 Task: Show me hiking trails near Riverside that lead to swimming holes.
Action: Mouse moved to (99, 69)
Screenshot: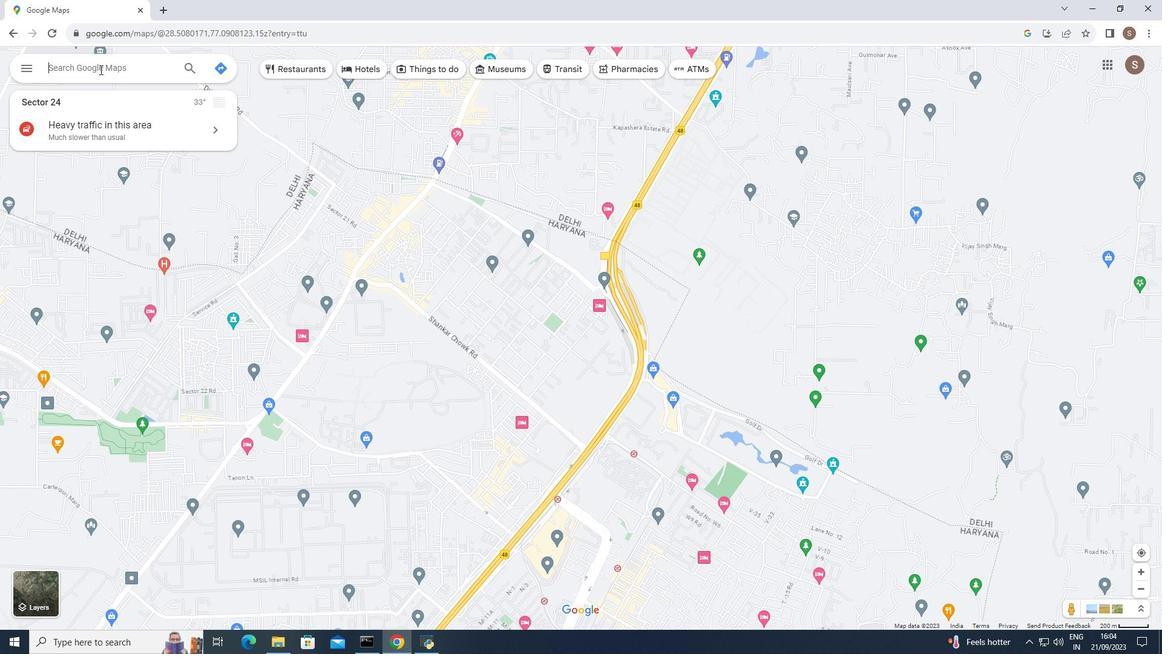 
Action: Mouse pressed left at (99, 69)
Screenshot: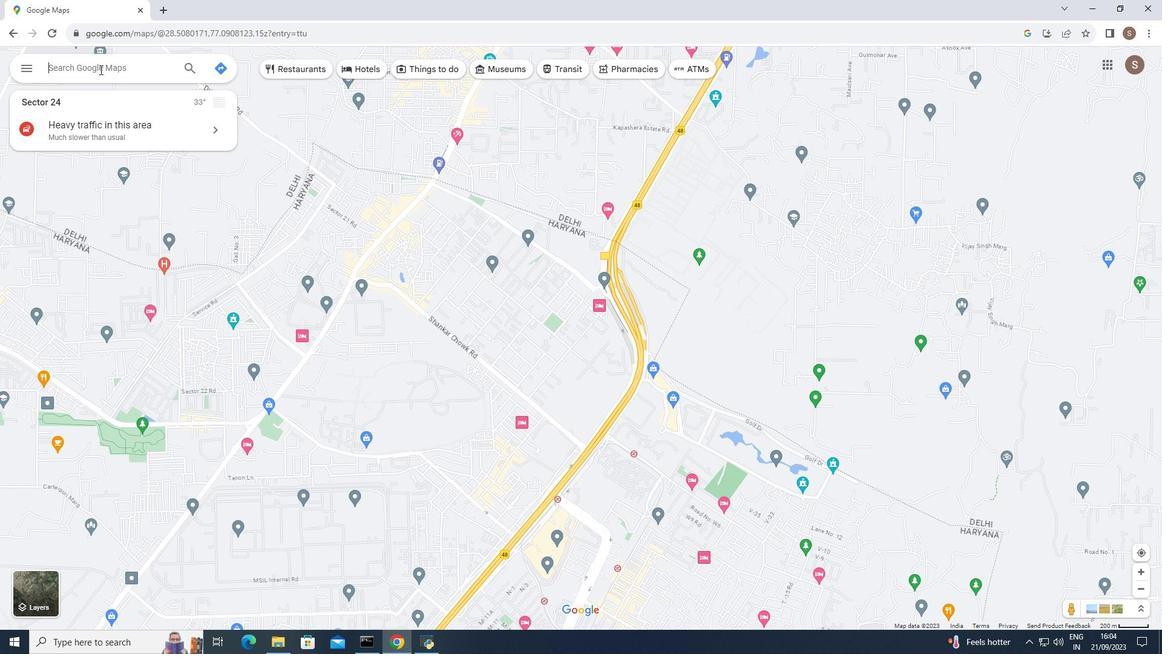 
Action: Key pressed riverside
Screenshot: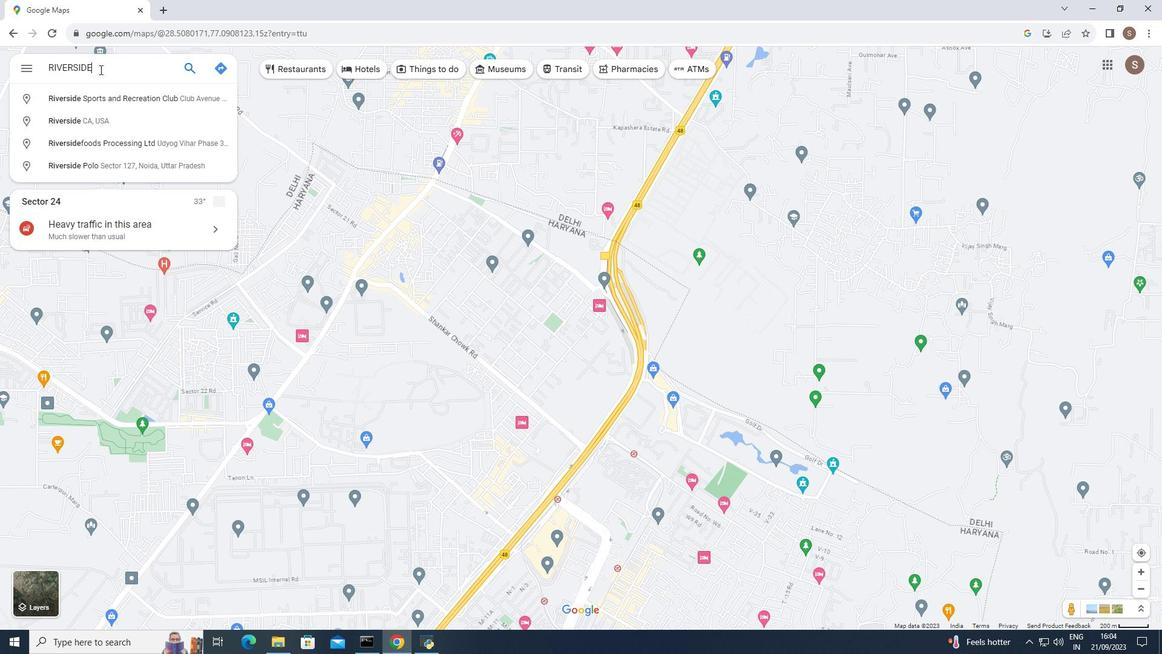 
Action: Mouse moved to (95, 115)
Screenshot: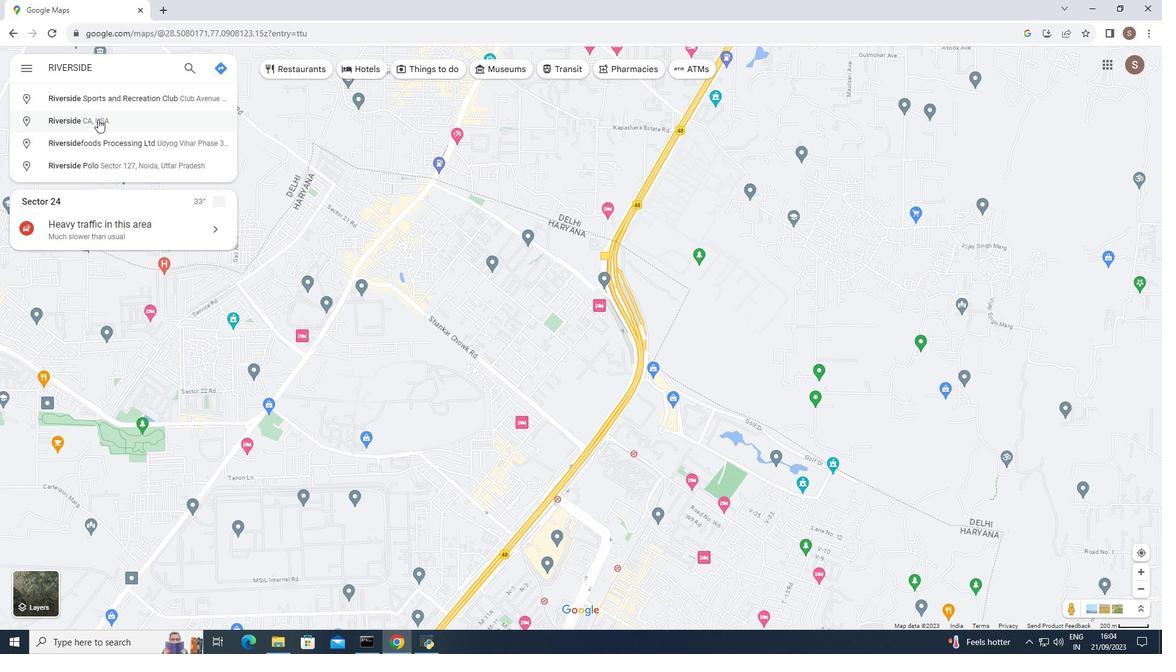 
Action: Mouse pressed left at (95, 115)
Screenshot: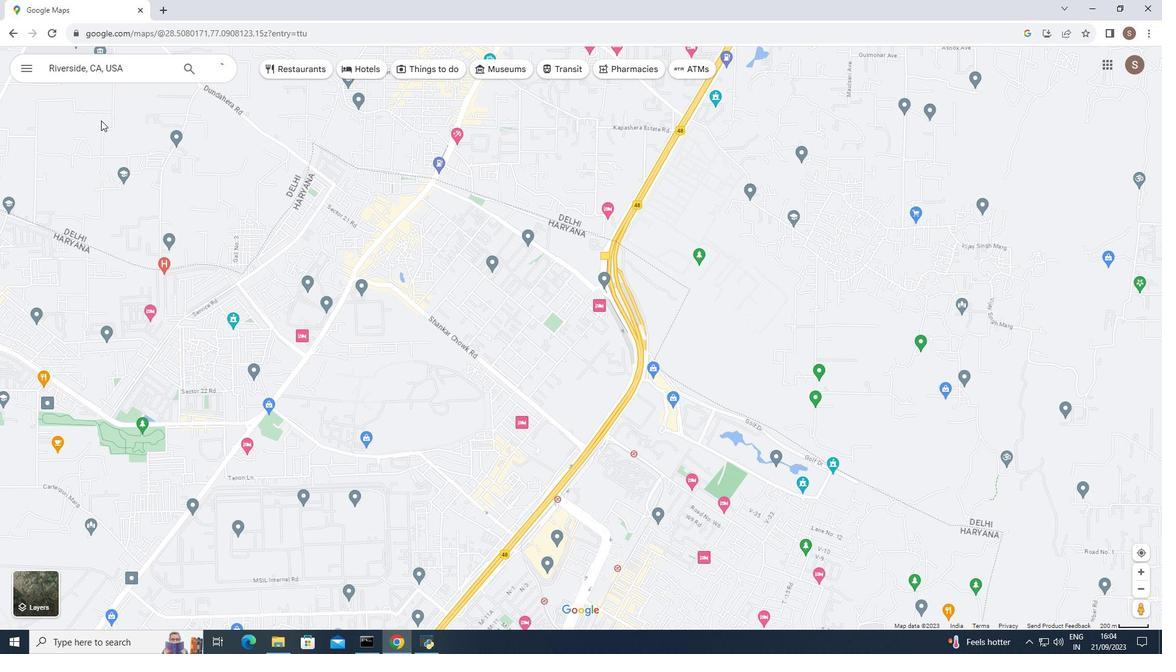 
Action: Mouse moved to (123, 280)
Screenshot: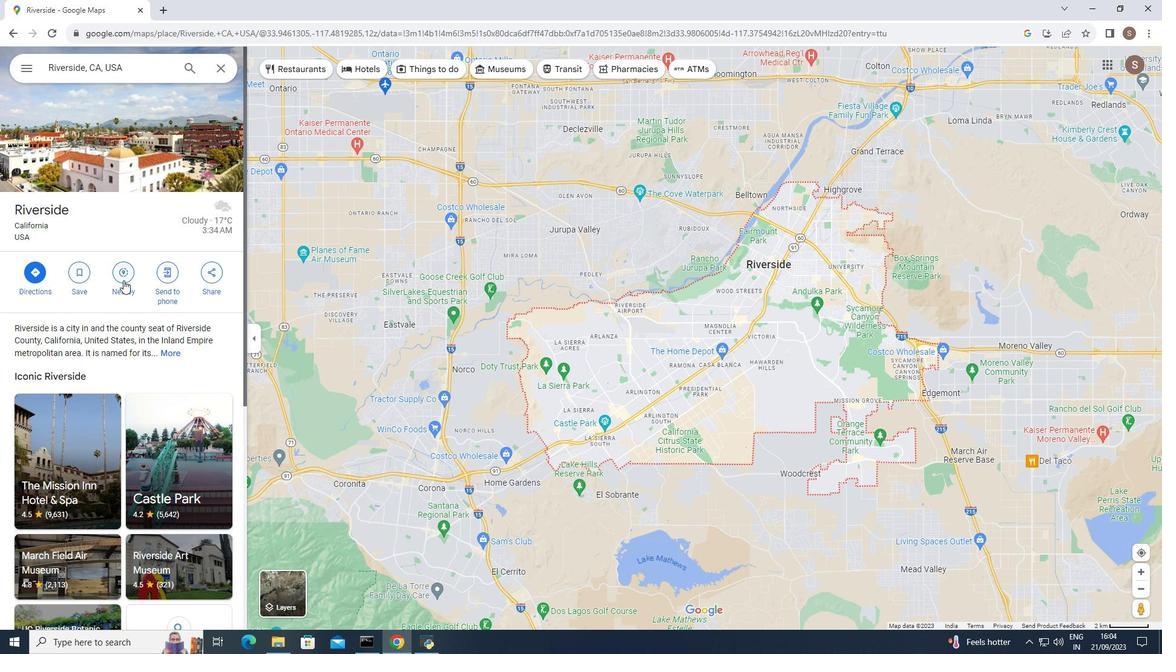 
Action: Mouse pressed left at (123, 280)
Screenshot: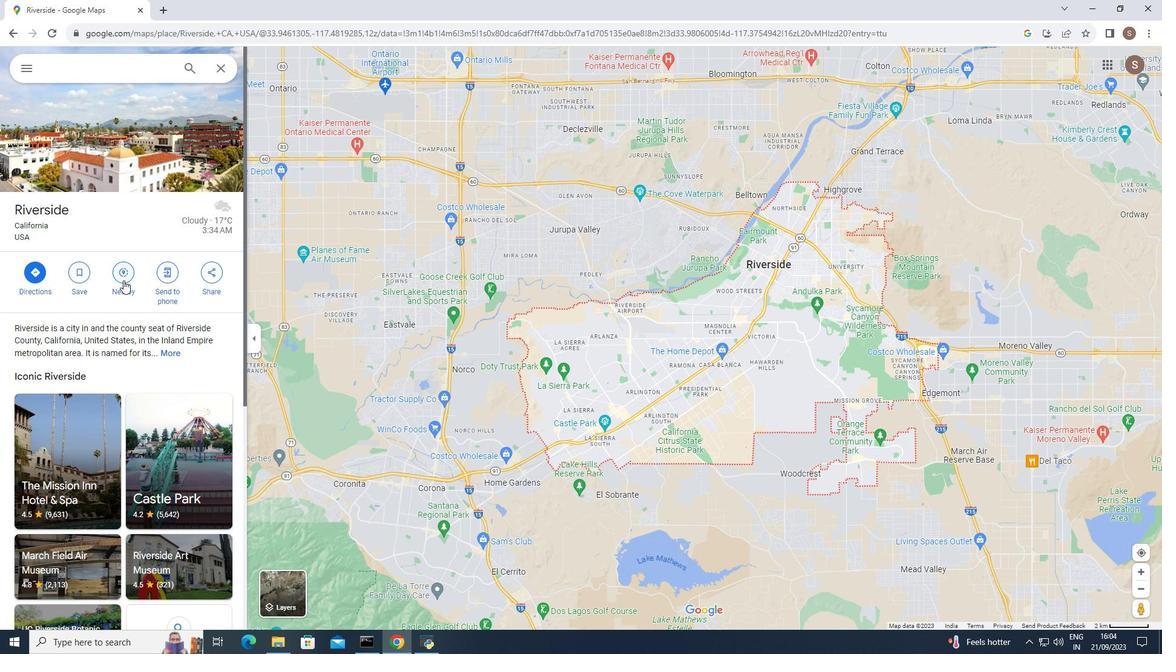 
Action: Mouse moved to (92, 63)
Screenshot: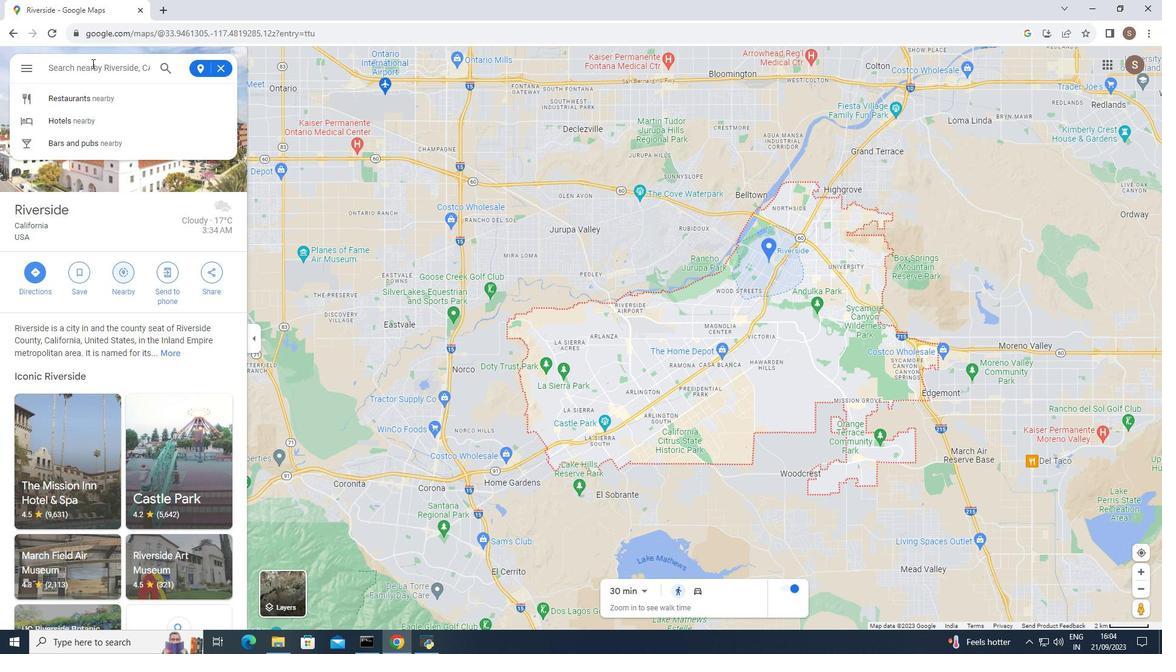 
Action: Mouse pressed left at (92, 63)
Screenshot: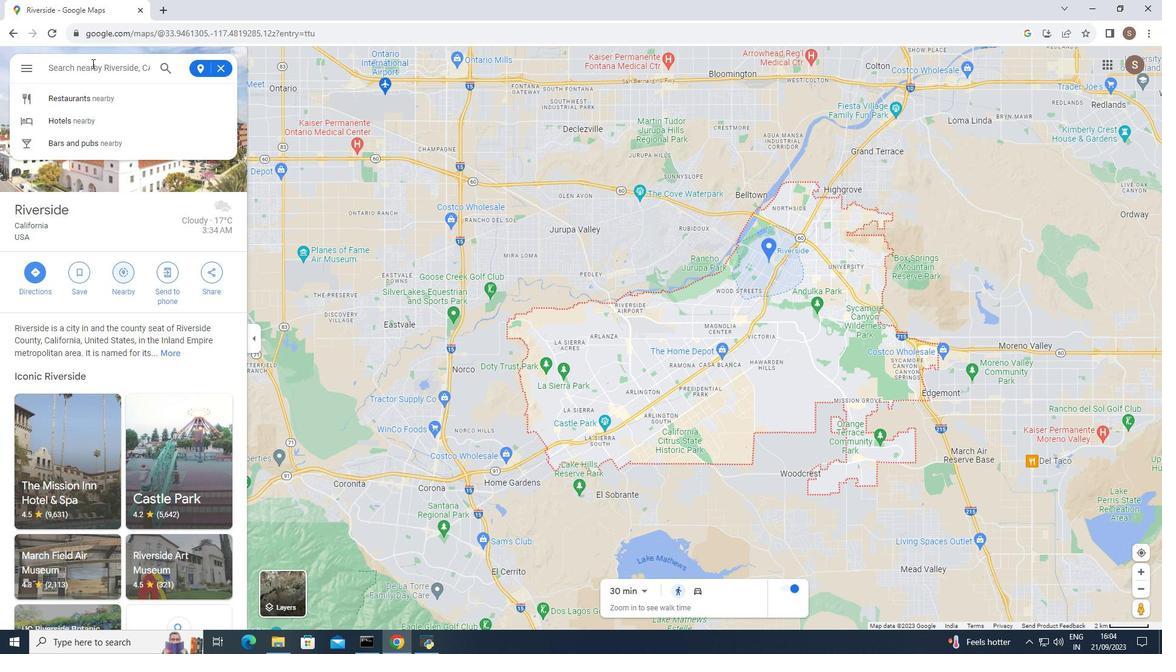 
Action: Key pressed hiking<Key.space>trails
Screenshot: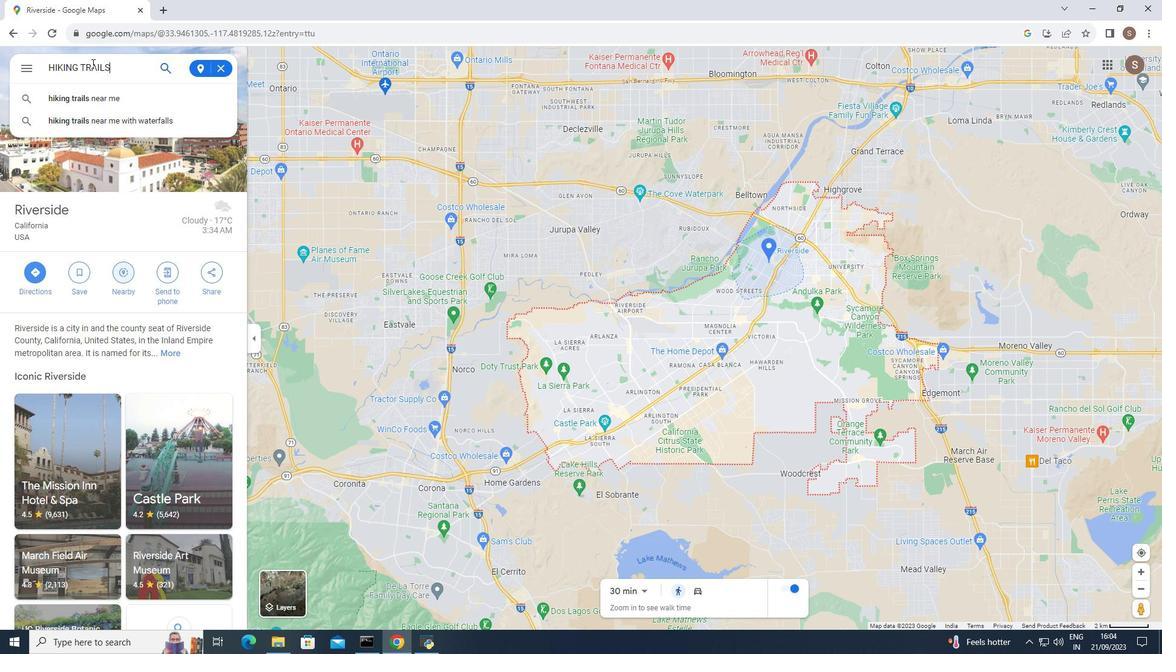 
Action: Mouse moved to (162, 67)
Screenshot: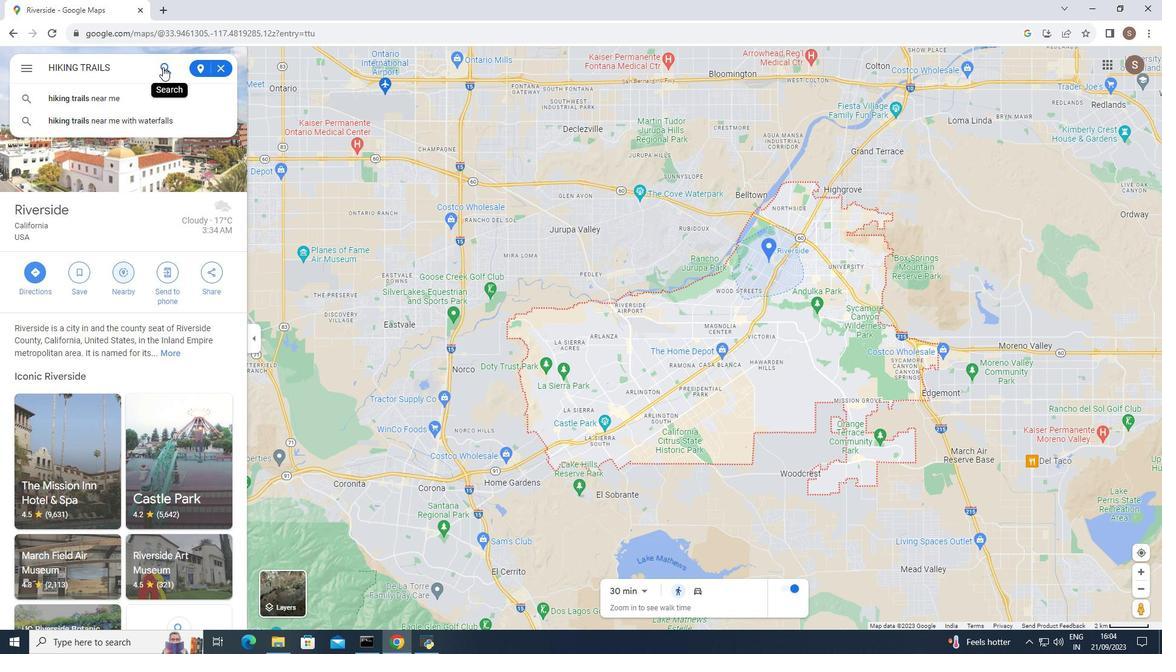 
Action: Mouse pressed left at (162, 67)
Screenshot: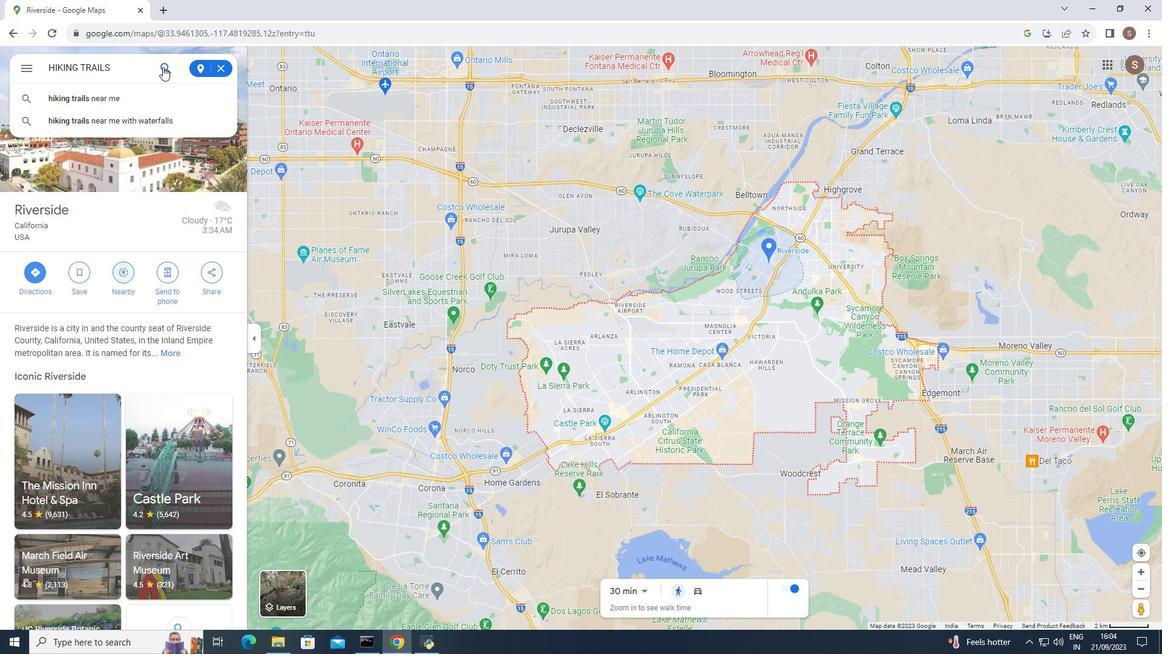 
Action: Mouse moved to (111, 130)
Screenshot: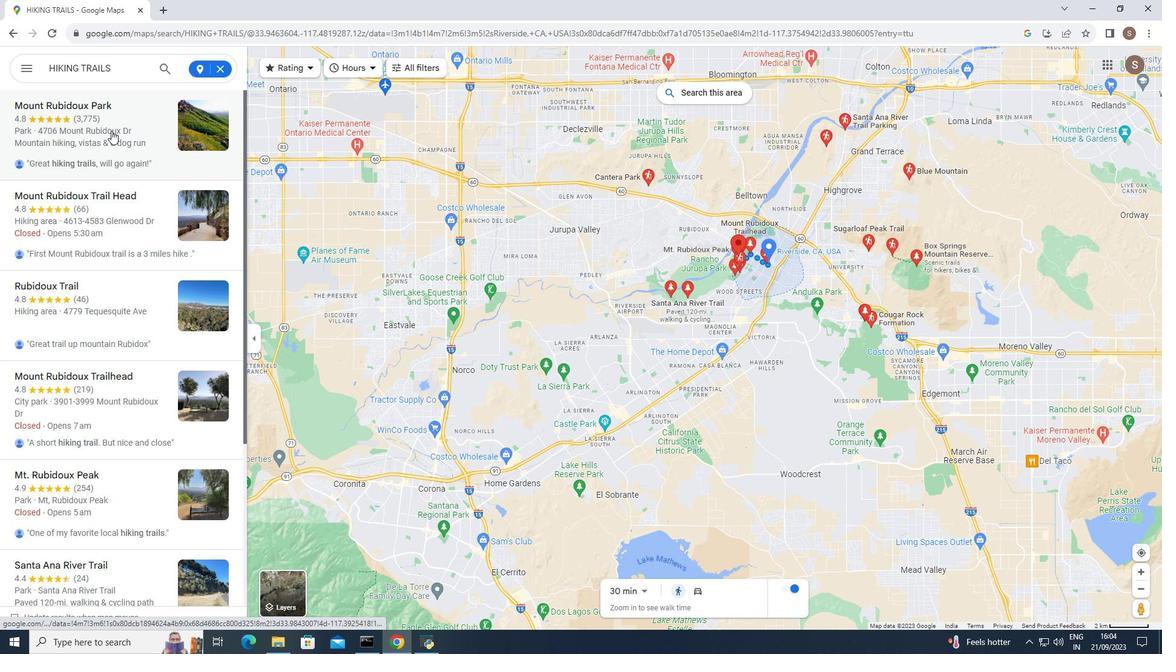 
Action: Mouse pressed left at (111, 130)
Screenshot: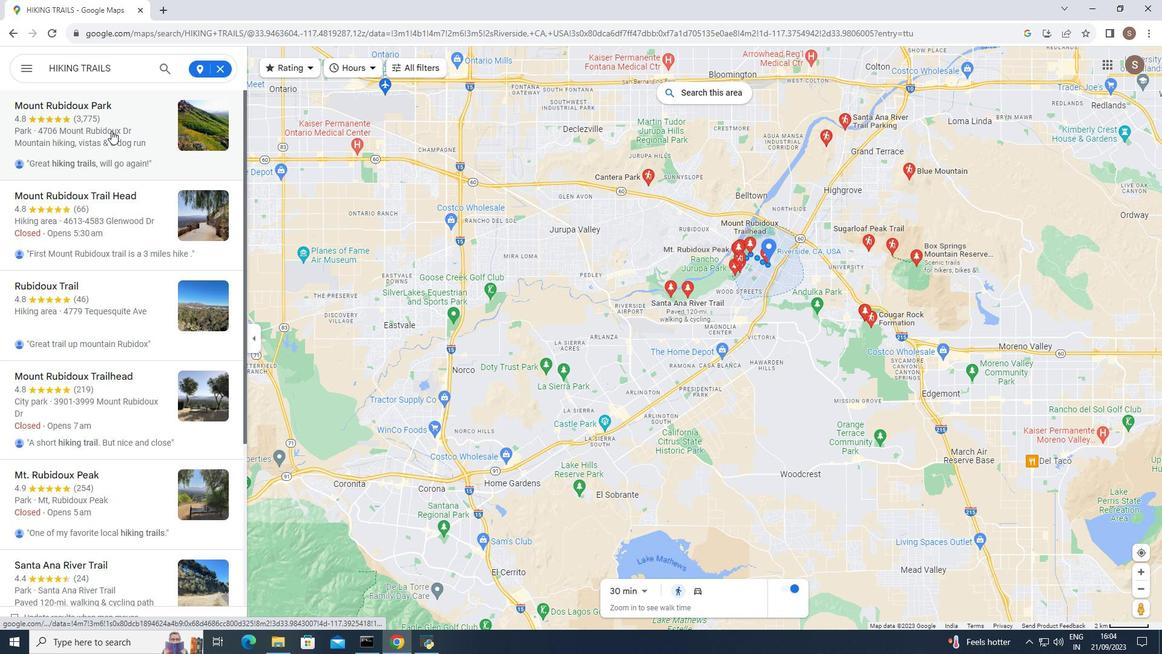 
Action: Mouse moved to (403, 470)
Screenshot: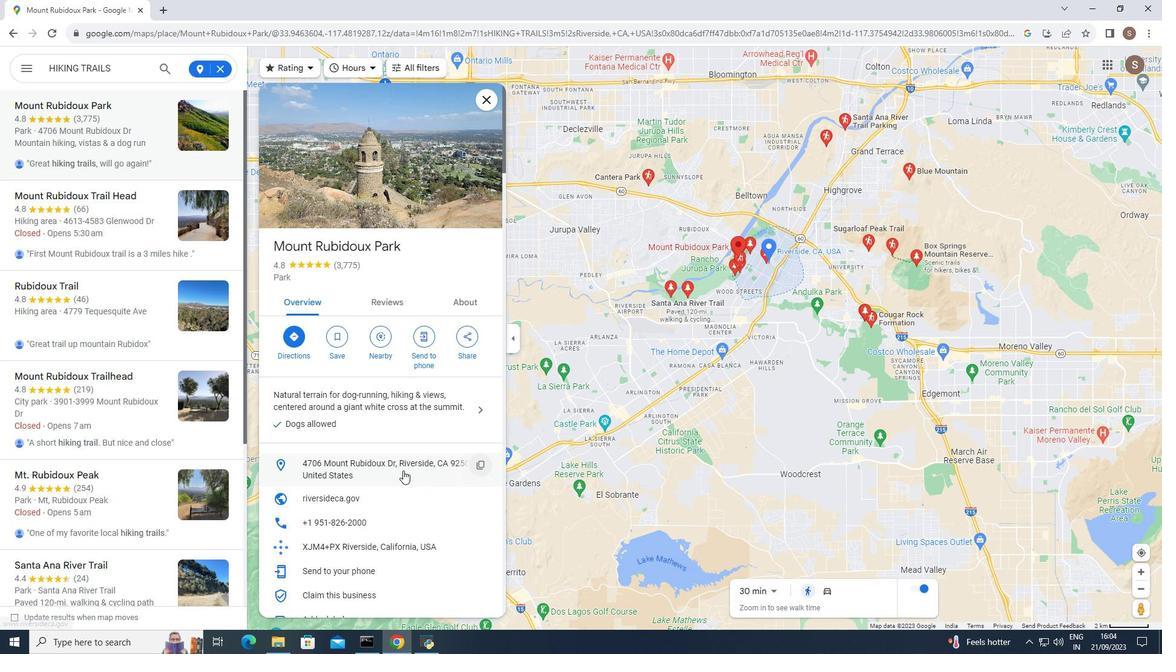 
Action: Mouse scrolled (403, 469) with delta (0, 0)
Screenshot: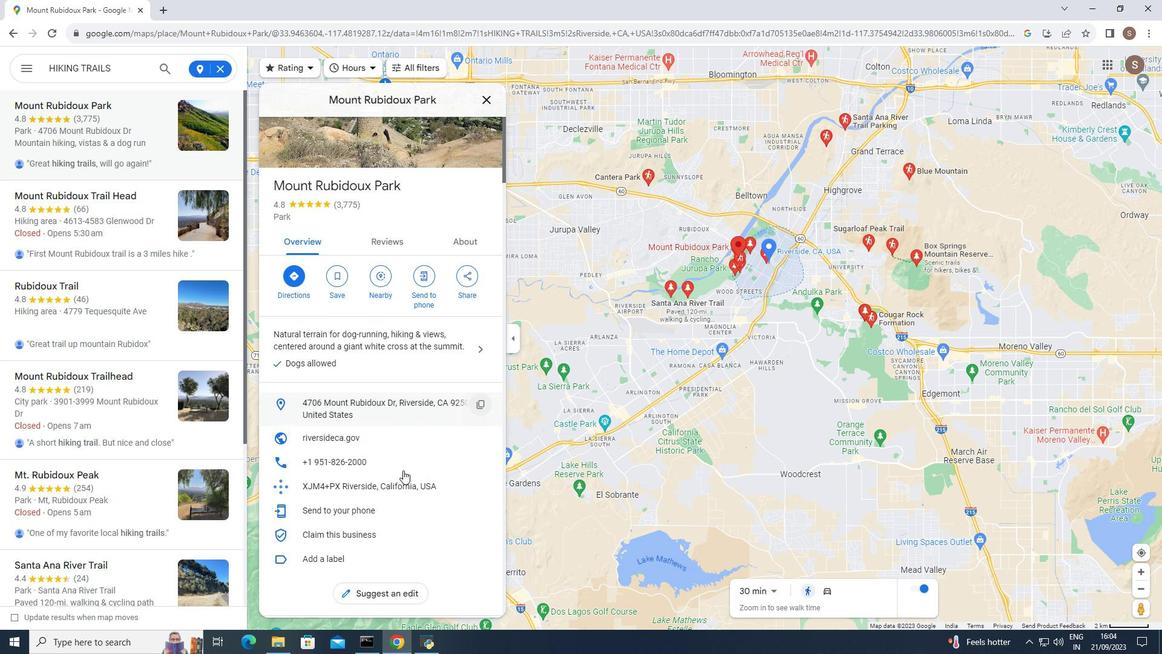 
Action: Mouse moved to (403, 468)
Screenshot: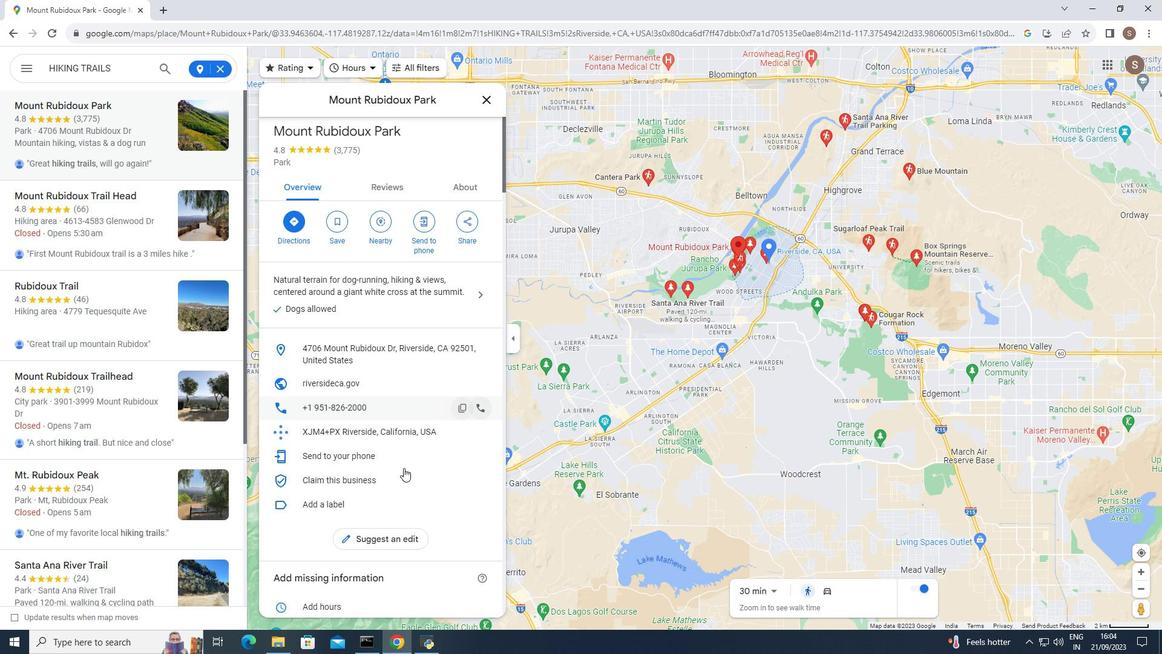 
Action: Mouse scrolled (403, 467) with delta (0, 0)
Screenshot: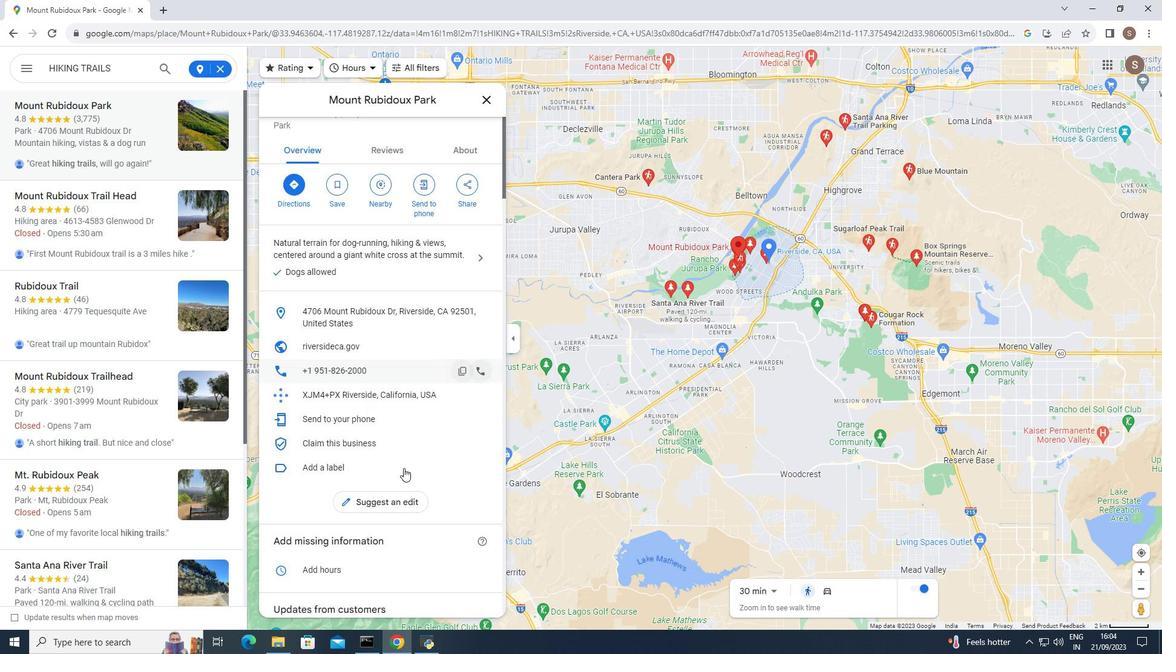 
Action: Mouse scrolled (403, 467) with delta (0, 0)
Screenshot: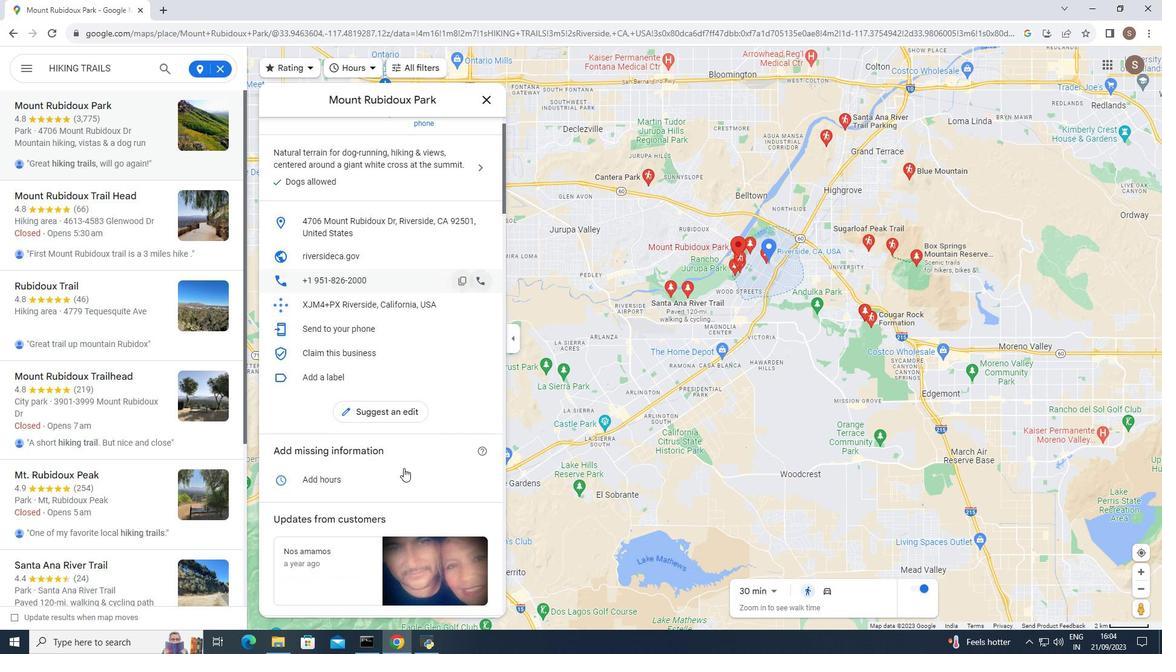 
Action: Mouse scrolled (403, 467) with delta (0, 0)
Screenshot: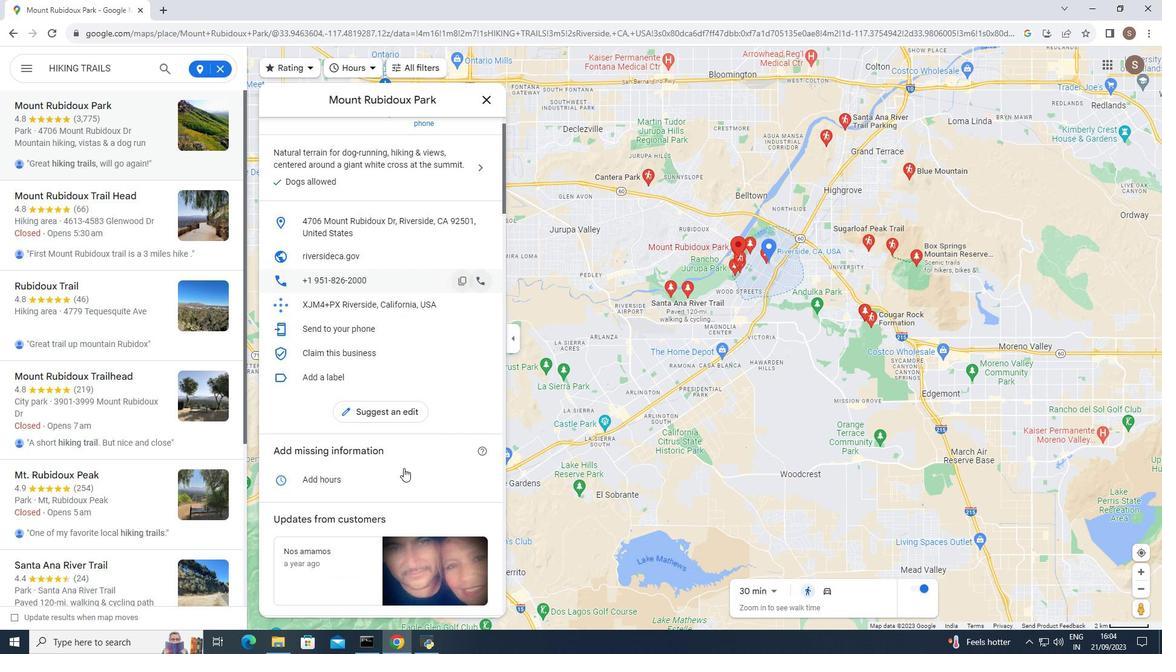 
Action: Mouse moved to (403, 468)
Screenshot: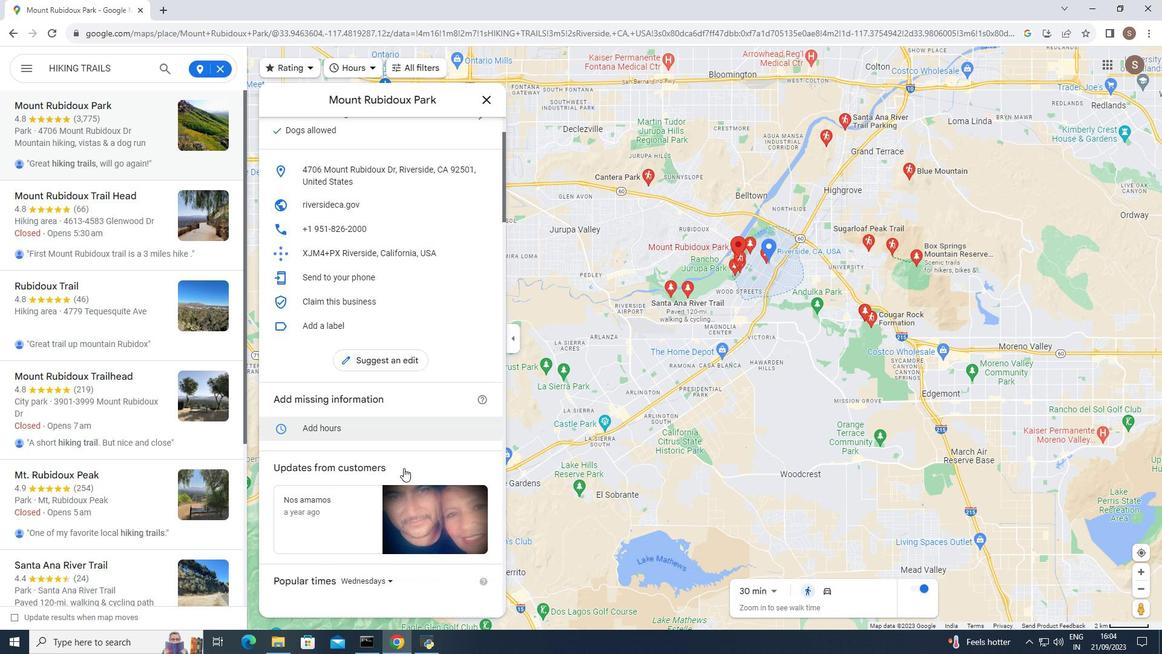 
Action: Mouse scrolled (403, 467) with delta (0, 0)
Screenshot: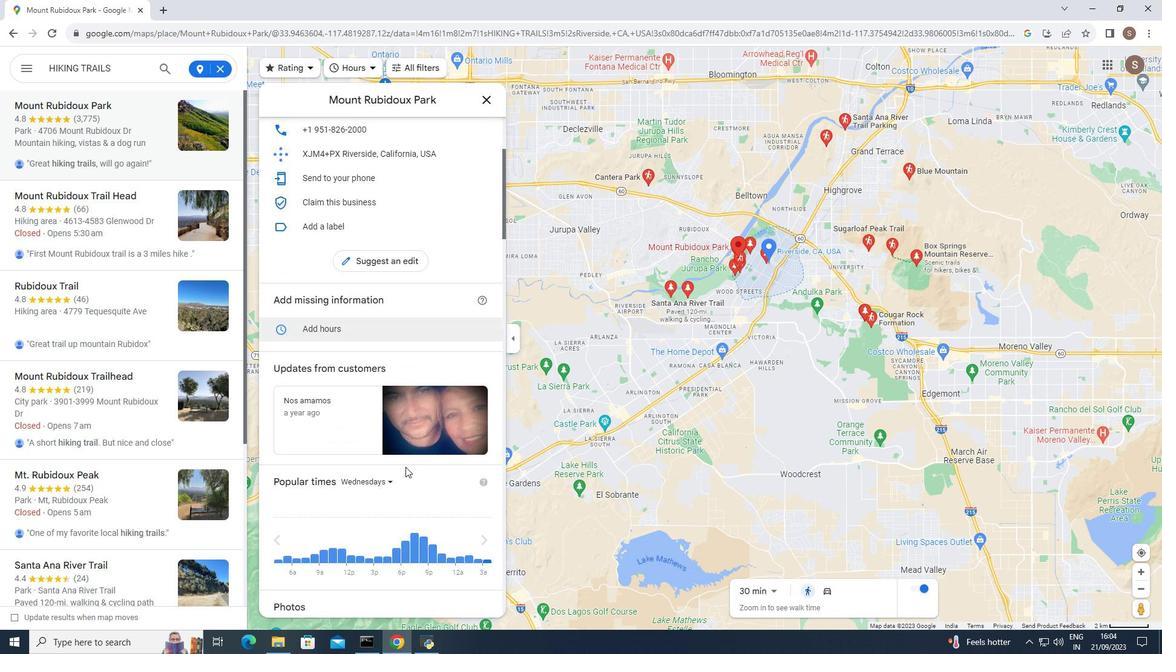 
Action: Mouse scrolled (403, 467) with delta (0, 0)
Screenshot: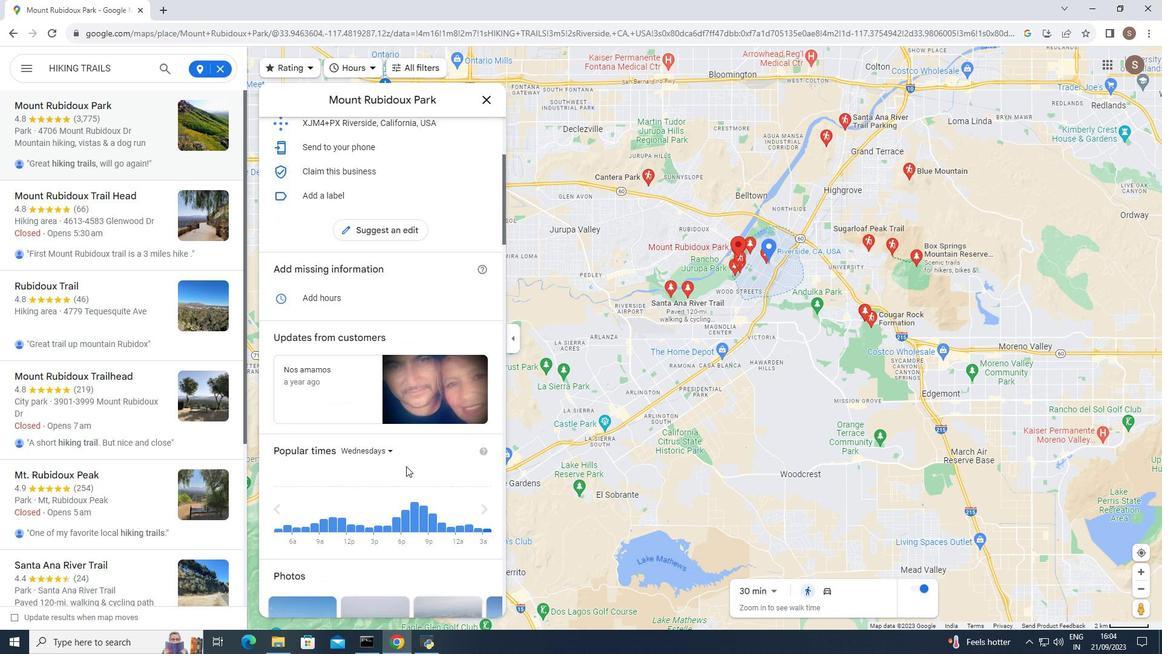 
Action: Mouse scrolled (403, 467) with delta (0, 0)
Screenshot: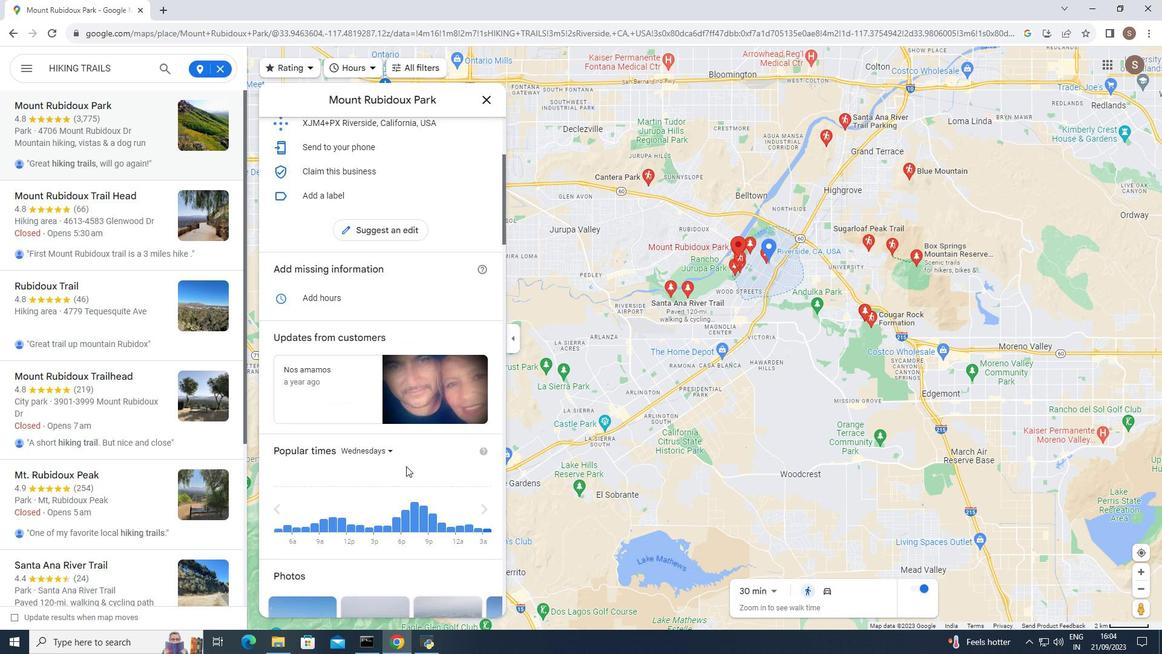
Action: Mouse moved to (408, 465)
Screenshot: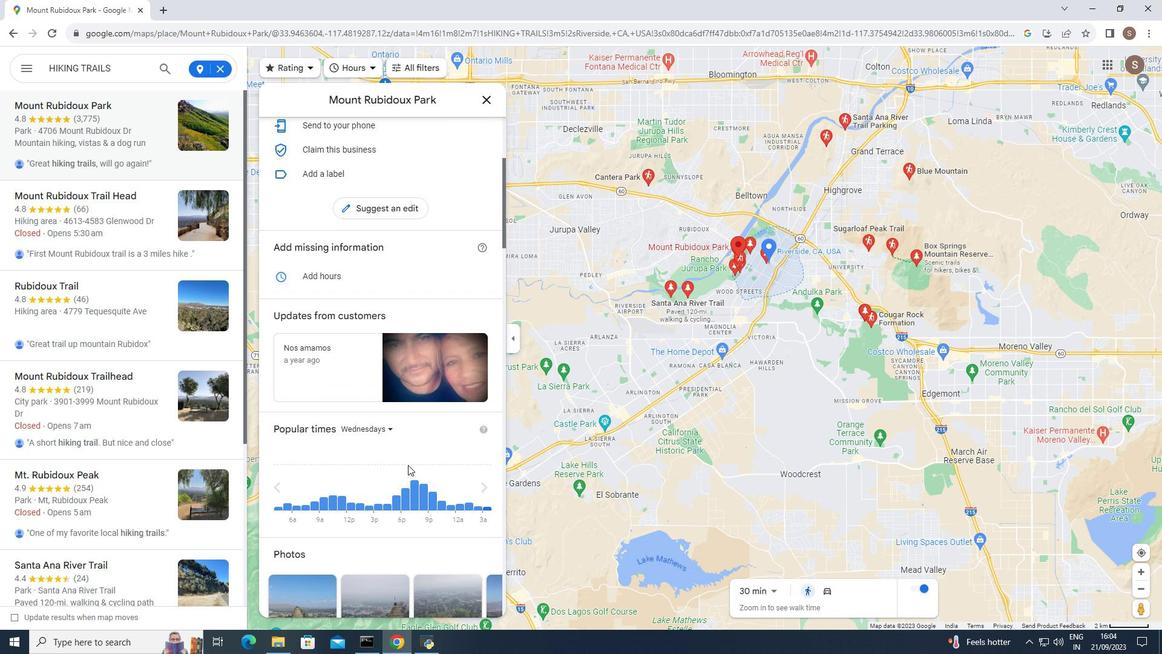 
Action: Mouse scrolled (408, 464) with delta (0, 0)
Screenshot: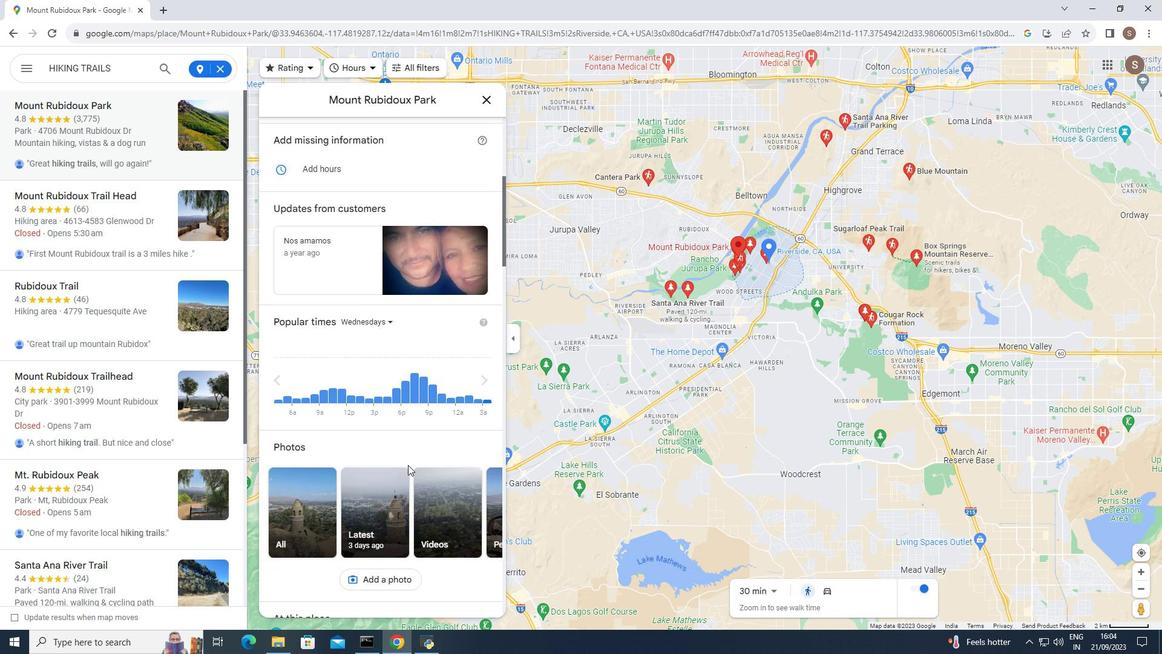 
Action: Mouse scrolled (408, 464) with delta (0, 0)
Screenshot: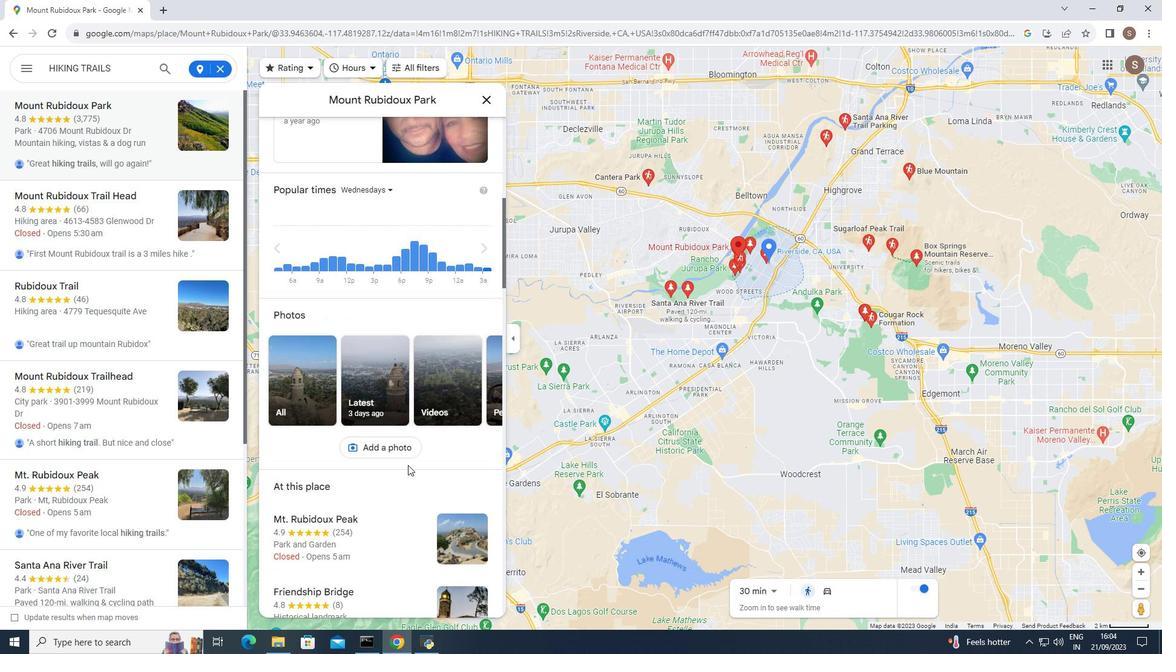 
Action: Mouse scrolled (408, 464) with delta (0, 0)
Screenshot: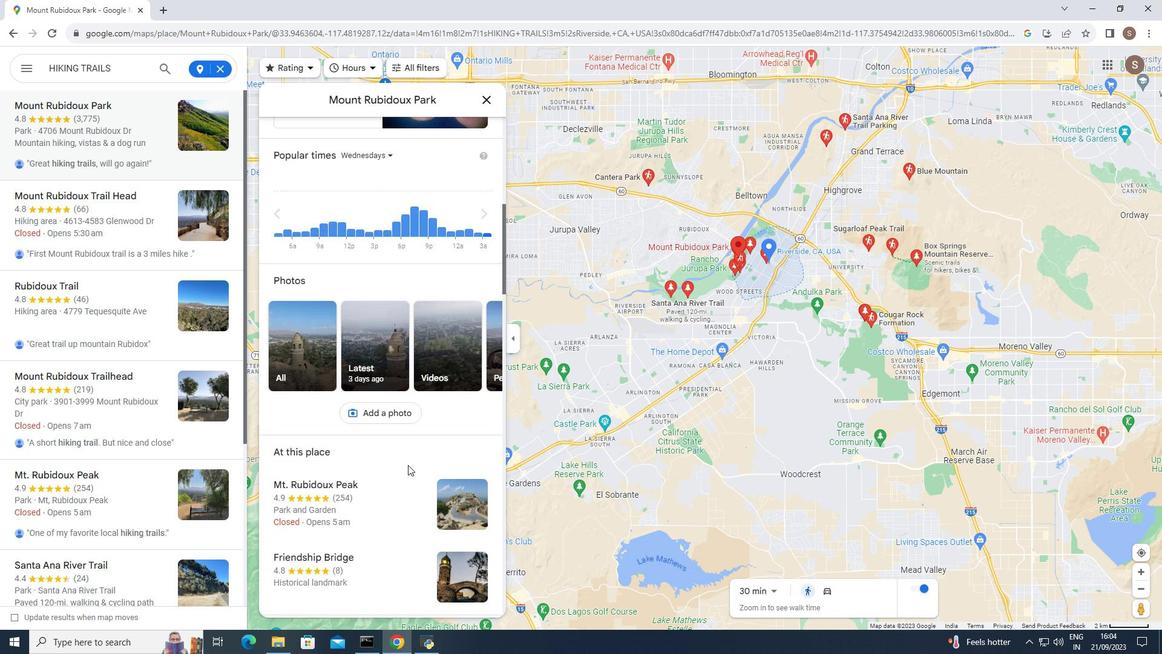 
Action: Mouse scrolled (408, 464) with delta (0, 0)
Screenshot: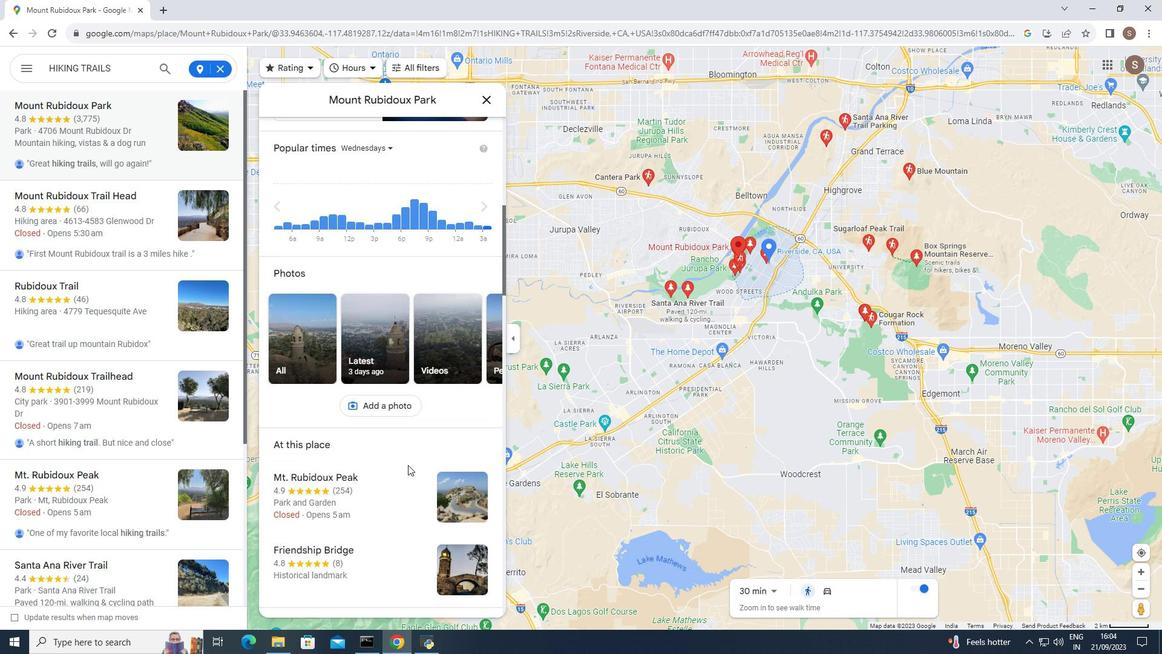
Action: Mouse scrolled (408, 464) with delta (0, 0)
Screenshot: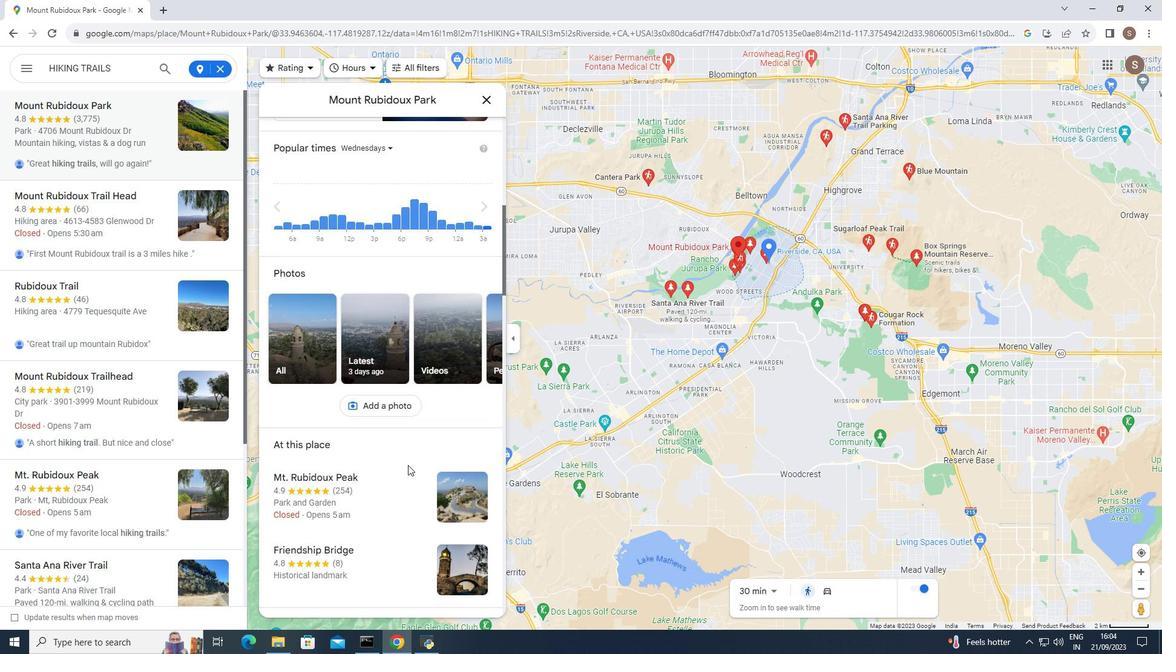 
Action: Mouse scrolled (408, 464) with delta (0, 0)
Screenshot: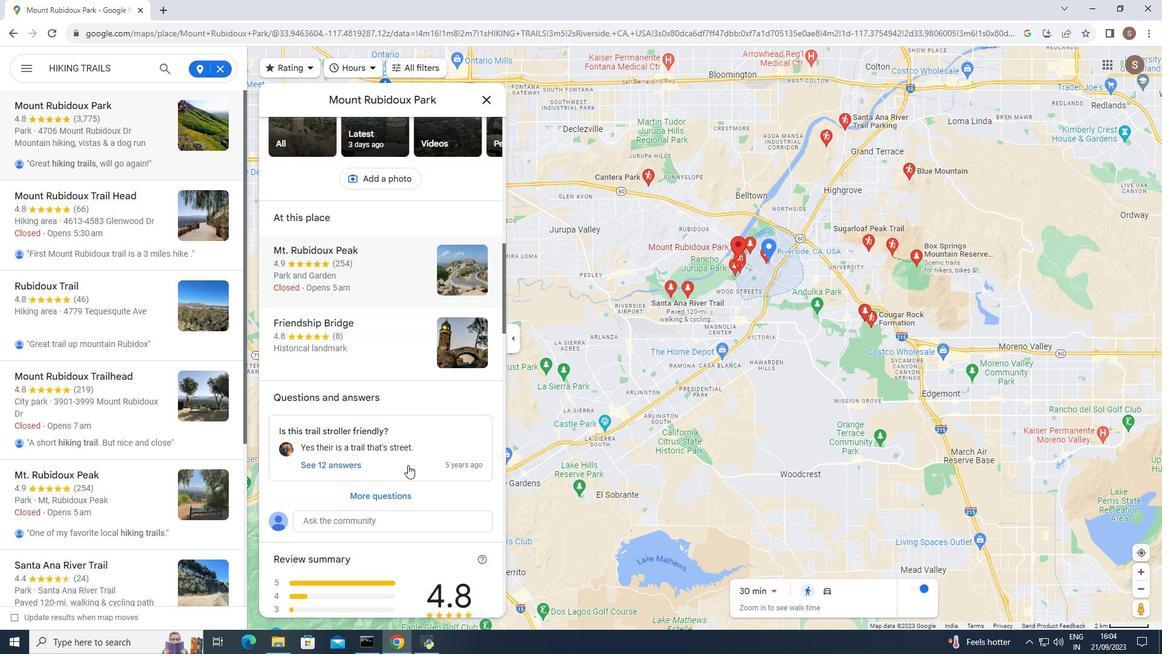 
Action: Mouse scrolled (408, 464) with delta (0, 0)
Screenshot: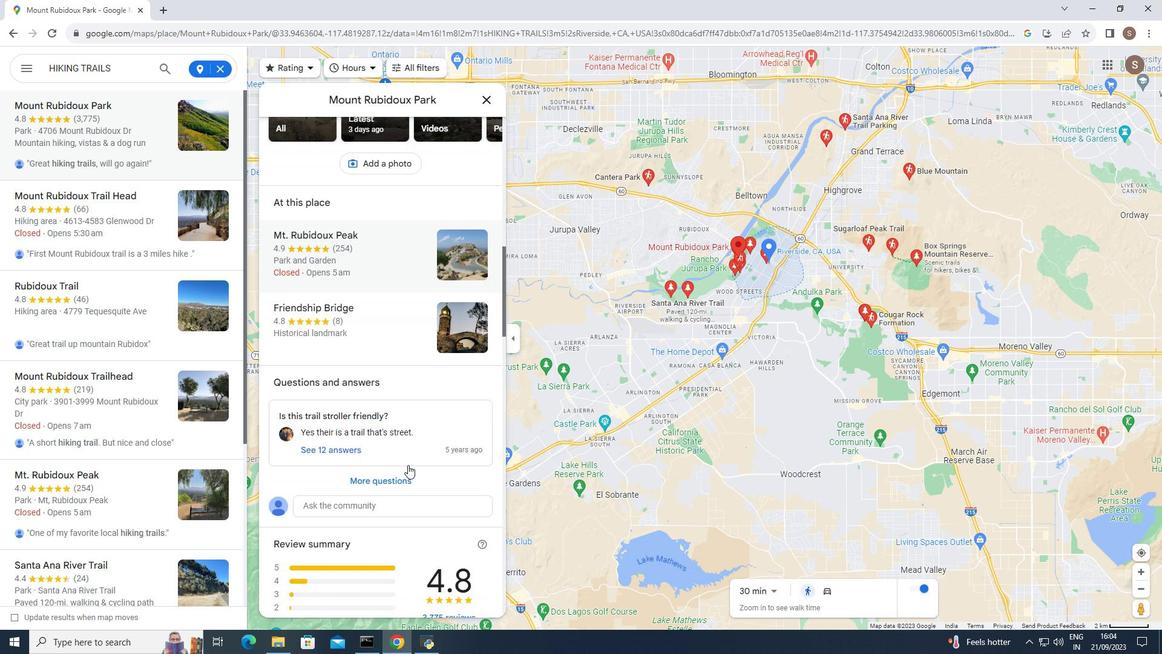 
Action: Mouse scrolled (408, 464) with delta (0, 0)
Screenshot: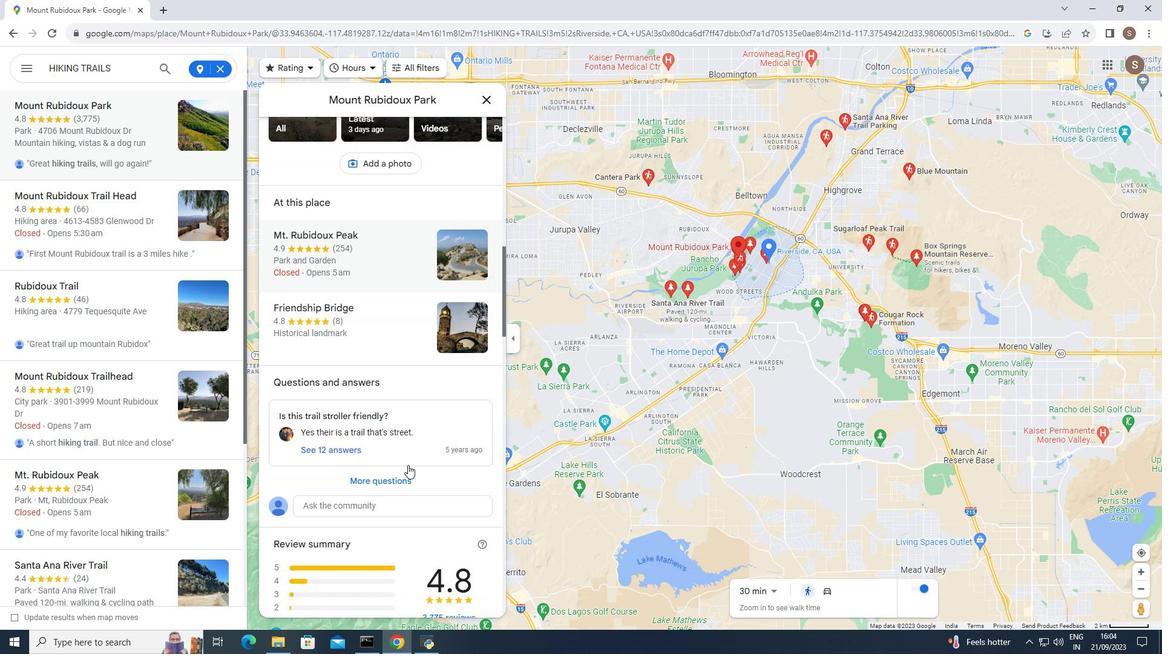 
Action: Mouse scrolled (408, 464) with delta (0, 0)
Screenshot: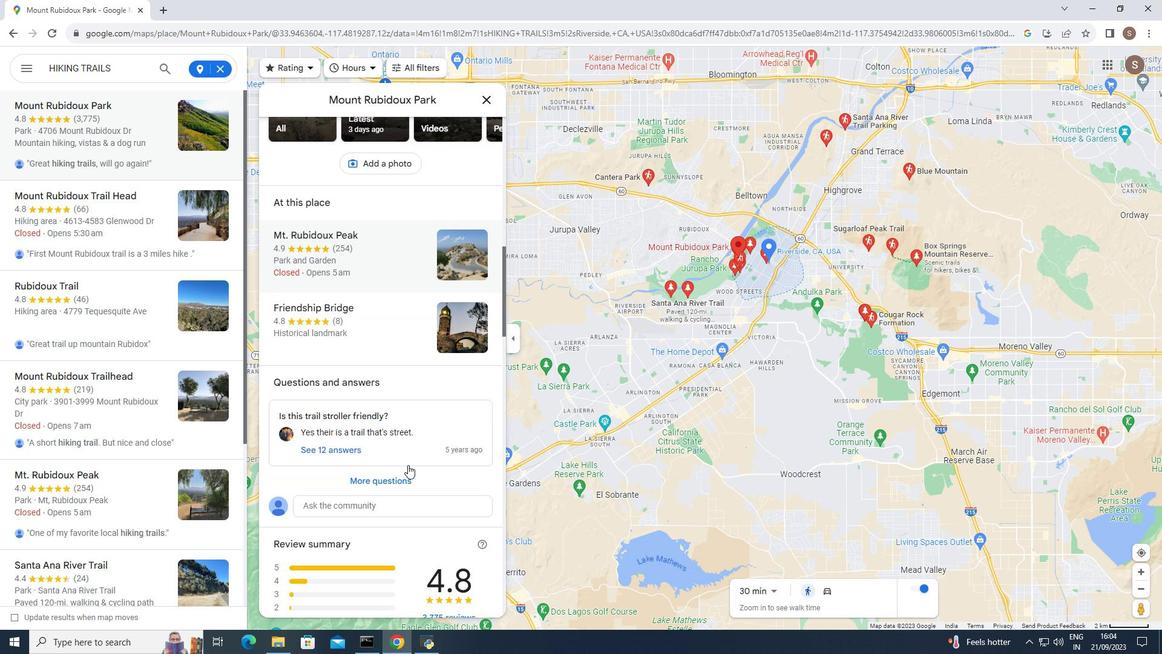 
Action: Mouse scrolled (408, 464) with delta (0, 0)
Screenshot: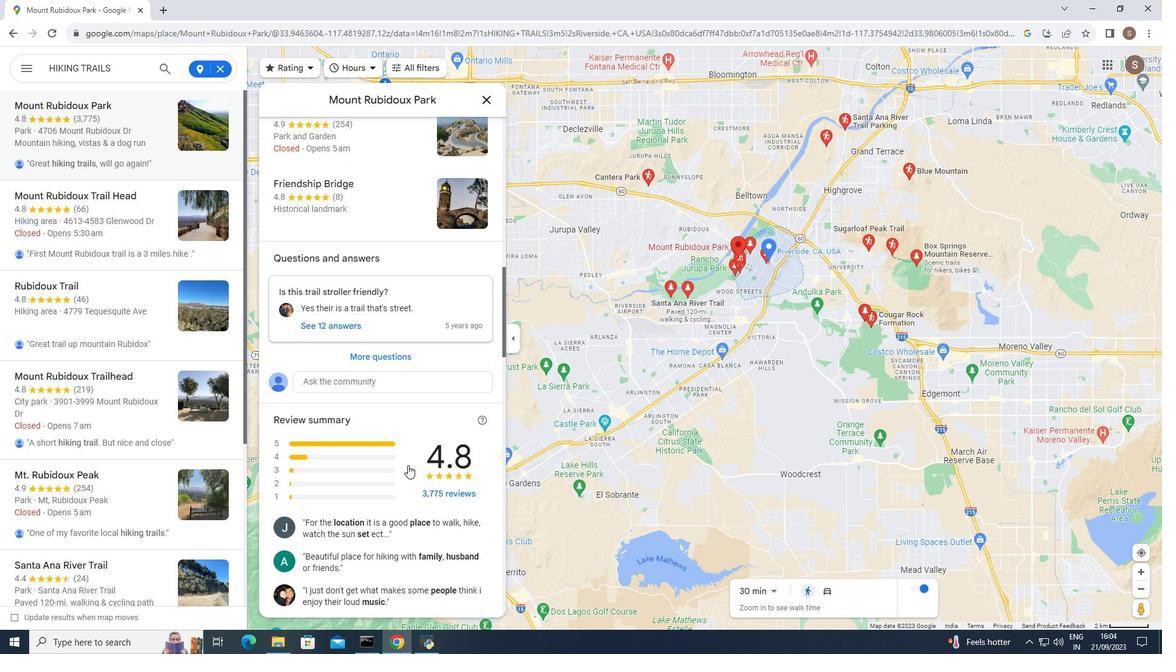 
Action: Mouse scrolled (408, 464) with delta (0, 0)
Screenshot: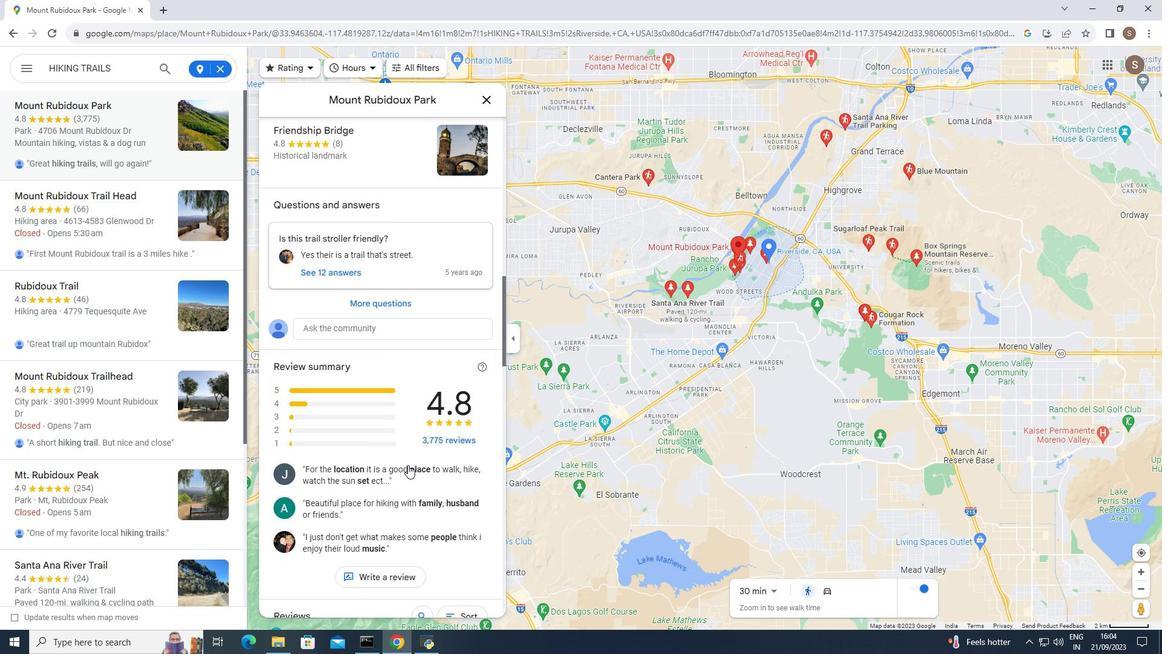 
Action: Mouse scrolled (408, 464) with delta (0, 0)
Screenshot: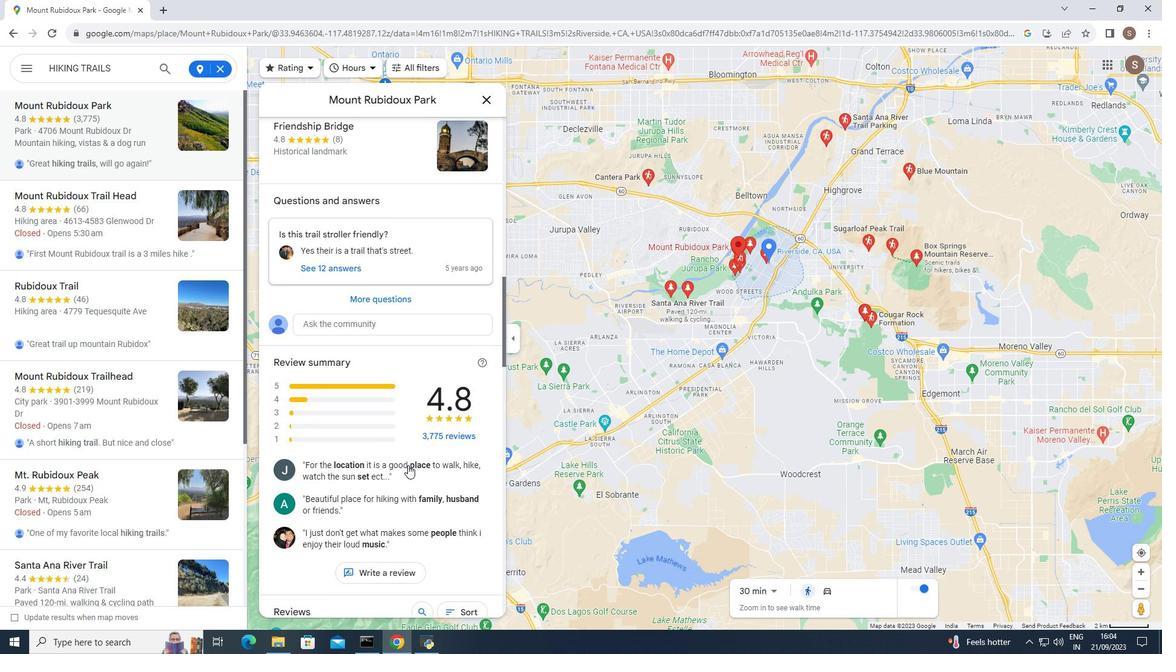 
Action: Mouse scrolled (408, 464) with delta (0, 0)
Screenshot: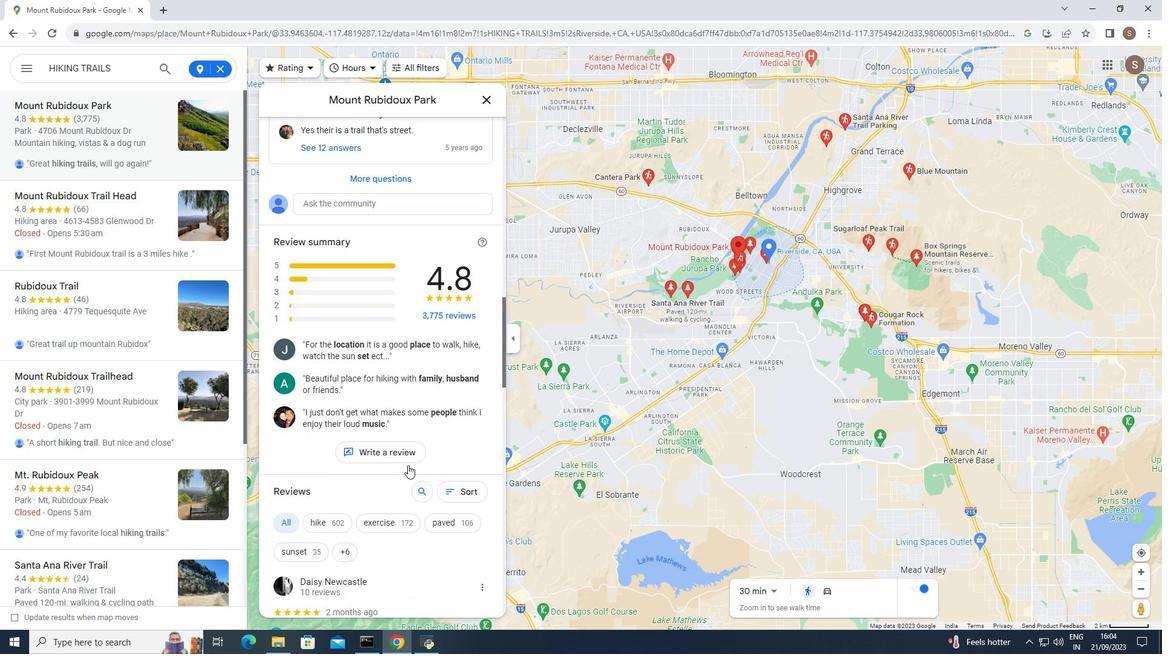 
Action: Mouse scrolled (408, 464) with delta (0, 0)
Screenshot: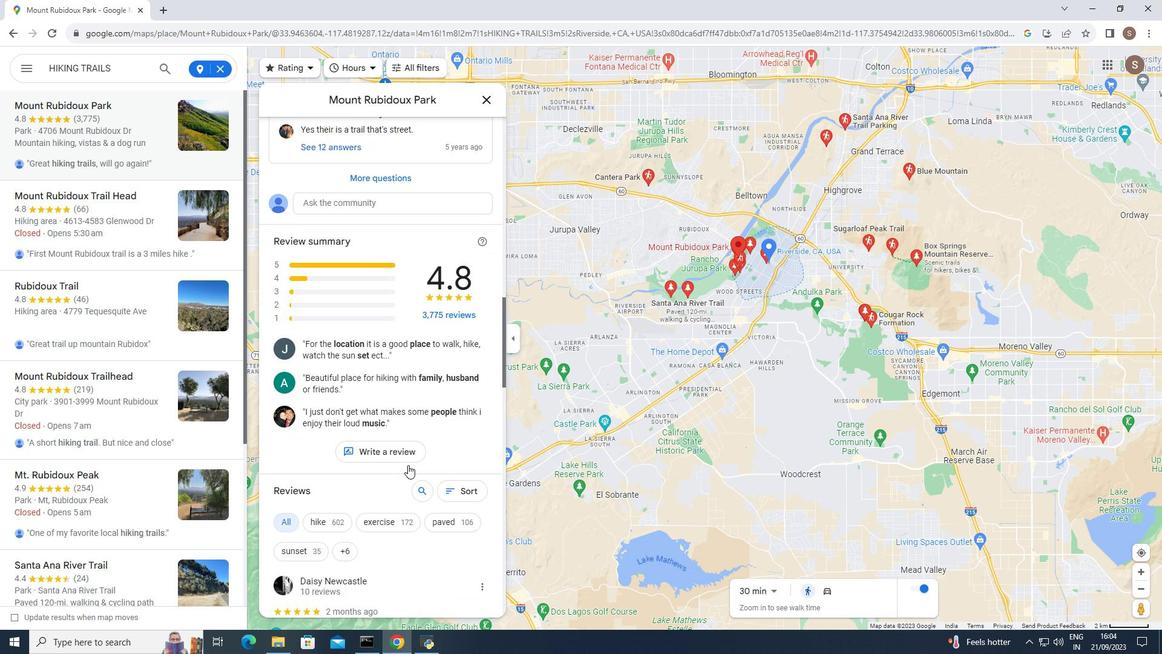 
Action: Mouse scrolled (408, 464) with delta (0, 0)
Screenshot: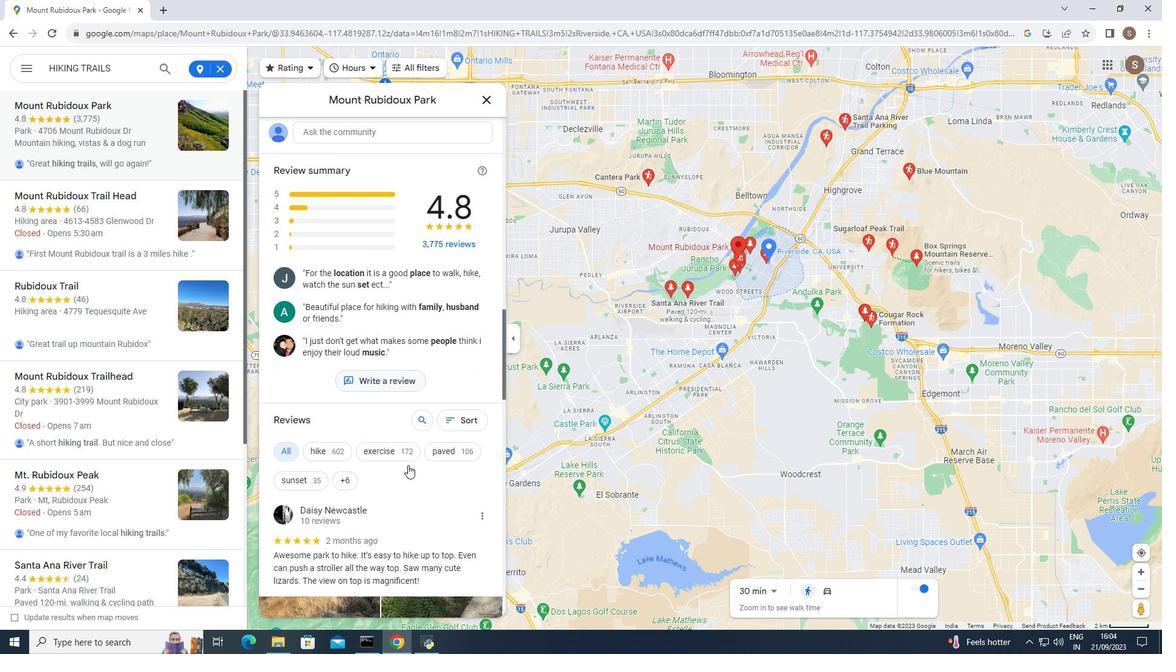 
Action: Mouse scrolled (408, 464) with delta (0, 0)
Screenshot: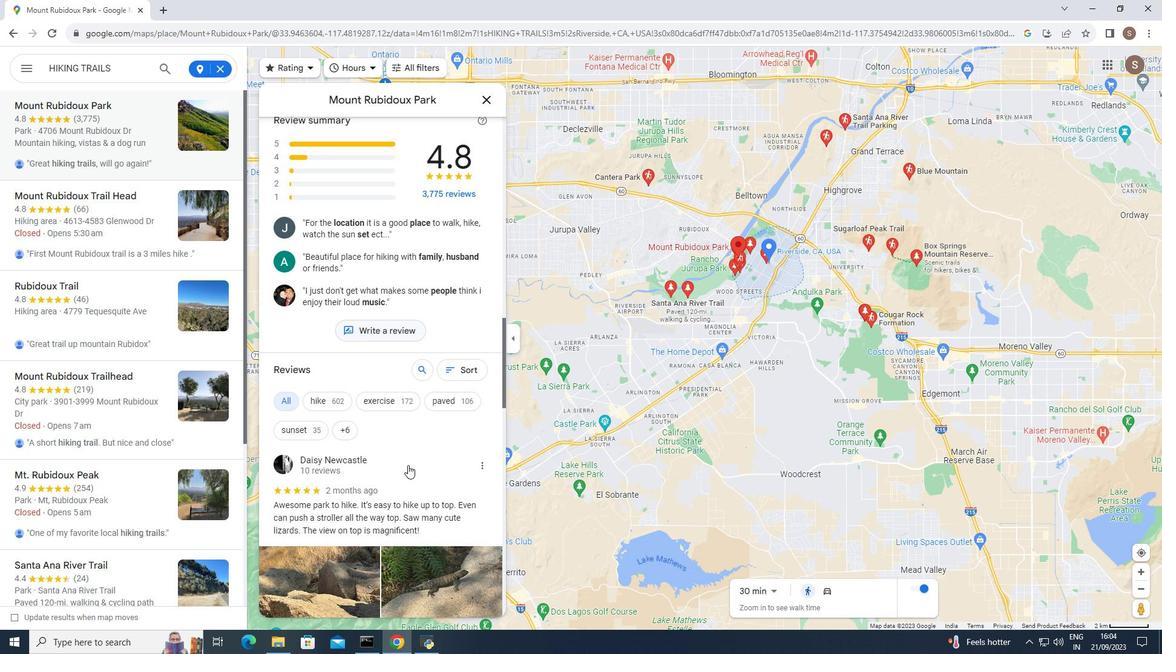 
Action: Mouse scrolled (408, 464) with delta (0, 0)
Screenshot: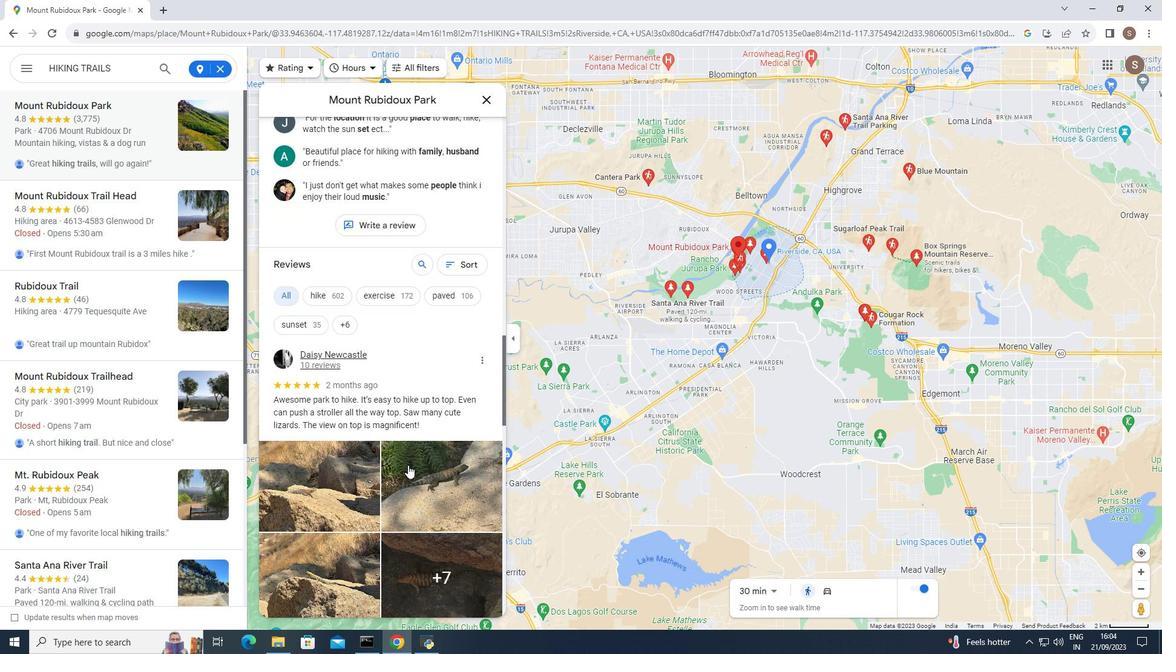 
Action: Mouse scrolled (408, 464) with delta (0, 0)
Screenshot: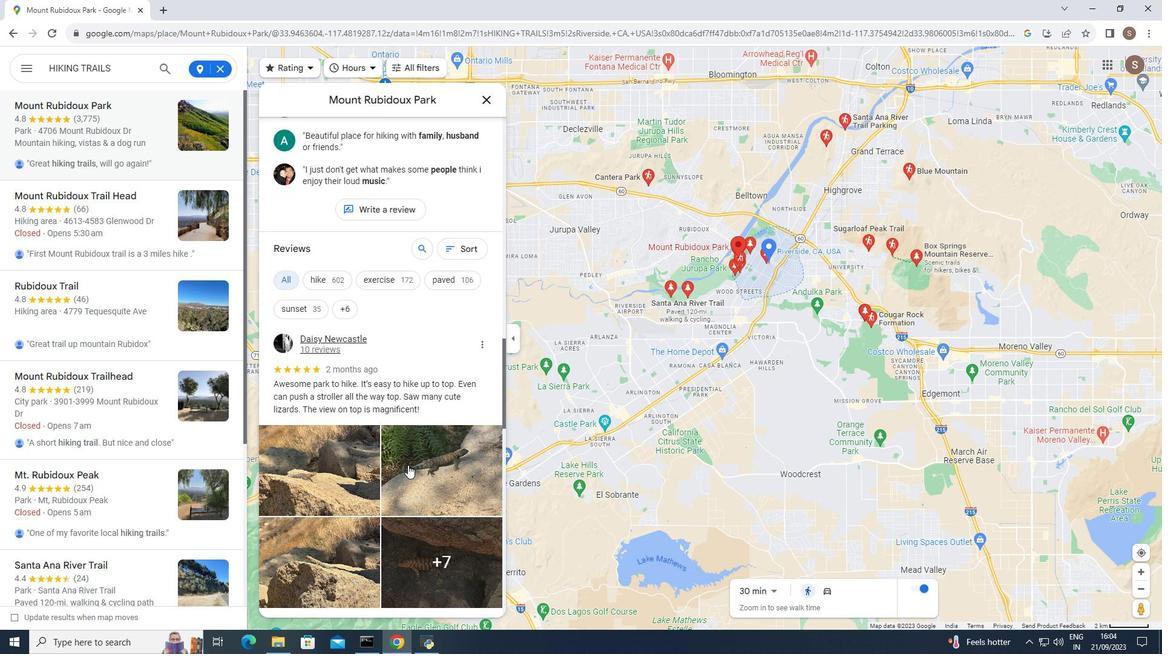 
Action: Mouse scrolled (408, 464) with delta (0, 0)
Screenshot: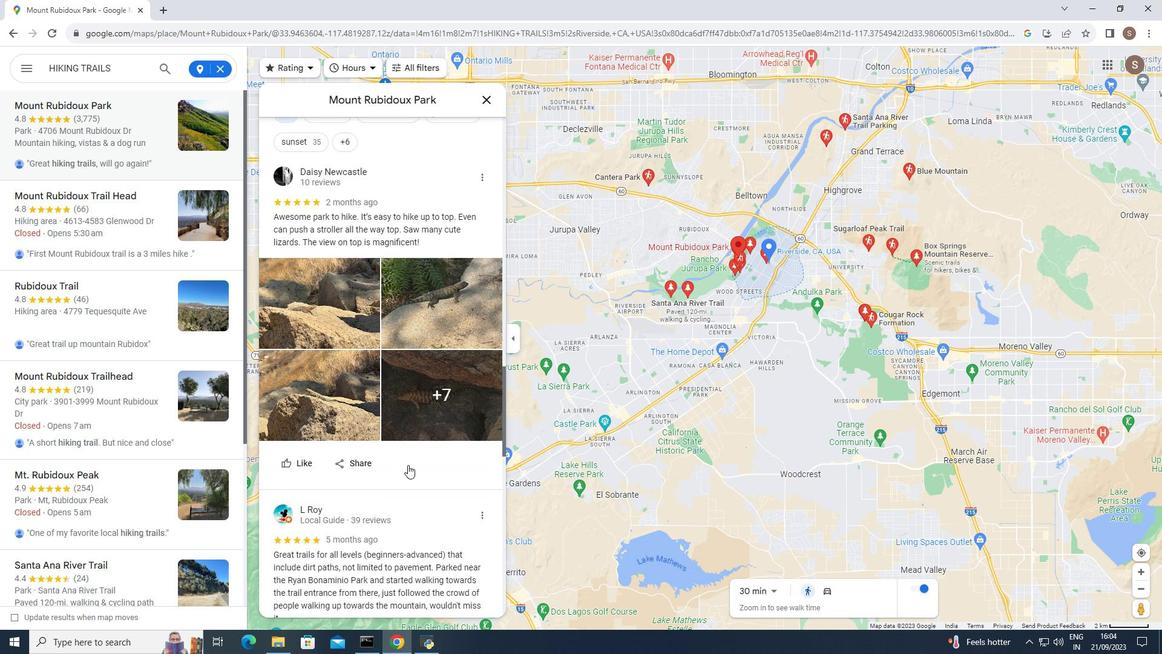 
Action: Mouse scrolled (408, 464) with delta (0, 0)
Screenshot: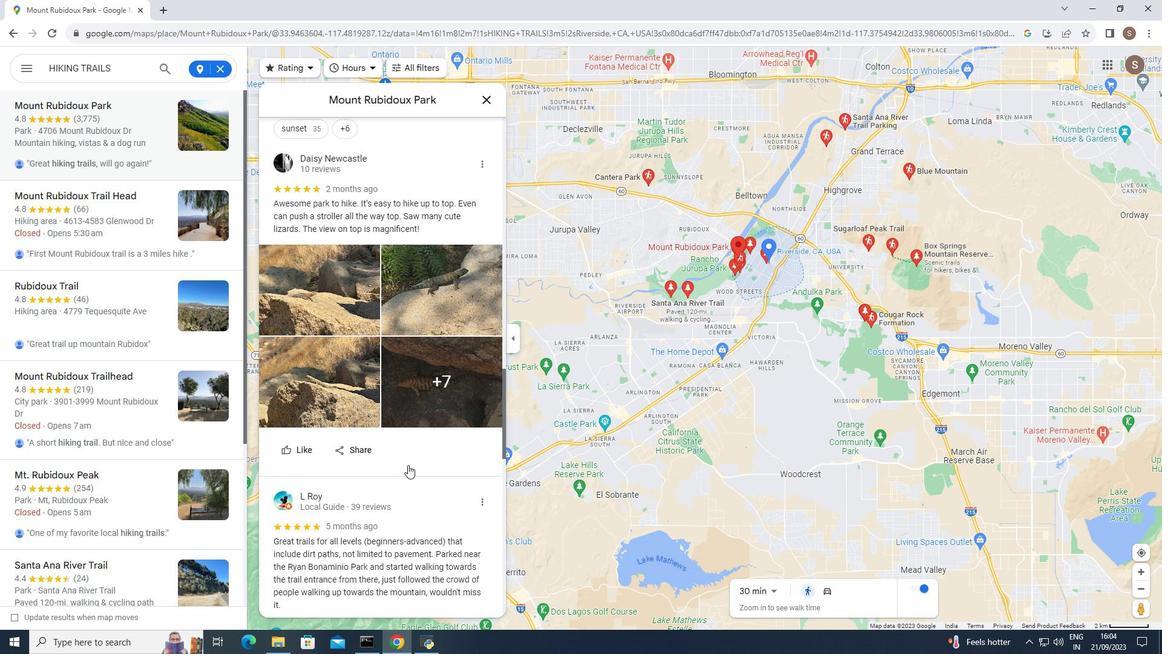 
Action: Mouse scrolled (408, 464) with delta (0, 0)
Screenshot: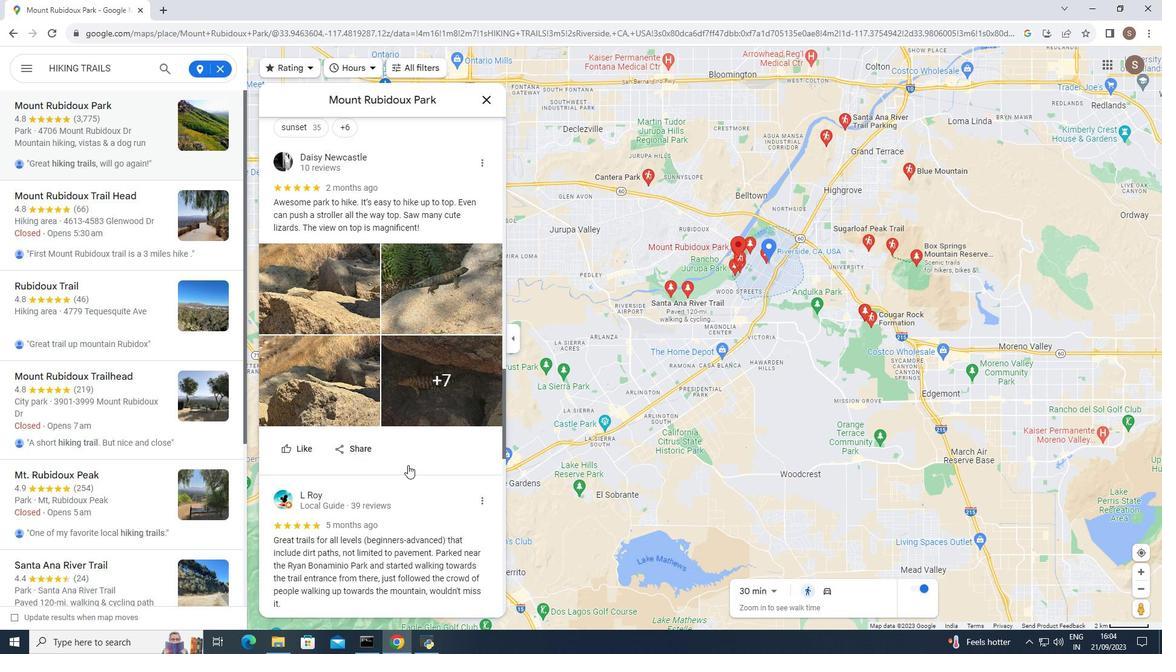 
Action: Mouse scrolled (408, 464) with delta (0, 0)
Screenshot: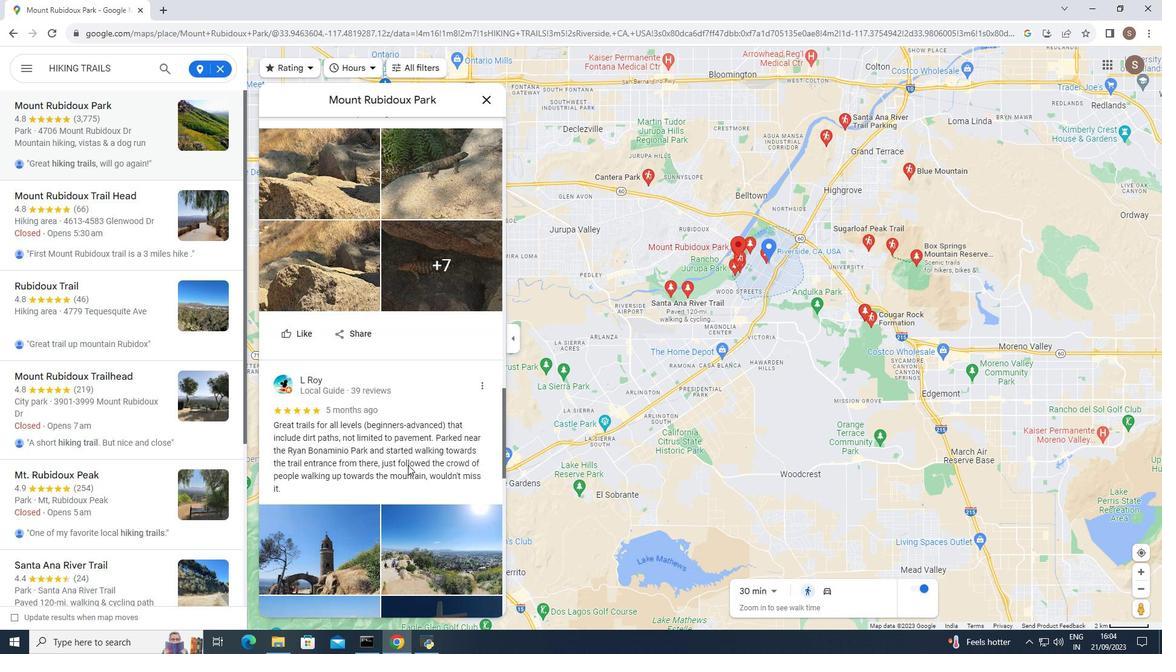 
Action: Mouse scrolled (408, 464) with delta (0, 0)
Screenshot: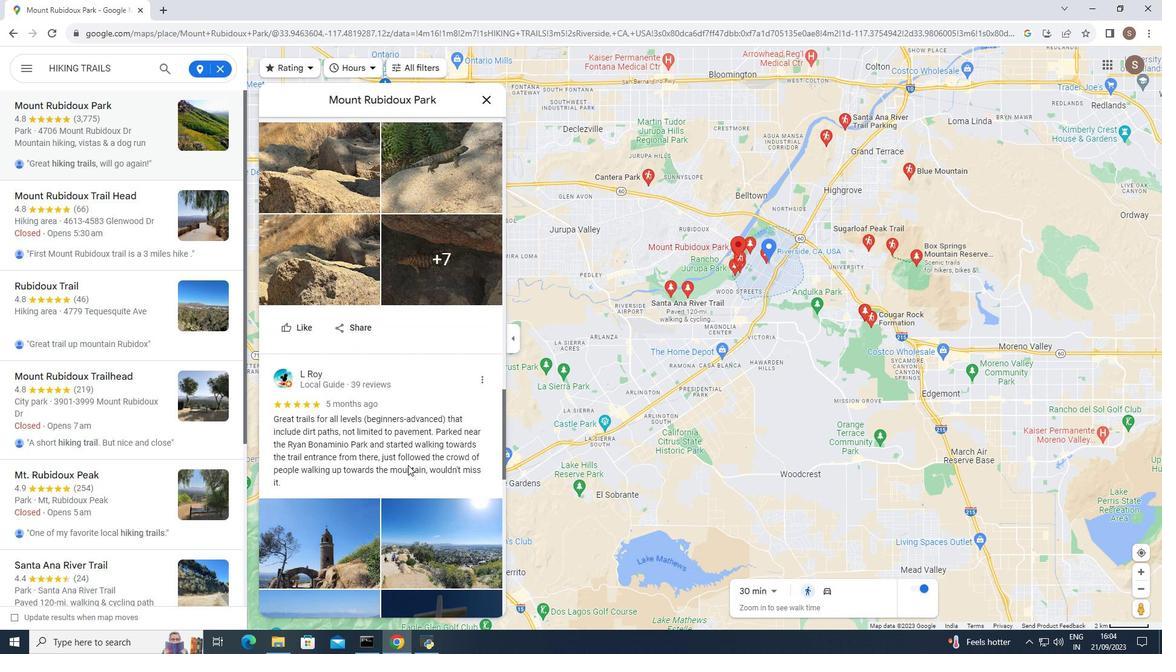
Action: Mouse scrolled (408, 464) with delta (0, 0)
Screenshot: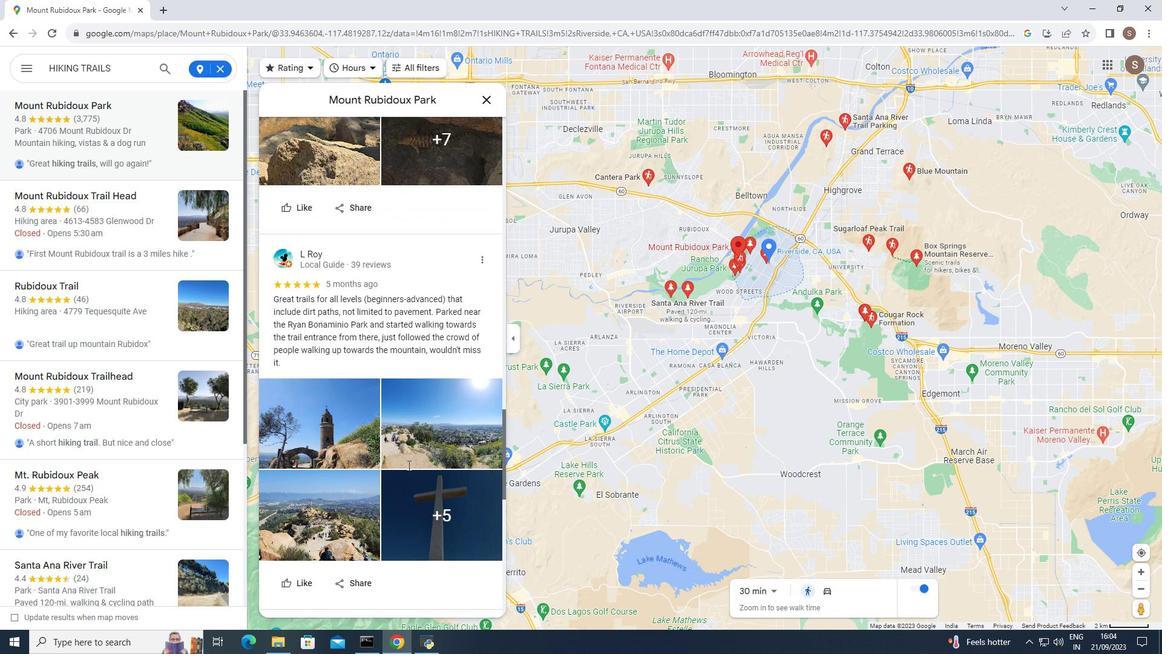 
Action: Mouse scrolled (408, 464) with delta (0, 0)
Screenshot: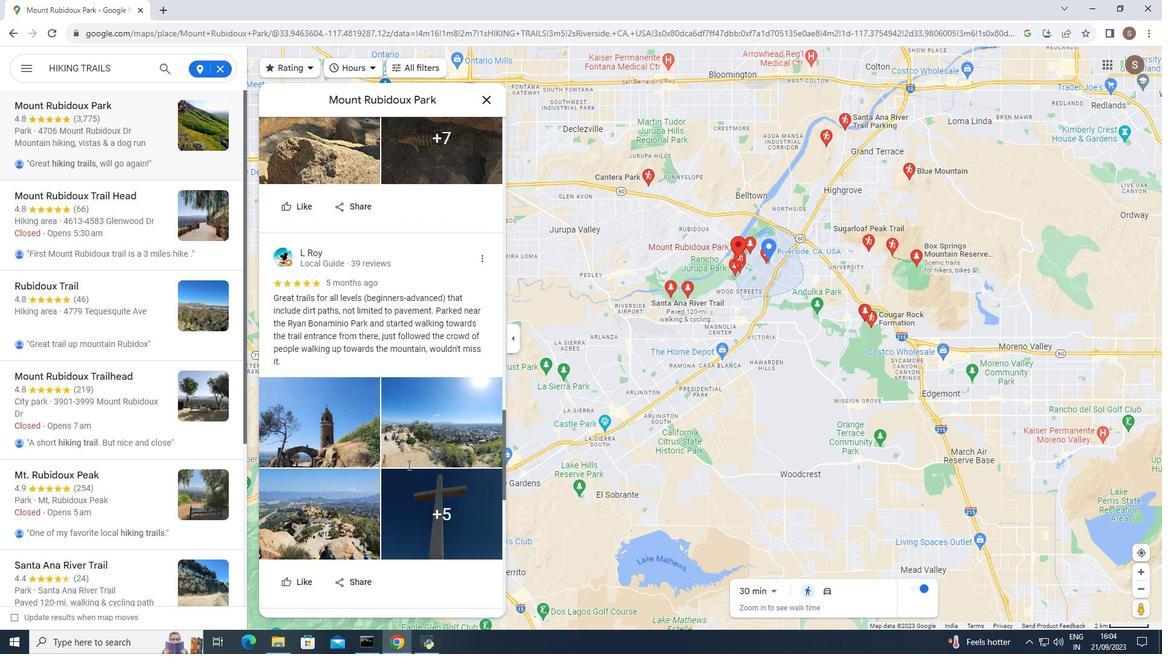 
Action: Mouse scrolled (408, 464) with delta (0, 0)
Screenshot: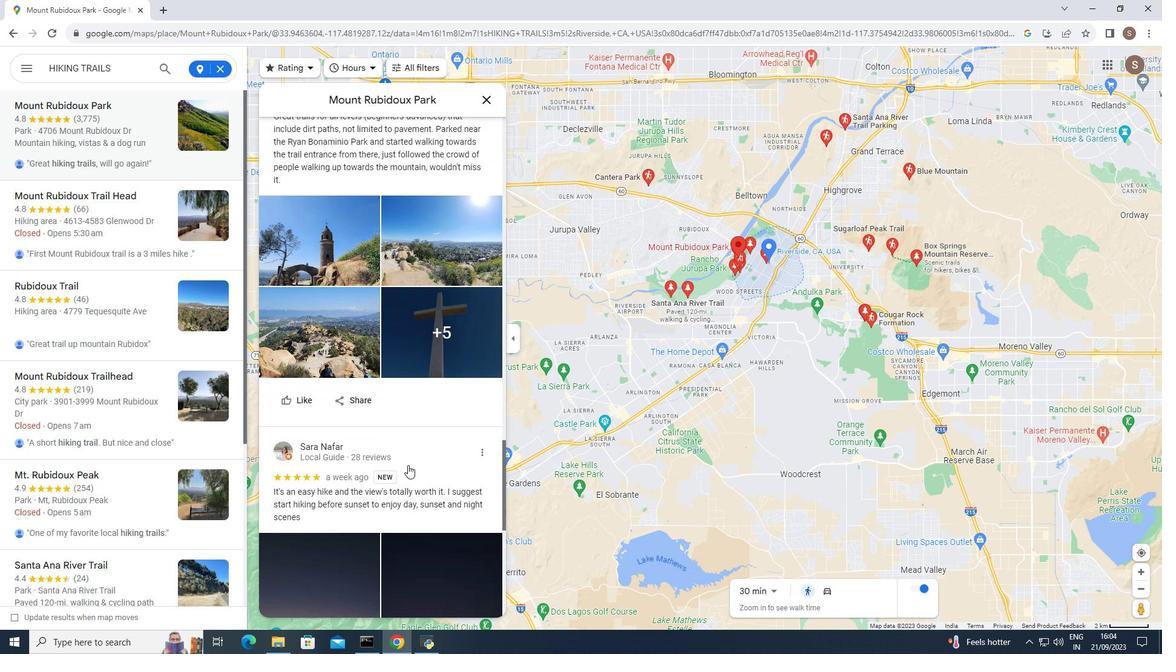 
Action: Mouse scrolled (408, 464) with delta (0, 0)
Screenshot: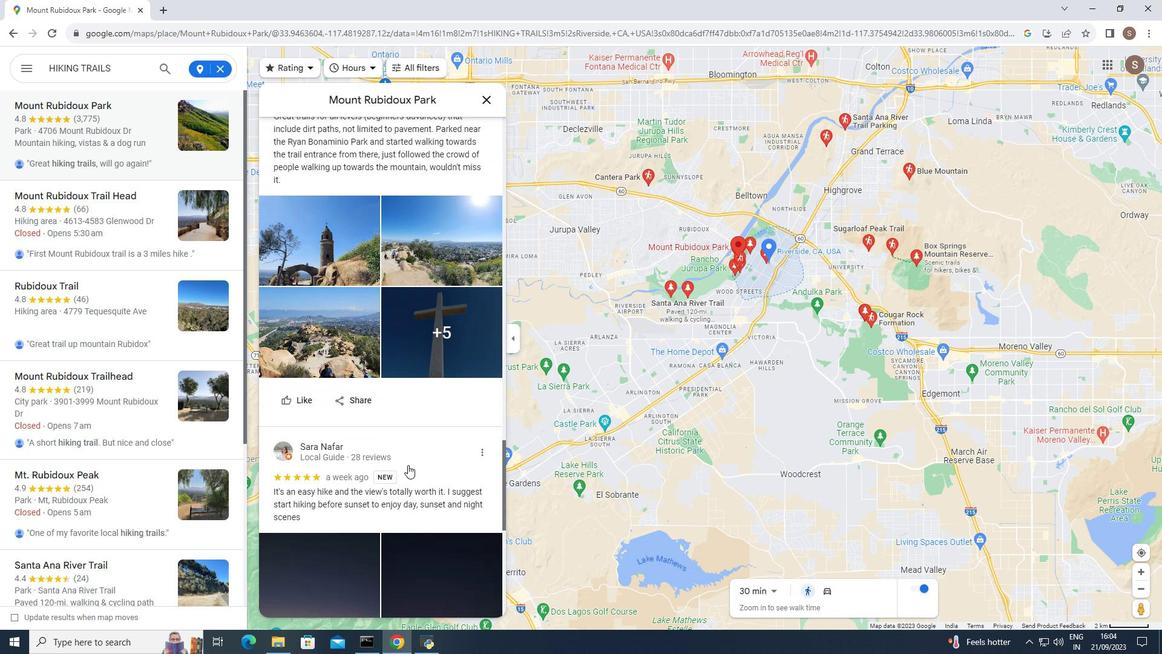 
Action: Mouse scrolled (408, 464) with delta (0, 0)
Screenshot: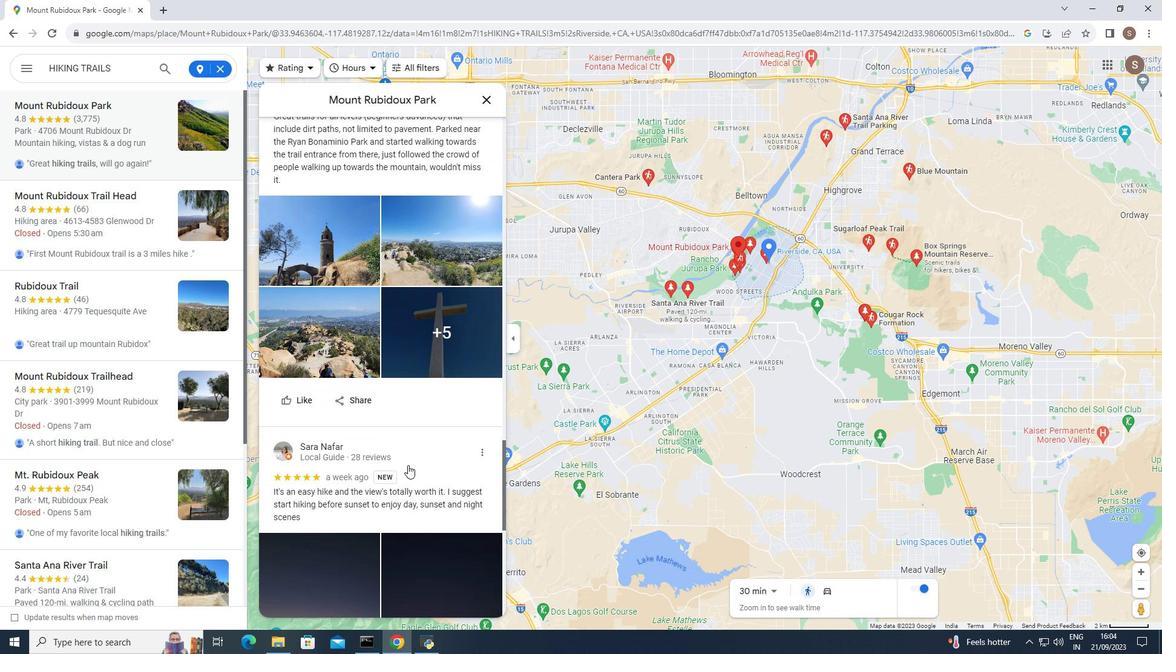 
Action: Mouse scrolled (408, 464) with delta (0, 0)
Screenshot: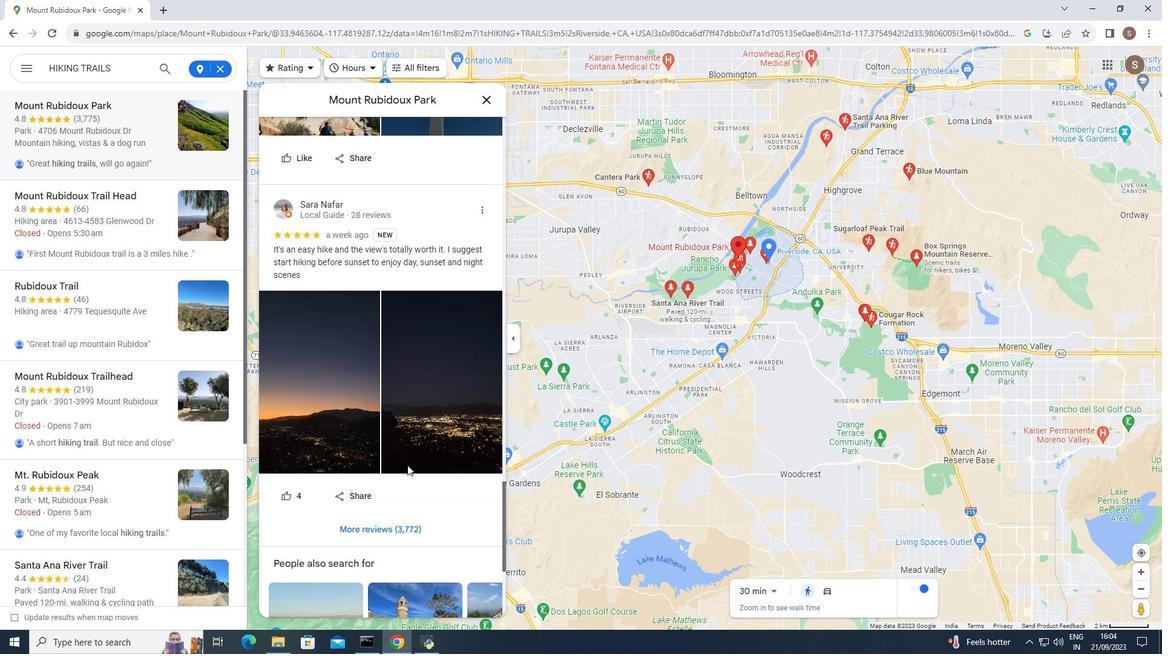 
Action: Mouse moved to (408, 465)
Screenshot: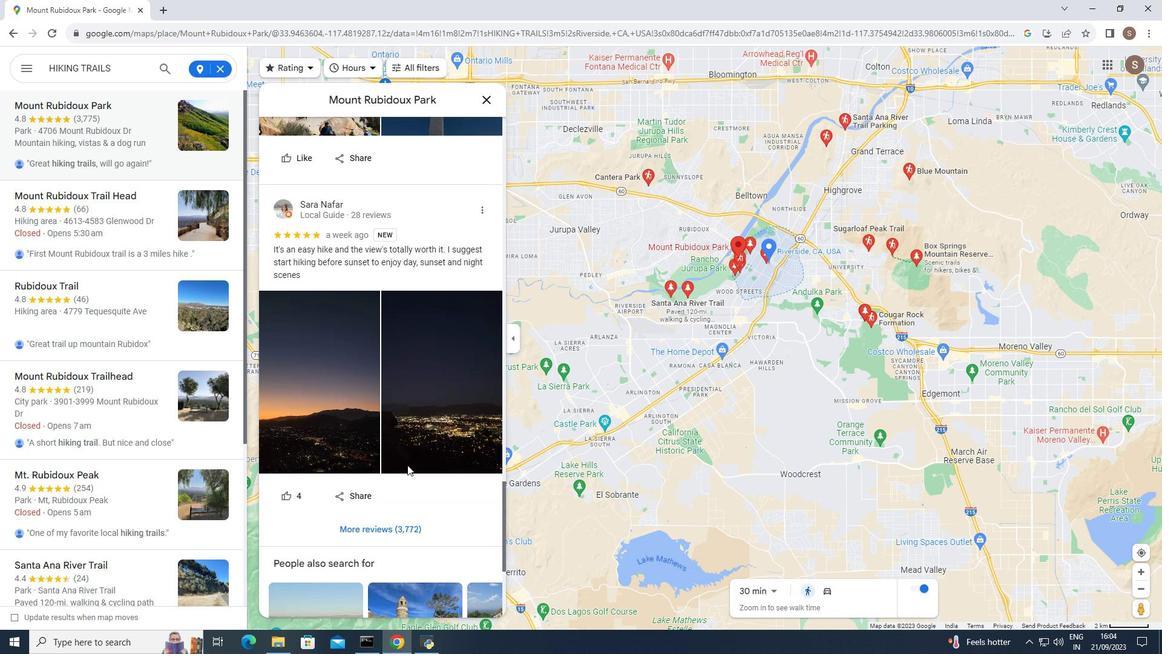 
Action: Mouse scrolled (408, 464) with delta (0, 0)
Screenshot: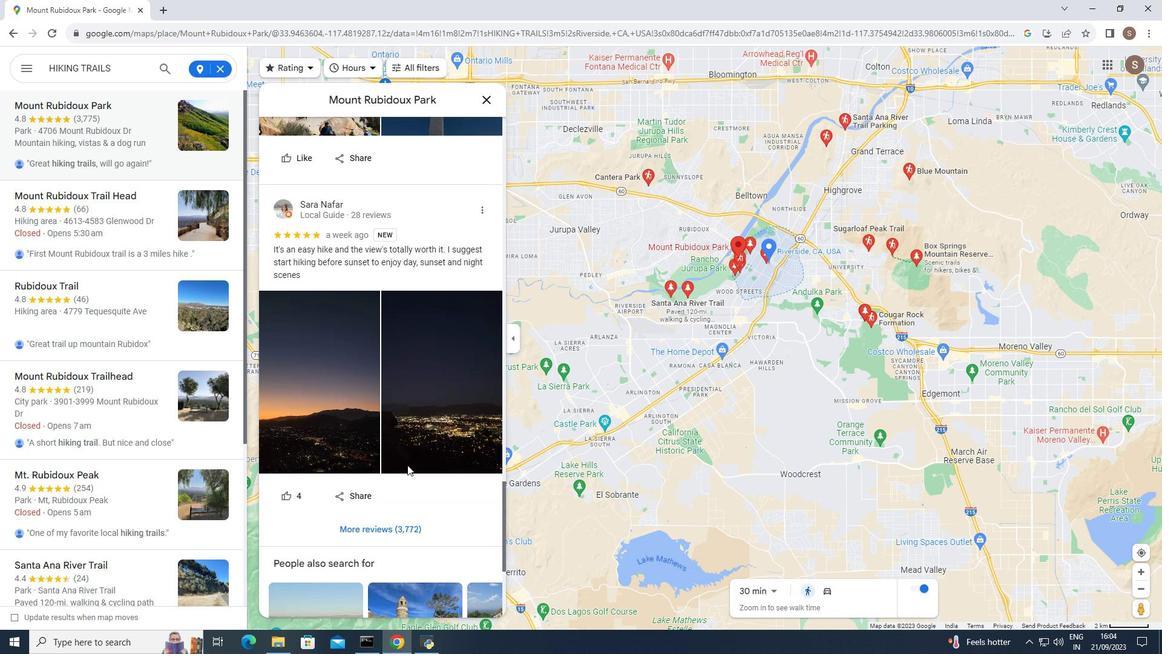 
Action: Mouse moved to (407, 465)
Screenshot: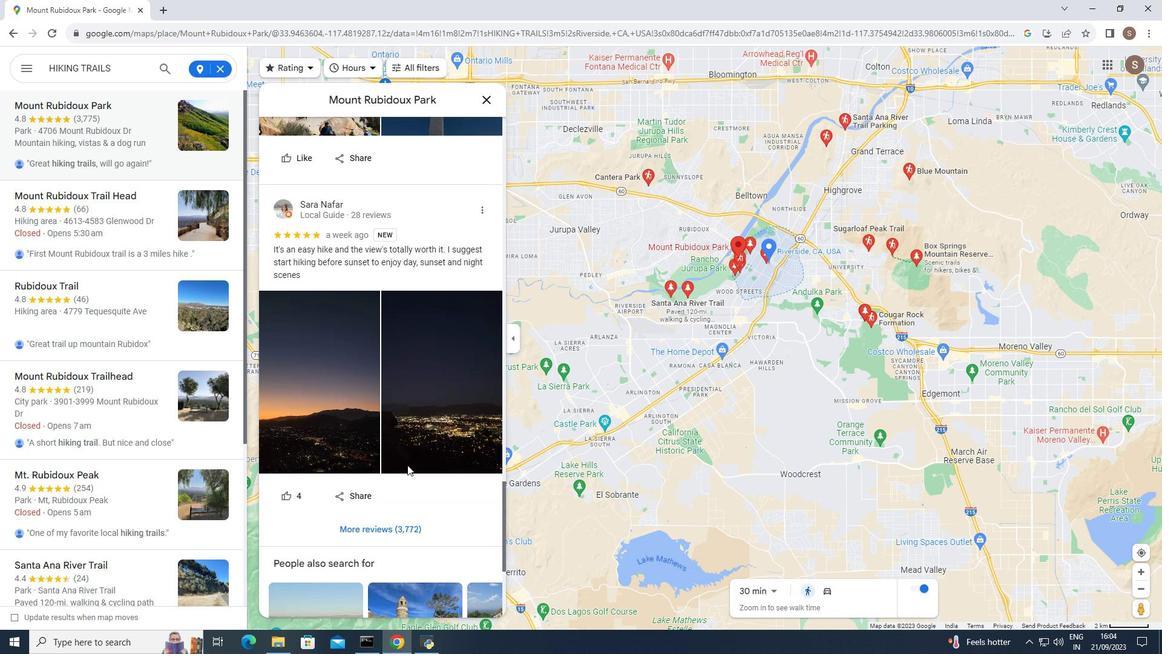 
Action: Mouse scrolled (407, 464) with delta (0, 0)
Screenshot: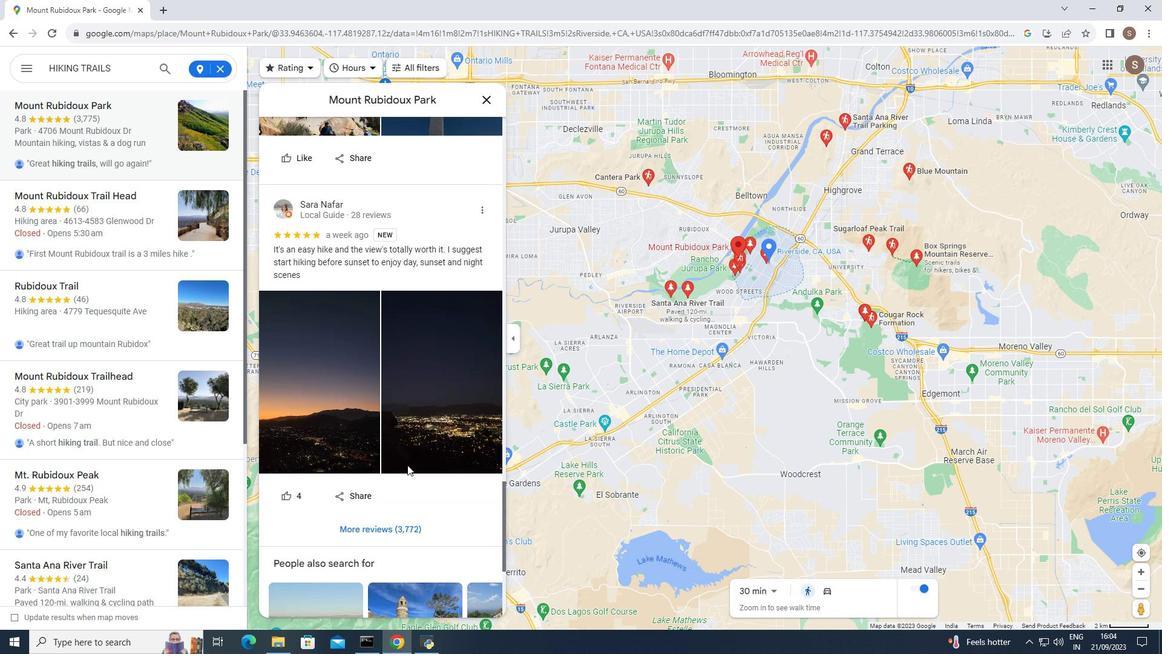
Action: Mouse scrolled (407, 464) with delta (0, 0)
Screenshot: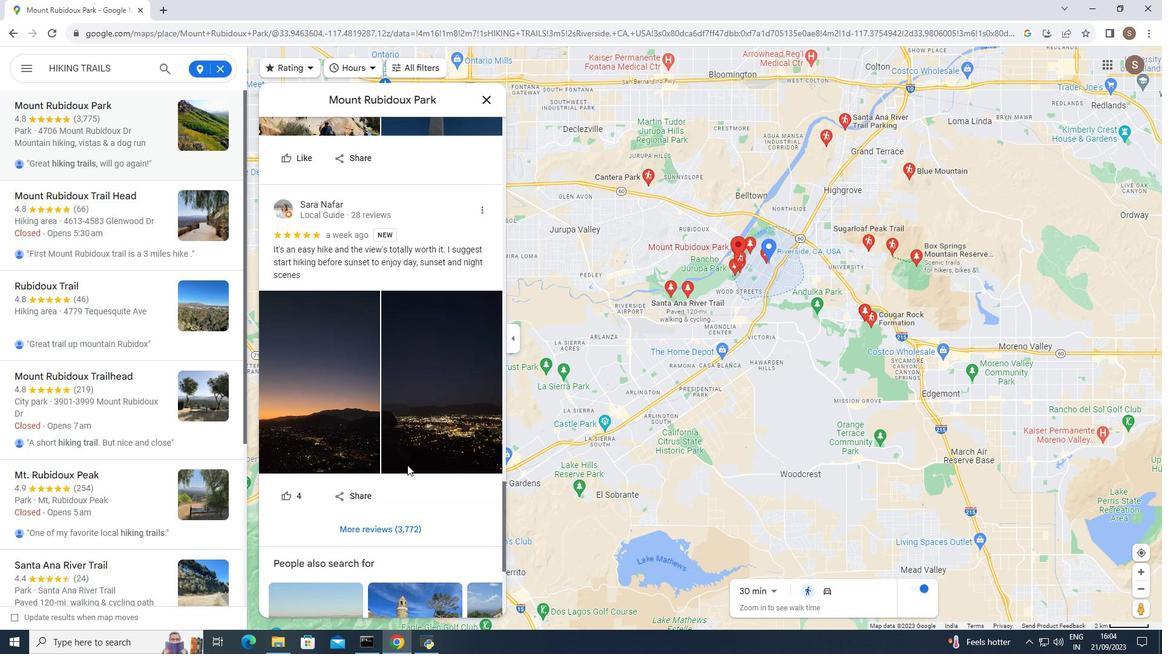
Action: Mouse scrolled (407, 464) with delta (0, 0)
Screenshot: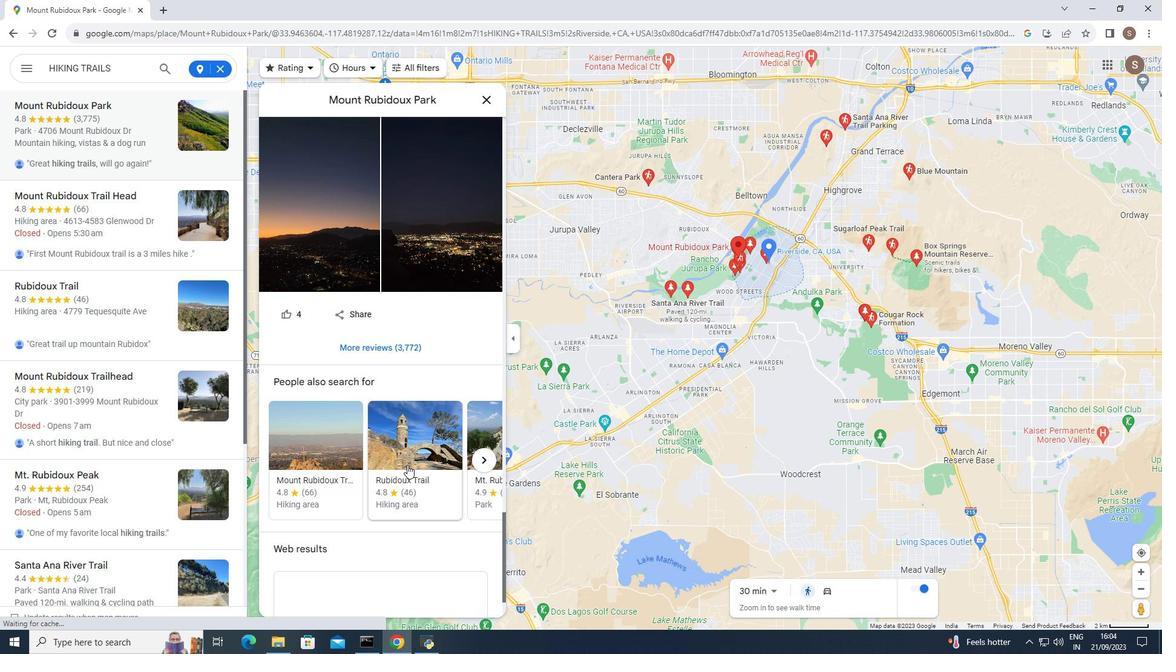 
Action: Mouse scrolled (407, 464) with delta (0, 0)
Screenshot: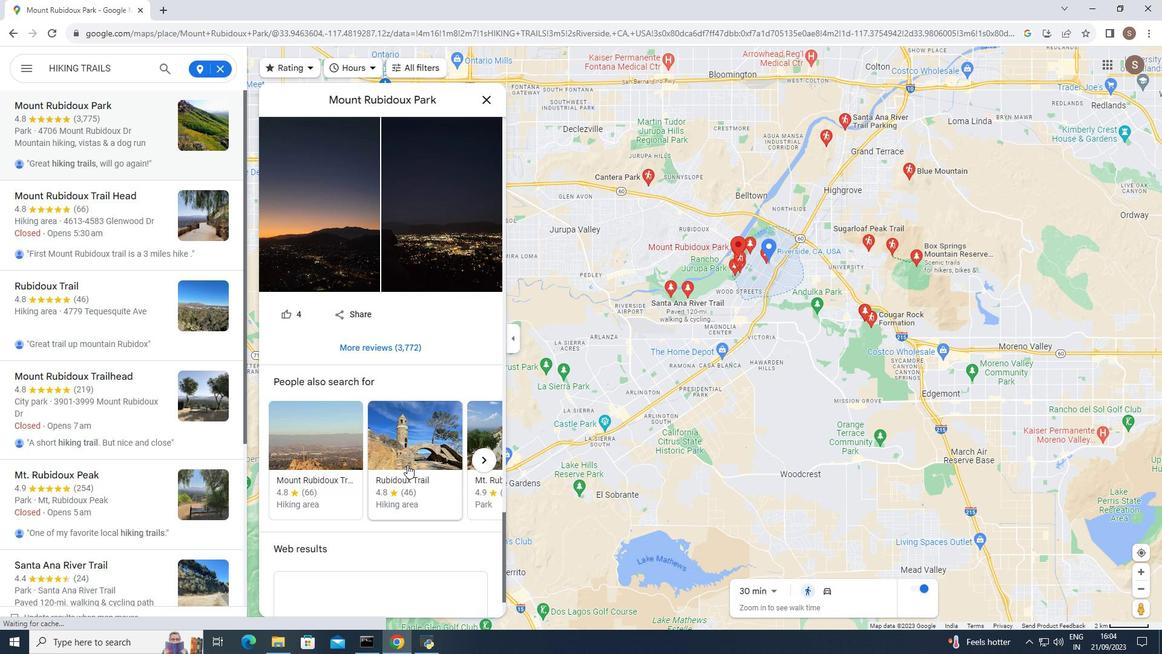 
Action: Mouse scrolled (407, 464) with delta (0, 0)
Screenshot: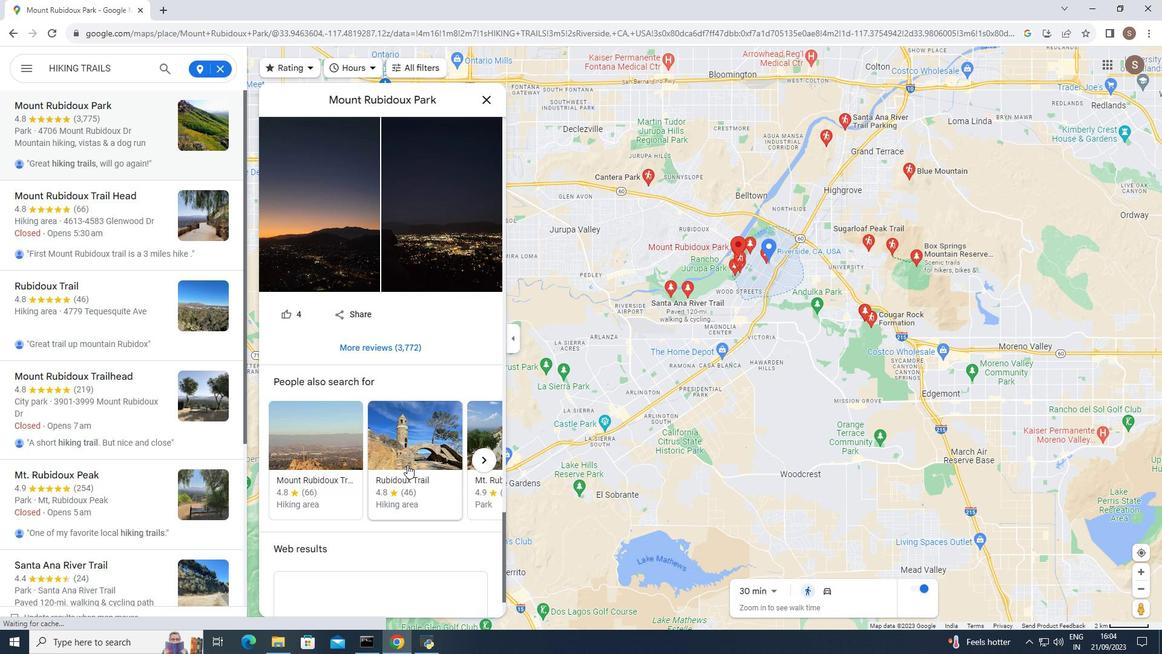 
Action: Mouse scrolled (407, 464) with delta (0, 0)
Screenshot: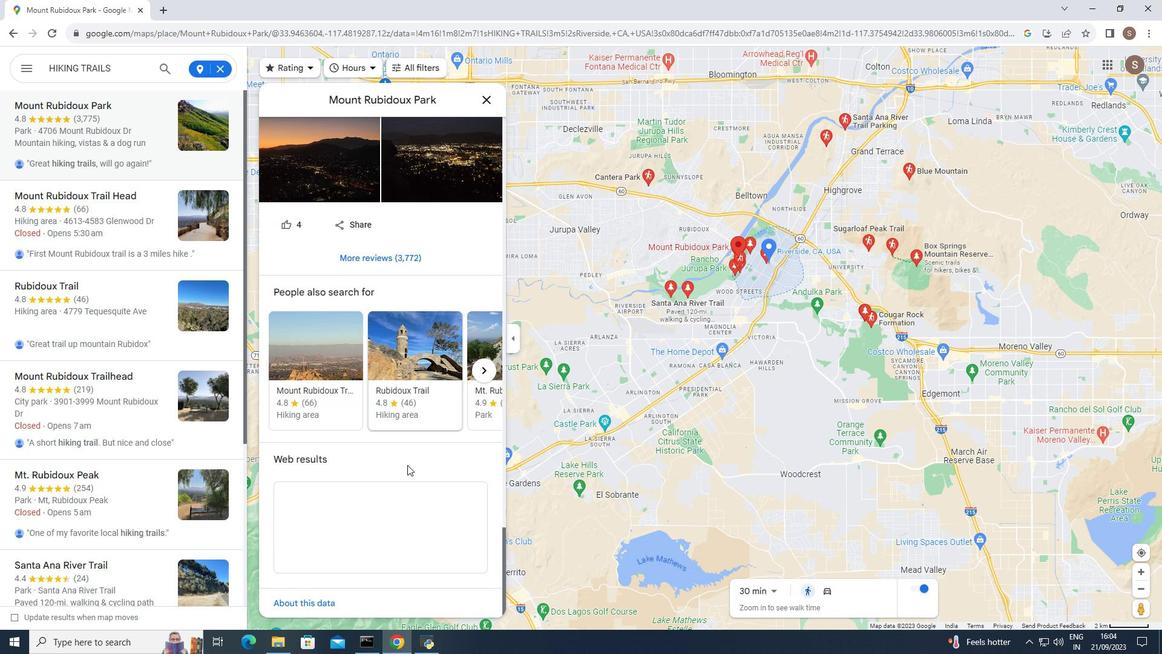
Action: Mouse scrolled (407, 464) with delta (0, 0)
Screenshot: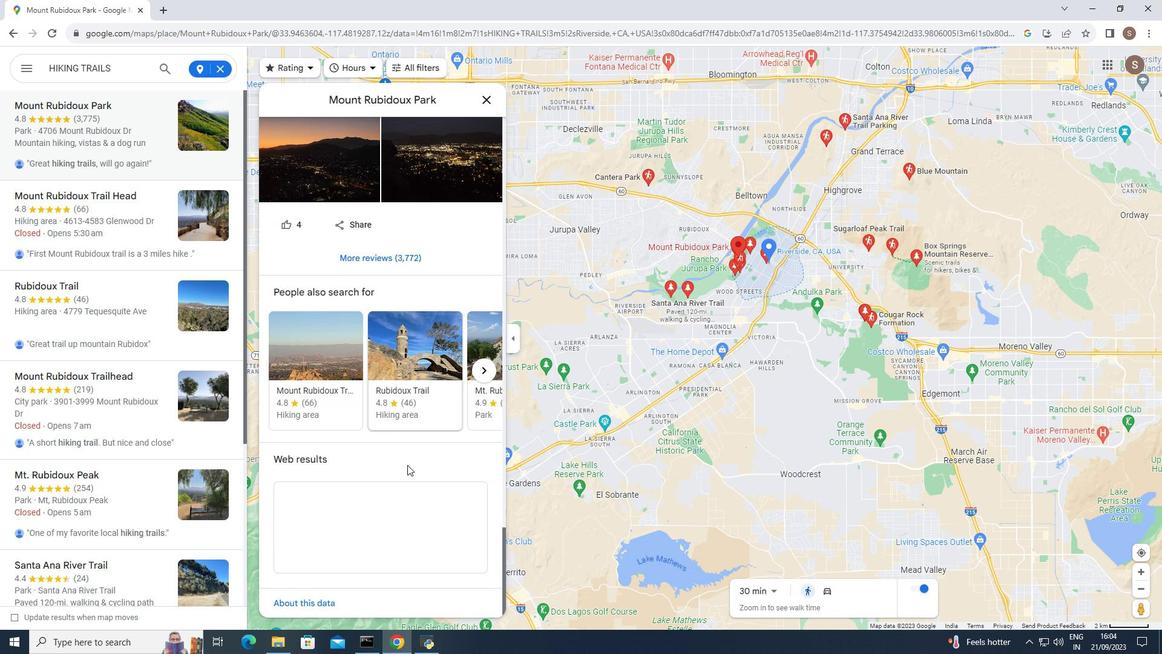 
Action: Mouse scrolled (407, 464) with delta (0, 0)
Screenshot: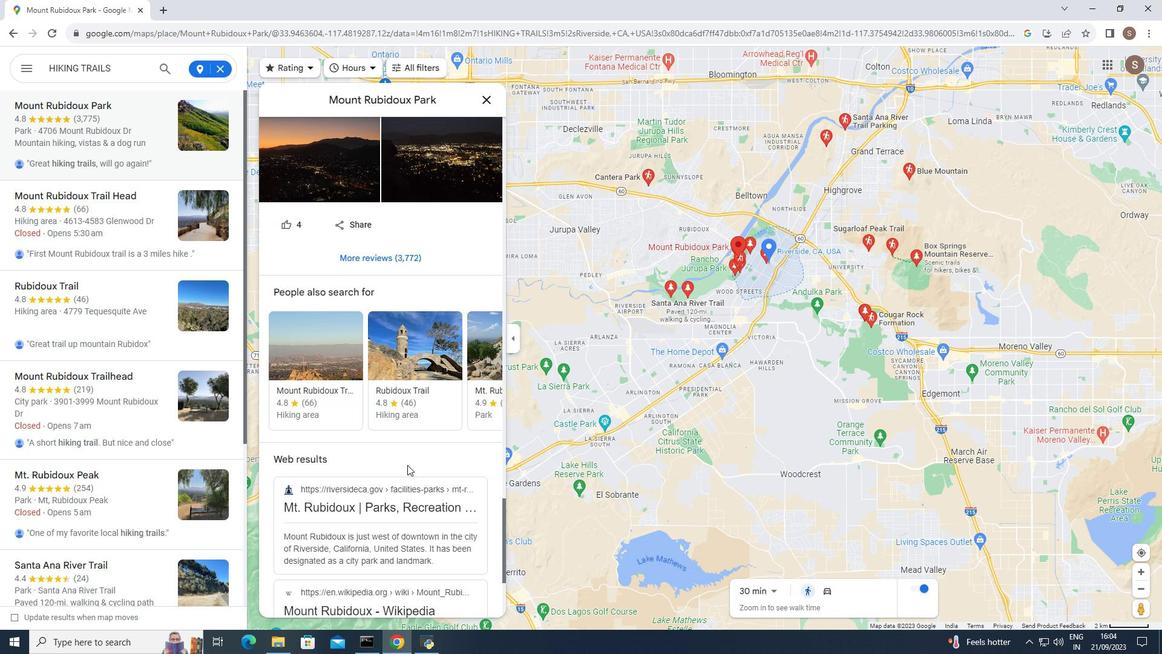 
Action: Mouse scrolled (407, 464) with delta (0, 0)
Screenshot: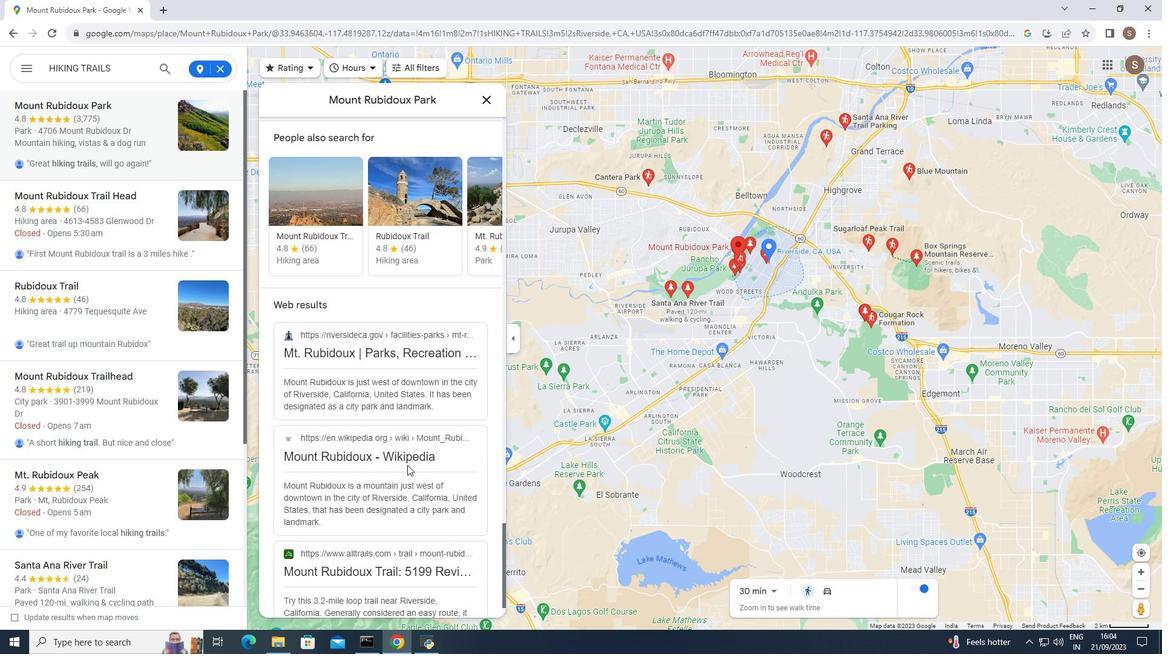 
Action: Mouse scrolled (407, 464) with delta (0, 0)
Screenshot: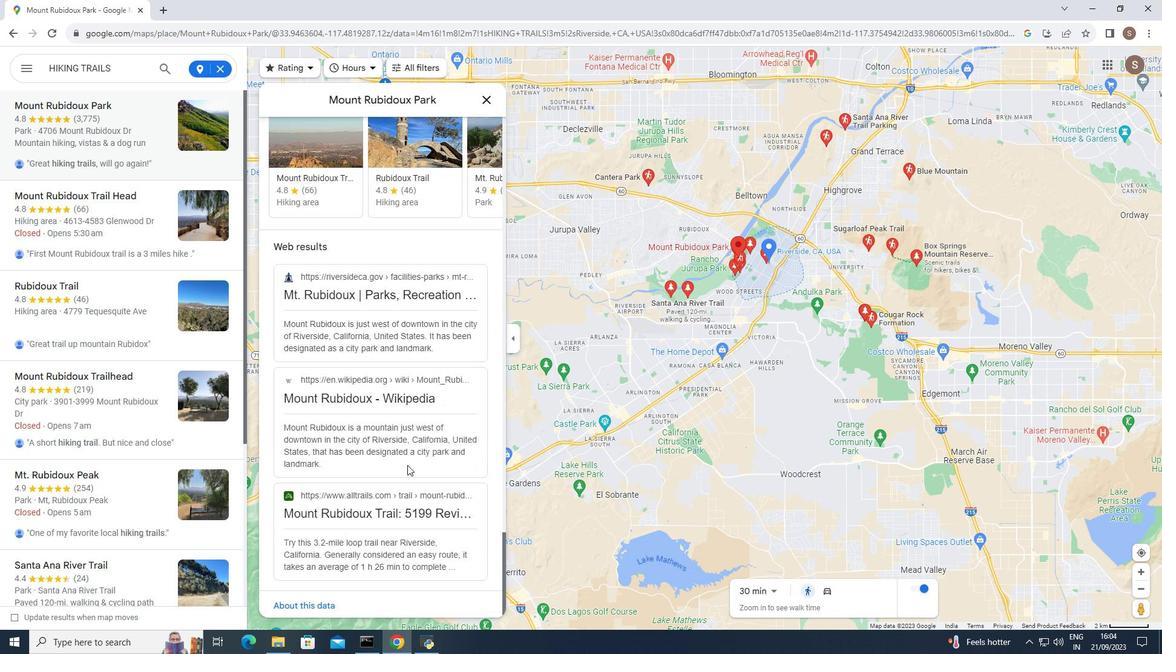 
Action: Mouse scrolled (407, 464) with delta (0, 0)
Screenshot: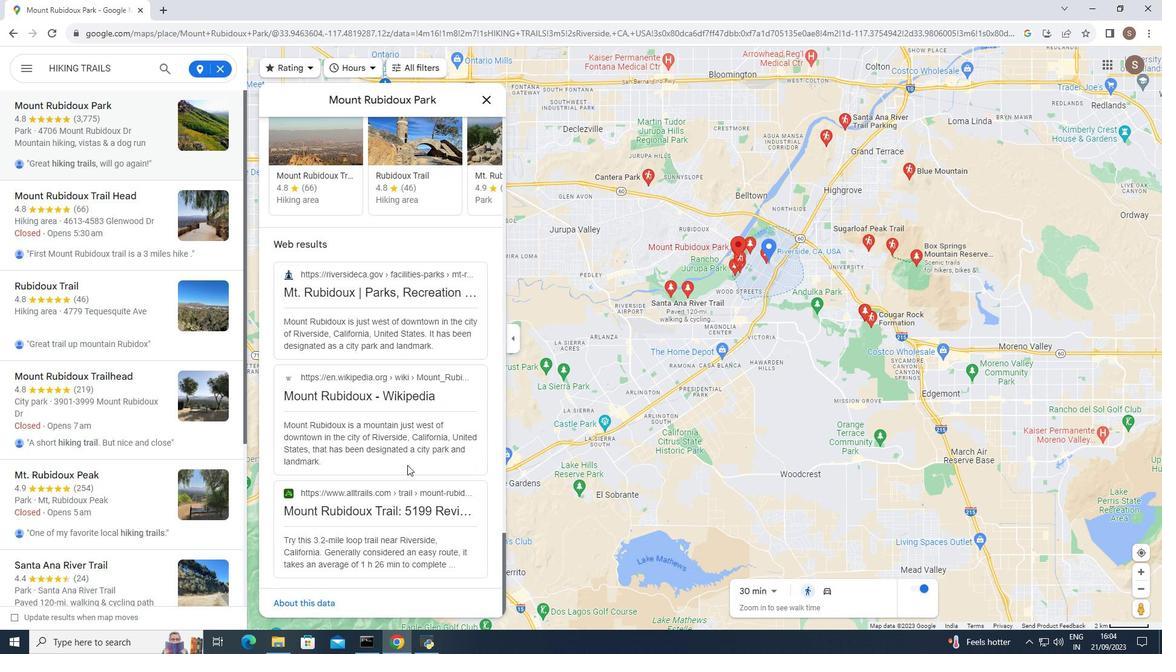 
Action: Mouse scrolled (407, 464) with delta (0, 0)
Screenshot: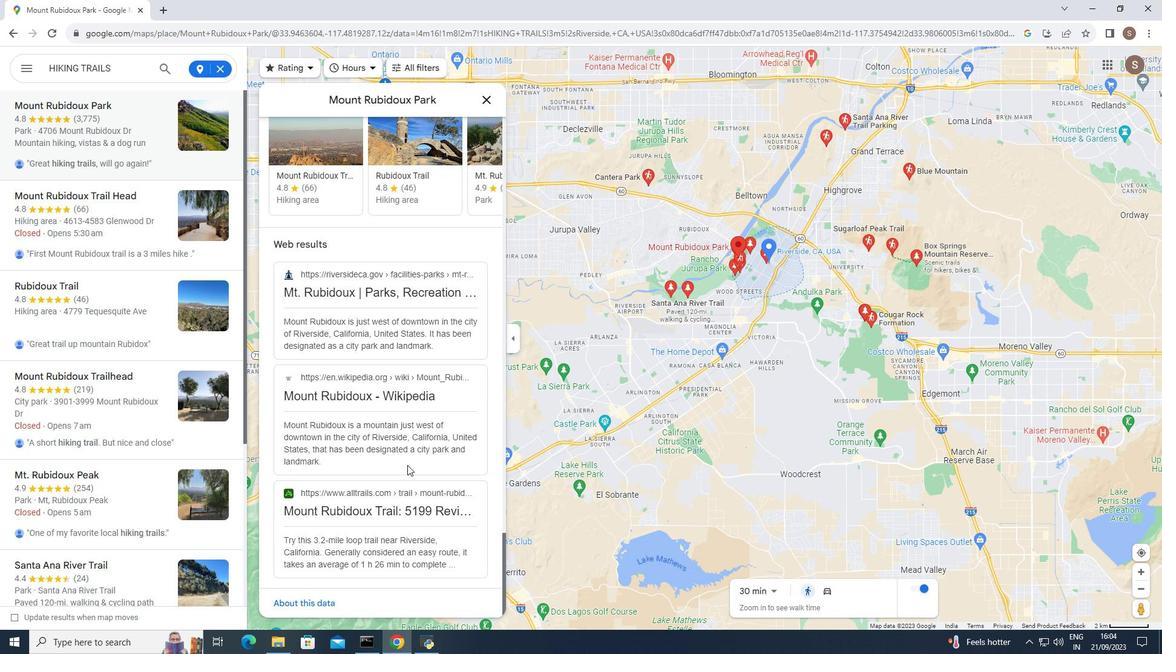 
Action: Mouse scrolled (407, 464) with delta (0, 0)
Screenshot: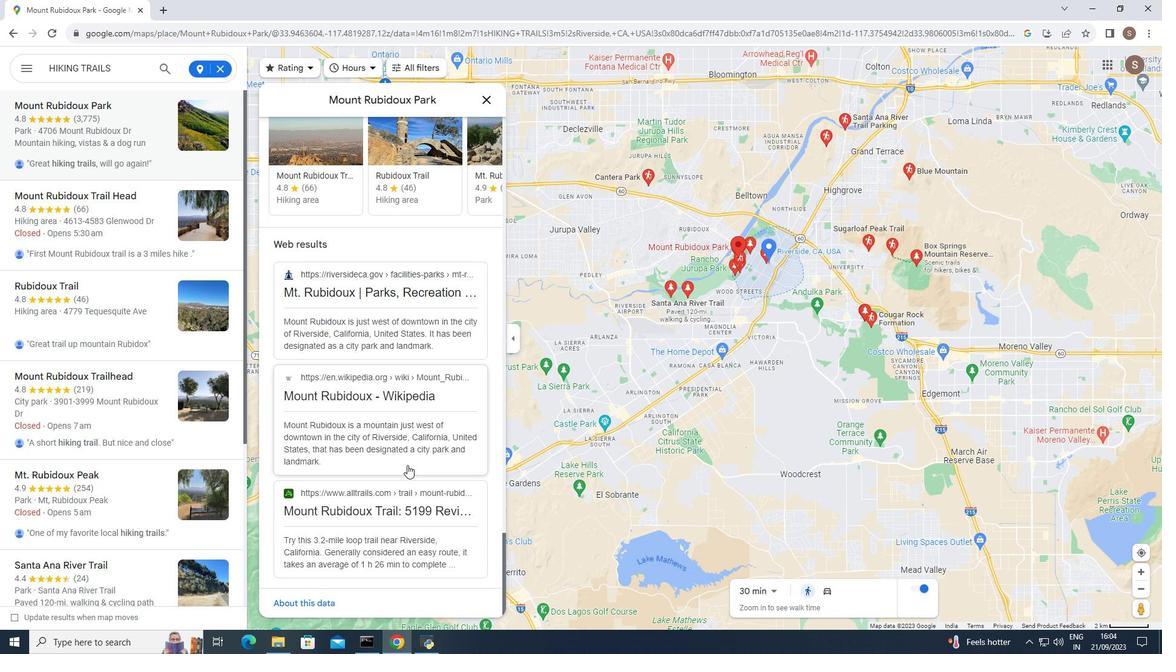 
Action: Mouse scrolled (407, 464) with delta (0, 0)
Screenshot: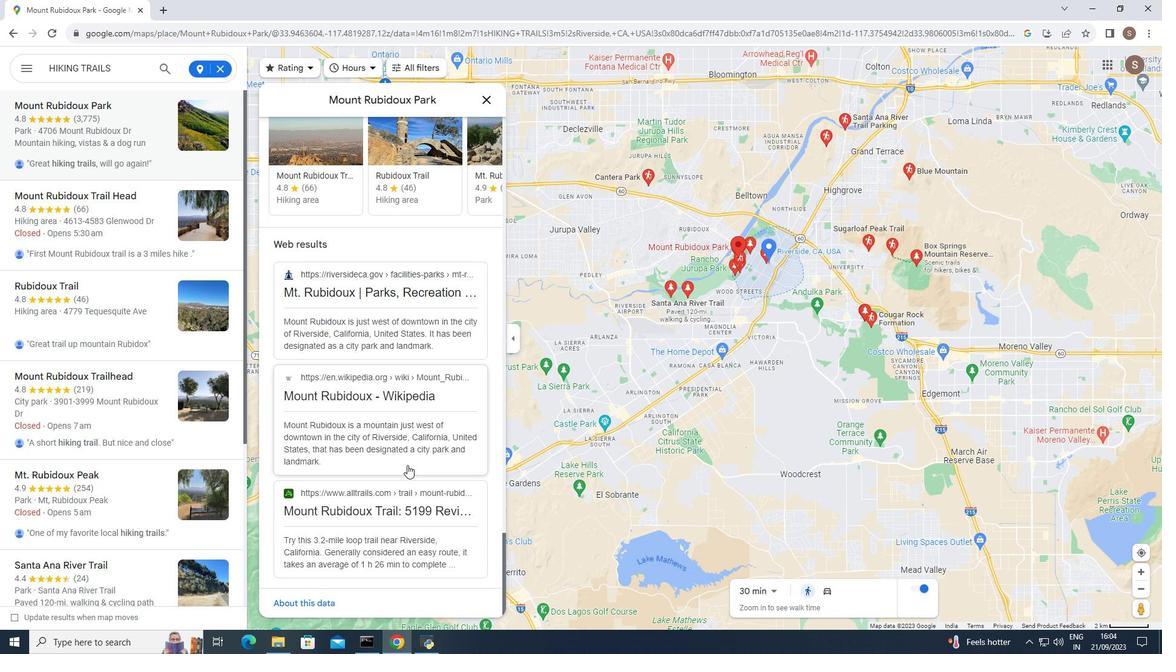 
Action: Mouse scrolled (407, 464) with delta (0, 0)
Screenshot: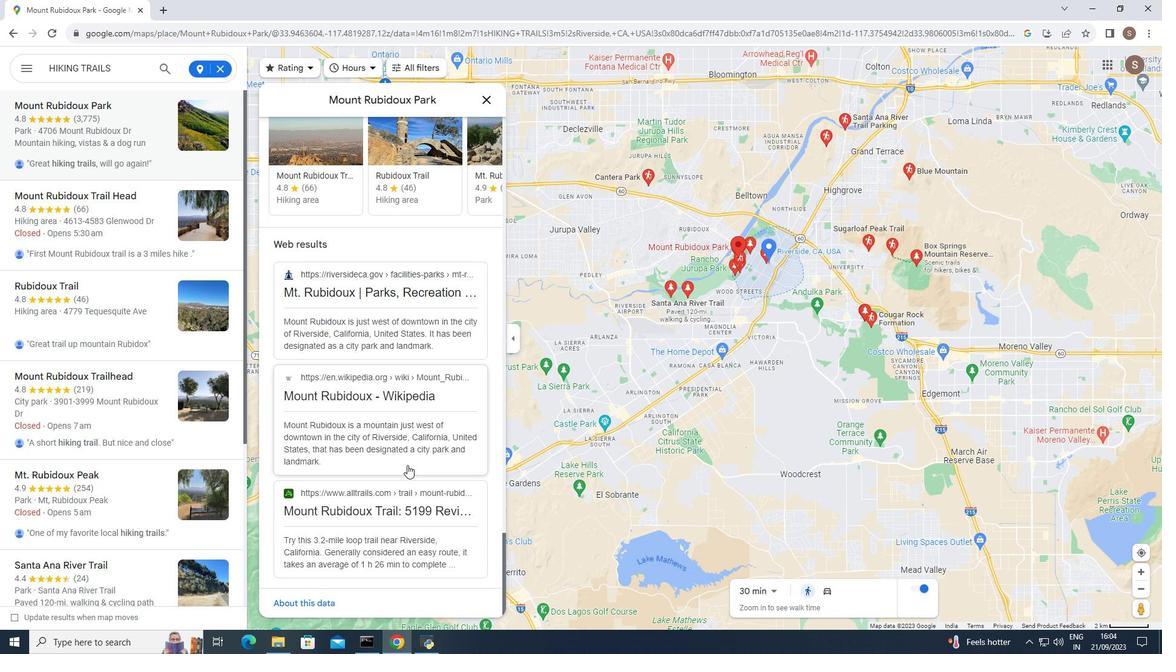 
Action: Mouse scrolled (407, 464) with delta (0, 0)
Screenshot: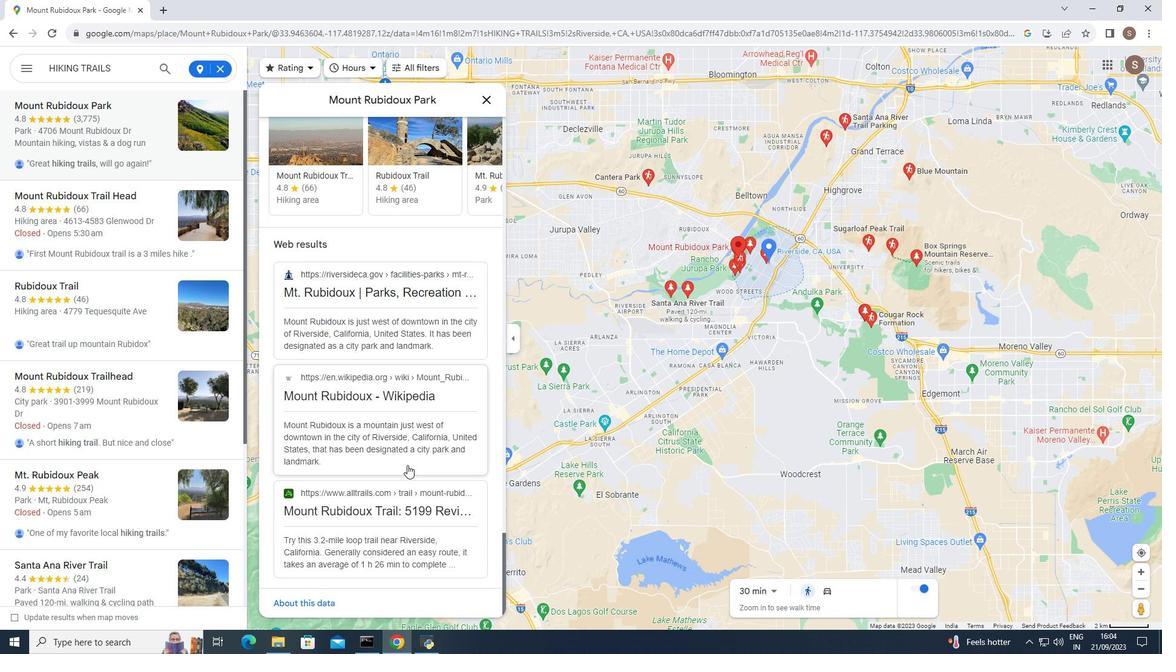 
Action: Mouse scrolled (407, 464) with delta (0, 0)
Screenshot: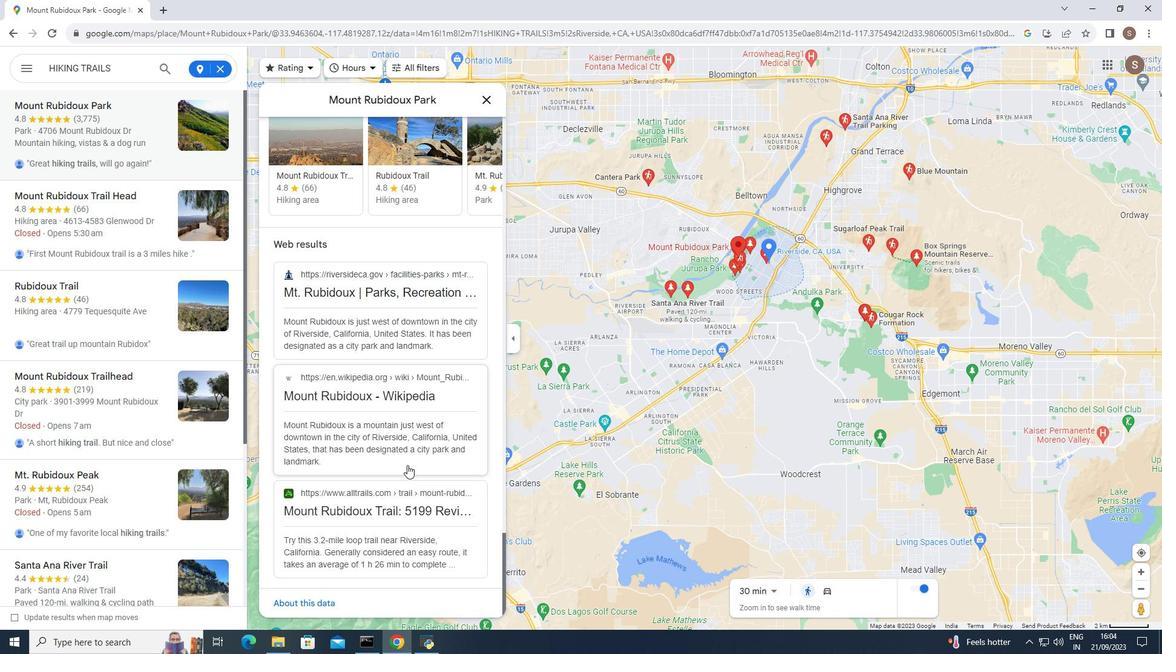
Action: Mouse scrolled (407, 464) with delta (0, 0)
Screenshot: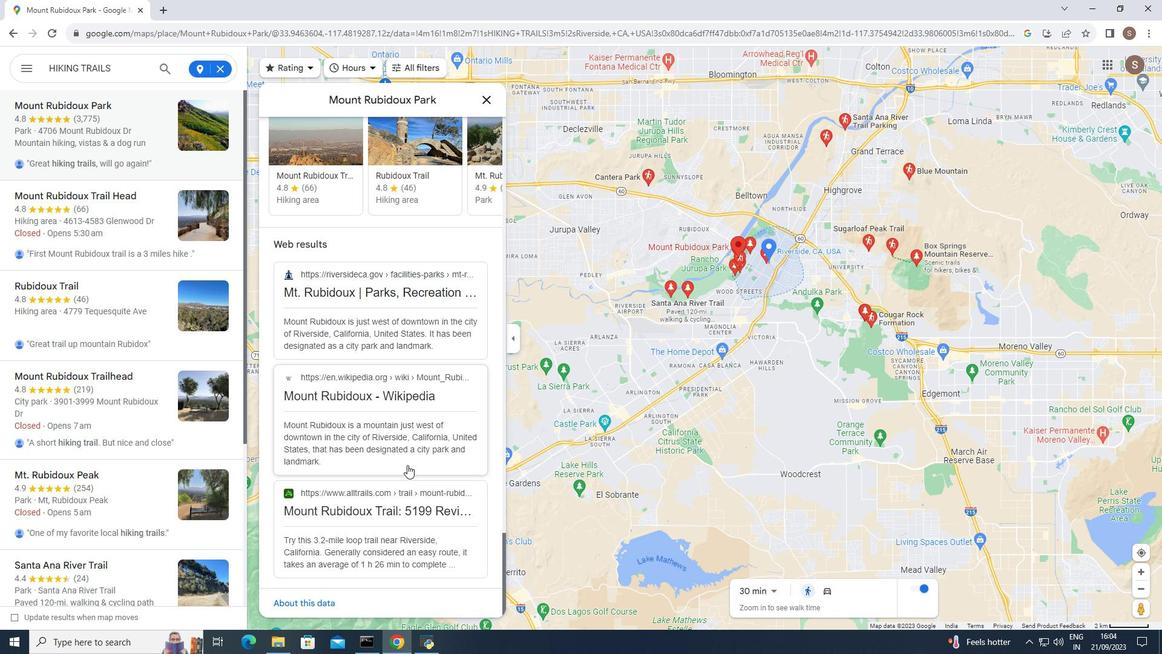 
Action: Mouse scrolled (407, 464) with delta (0, 0)
Screenshot: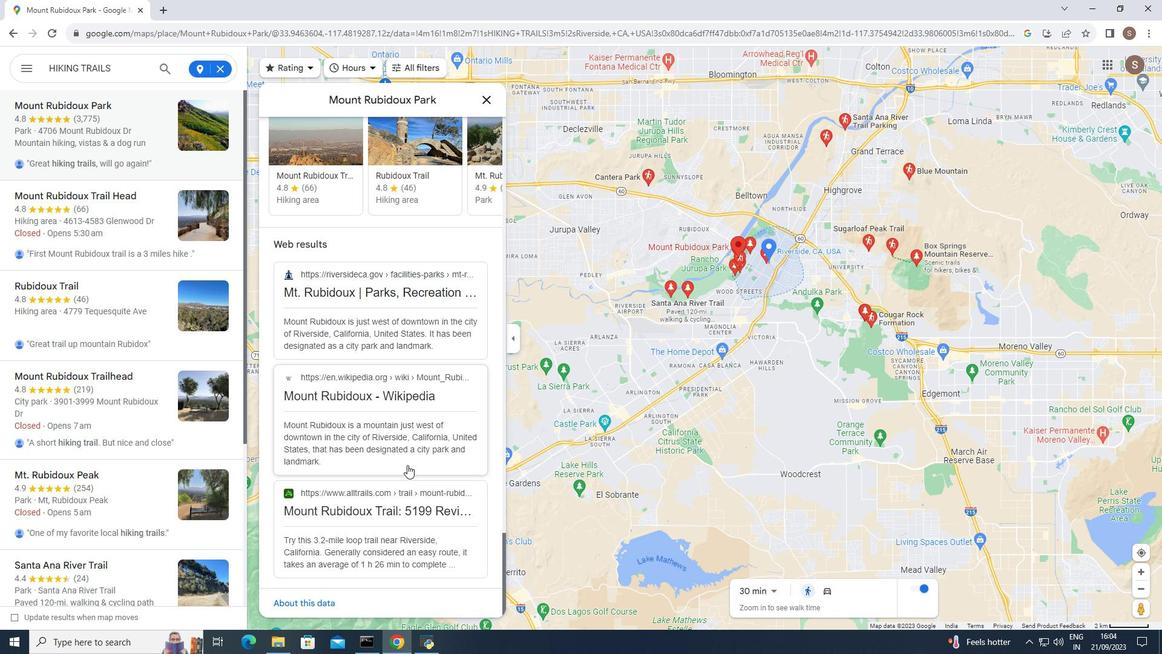 
Action: Mouse scrolled (407, 465) with delta (0, 0)
Screenshot: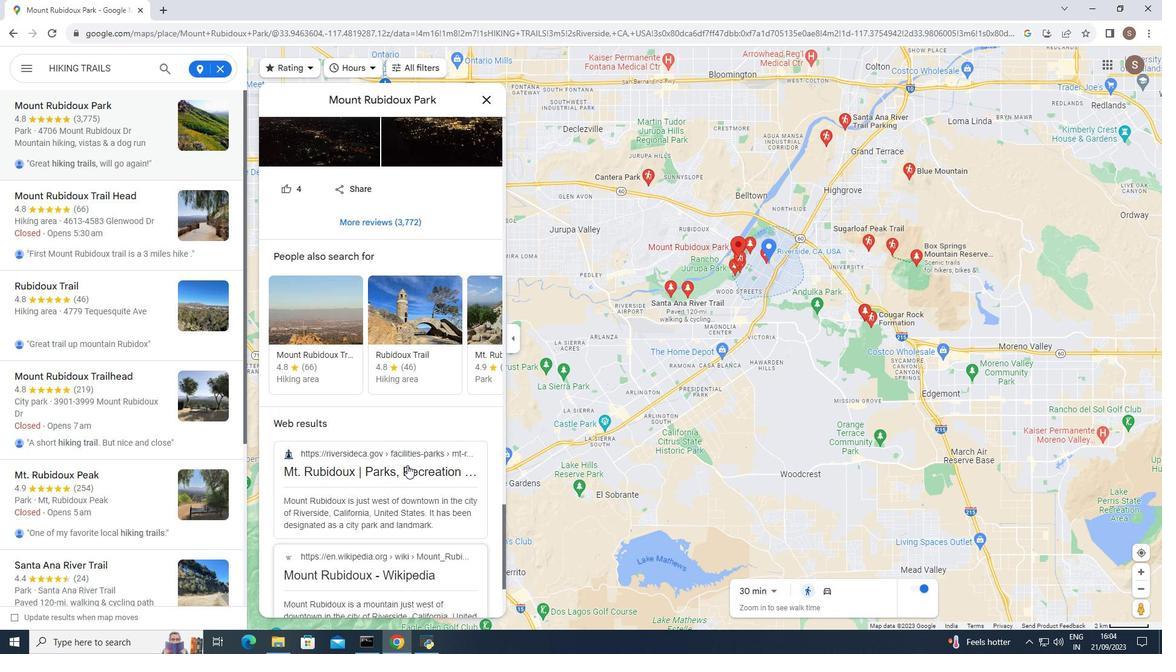 
Action: Mouse scrolled (407, 465) with delta (0, 0)
Screenshot: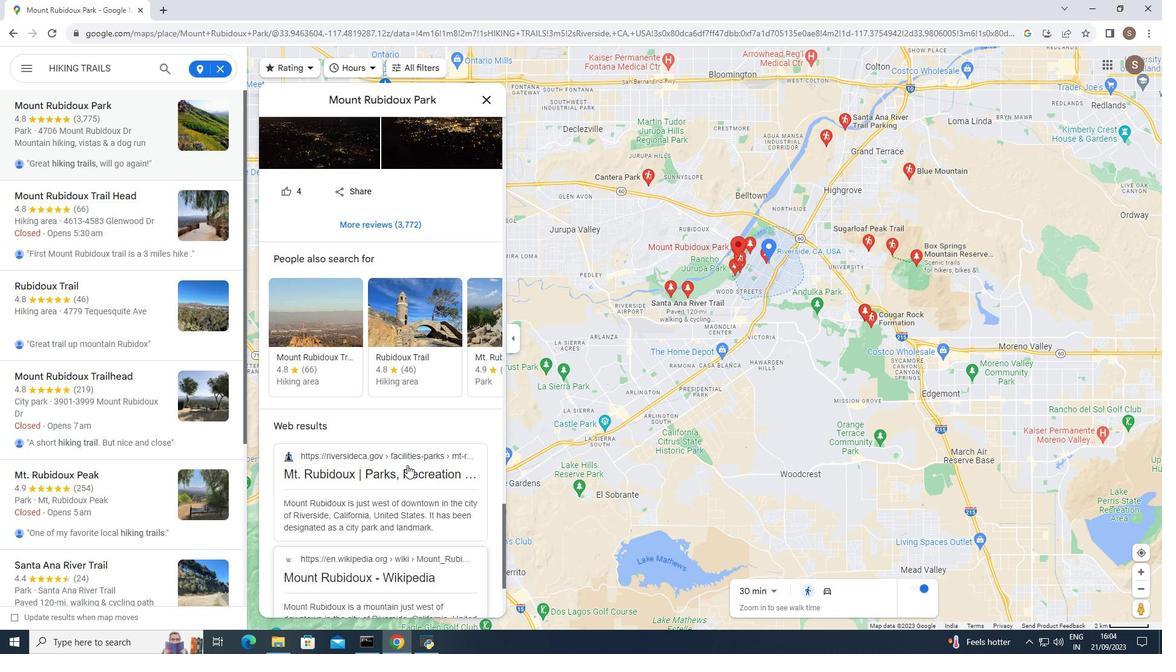 
Action: Mouse scrolled (407, 465) with delta (0, 0)
Screenshot: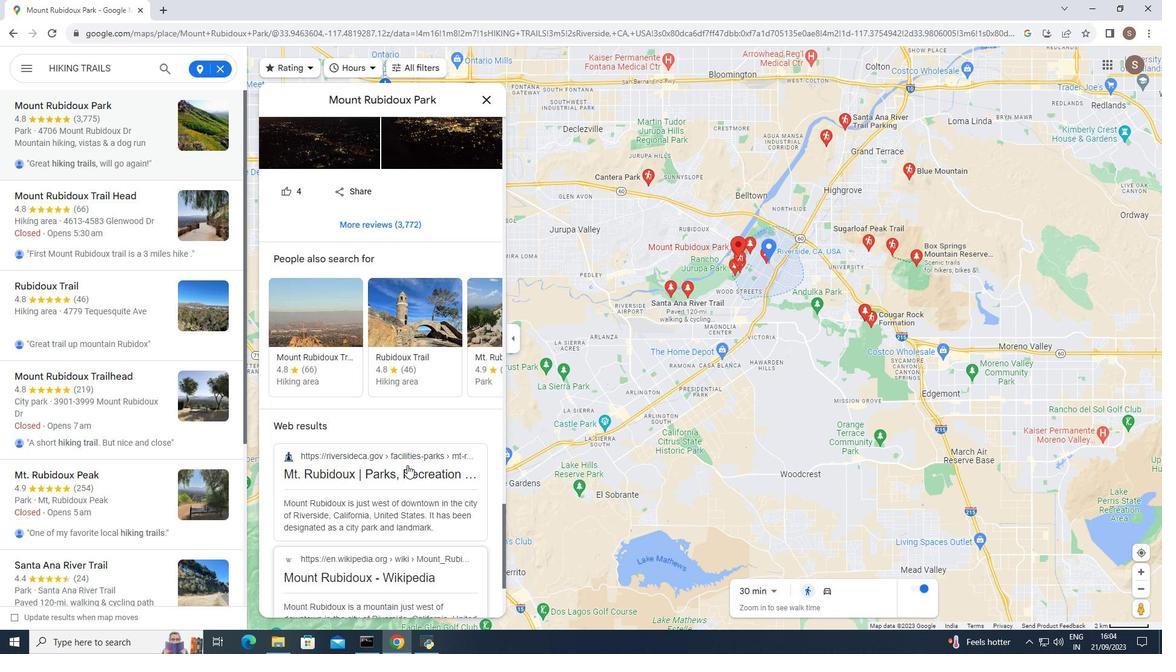 
Action: Mouse scrolled (407, 465) with delta (0, 0)
Screenshot: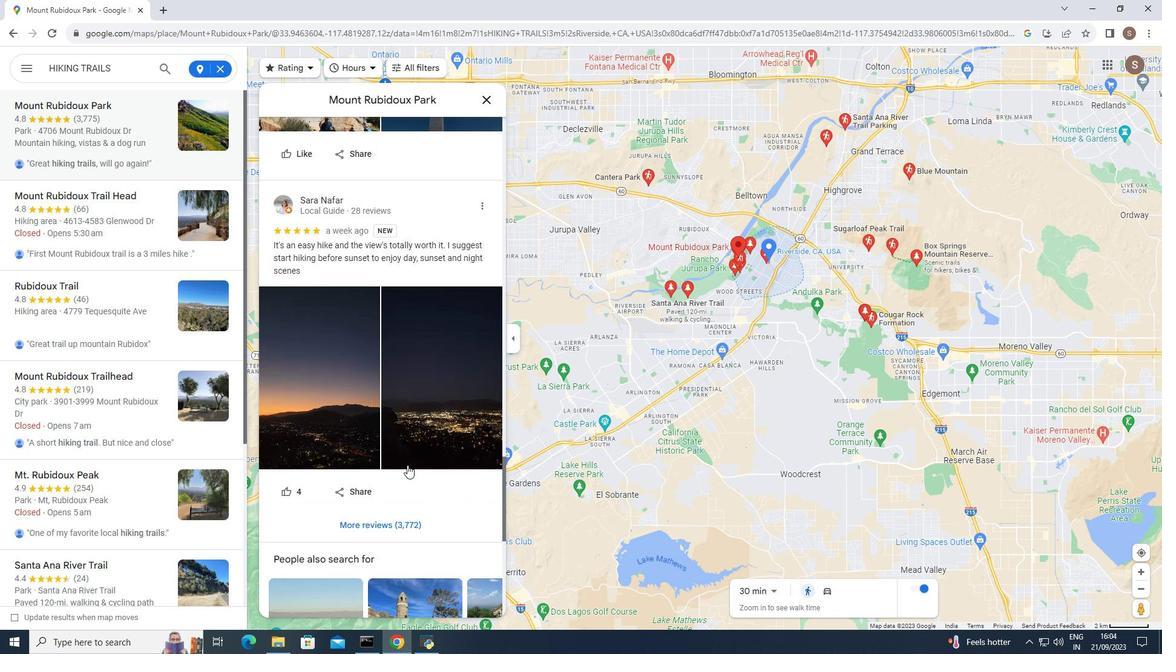 
Action: Mouse scrolled (407, 465) with delta (0, 0)
Screenshot: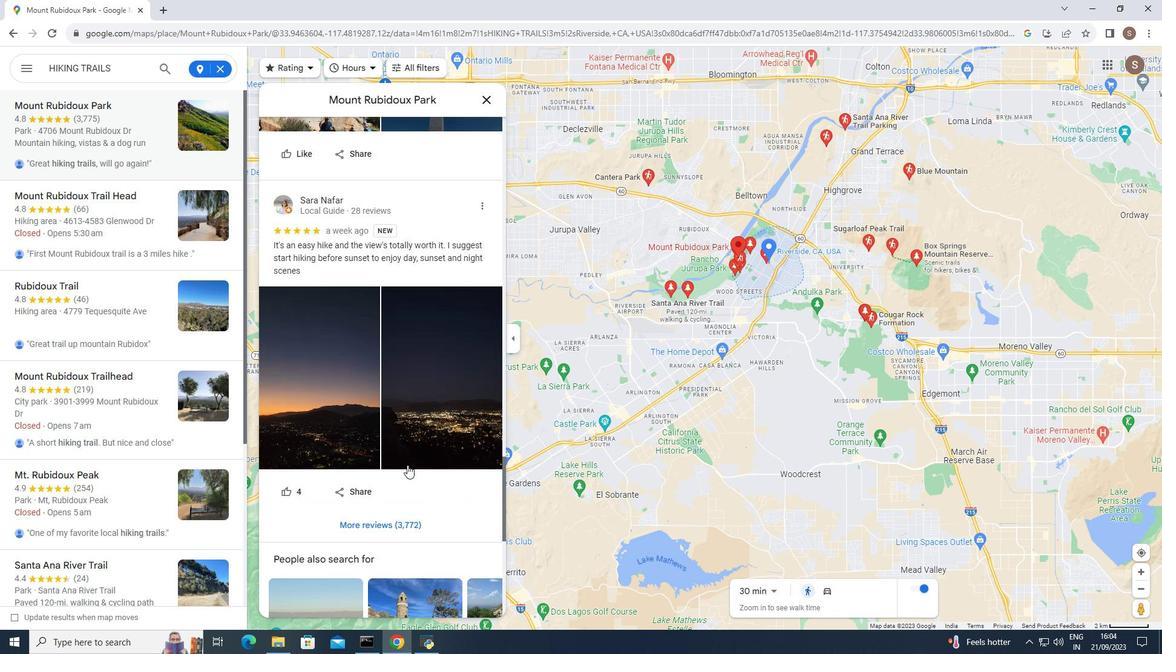 
Action: Mouse scrolled (407, 465) with delta (0, 0)
Screenshot: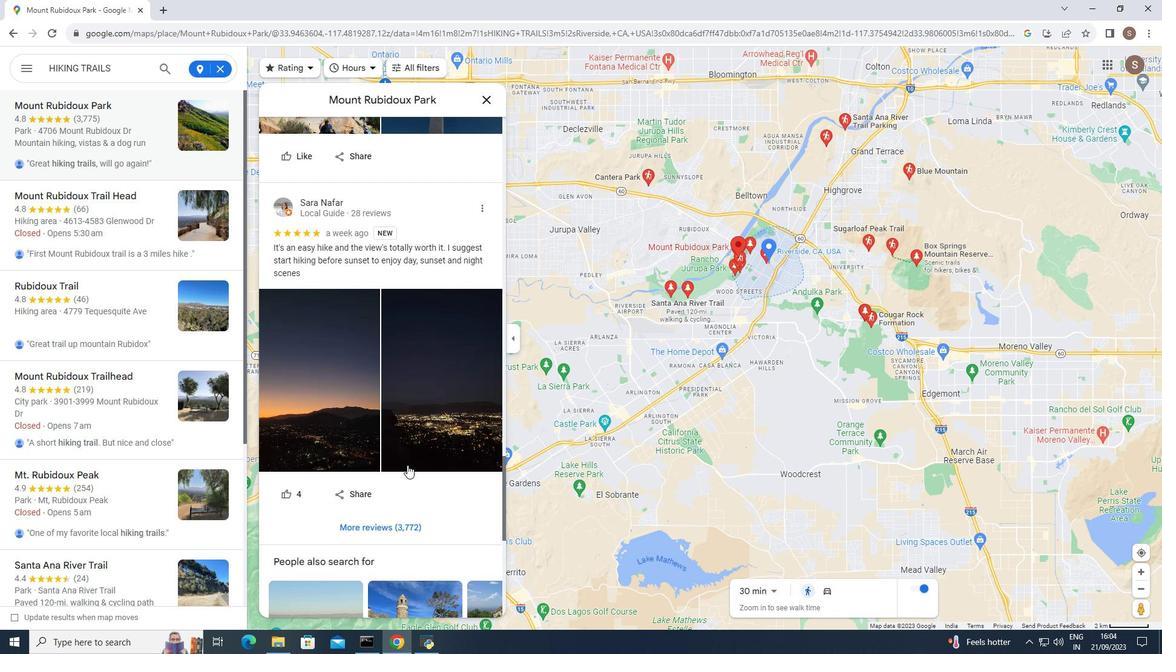 
Action: Mouse scrolled (407, 465) with delta (0, 0)
Screenshot: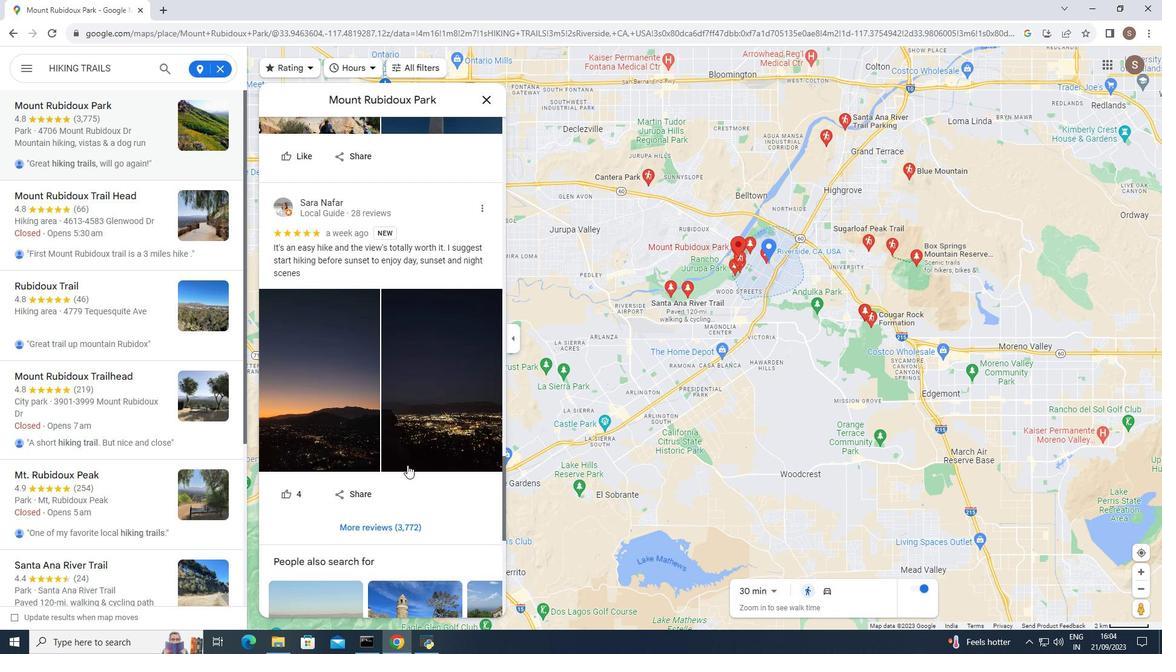 
Action: Mouse scrolled (407, 465) with delta (0, 0)
Screenshot: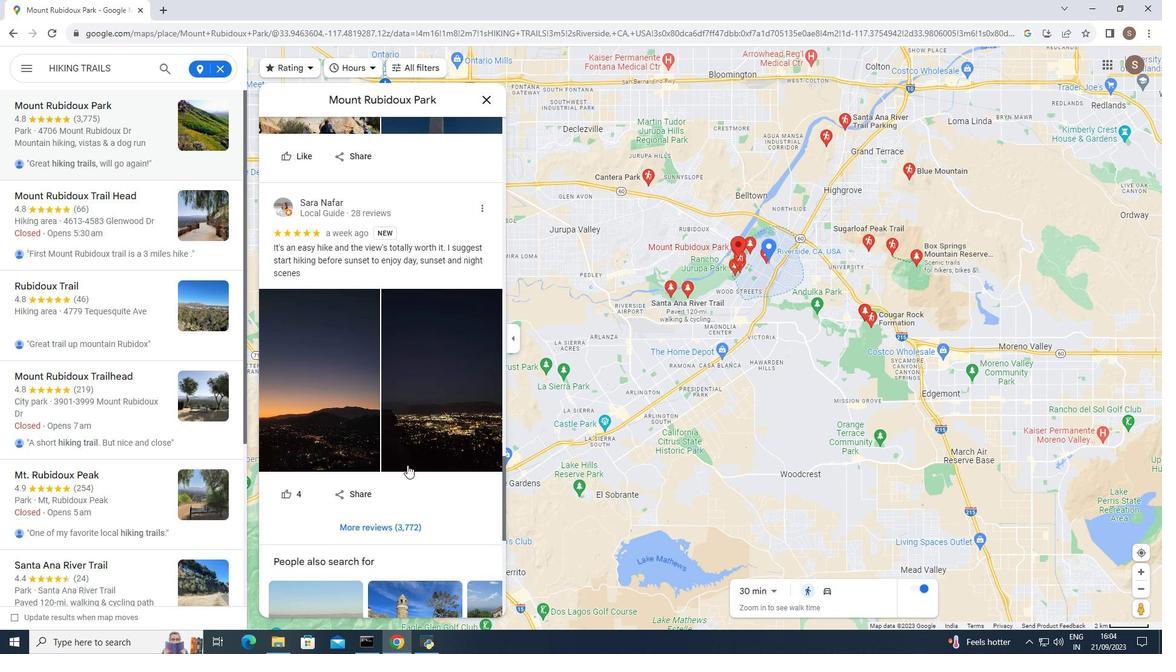 
Action: Mouse moved to (413, 528)
Screenshot: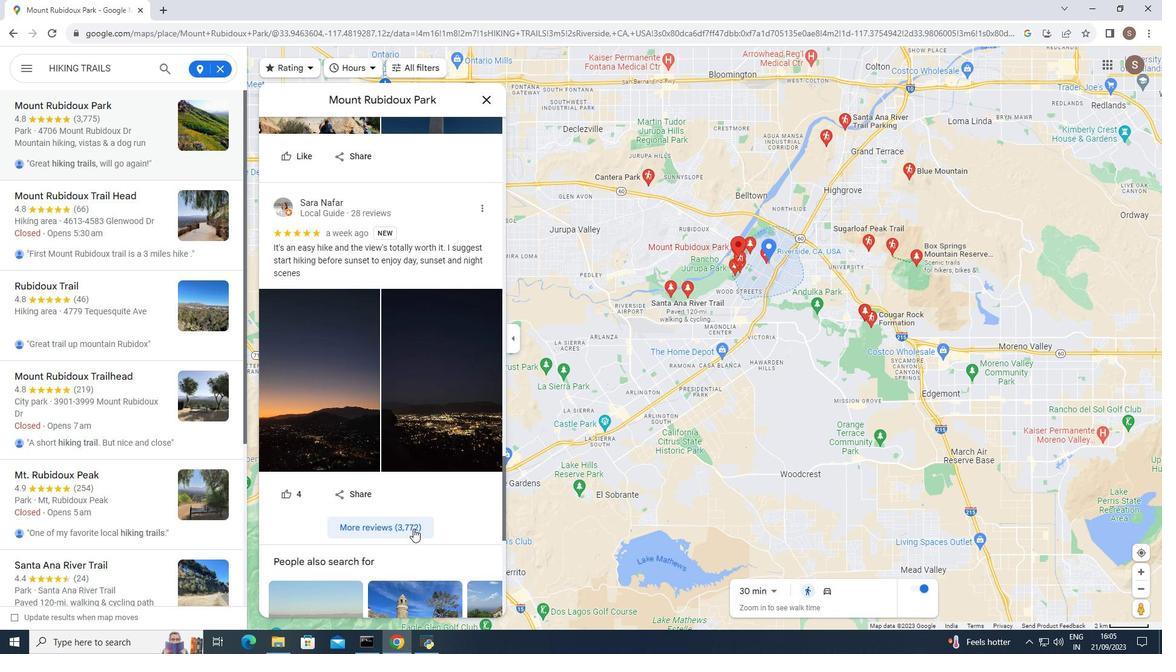 
Action: Mouse pressed left at (413, 528)
Screenshot: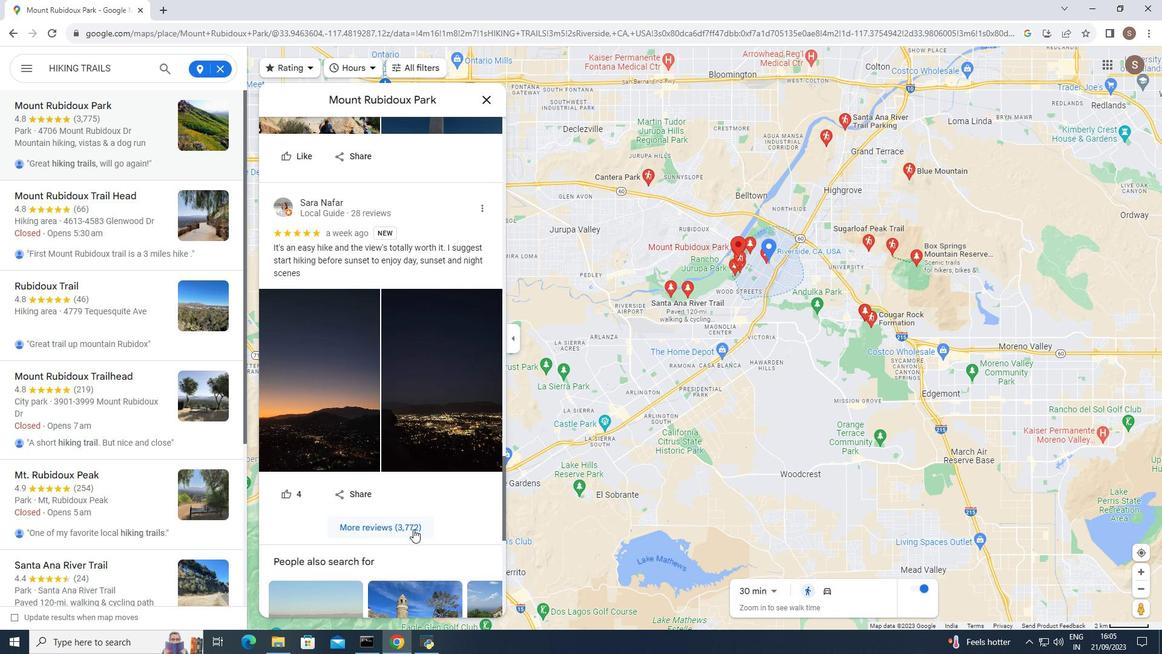 
Action: Mouse moved to (416, 527)
Screenshot: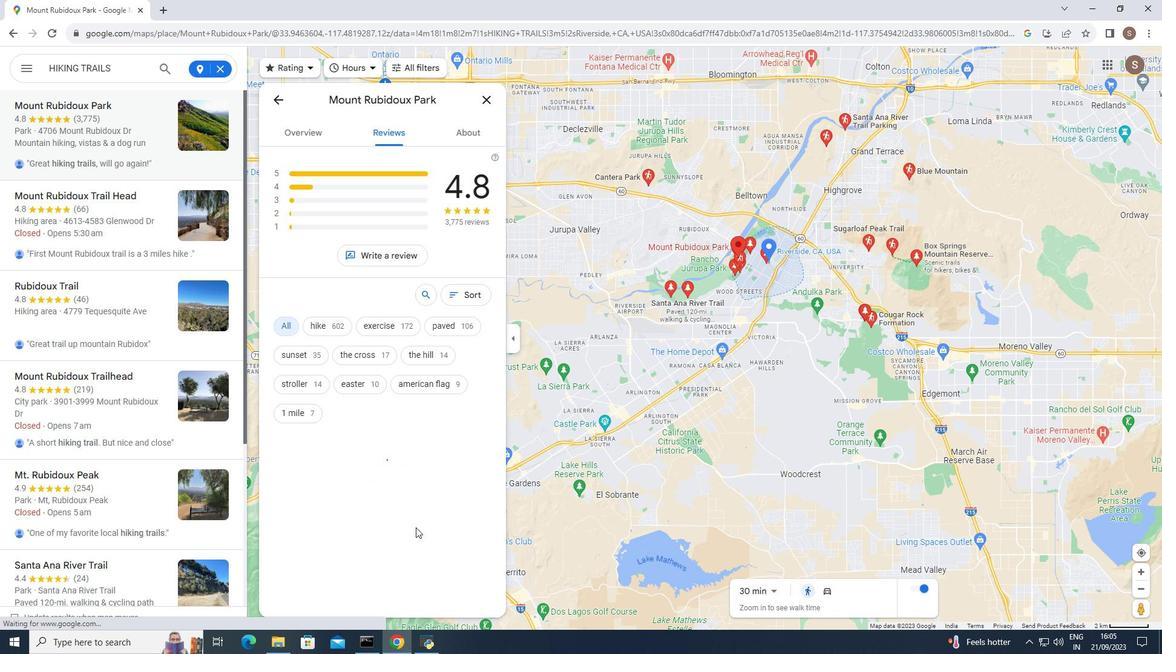 
Action: Mouse scrolled (416, 526) with delta (0, 0)
Screenshot: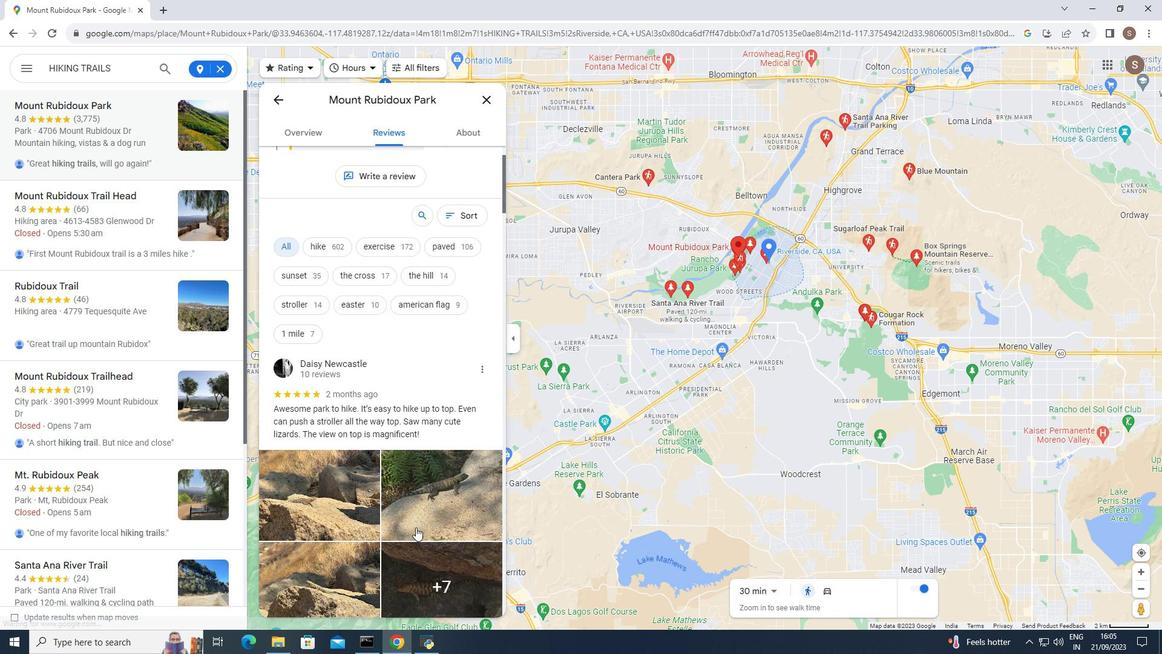 
Action: Mouse scrolled (416, 526) with delta (0, 0)
Screenshot: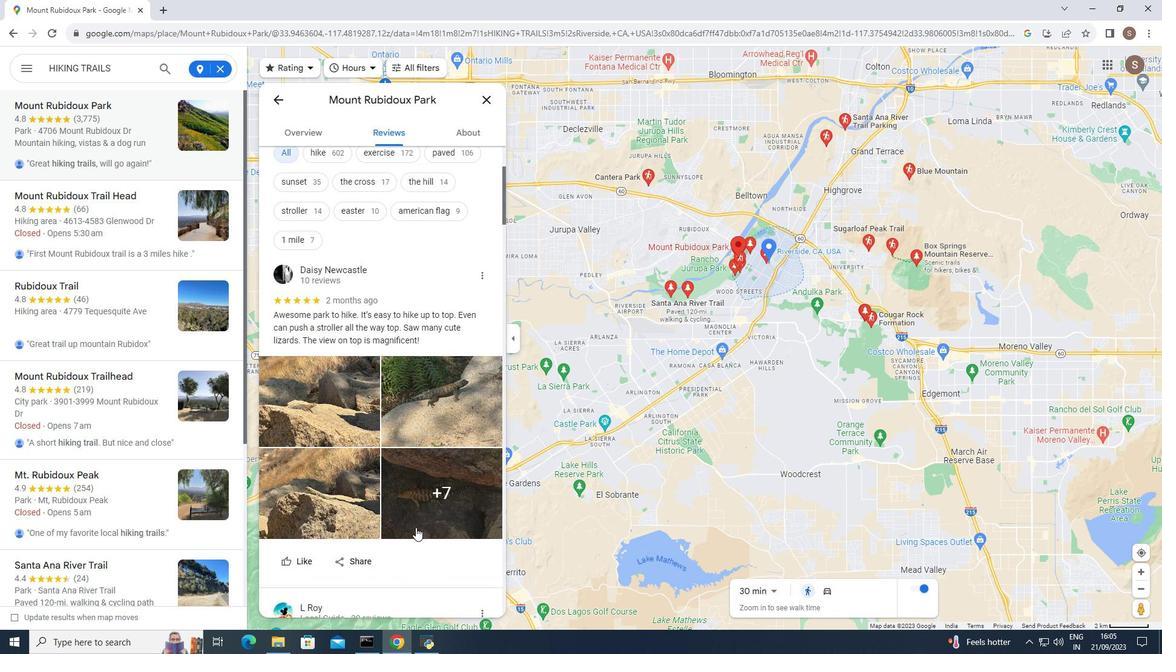
Action: Mouse moved to (416, 527)
Screenshot: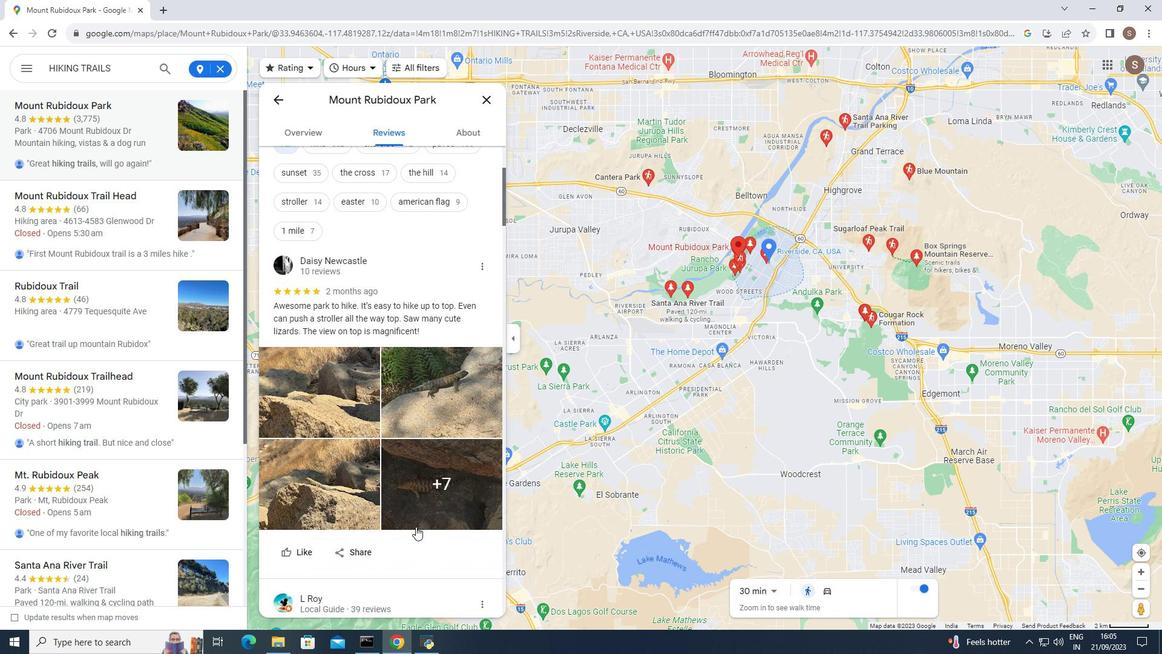 
Action: Mouse scrolled (416, 526) with delta (0, 0)
Screenshot: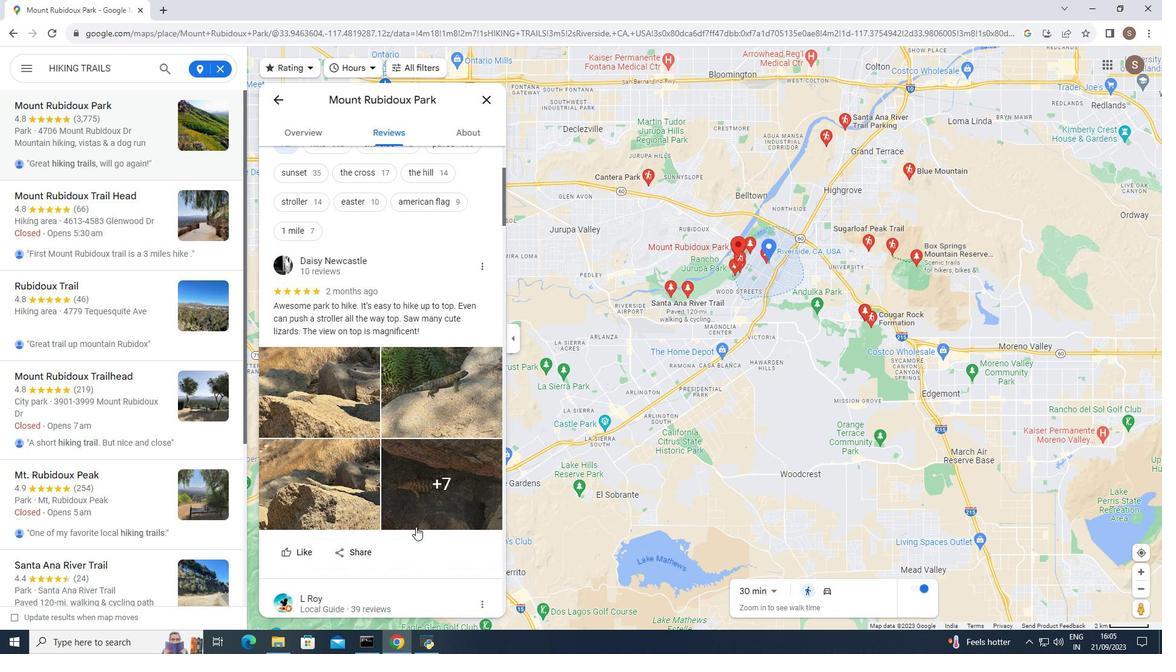 
Action: Mouse moved to (416, 525)
Screenshot: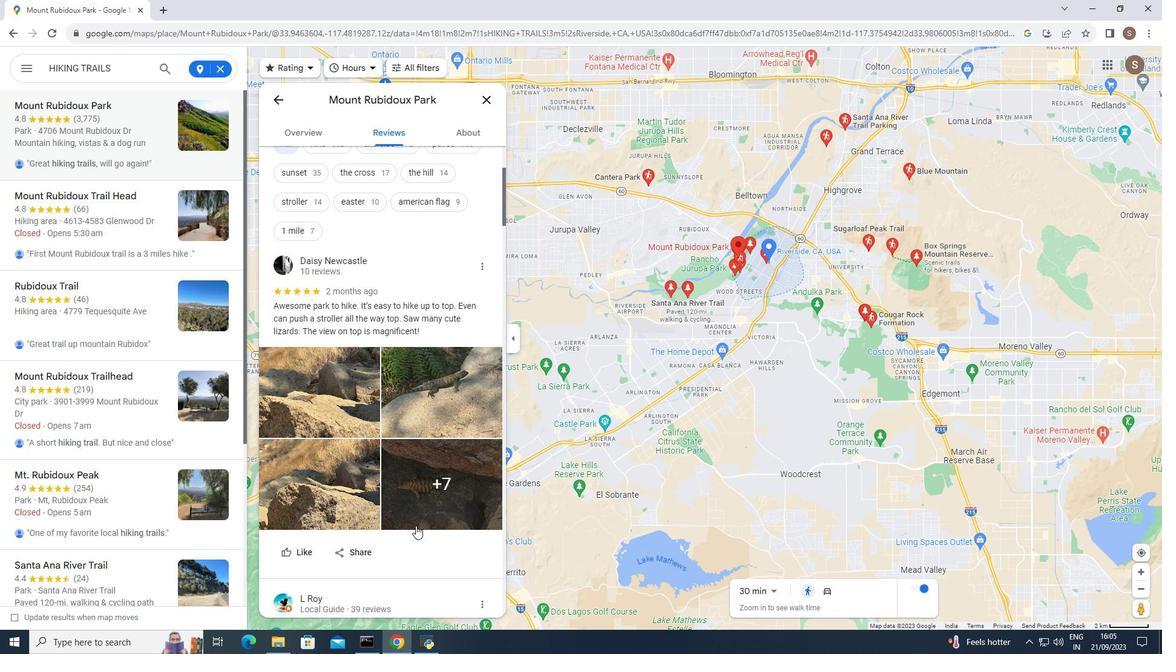 
Action: Mouse scrolled (416, 525) with delta (0, 0)
Screenshot: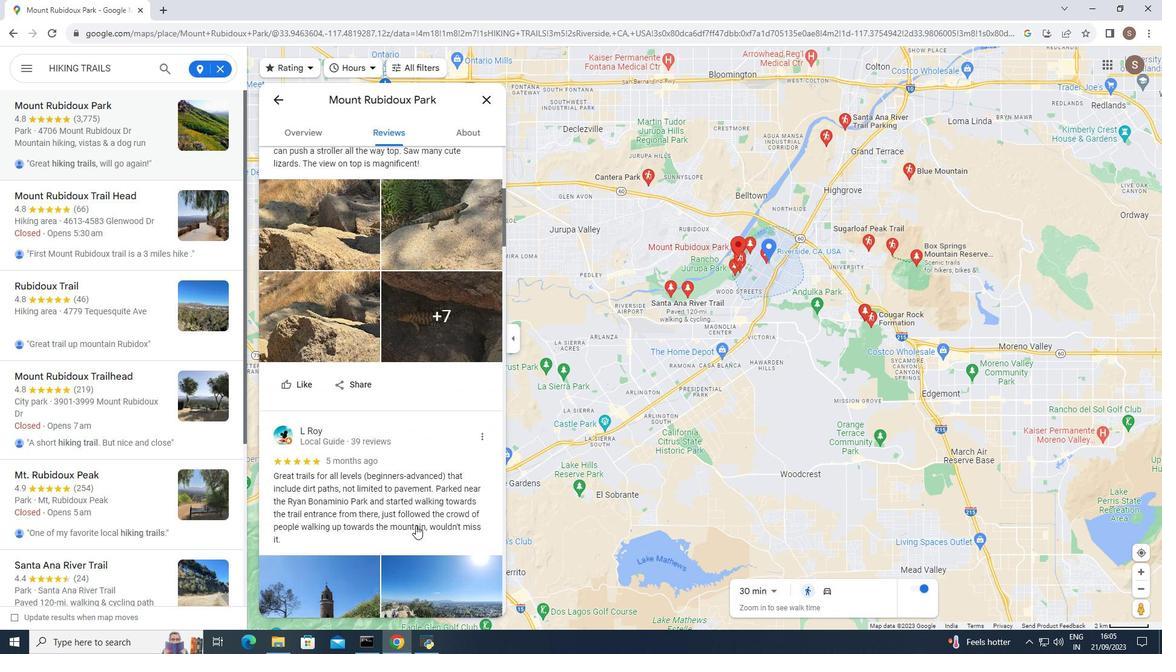 
Action: Mouse scrolled (416, 525) with delta (0, 0)
Screenshot: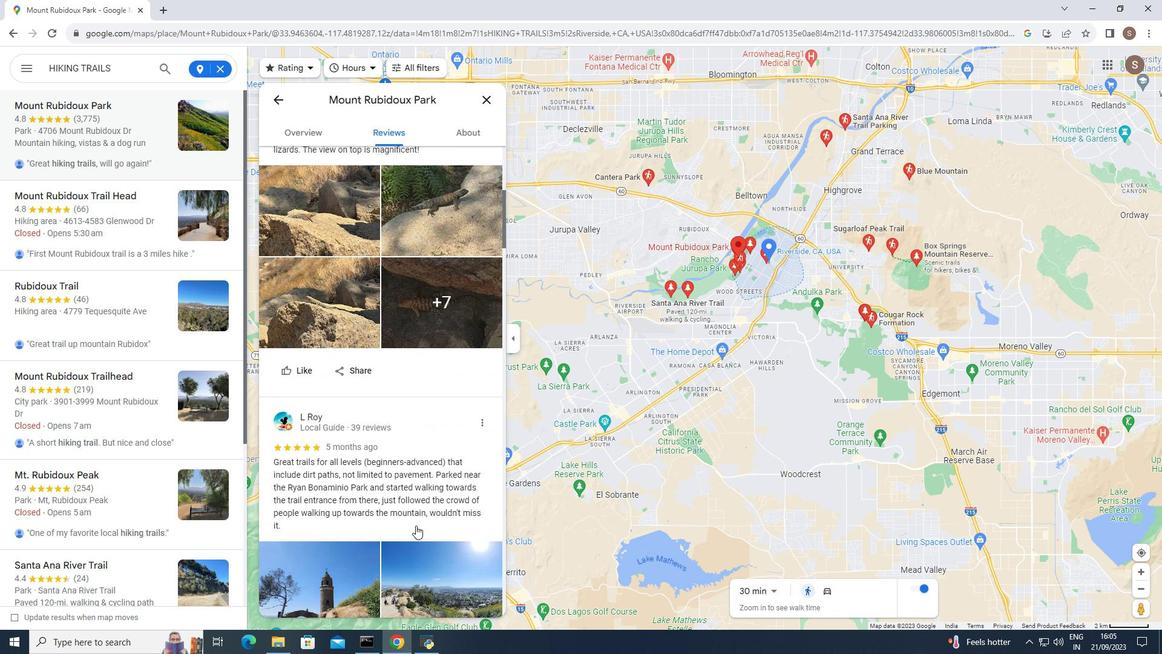 
Action: Mouse scrolled (416, 525) with delta (0, 0)
Screenshot: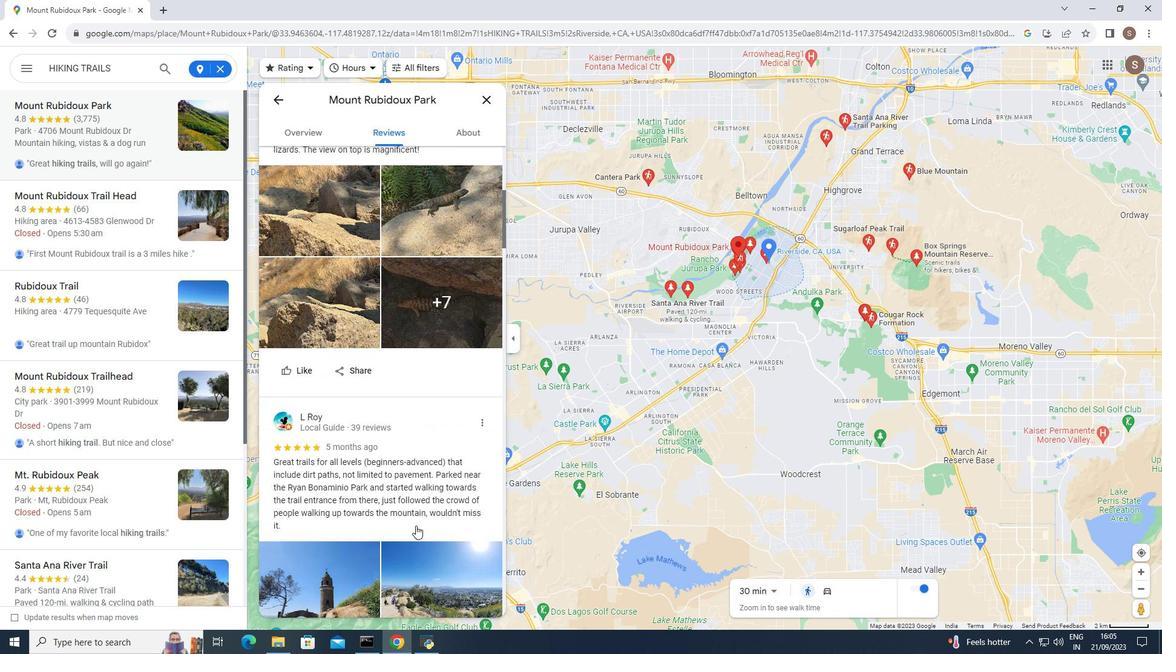 
Action: Mouse moved to (416, 525)
Screenshot: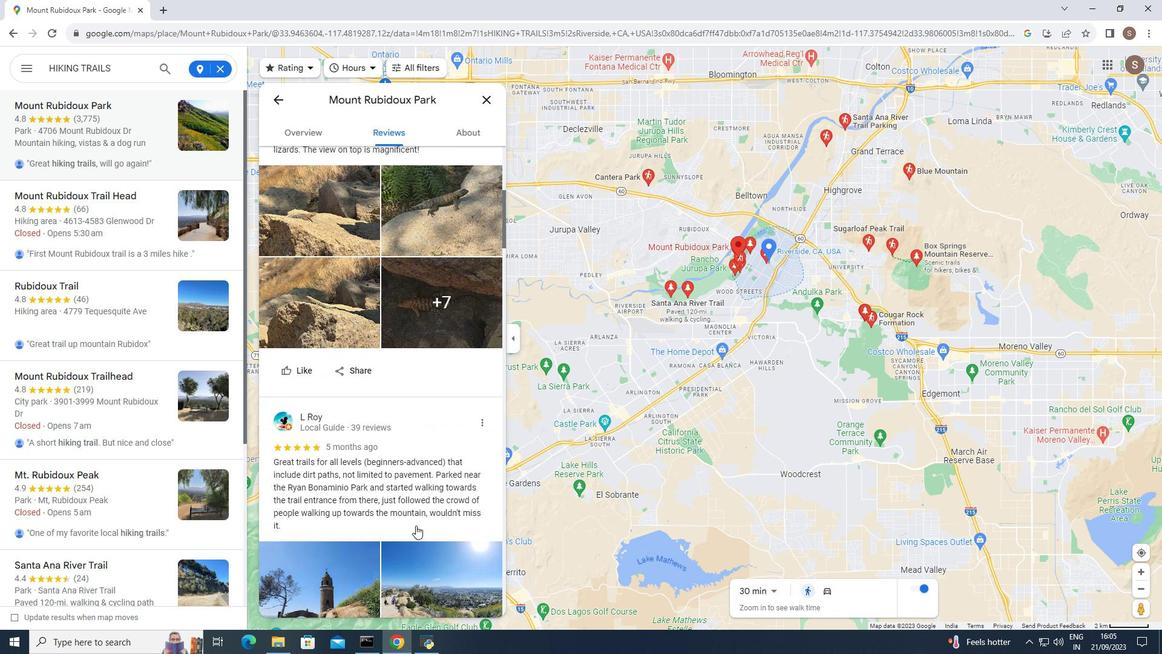 
Action: Mouse scrolled (416, 525) with delta (0, 0)
Screenshot: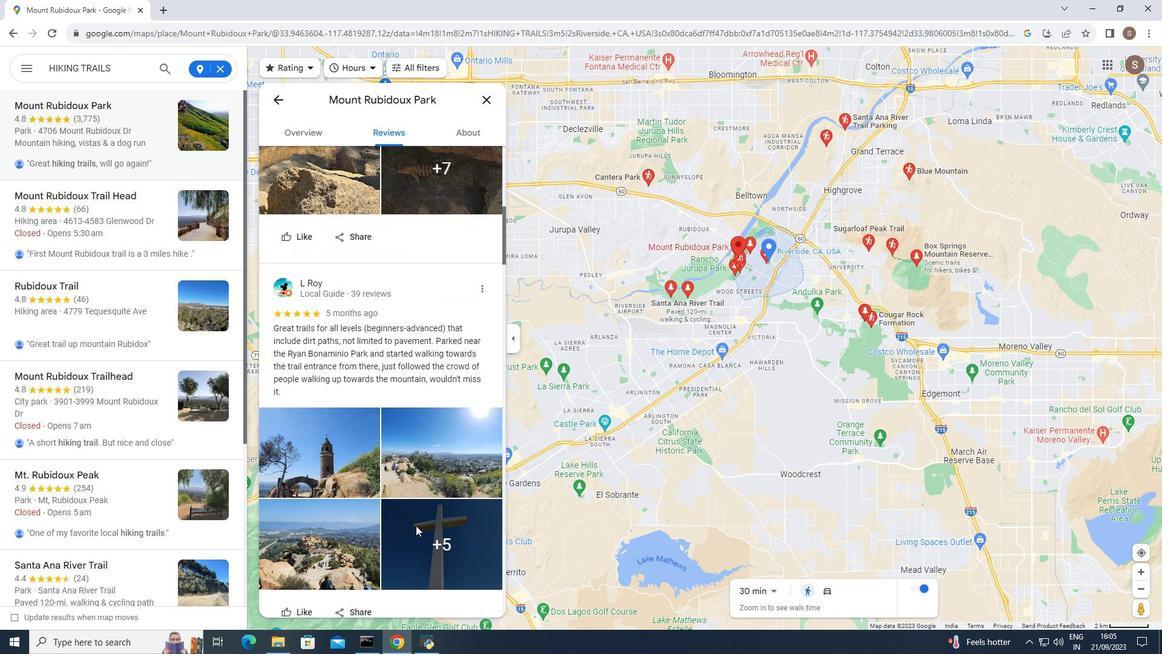
Action: Mouse scrolled (416, 525) with delta (0, 0)
Screenshot: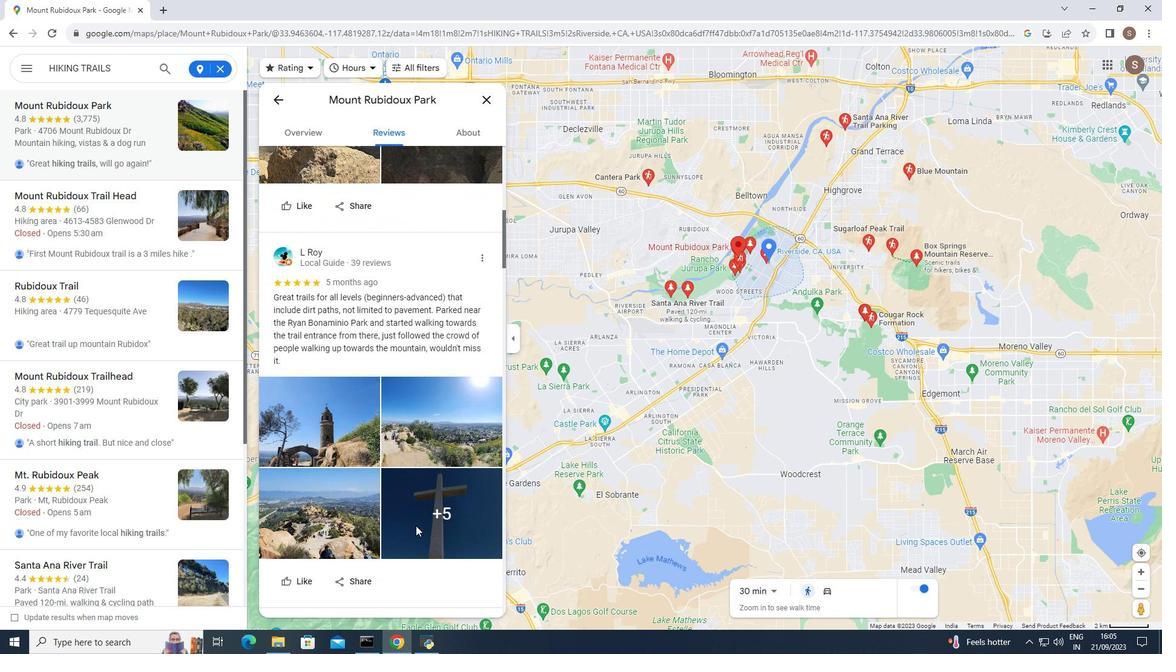 
Action: Mouse scrolled (416, 525) with delta (0, 0)
Screenshot: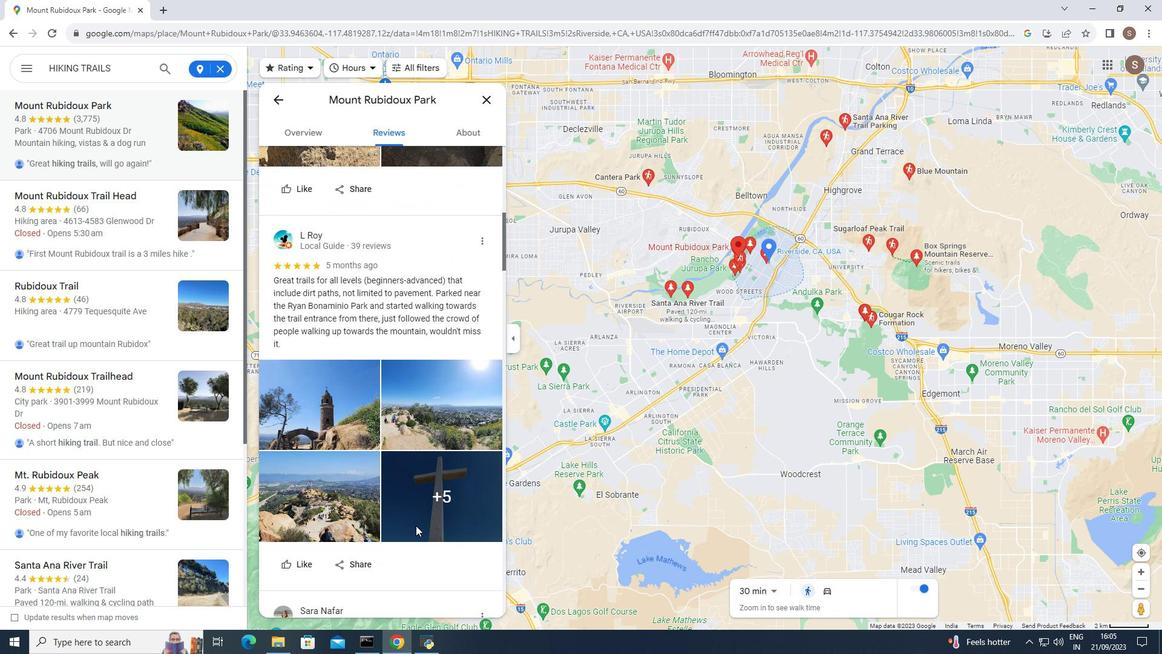 
Action: Mouse scrolled (416, 525) with delta (0, 0)
Screenshot: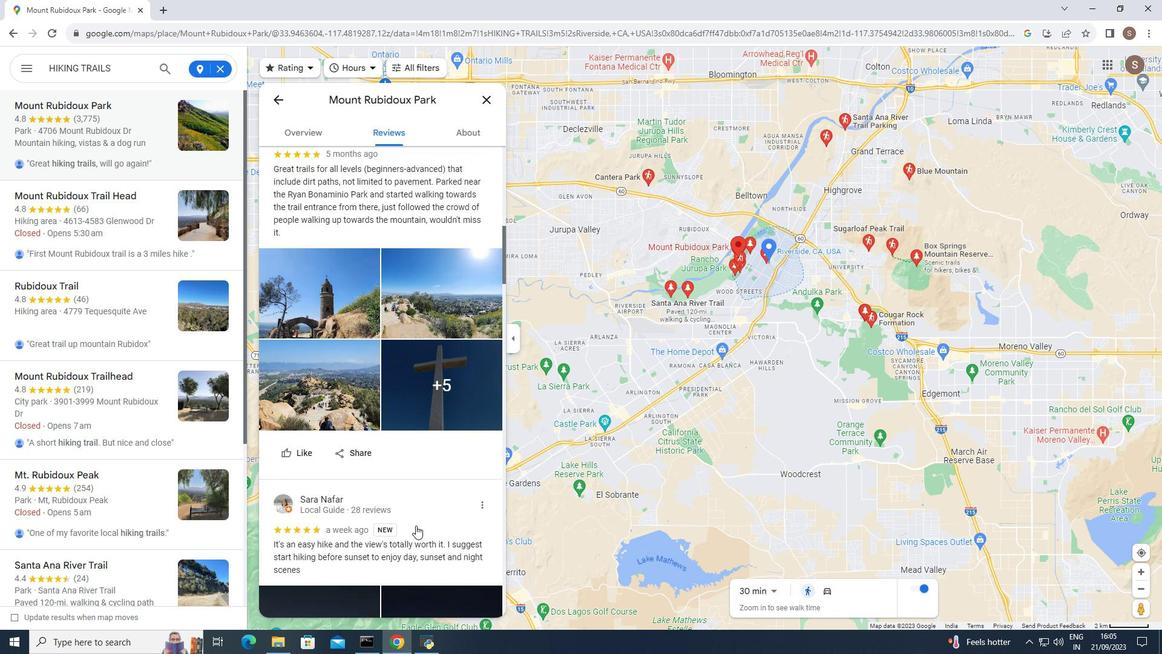 
Action: Mouse scrolled (416, 525) with delta (0, 0)
Screenshot: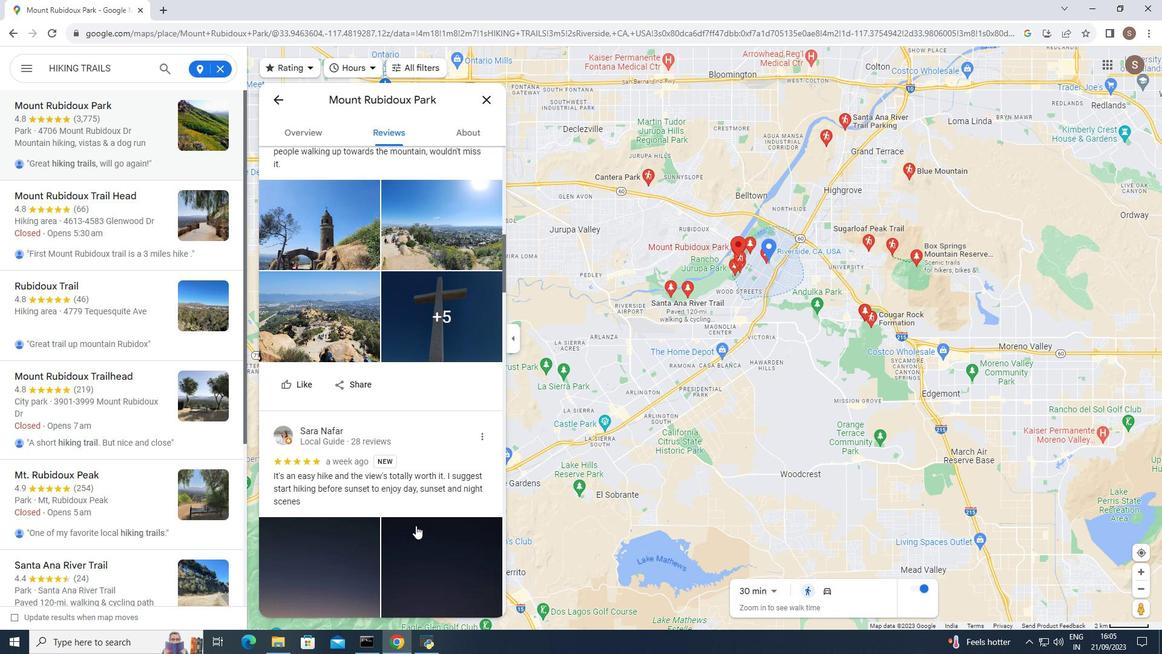 
Action: Mouse scrolled (416, 525) with delta (0, 0)
Screenshot: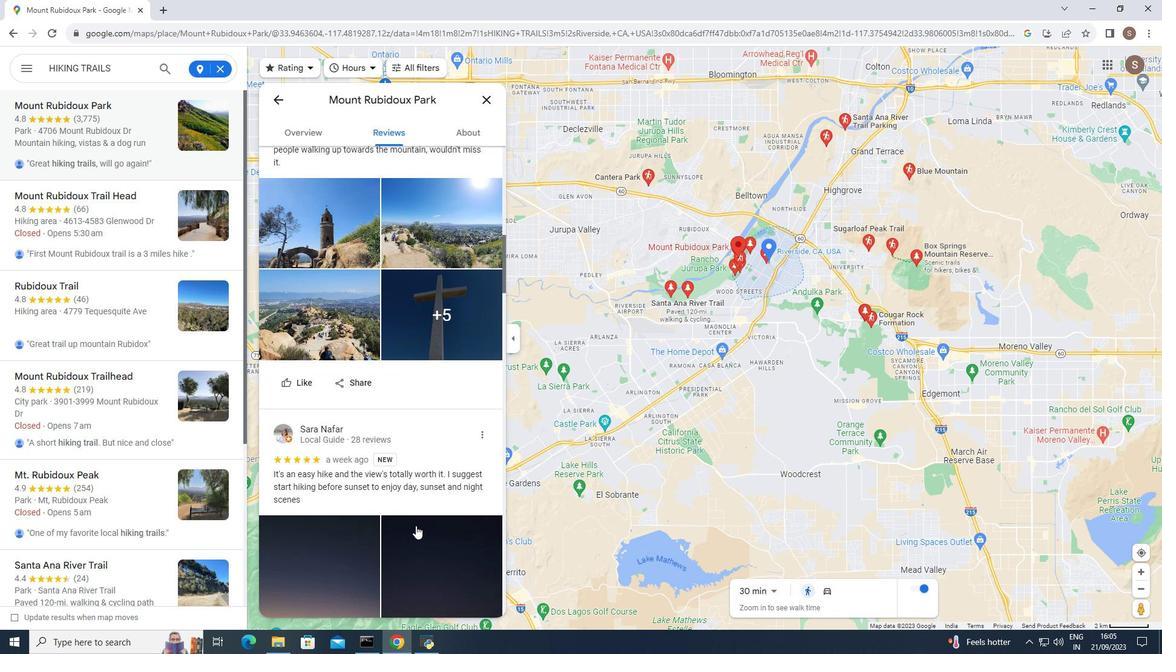 
Action: Mouse scrolled (416, 525) with delta (0, 0)
Screenshot: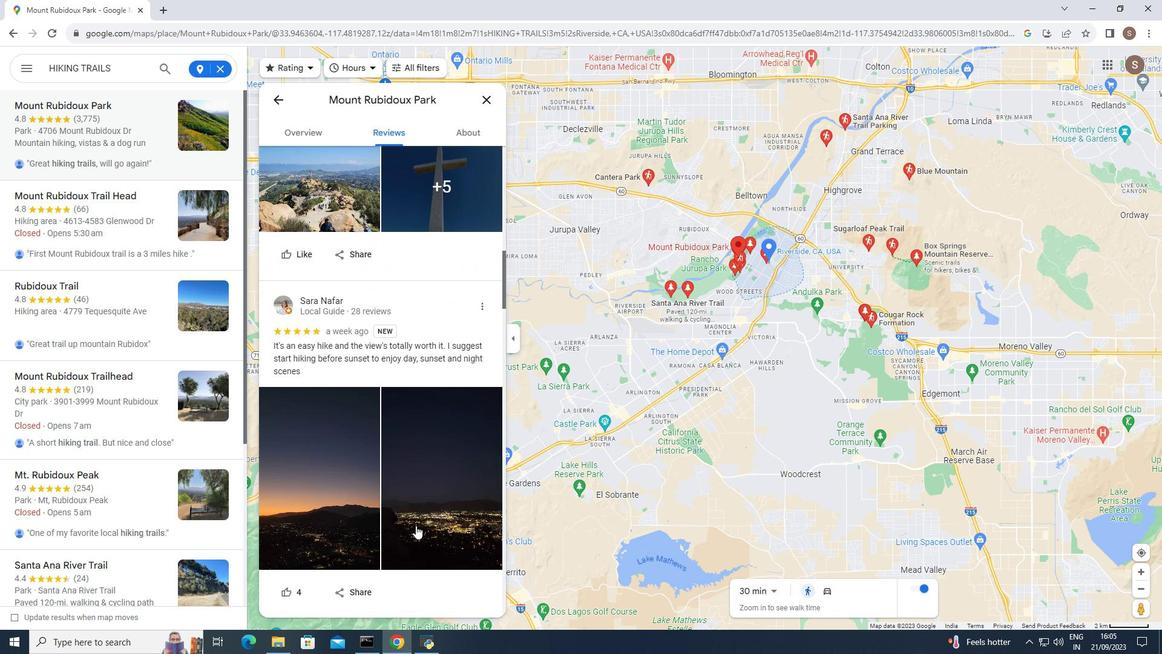 
Action: Mouse scrolled (416, 525) with delta (0, 0)
Screenshot: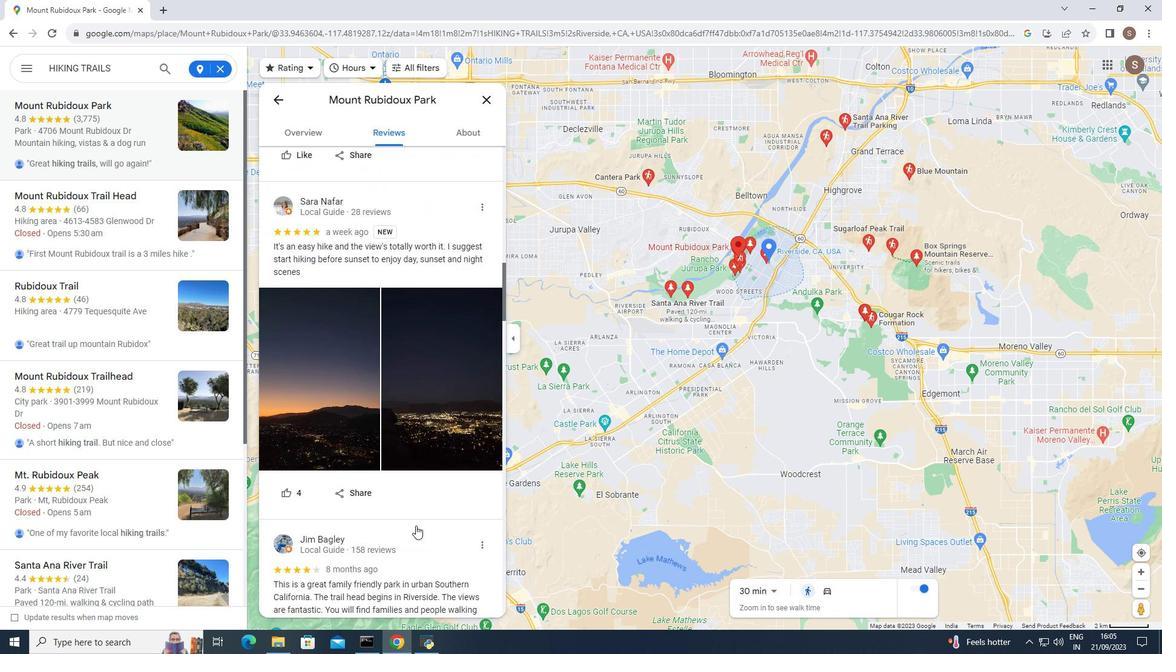 
Action: Mouse scrolled (416, 525) with delta (0, 0)
Screenshot: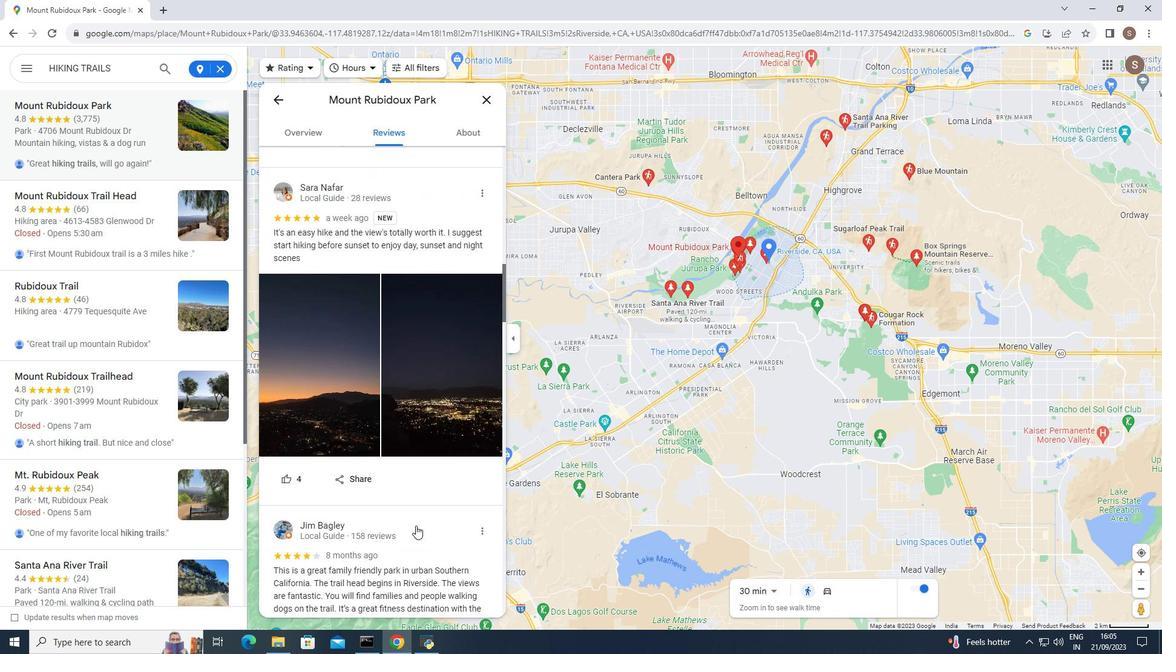
Action: Mouse scrolled (416, 525) with delta (0, 0)
Screenshot: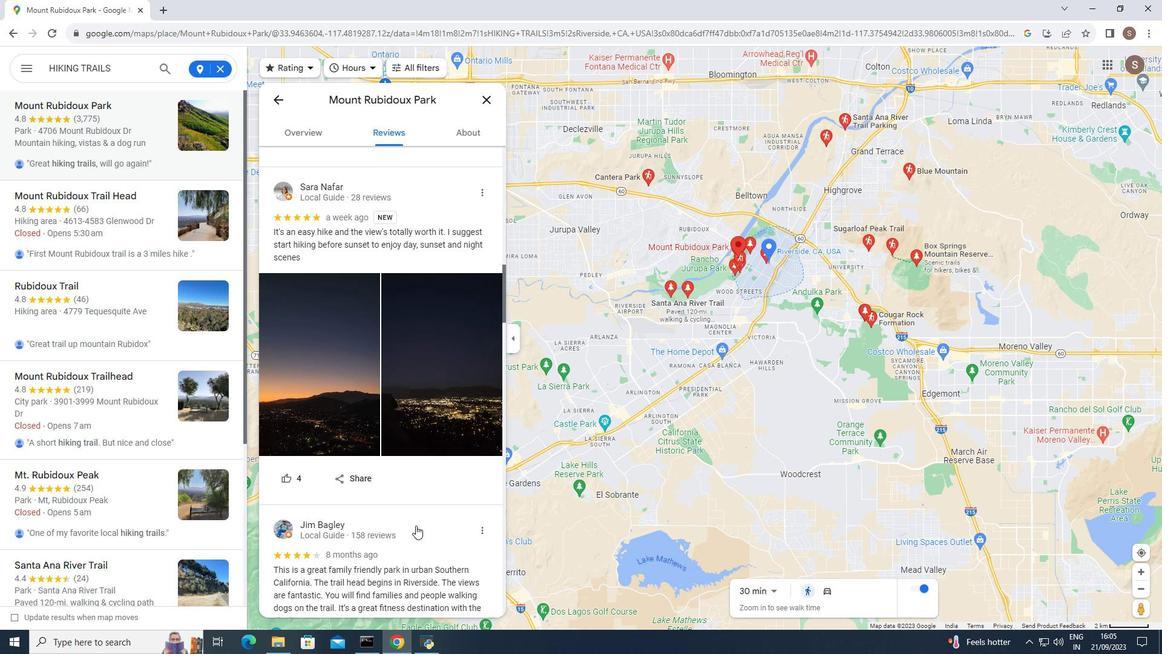 
Action: Mouse scrolled (416, 525) with delta (0, 0)
Screenshot: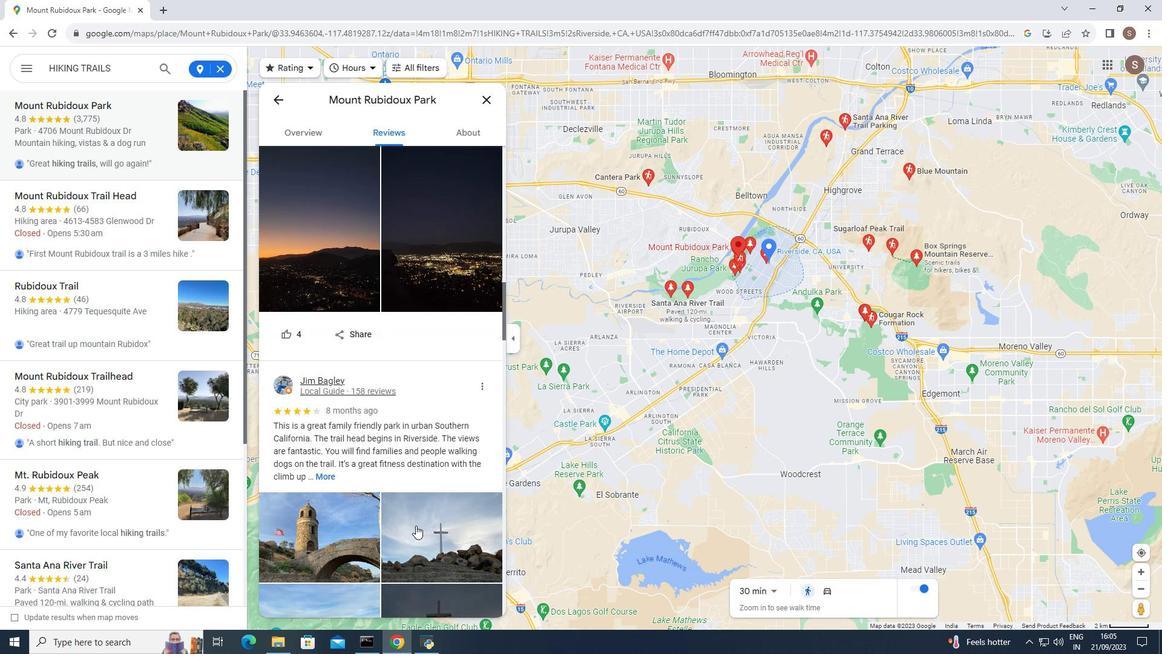 
Action: Mouse scrolled (416, 525) with delta (0, 0)
Screenshot: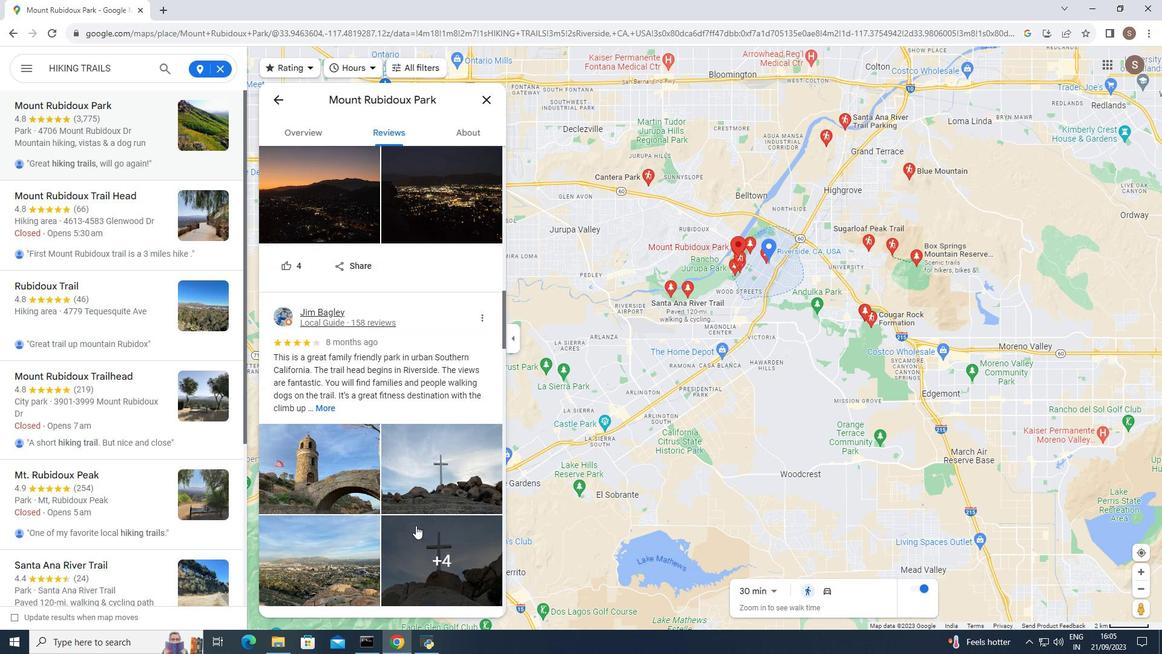 
Action: Mouse scrolled (416, 525) with delta (0, 0)
Screenshot: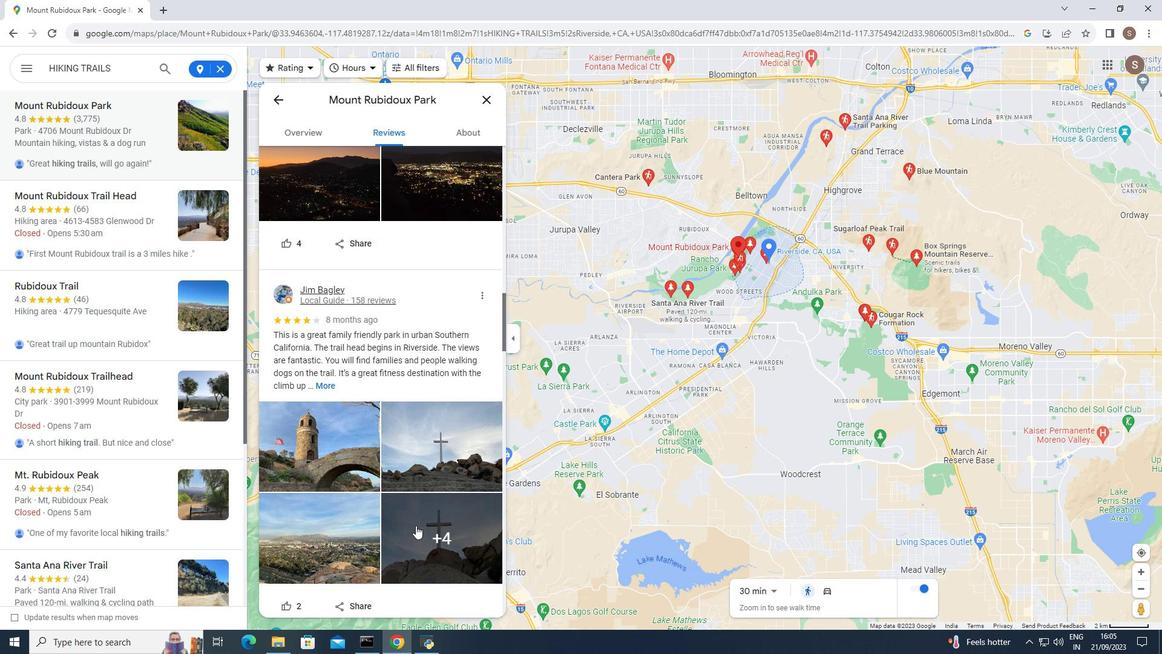 
Action: Mouse scrolled (416, 525) with delta (0, 0)
Screenshot: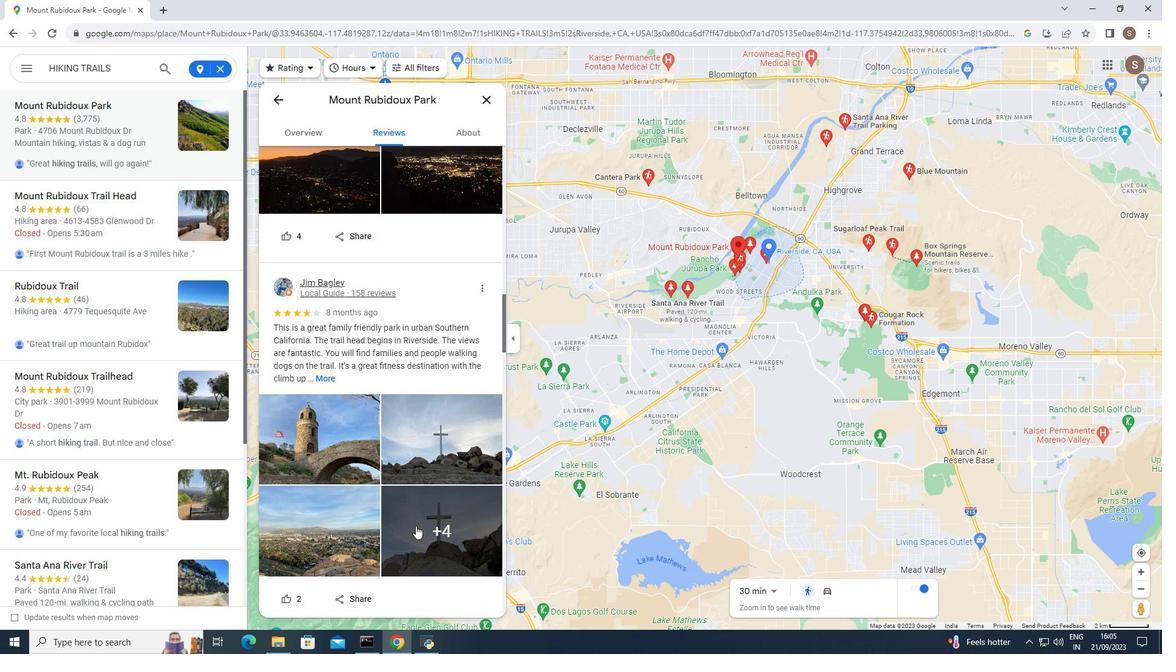 
Action: Mouse scrolled (416, 525) with delta (0, 0)
Screenshot: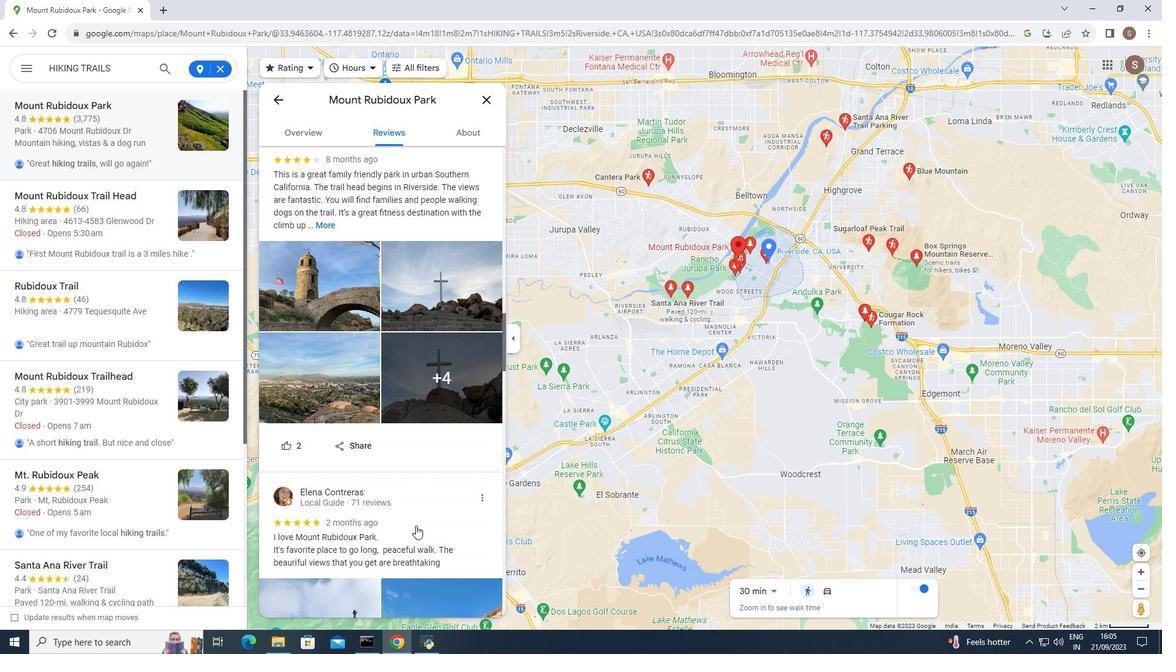 
Action: Mouse scrolled (416, 525) with delta (0, 0)
Screenshot: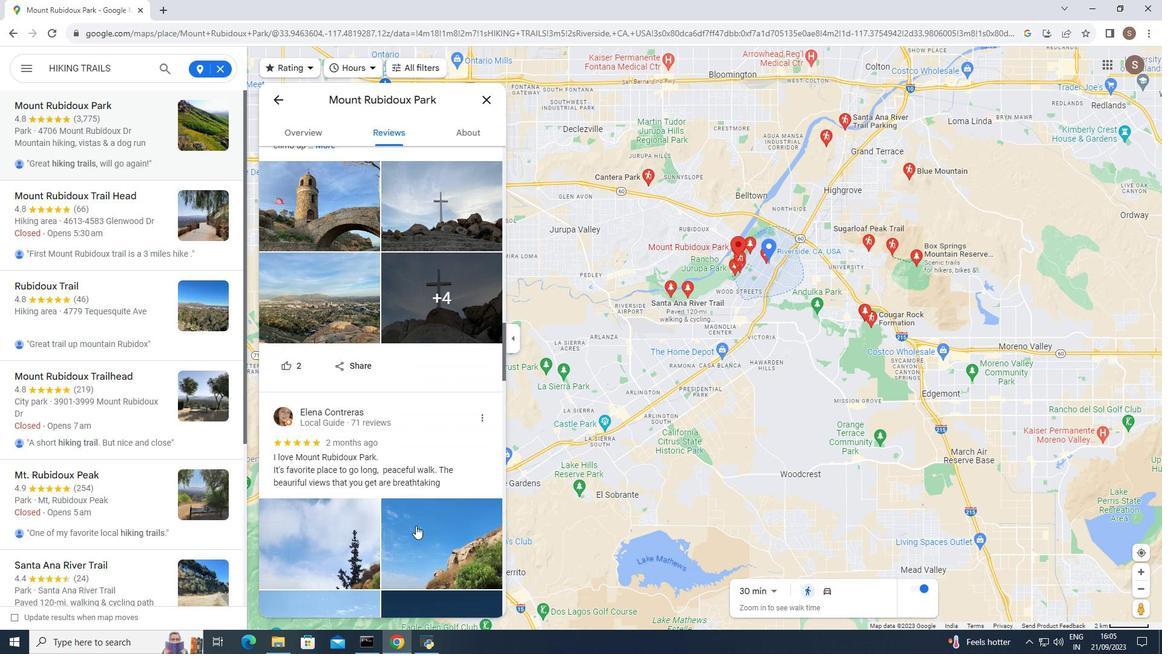 
Action: Mouse scrolled (416, 525) with delta (0, 0)
Screenshot: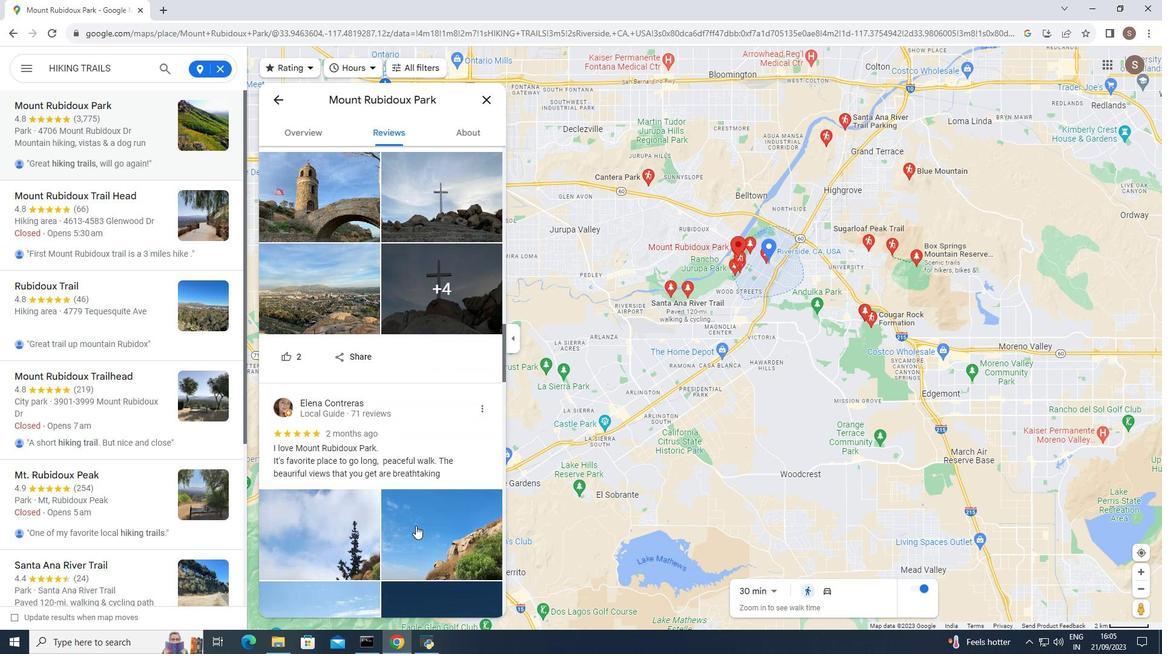 
Action: Mouse scrolled (416, 525) with delta (0, 0)
Screenshot: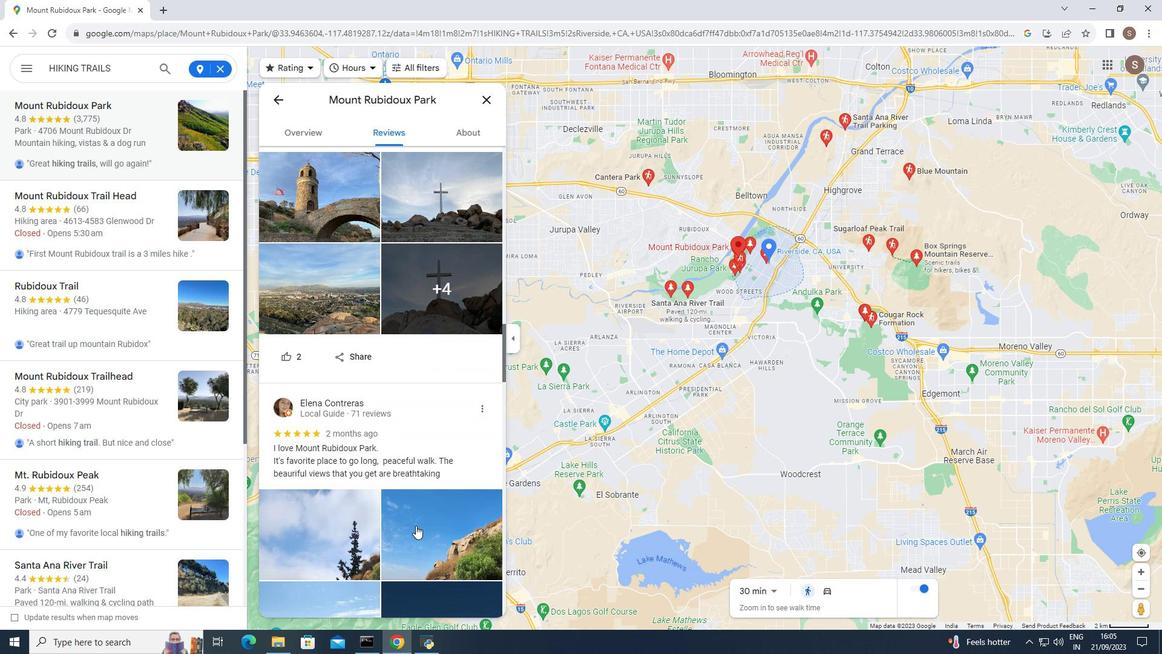 
Action: Mouse scrolled (416, 525) with delta (0, 0)
Screenshot: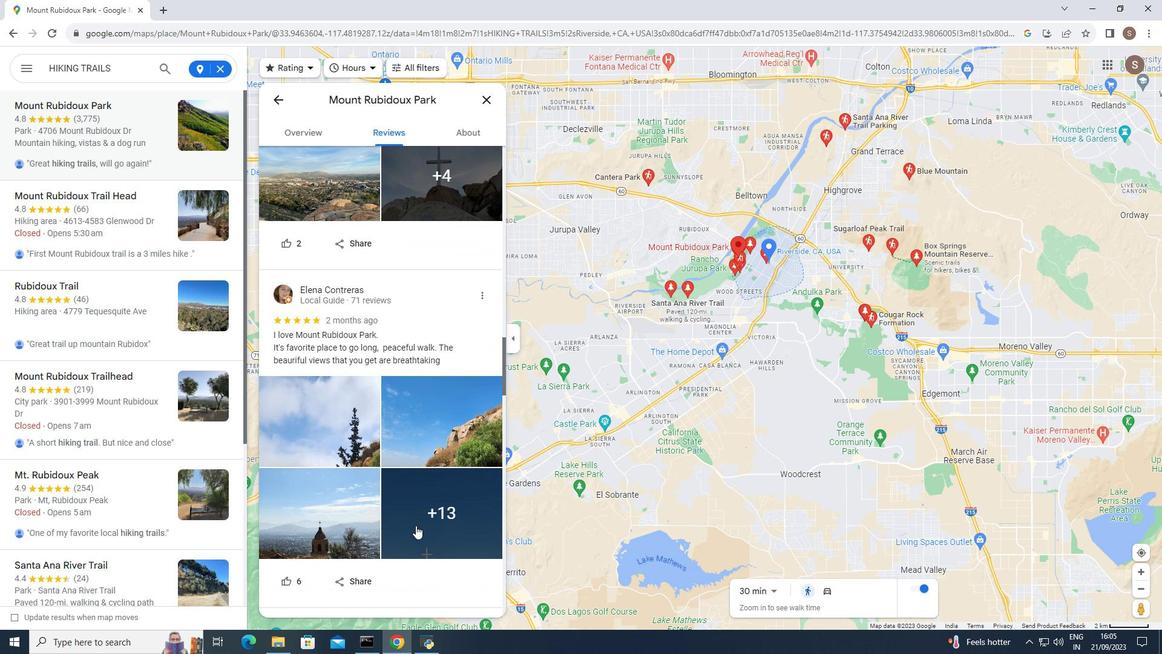 
Action: Mouse scrolled (416, 525) with delta (0, 0)
Screenshot: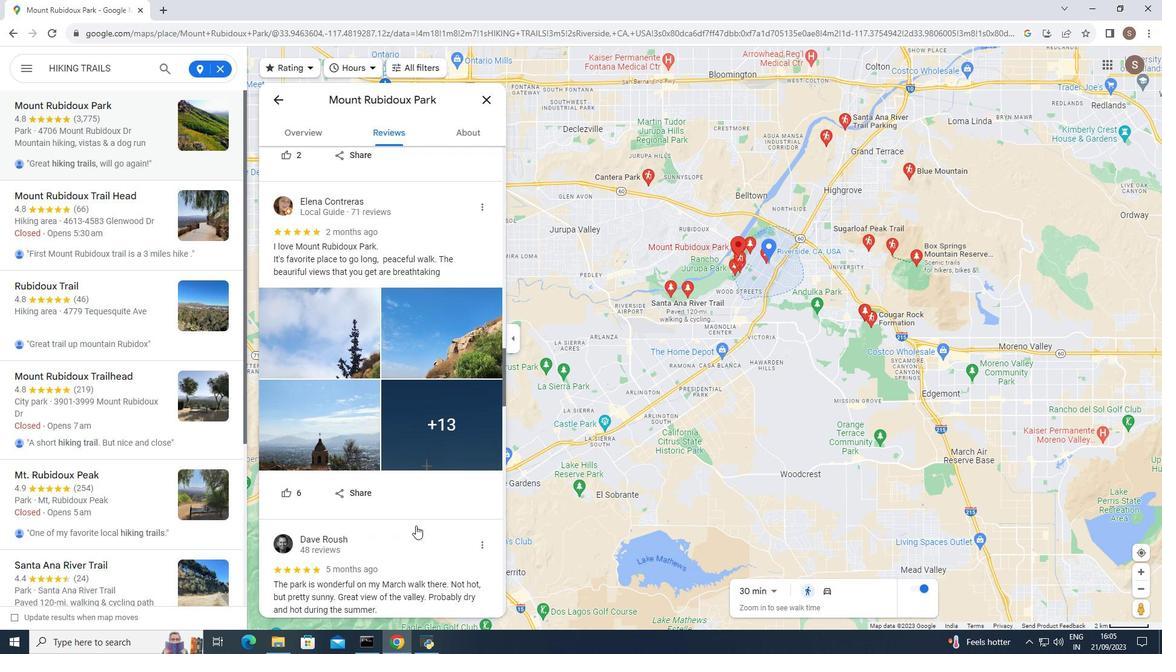 
Action: Mouse scrolled (416, 525) with delta (0, 0)
Screenshot: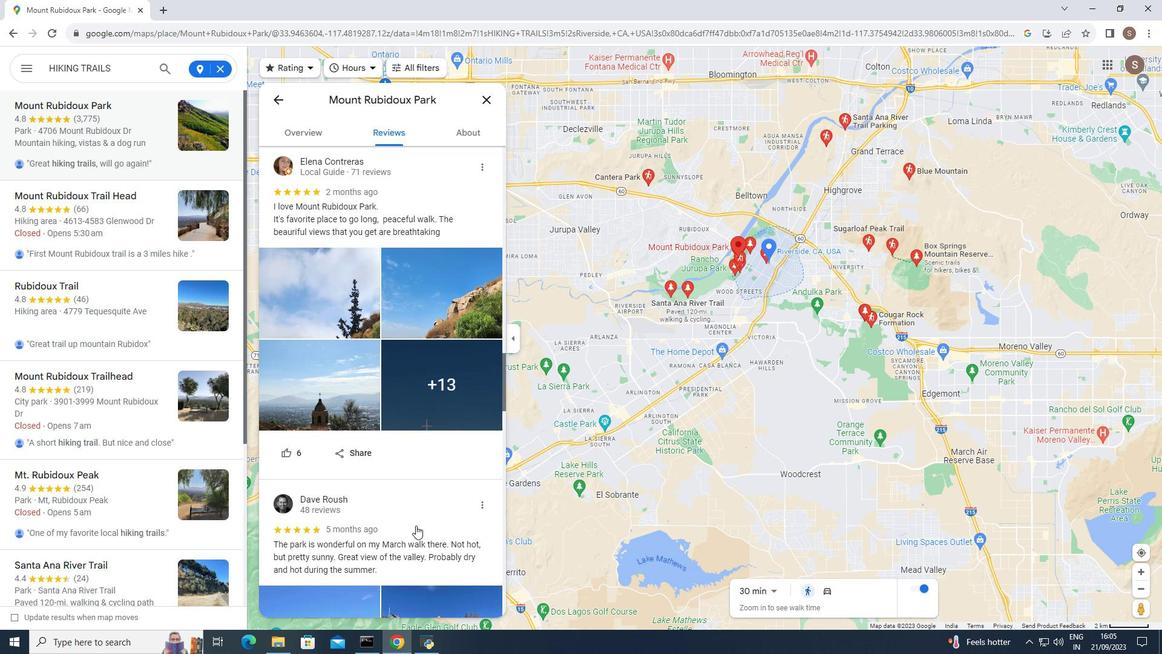 
Action: Mouse scrolled (416, 525) with delta (0, 0)
Screenshot: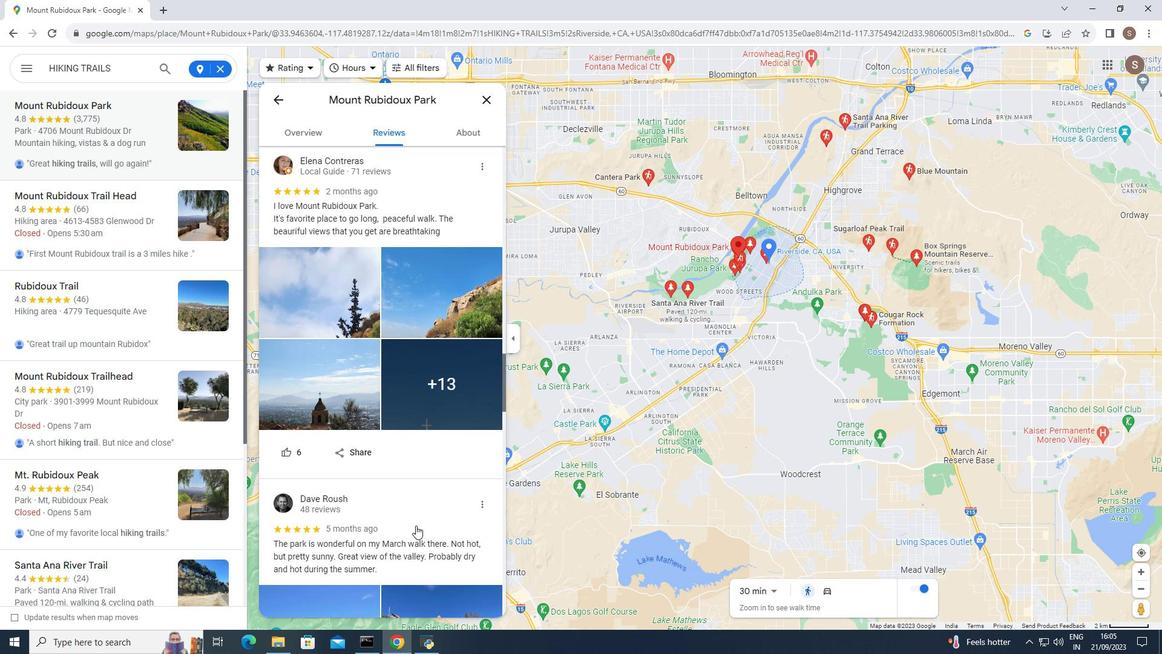 
Action: Mouse scrolled (416, 525) with delta (0, 0)
Screenshot: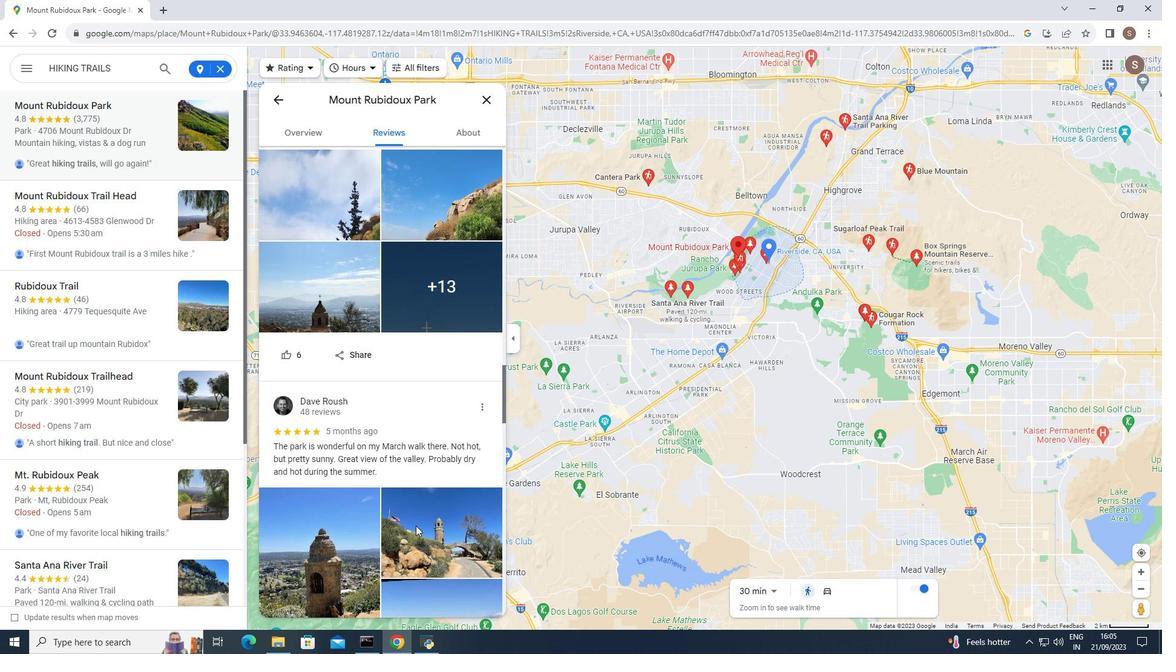 
Action: Mouse scrolled (416, 525) with delta (0, 0)
Screenshot: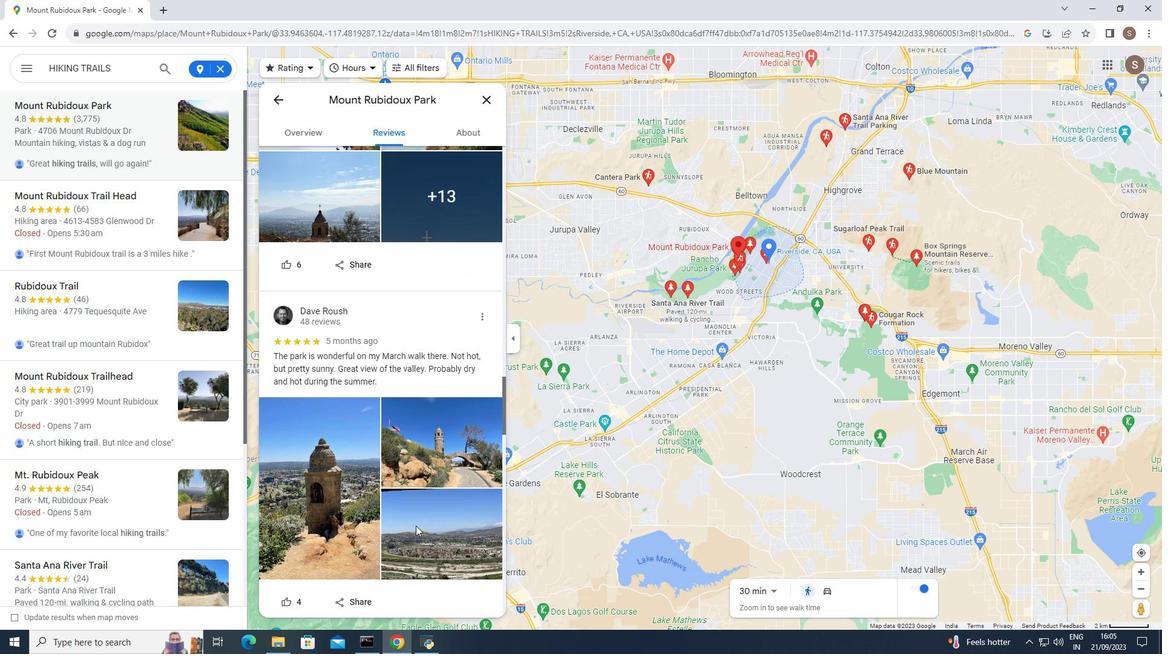 
Action: Mouse scrolled (416, 525) with delta (0, 0)
Screenshot: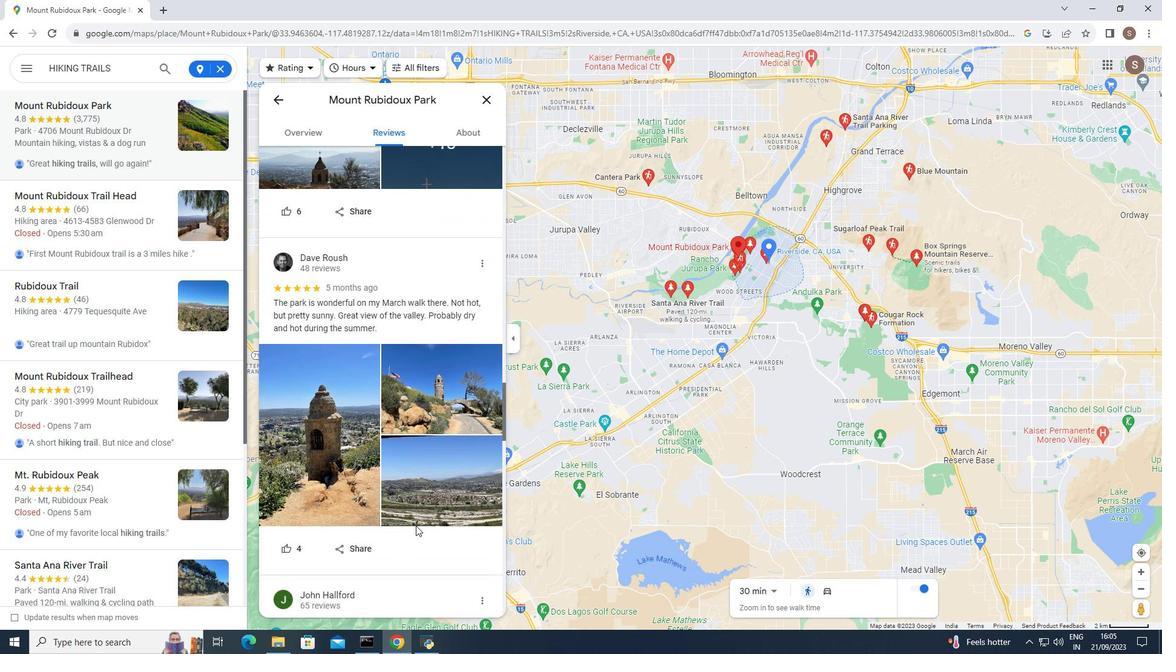
Action: Mouse scrolled (416, 525) with delta (0, 0)
Screenshot: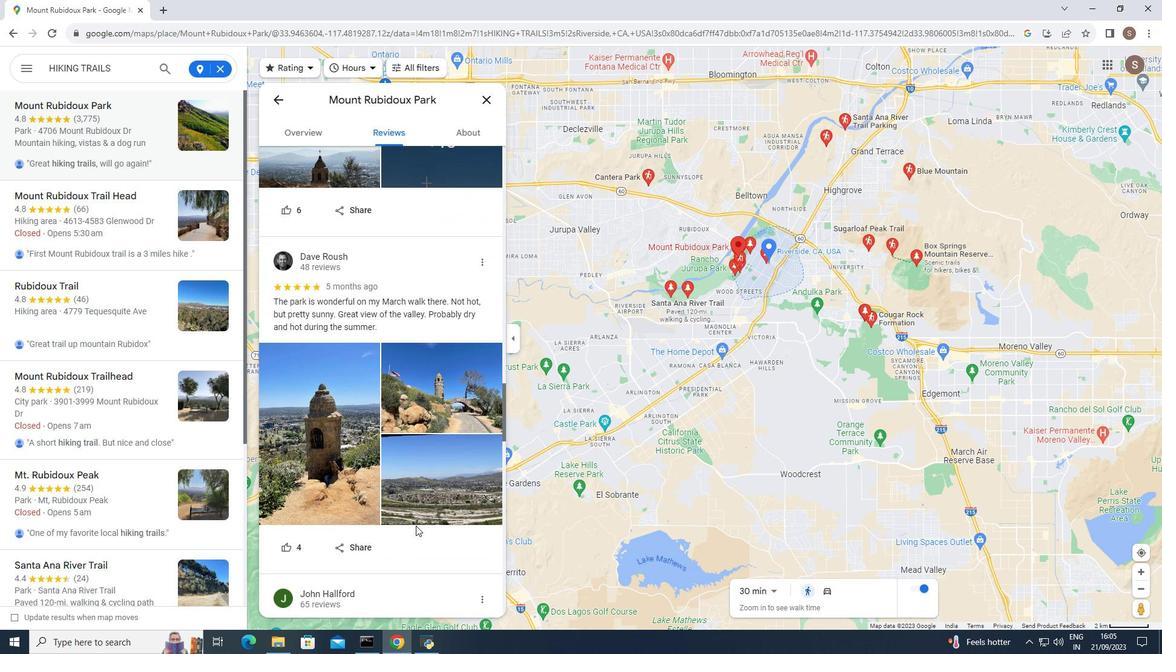 
Action: Mouse scrolled (416, 525) with delta (0, 0)
Screenshot: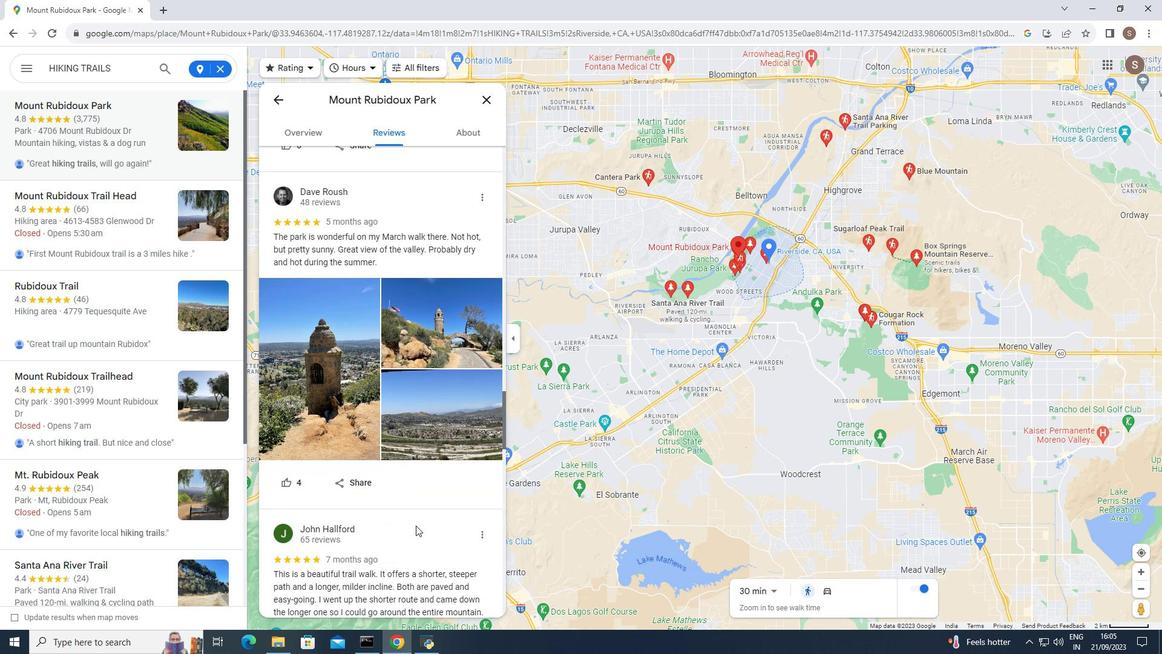
Action: Mouse scrolled (416, 525) with delta (0, 0)
Screenshot: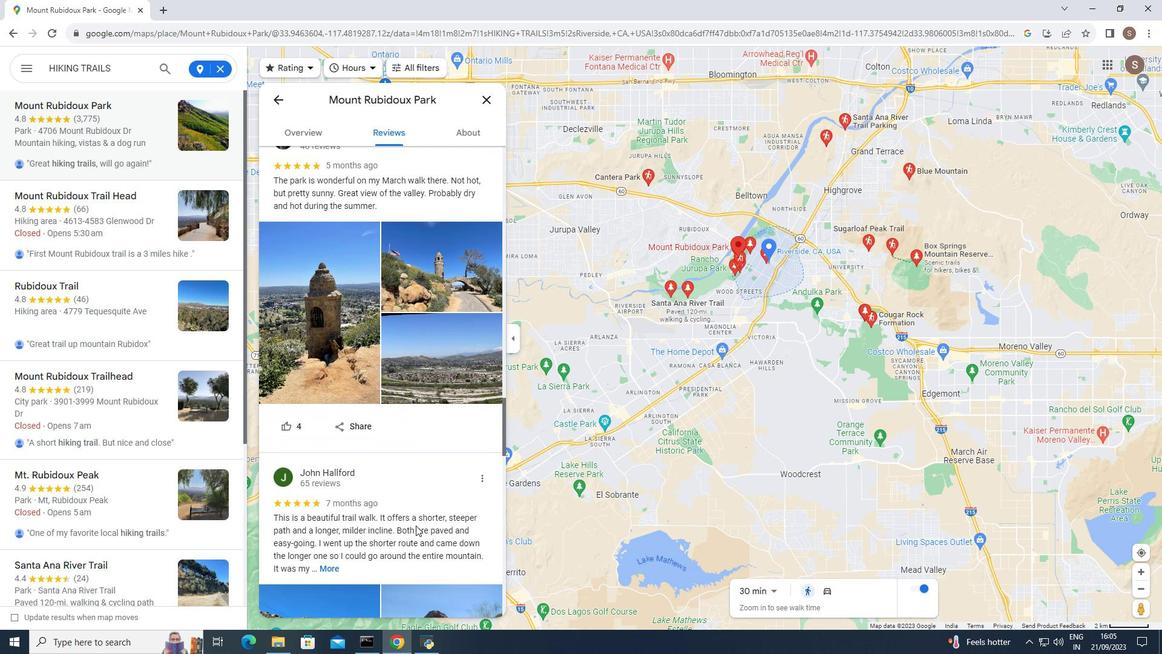 
Action: Mouse scrolled (416, 525) with delta (0, 0)
Screenshot: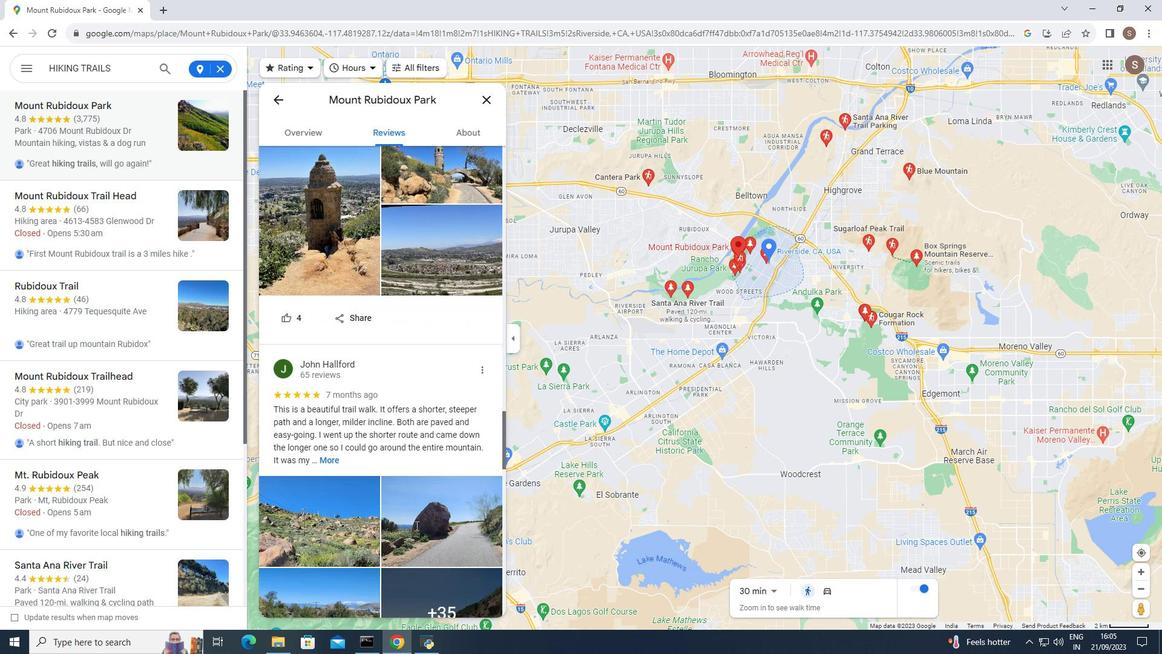 
Action: Mouse scrolled (416, 525) with delta (0, 0)
Screenshot: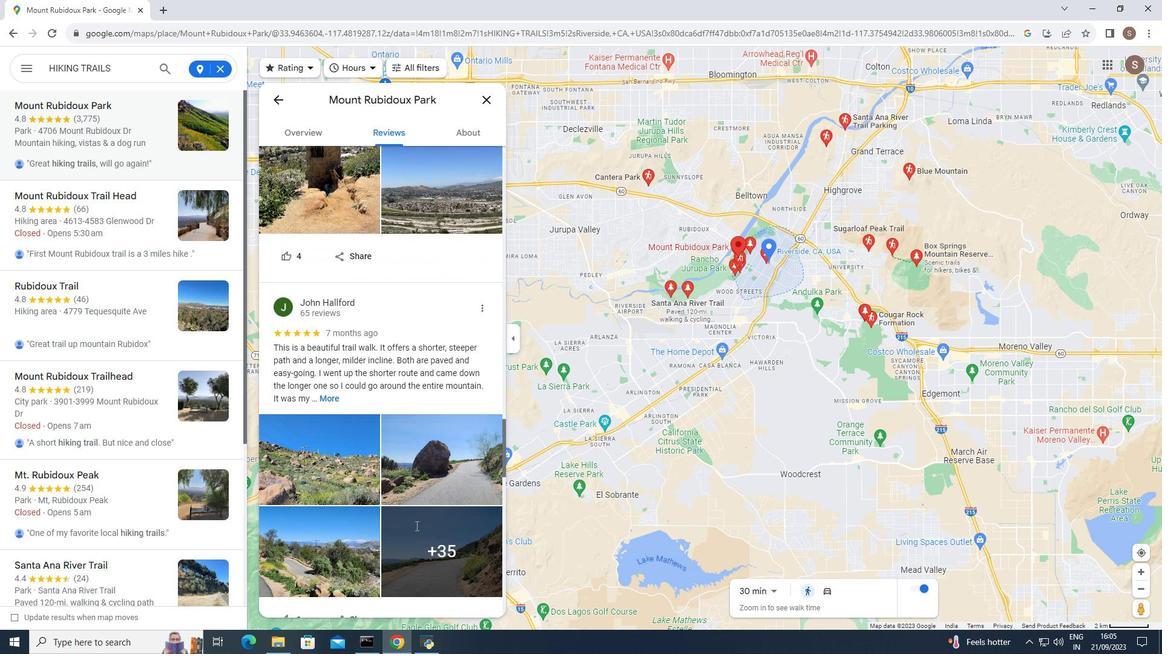 
Action: Mouse scrolled (416, 525) with delta (0, 0)
Screenshot: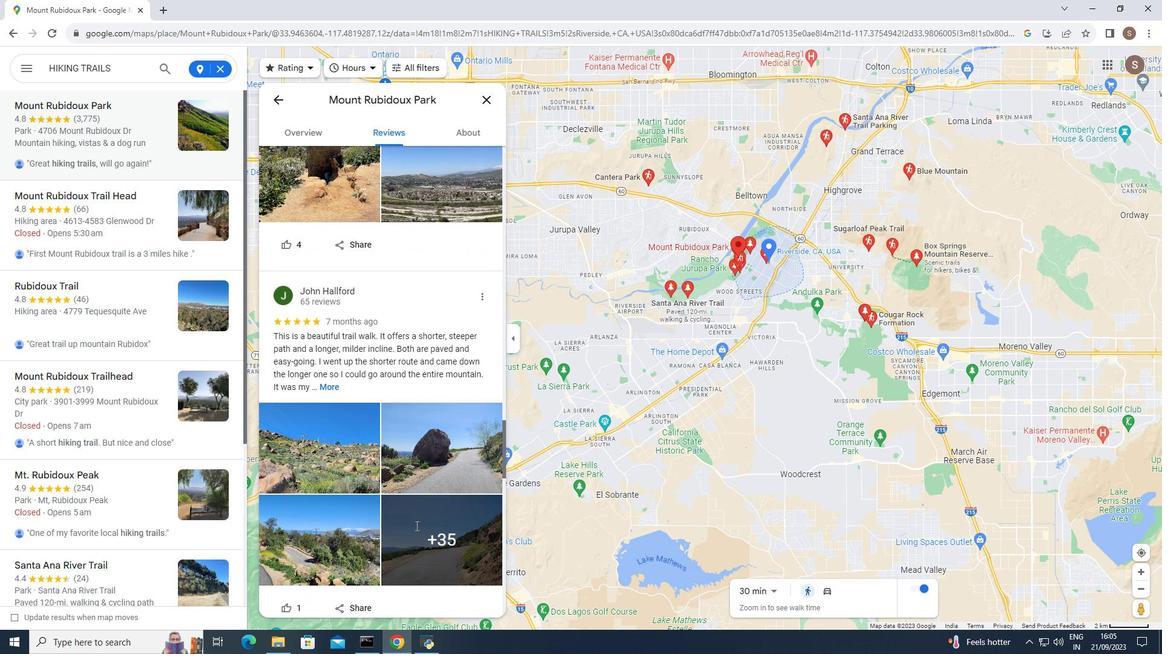 
Action: Mouse scrolled (416, 525) with delta (0, 0)
Screenshot: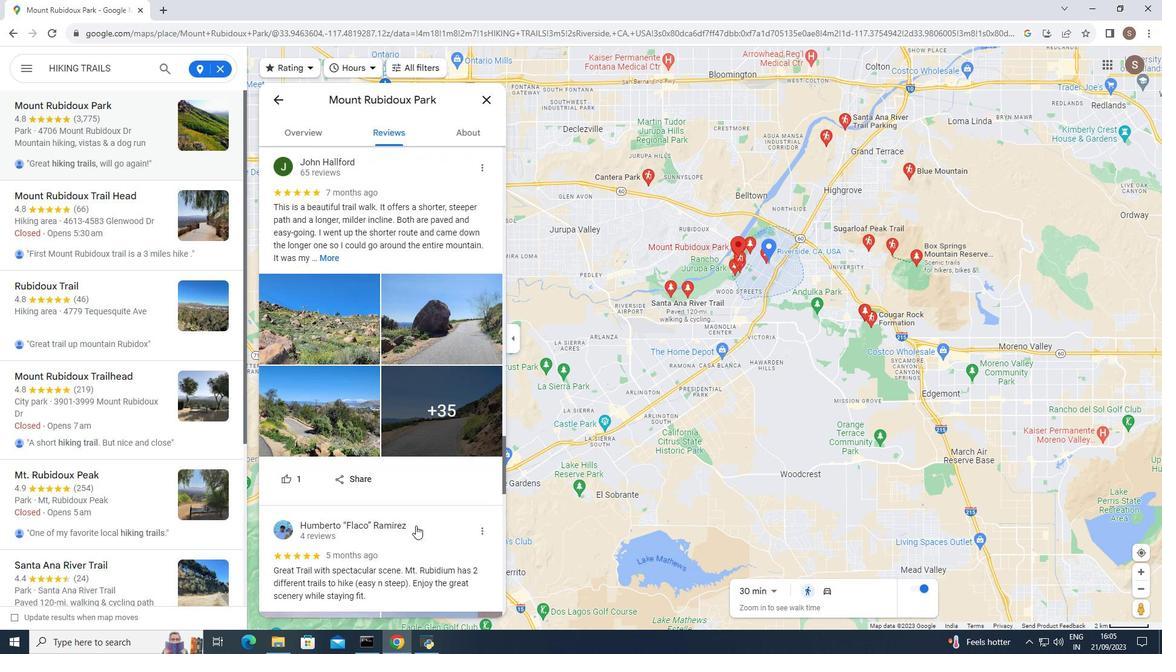 
Action: Mouse scrolled (416, 525) with delta (0, 0)
Screenshot: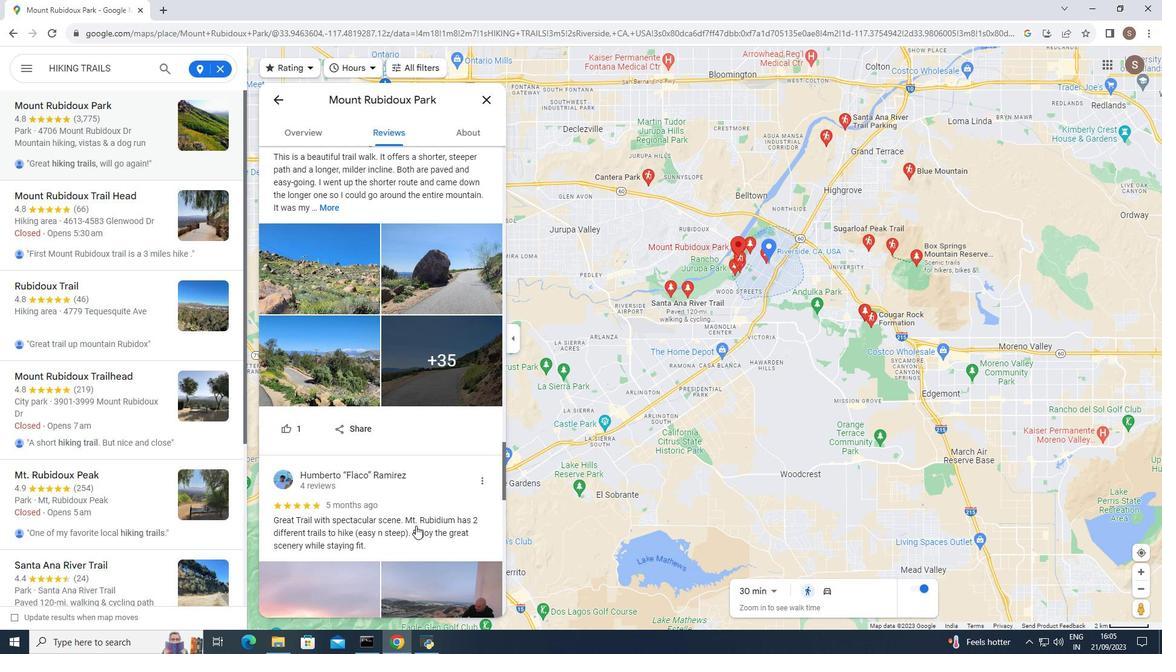 
Action: Mouse scrolled (416, 525) with delta (0, 0)
Screenshot: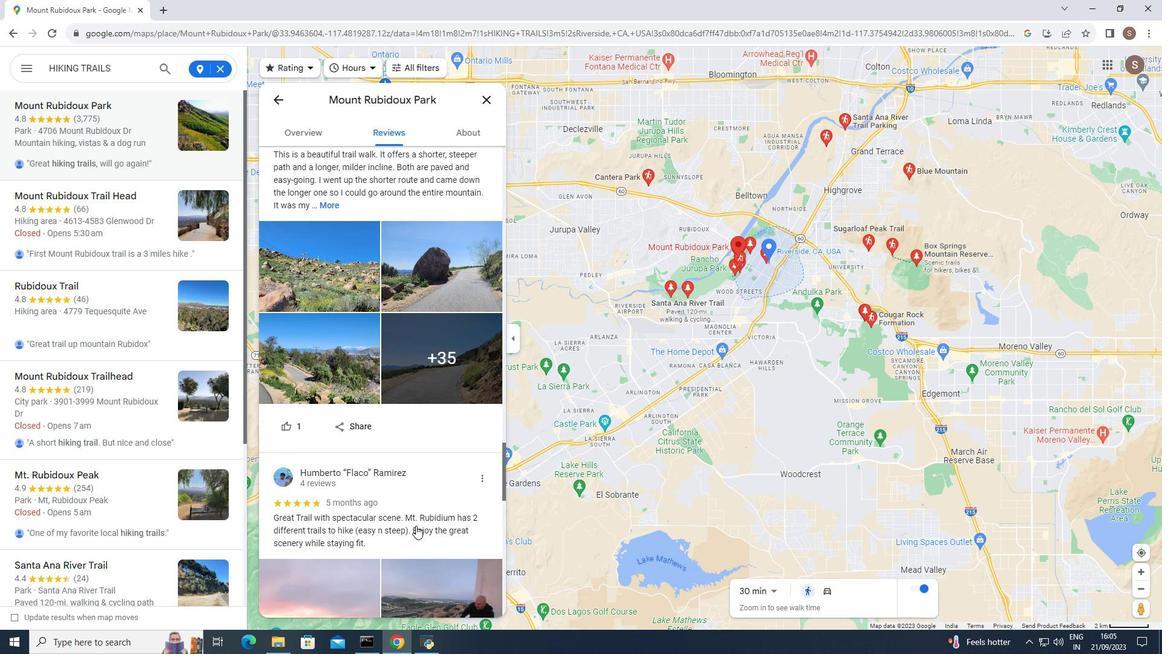 
Action: Mouse scrolled (416, 525) with delta (0, 0)
Screenshot: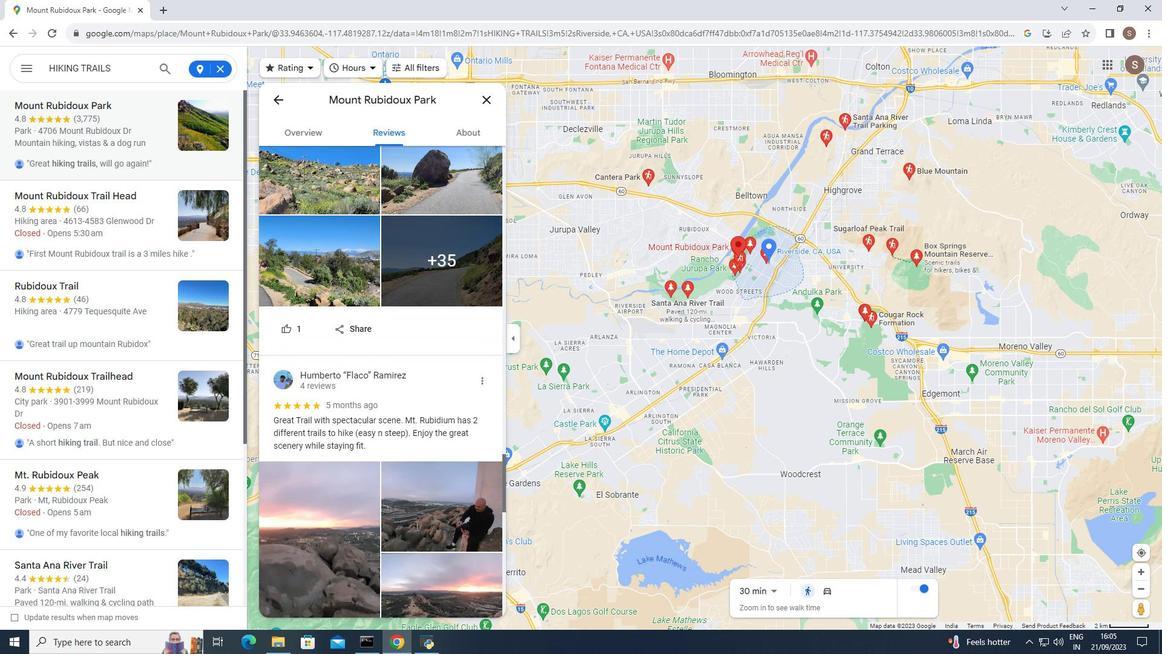
Action: Mouse scrolled (416, 525) with delta (0, 0)
Screenshot: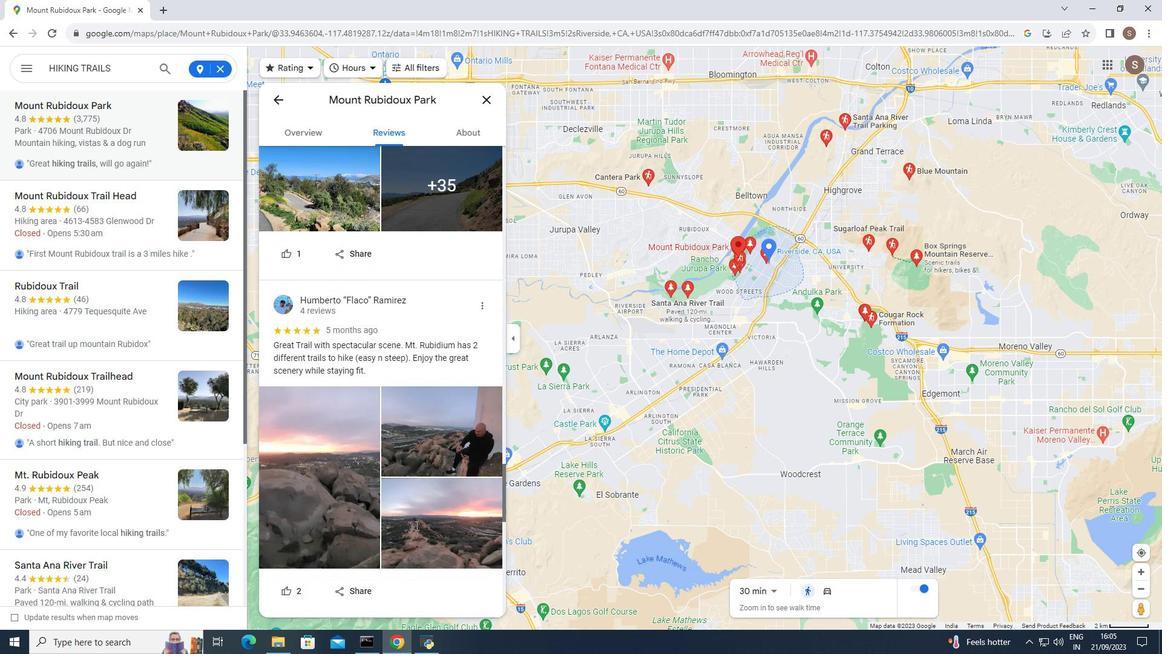 
Action: Mouse scrolled (416, 525) with delta (0, 0)
Screenshot: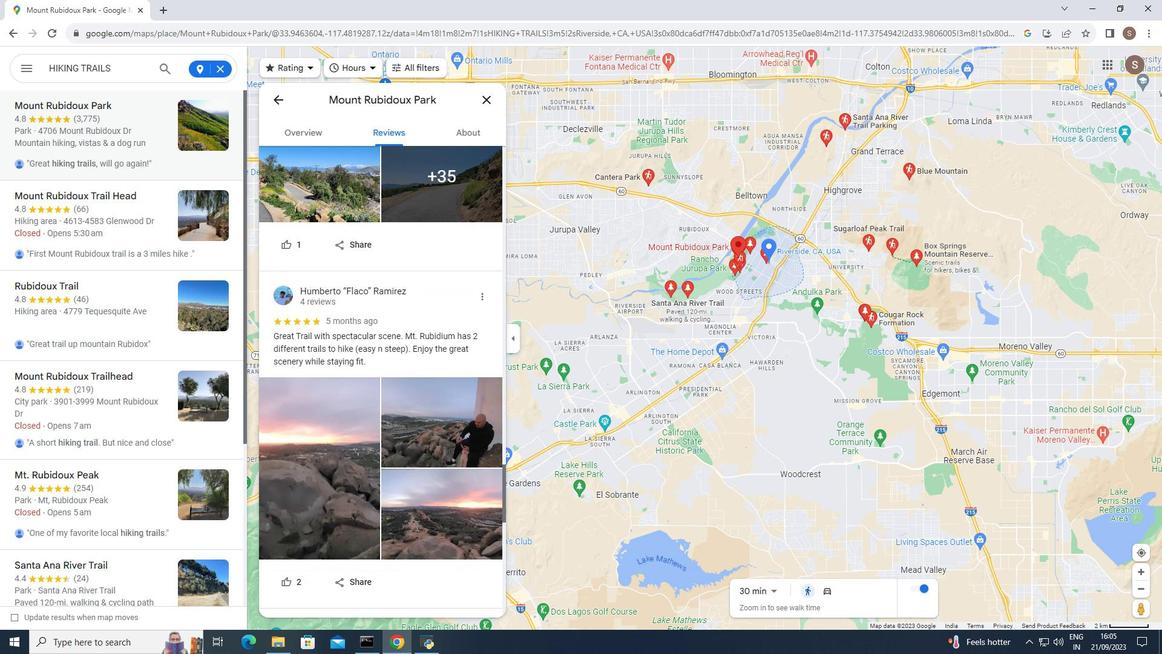 
Action: Mouse scrolled (416, 525) with delta (0, 0)
Screenshot: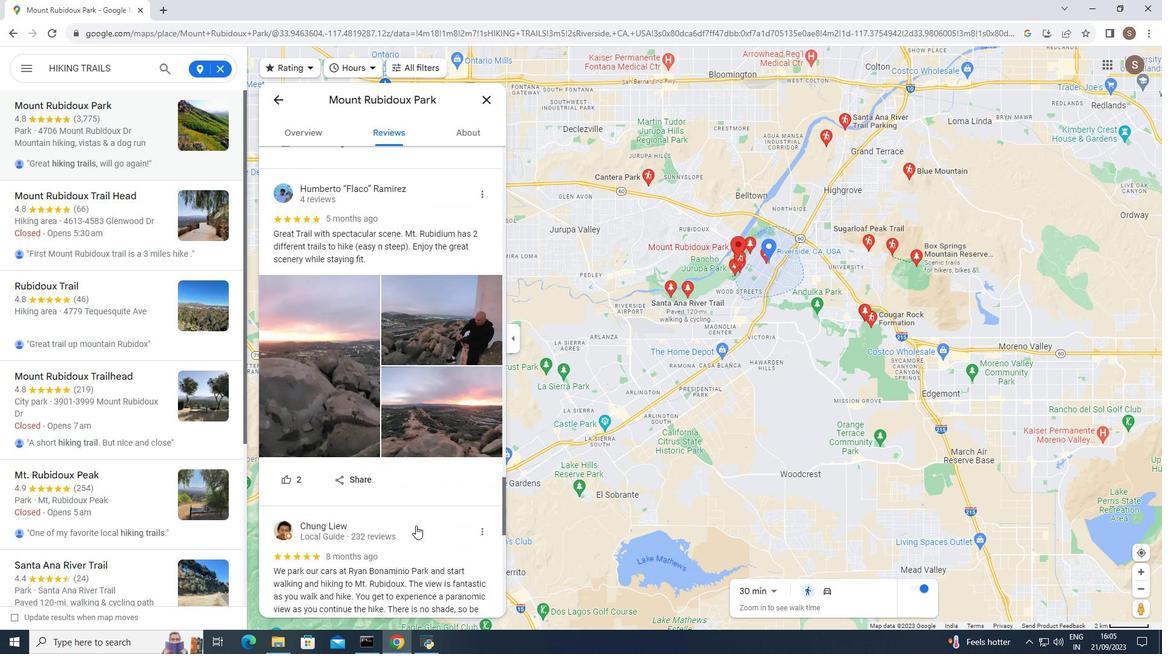 
Action: Mouse scrolled (416, 525) with delta (0, 0)
Screenshot: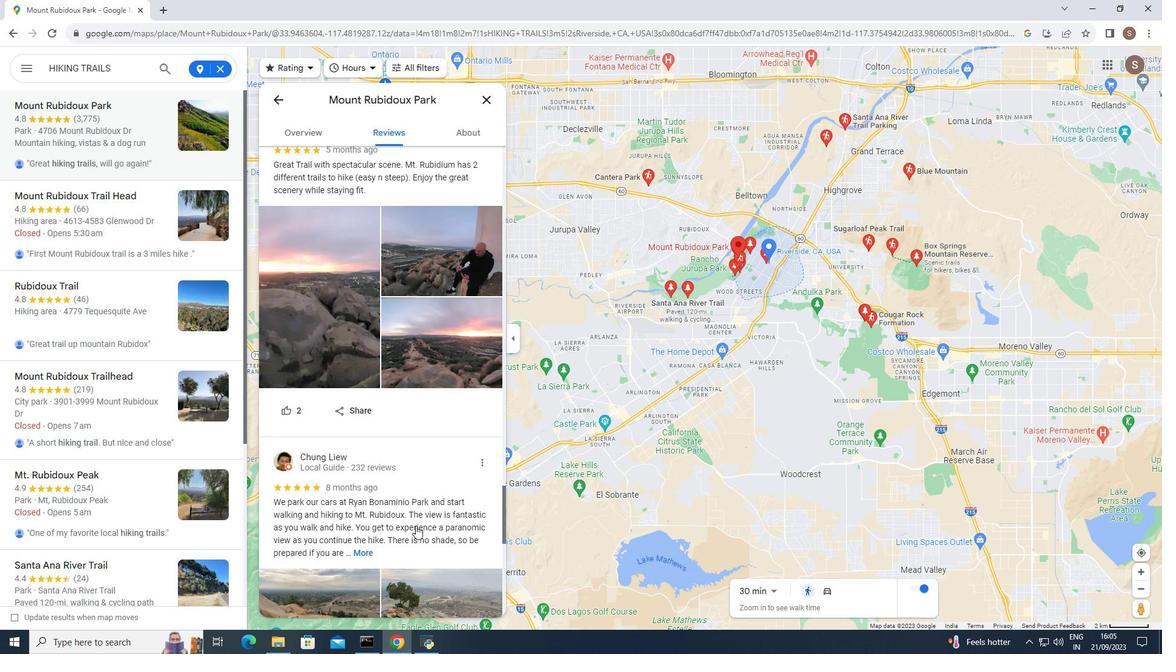 
Action: Mouse scrolled (416, 525) with delta (0, 0)
Screenshot: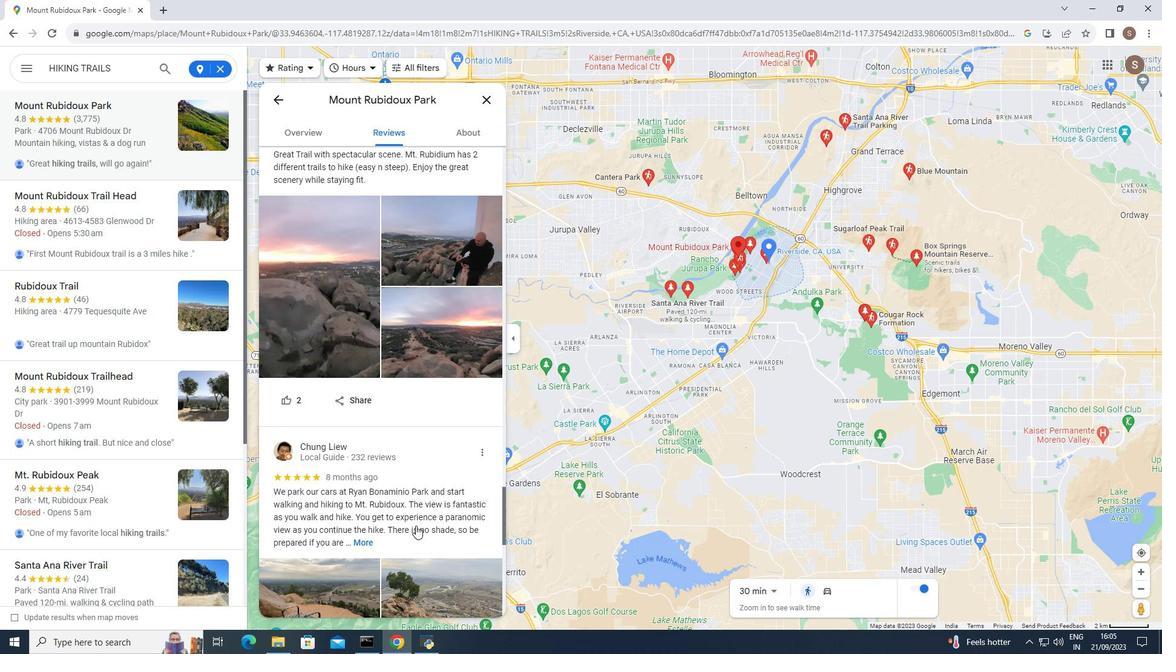 
Action: Mouse scrolled (416, 525) with delta (0, 0)
Screenshot: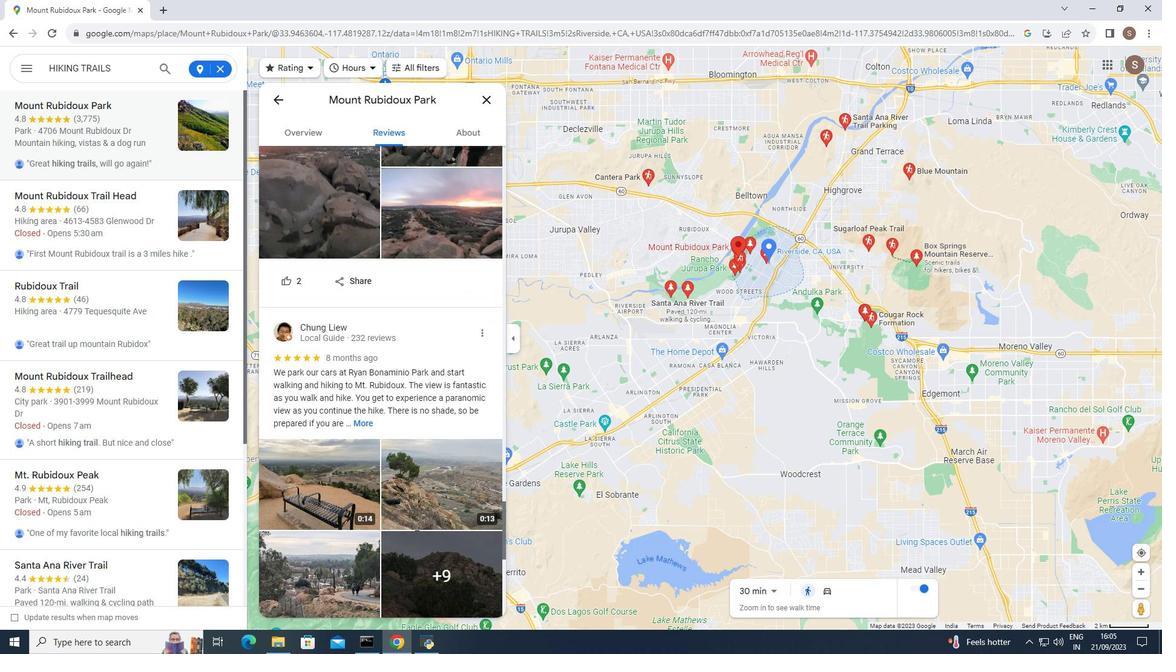 
Action: Mouse scrolled (416, 525) with delta (0, 0)
Screenshot: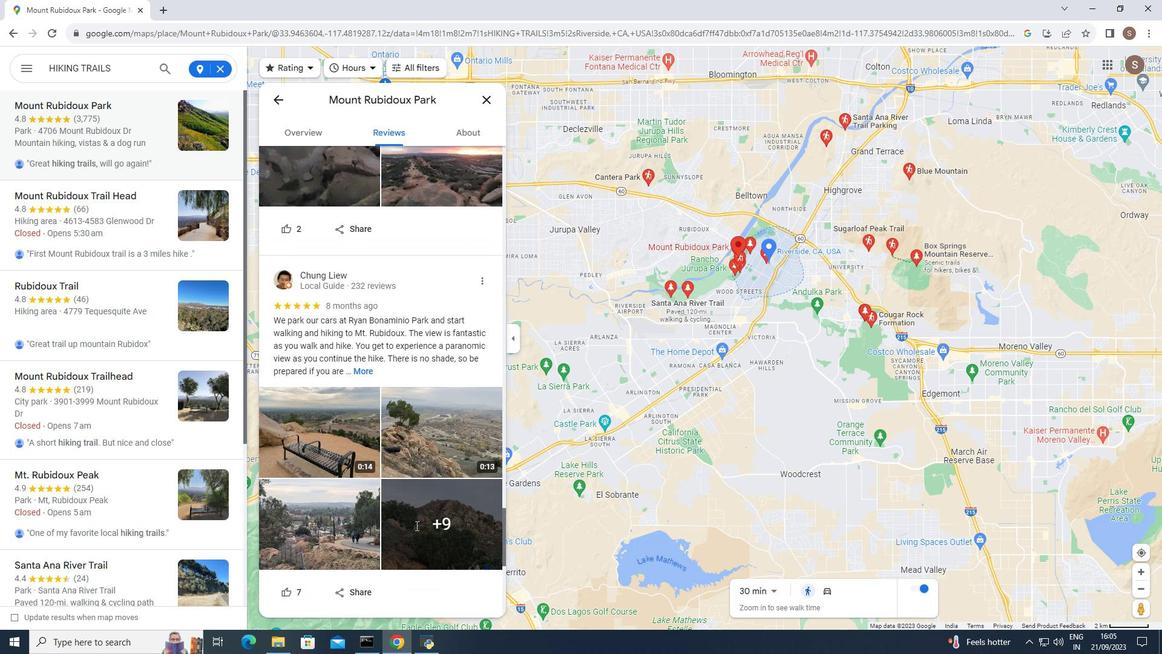
Action: Mouse scrolled (416, 525) with delta (0, 0)
Screenshot: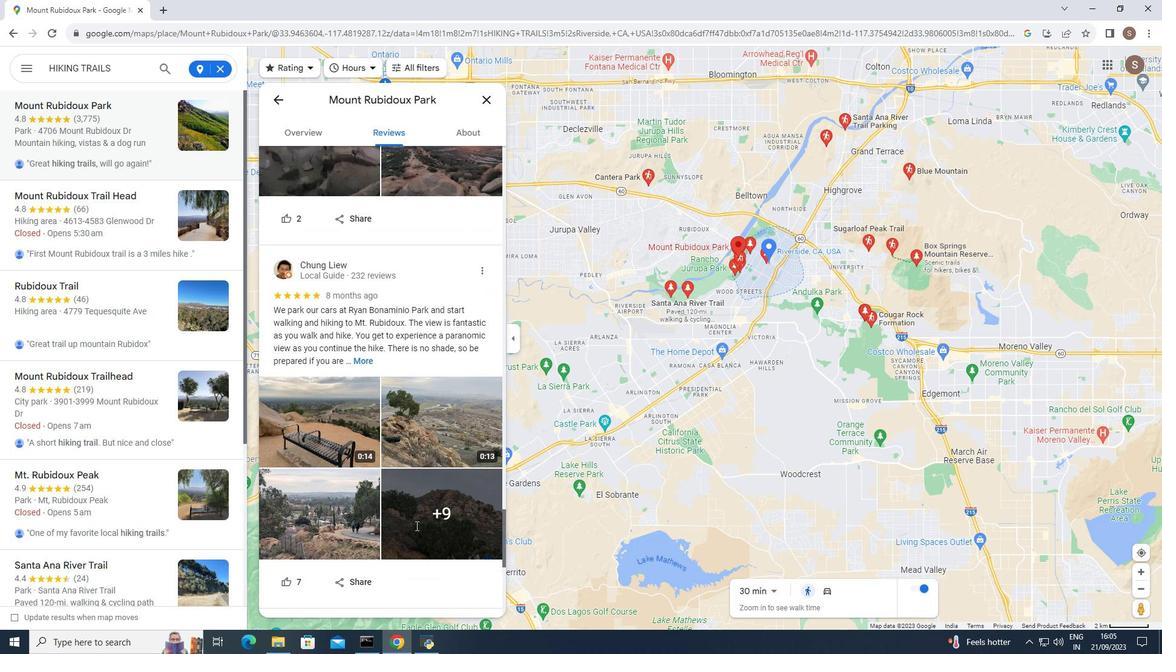 
Action: Mouse scrolled (416, 525) with delta (0, 0)
Screenshot: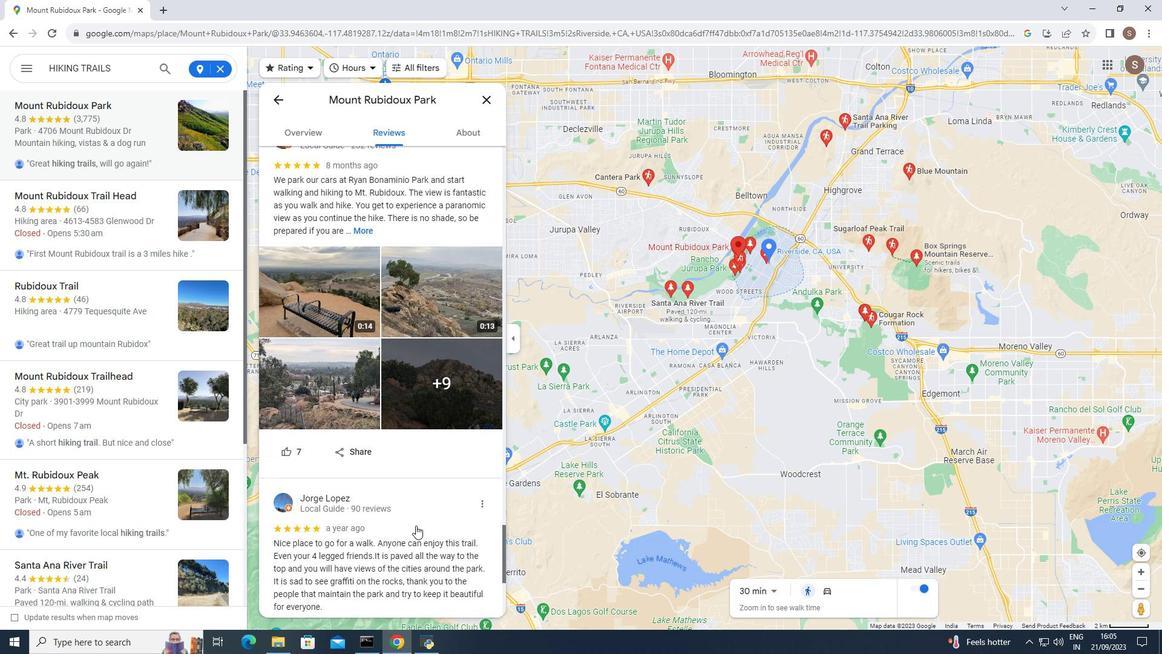 
Action: Mouse scrolled (416, 525) with delta (0, 0)
Screenshot: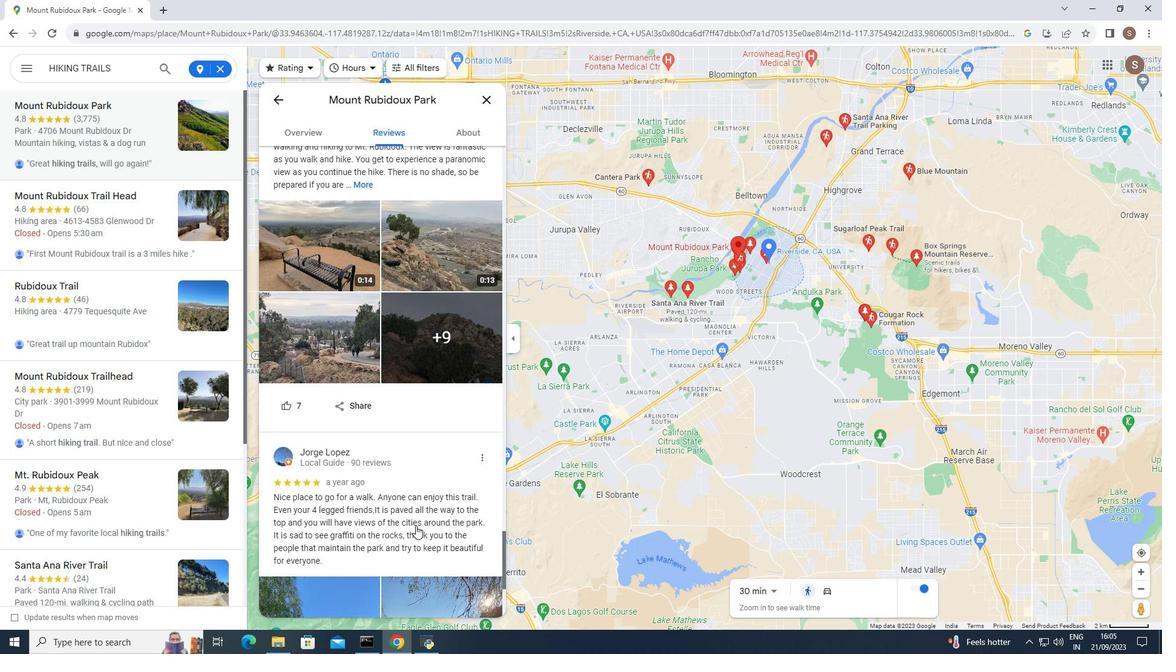 
Action: Mouse scrolled (416, 525) with delta (0, 0)
Screenshot: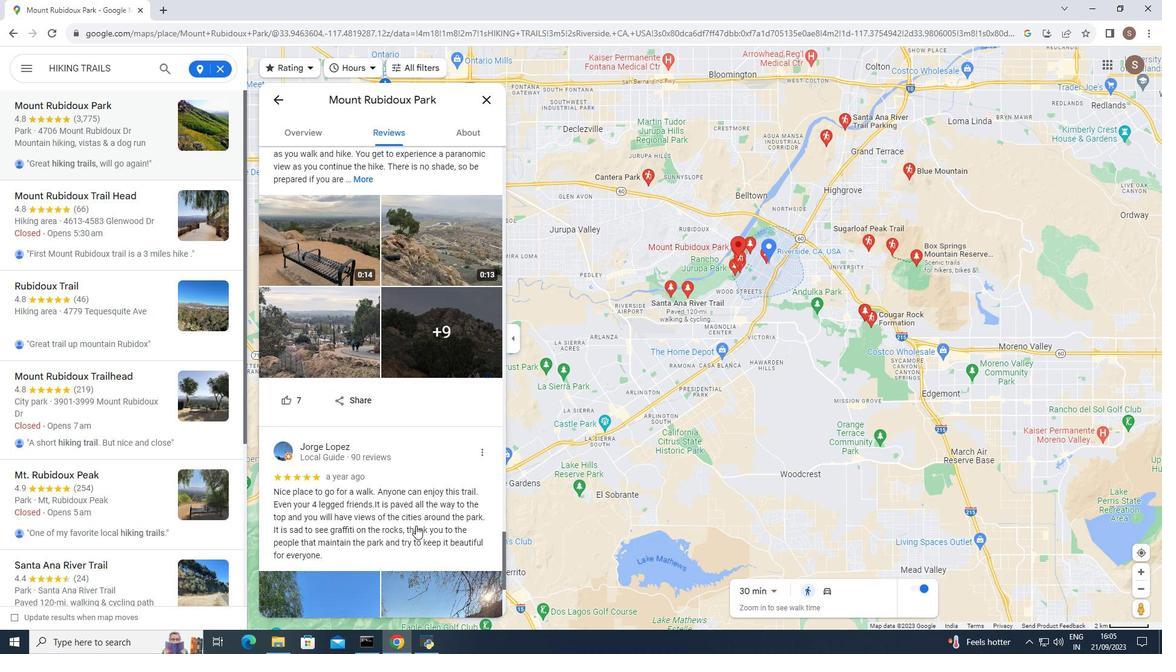 
Action: Mouse scrolled (416, 525) with delta (0, 0)
Screenshot: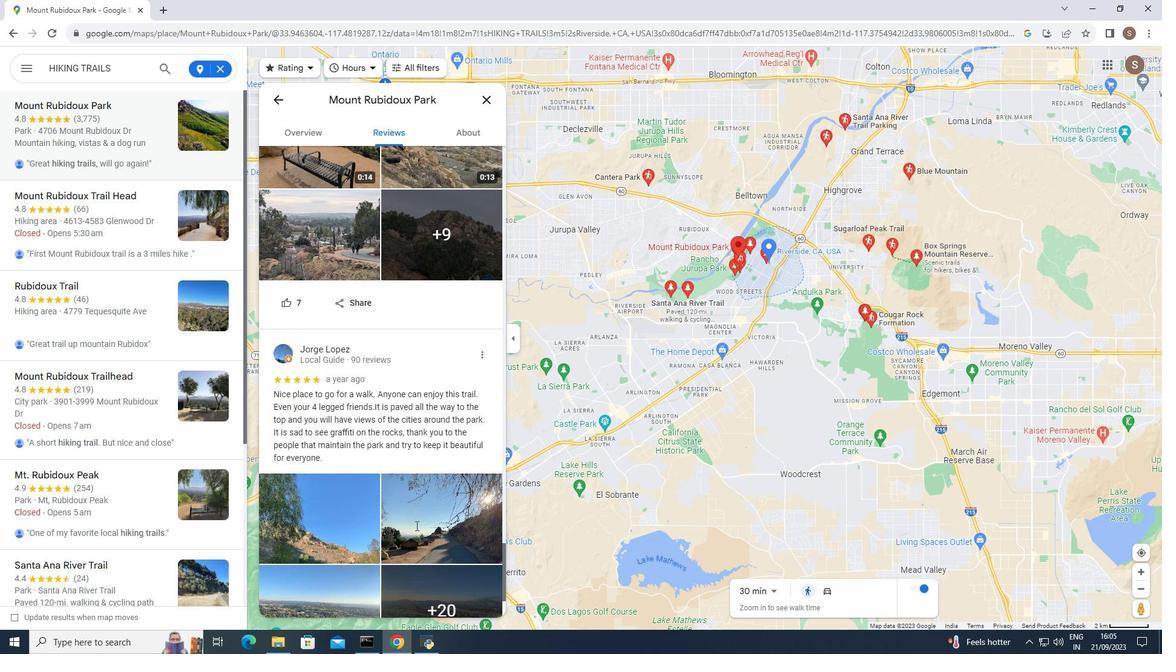 
Action: Mouse scrolled (416, 525) with delta (0, 0)
Screenshot: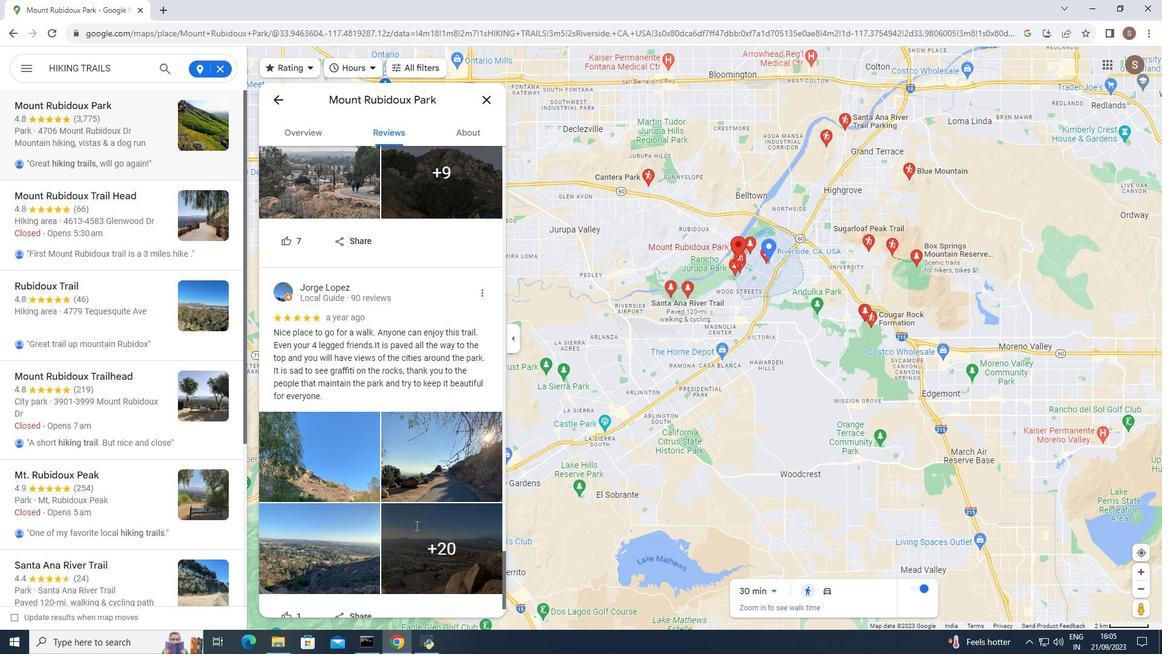 
Action: Mouse scrolled (416, 525) with delta (0, 0)
Screenshot: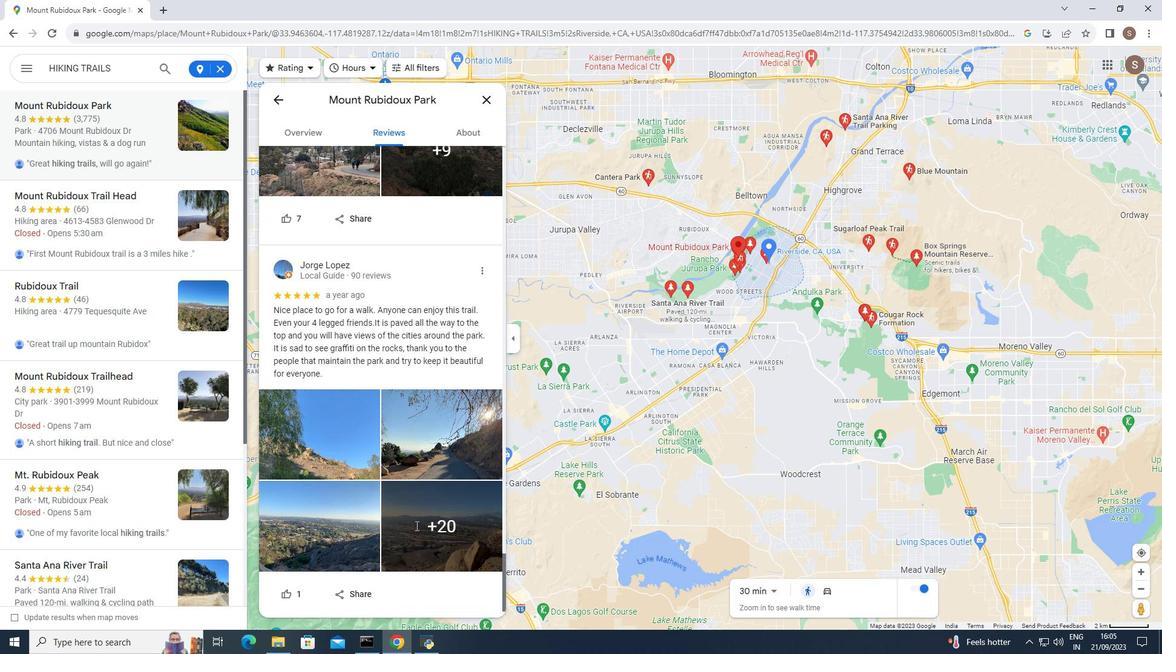 
Action: Mouse scrolled (416, 525) with delta (0, 0)
Screenshot: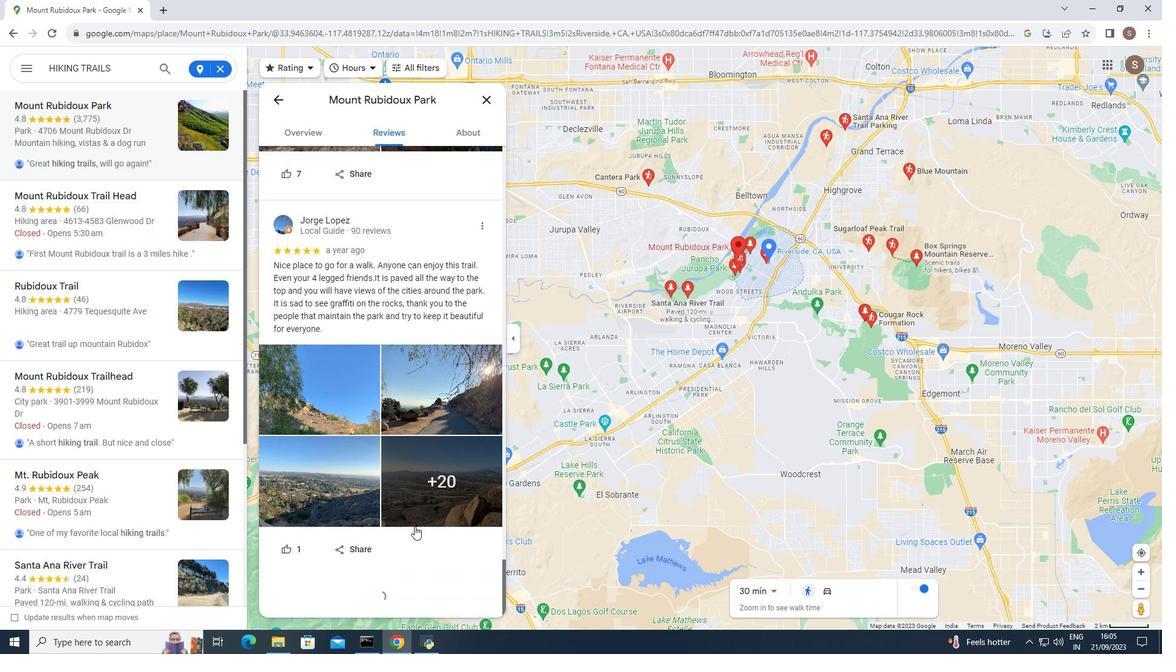 
Action: Mouse moved to (416, 525)
Screenshot: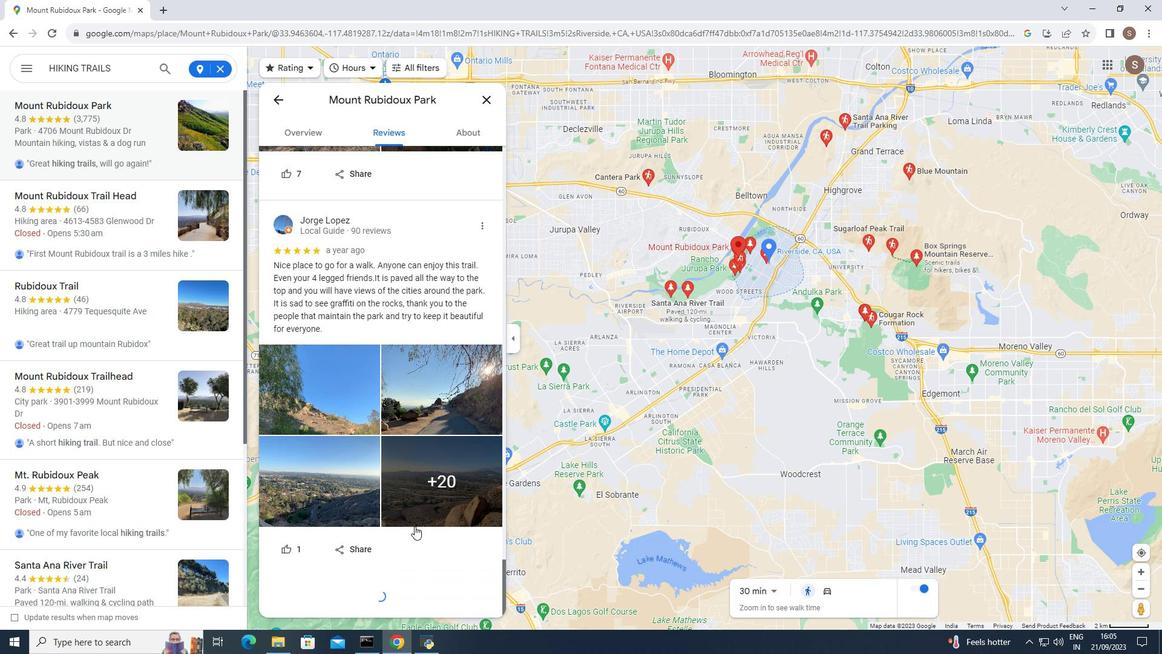 
Action: Mouse scrolled (416, 525) with delta (0, 0)
Screenshot: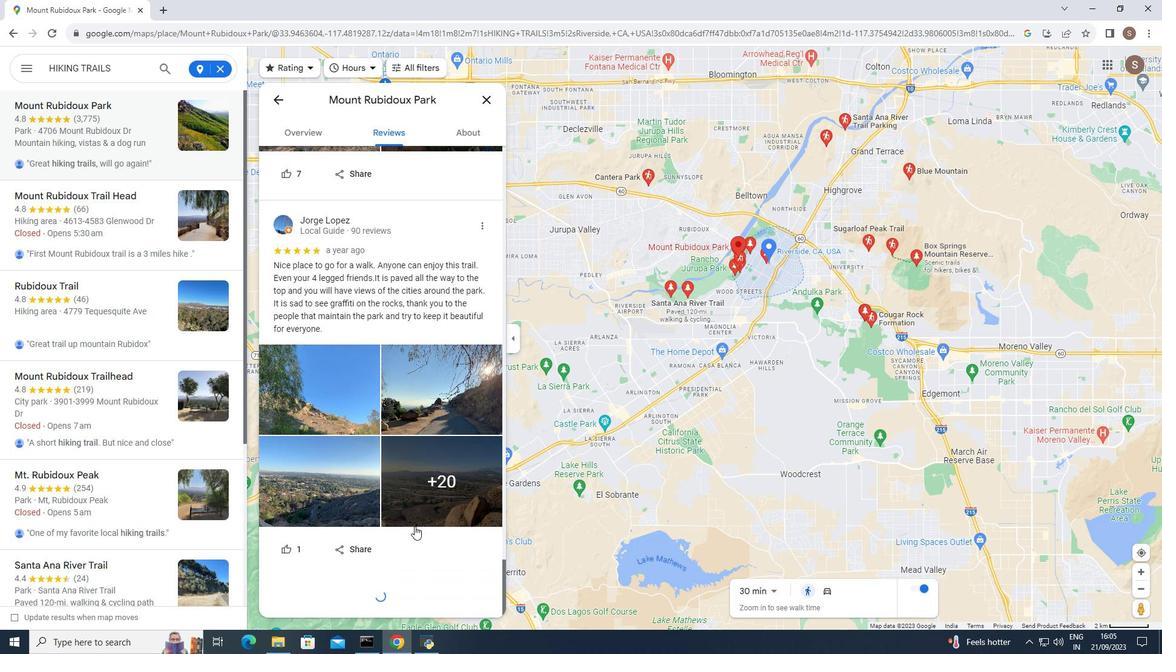 
Action: Mouse moved to (415, 526)
Screenshot: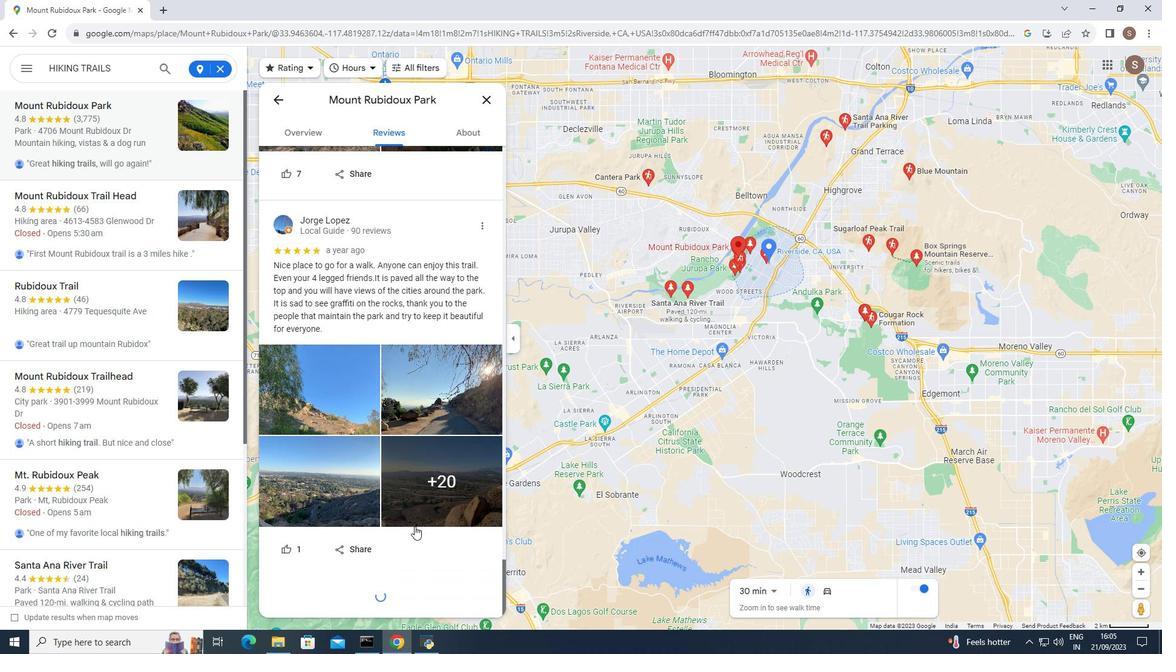 
Action: Mouse scrolled (415, 525) with delta (0, 0)
Screenshot: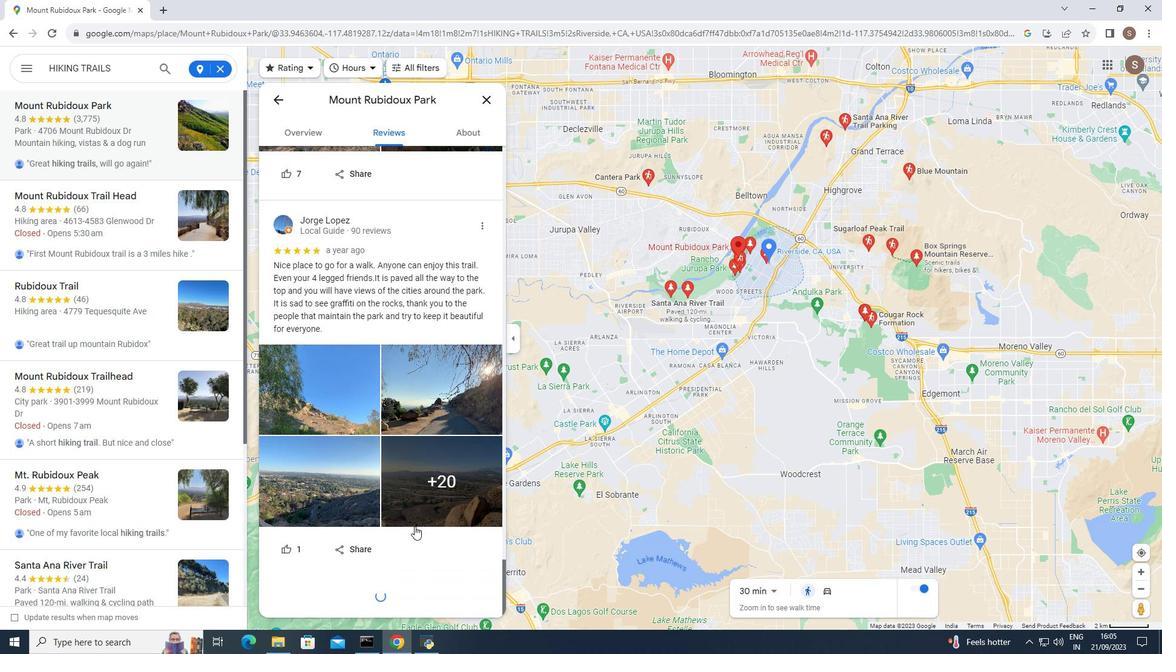 
Action: Mouse moved to (414, 526)
Screenshot: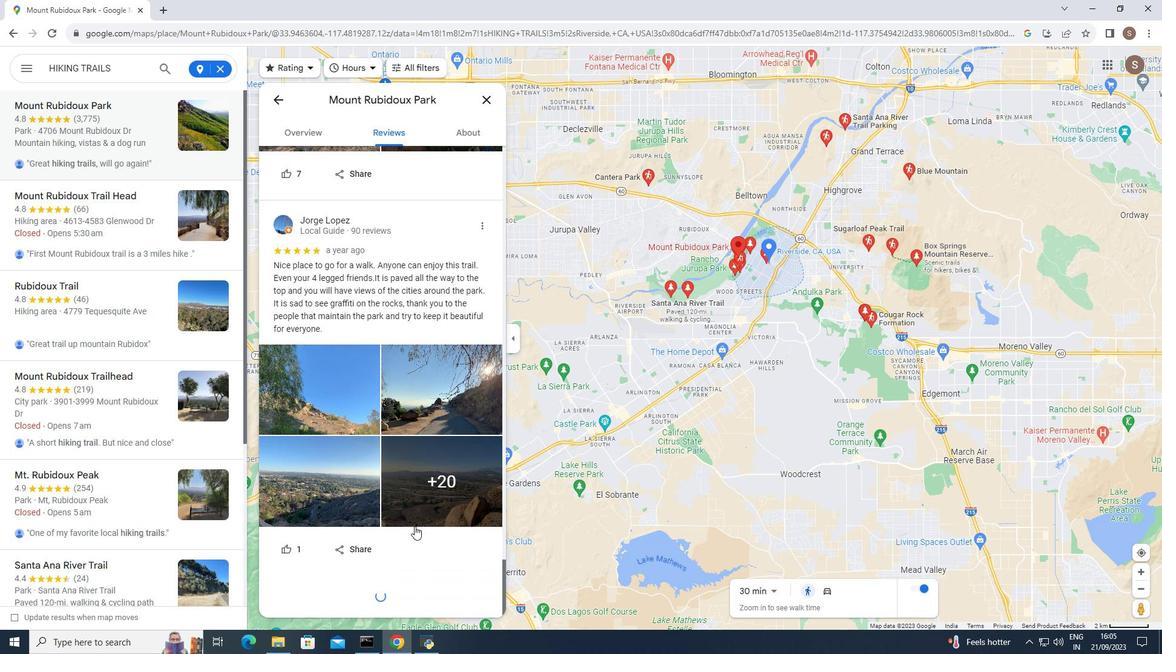 
Action: Mouse scrolled (414, 525) with delta (0, 0)
Screenshot: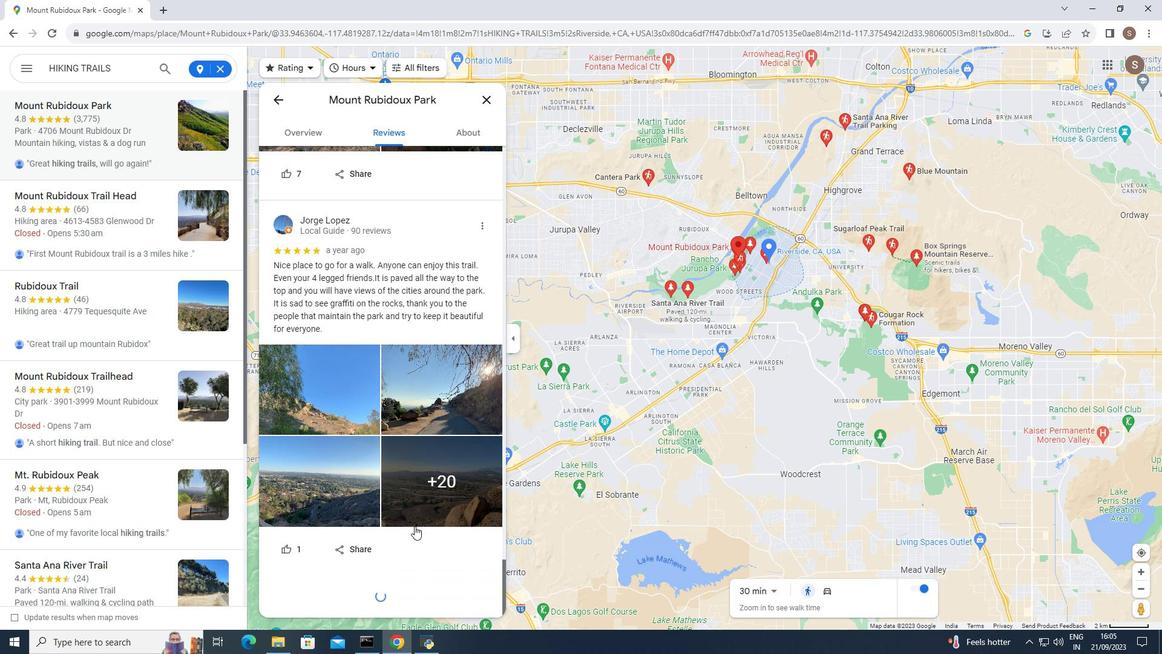 
Action: Mouse moved to (418, 524)
Screenshot: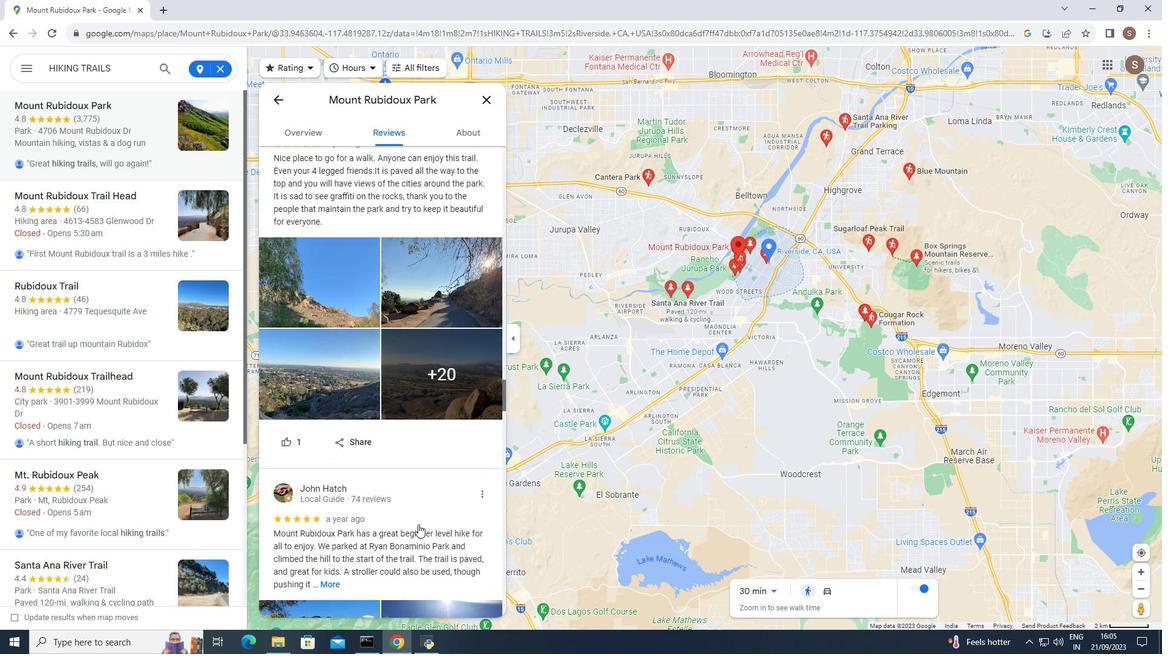 
Action: Mouse scrolled (418, 523) with delta (0, 0)
Screenshot: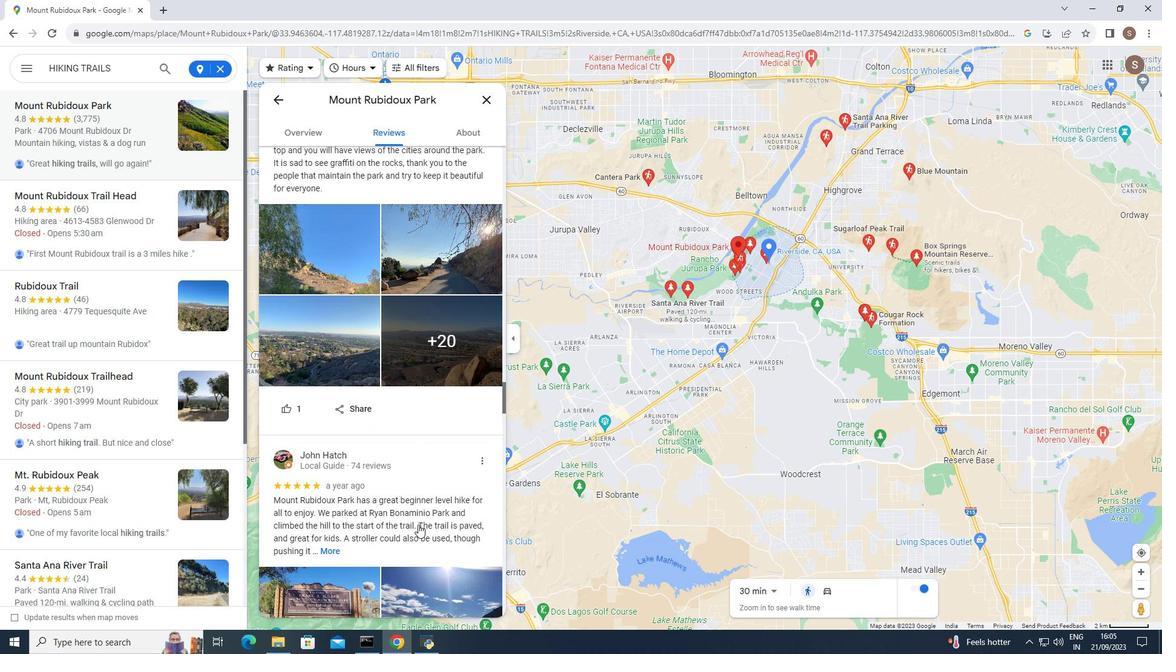 
Action: Mouse scrolled (418, 523) with delta (0, 0)
Screenshot: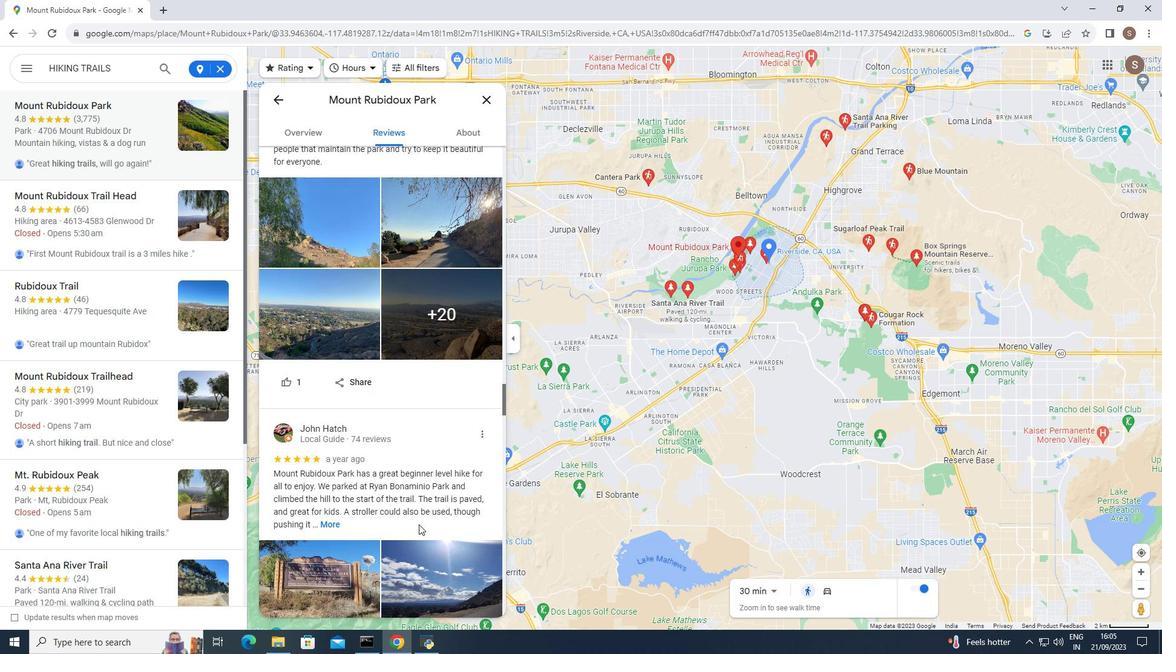 
Action: Mouse scrolled (418, 523) with delta (0, 0)
Screenshot: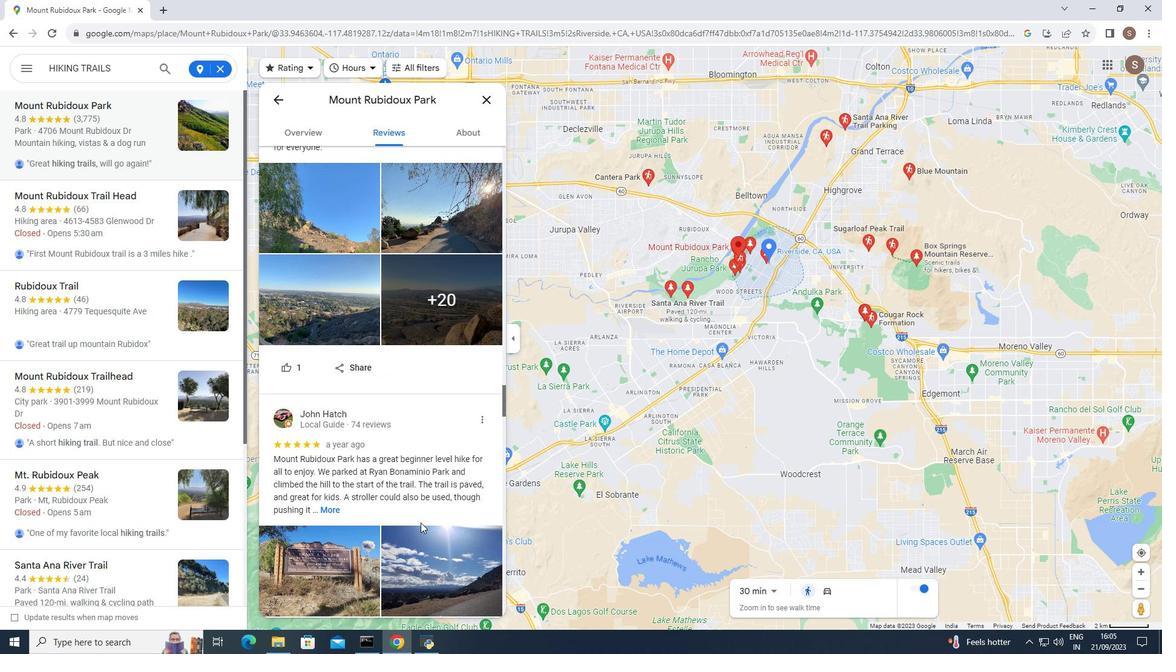 
Action: Mouse moved to (420, 522)
Screenshot: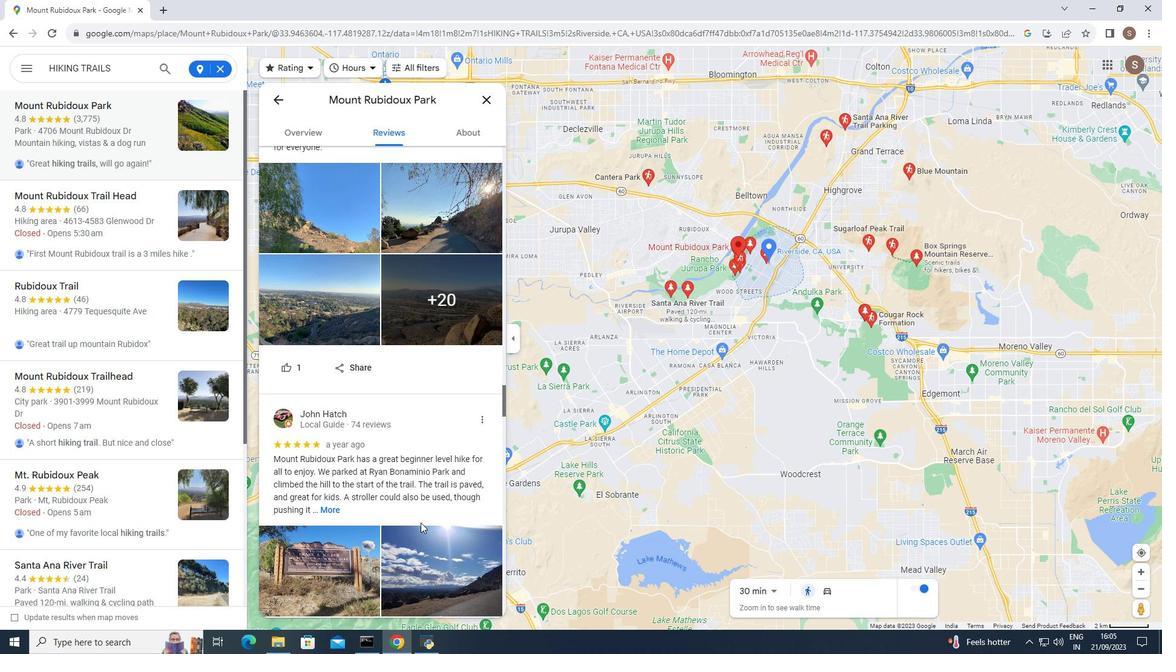 
Action: Mouse scrolled (420, 522) with delta (0, 0)
Screenshot: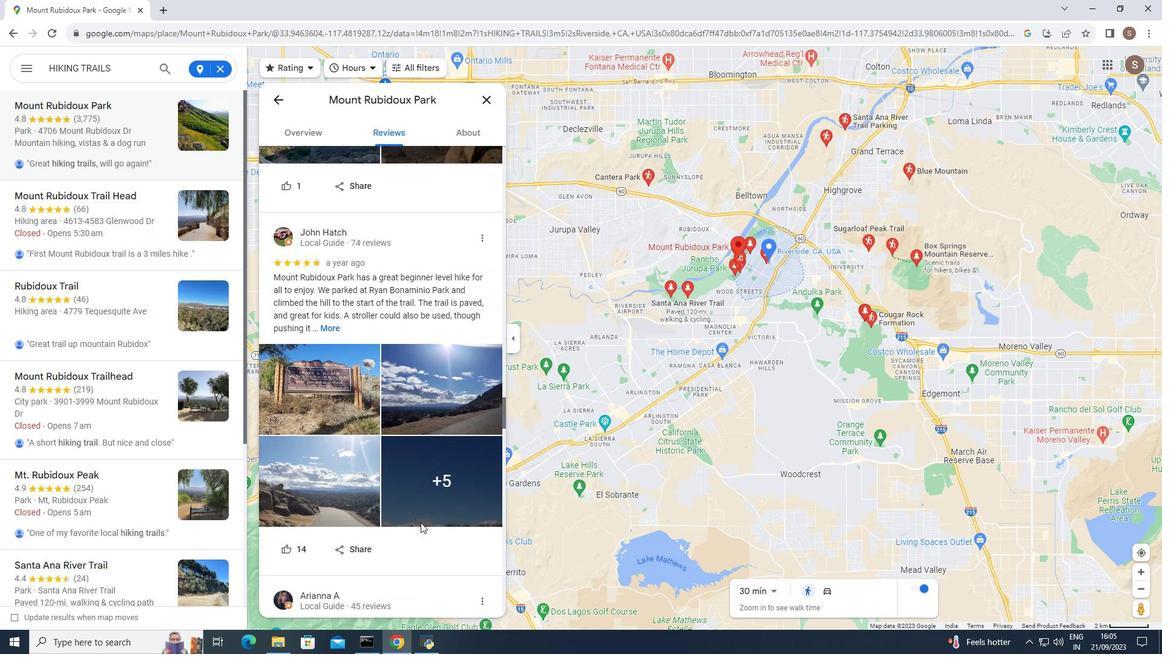 
Action: Mouse scrolled (420, 522) with delta (0, 0)
Screenshot: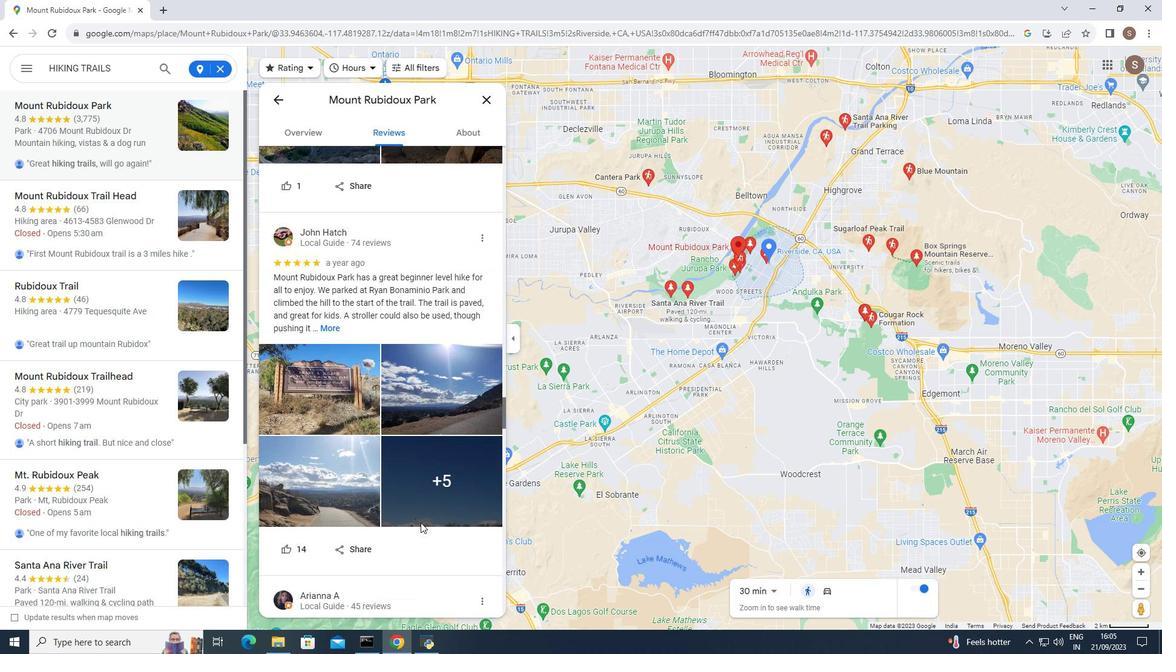 
Action: Mouse scrolled (420, 522) with delta (0, 0)
Screenshot: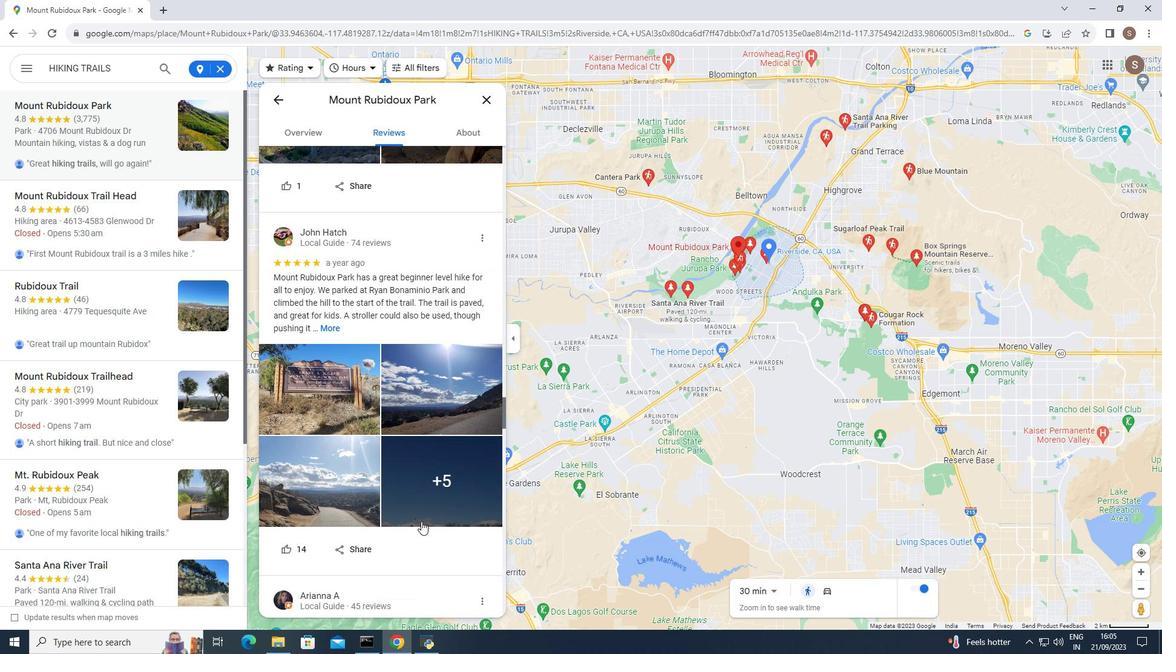 
Action: Mouse moved to (421, 521)
Screenshot: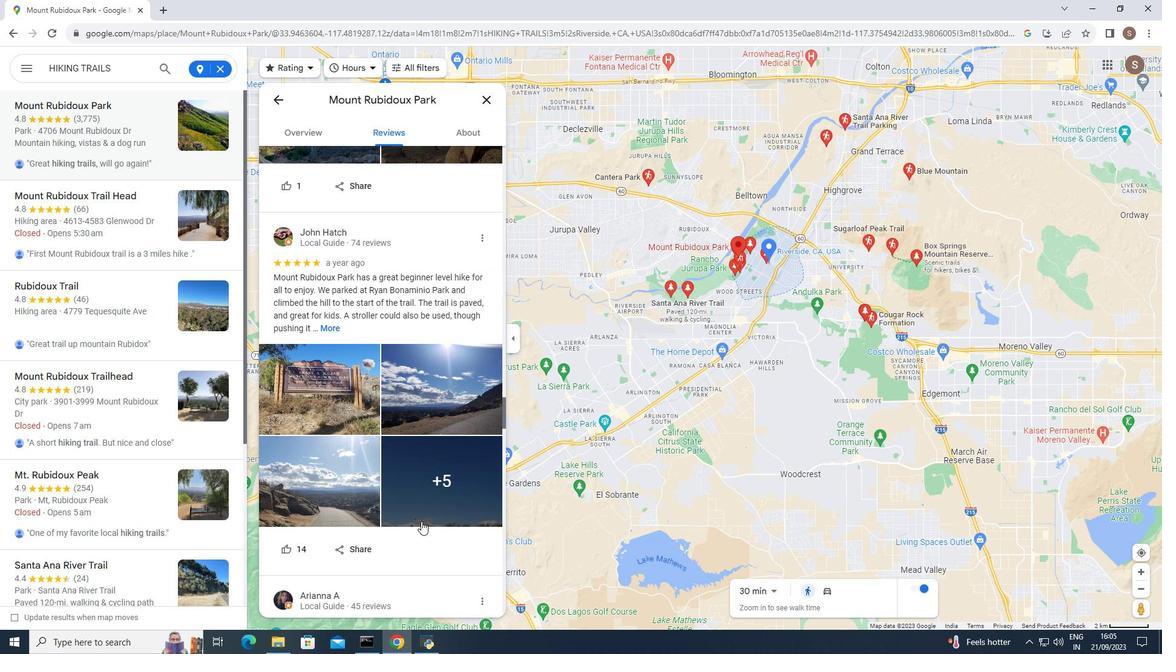 
Action: Mouse scrolled (421, 520) with delta (0, 0)
Screenshot: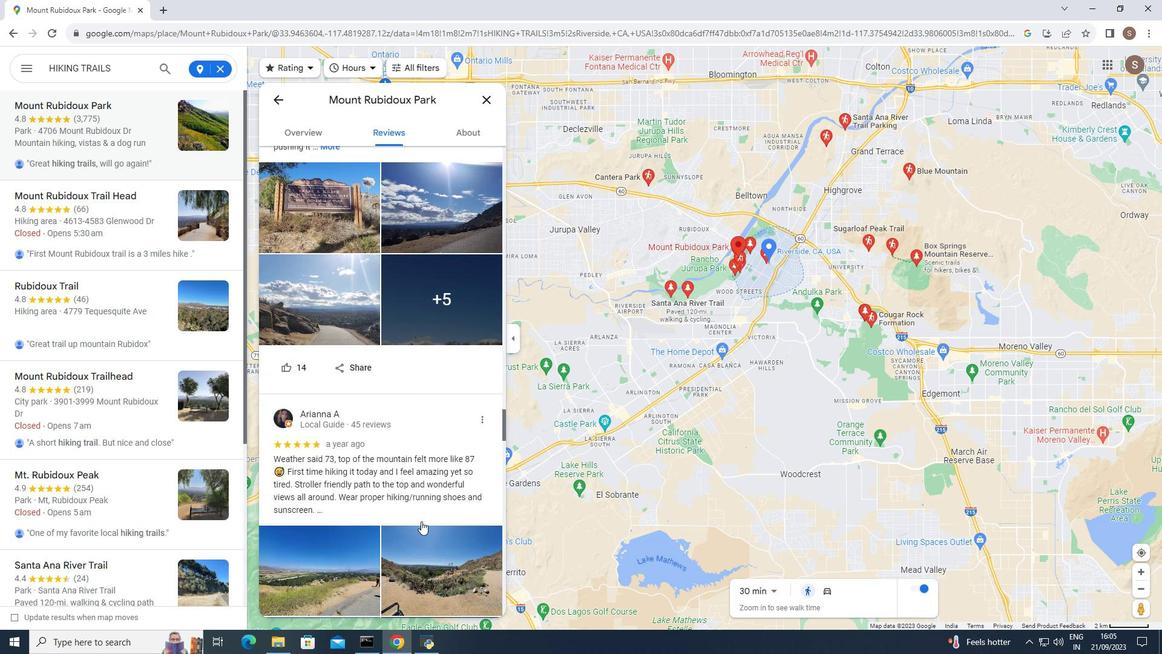 
Action: Mouse scrolled (421, 520) with delta (0, 0)
Screenshot: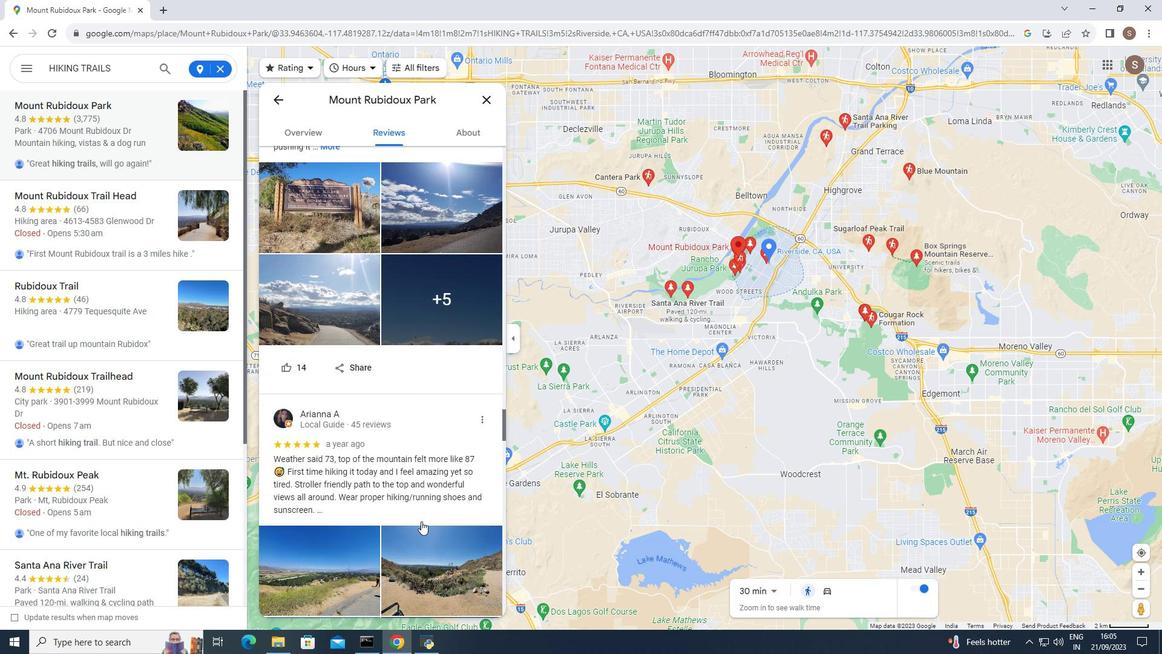 
Action: Mouse scrolled (421, 520) with delta (0, 0)
Screenshot: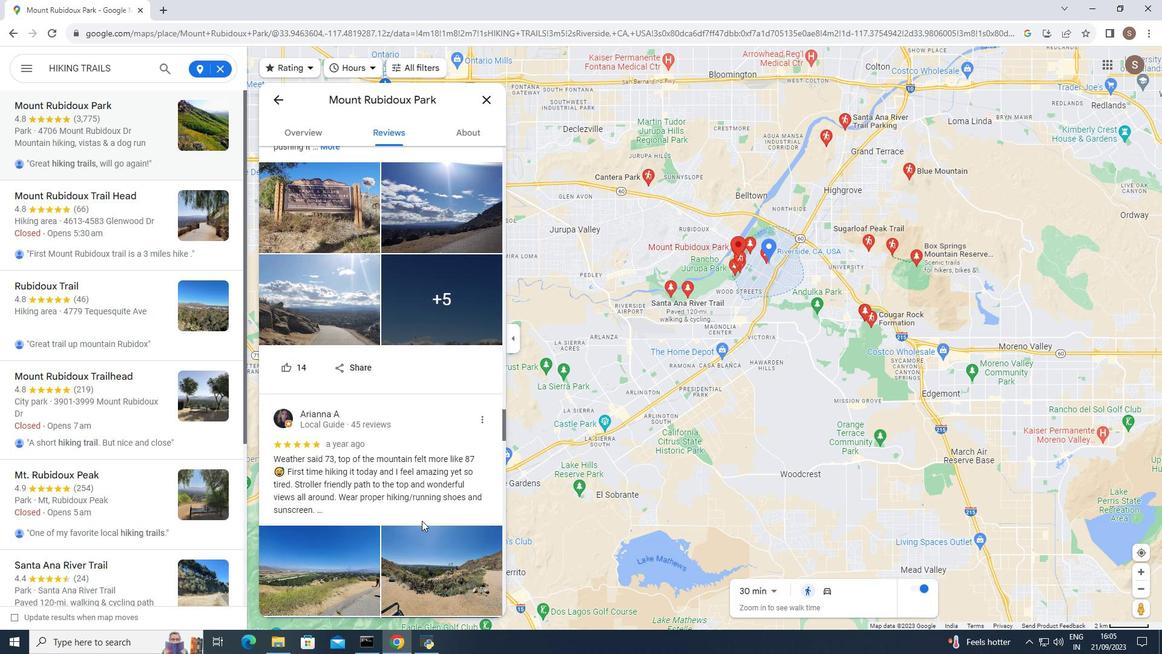 
Action: Mouse moved to (423, 520)
Screenshot: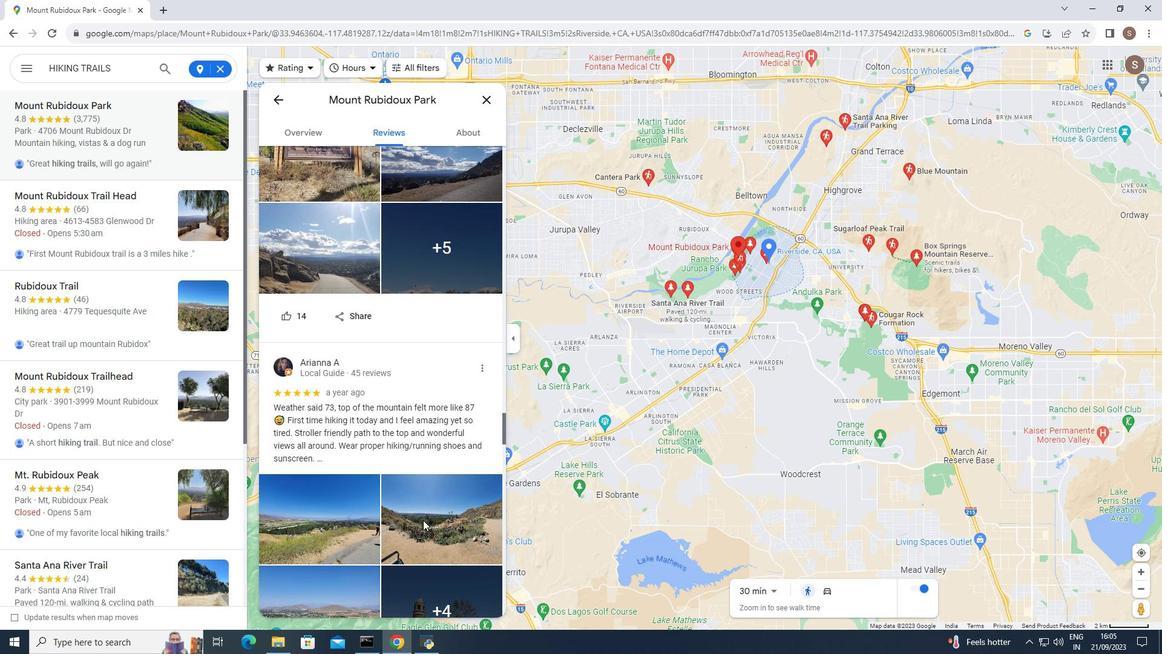 
Action: Mouse scrolled (423, 519) with delta (0, 0)
Screenshot: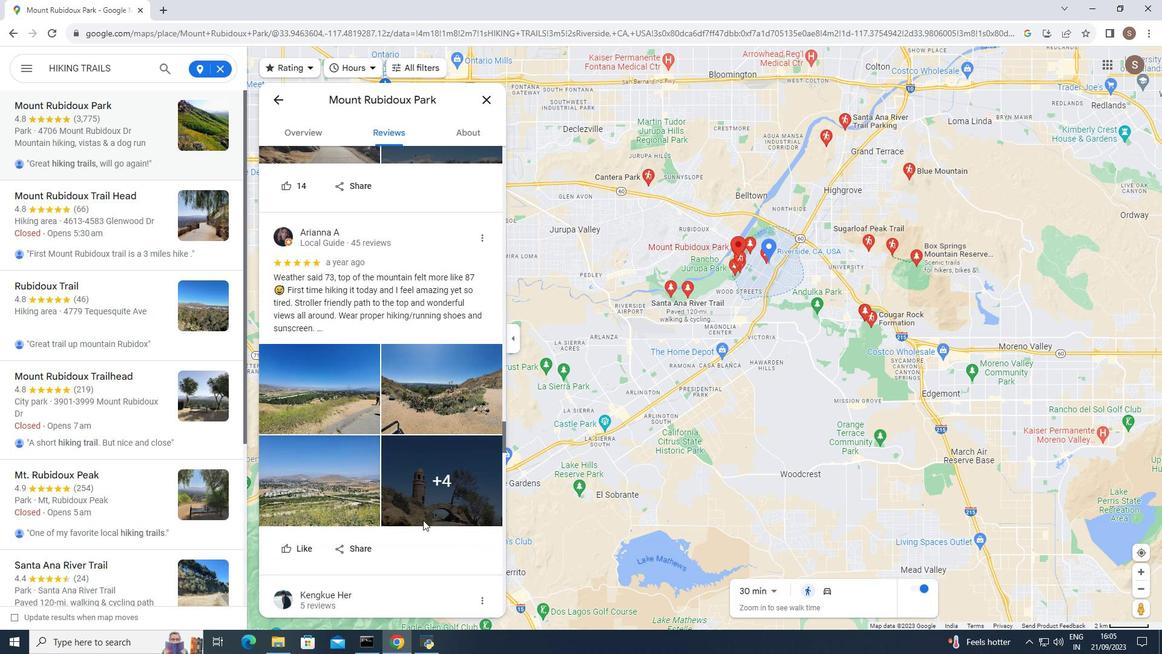 
Action: Mouse scrolled (423, 519) with delta (0, 0)
Screenshot: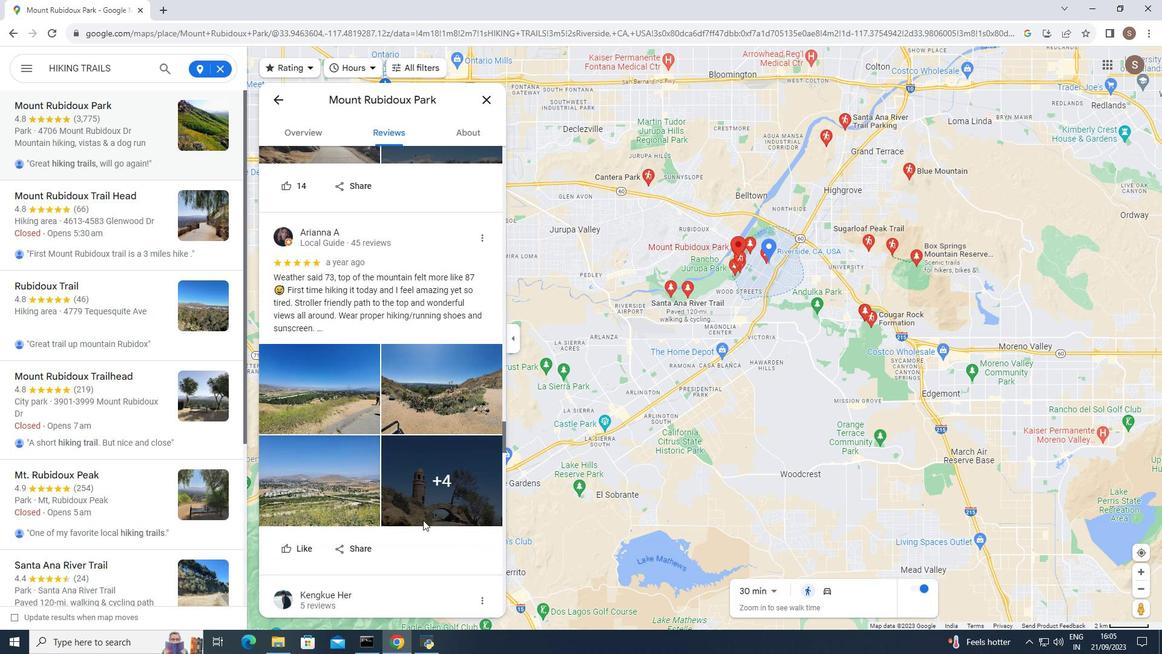 
Action: Mouse scrolled (423, 519) with delta (0, 0)
Screenshot: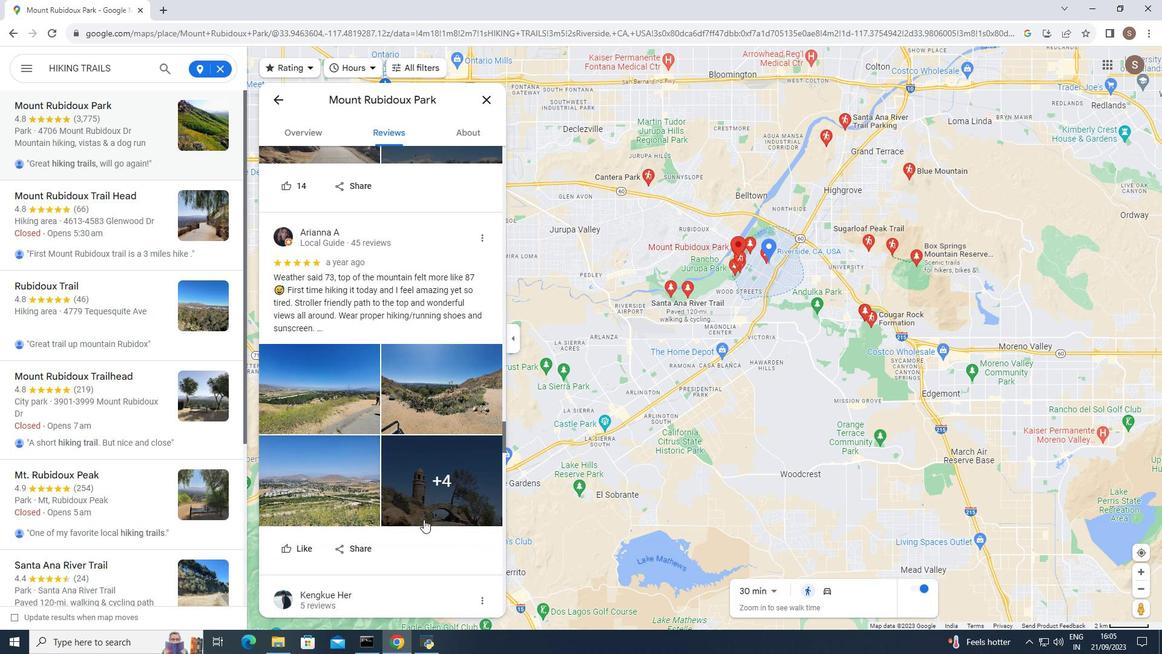 
Action: Mouse moved to (424, 519)
Screenshot: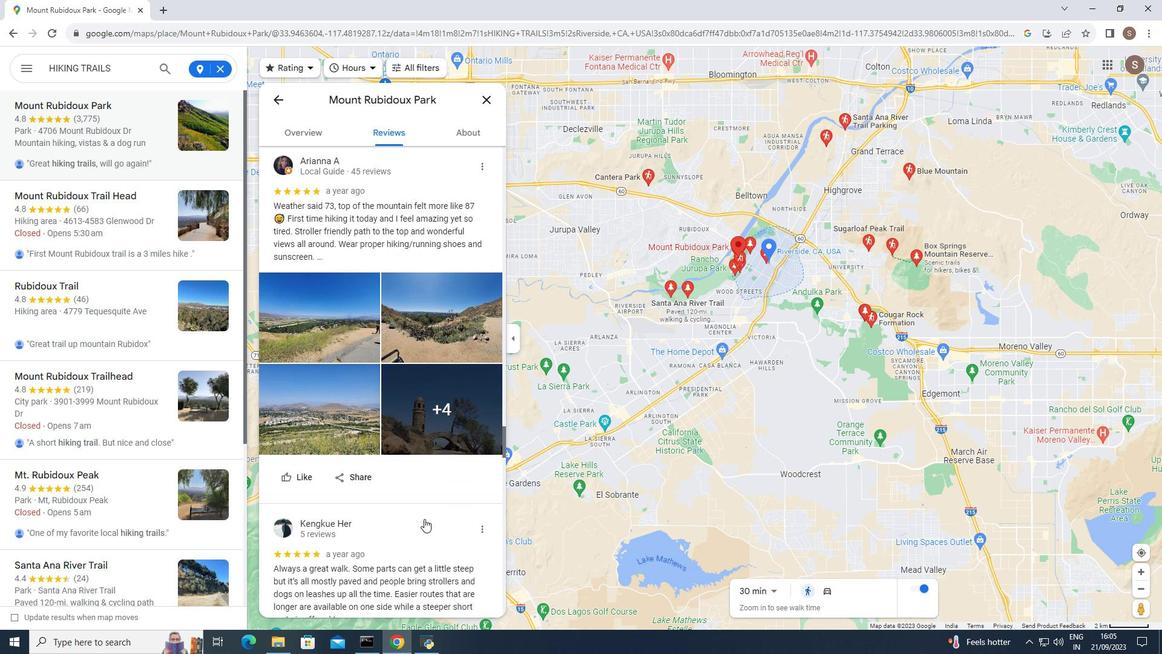 
Action: Mouse scrolled (424, 518) with delta (0, 0)
Screenshot: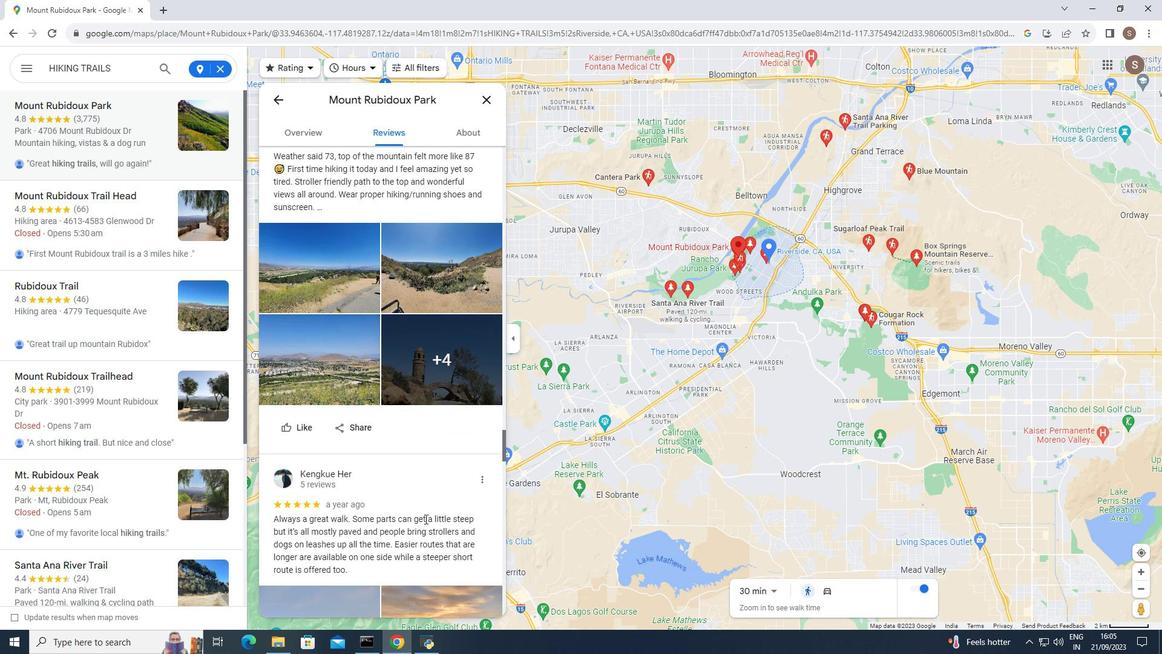 
Action: Mouse scrolled (424, 518) with delta (0, 0)
Screenshot: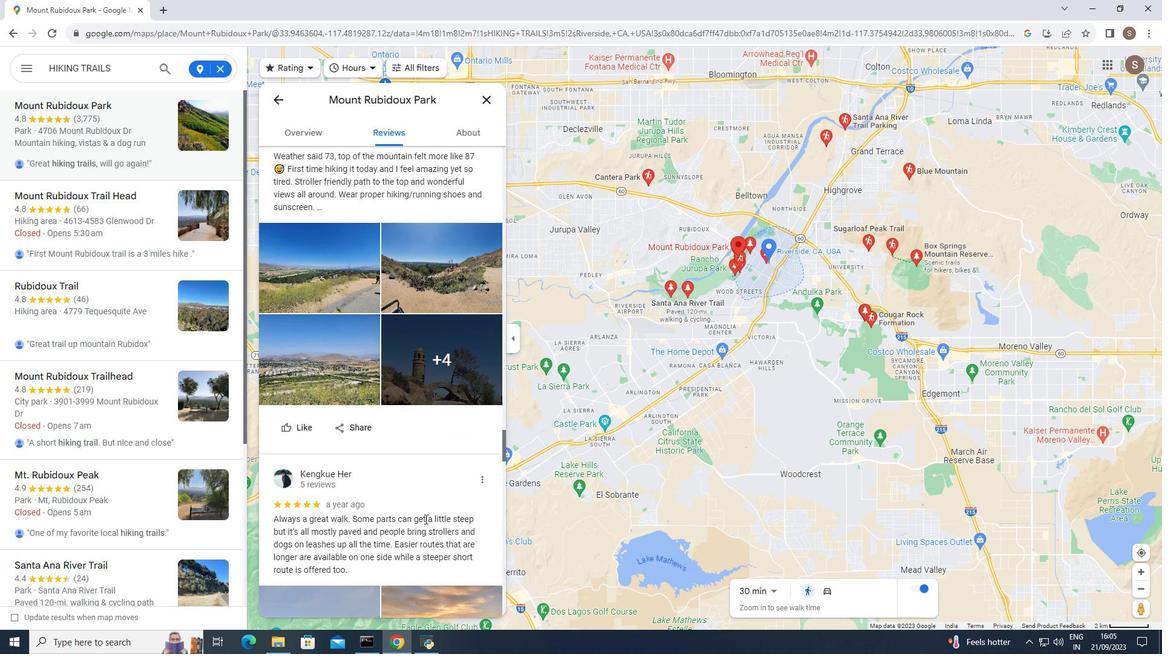 
Action: Mouse moved to (425, 519)
Screenshot: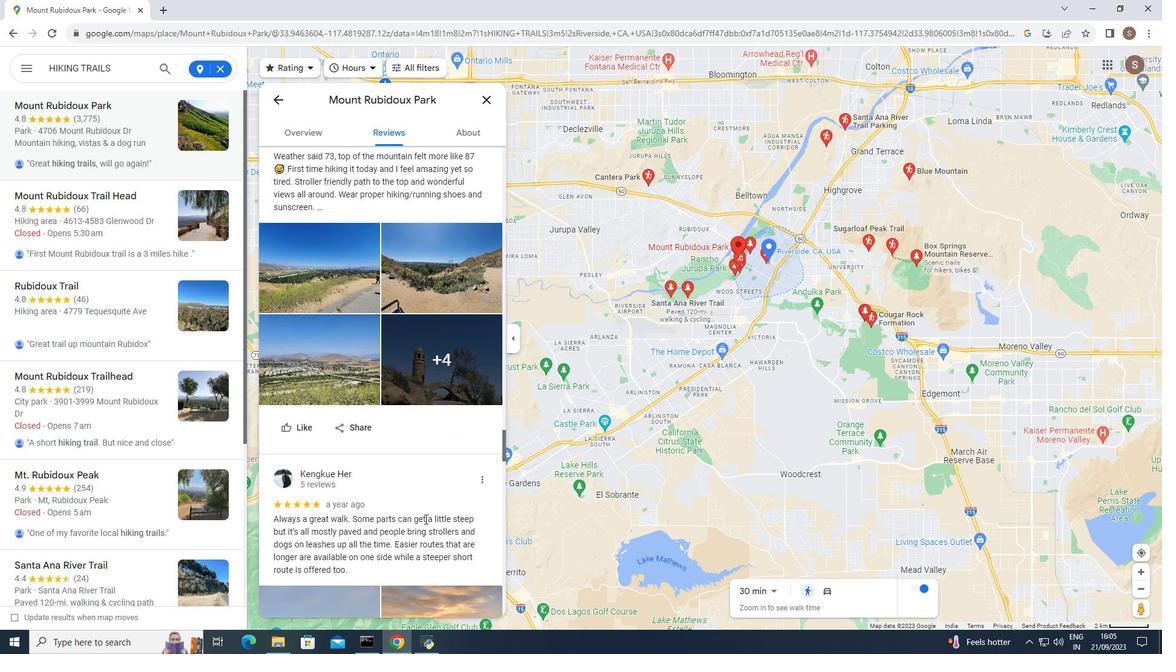 
Action: Mouse scrolled (425, 518) with delta (0, 0)
Screenshot: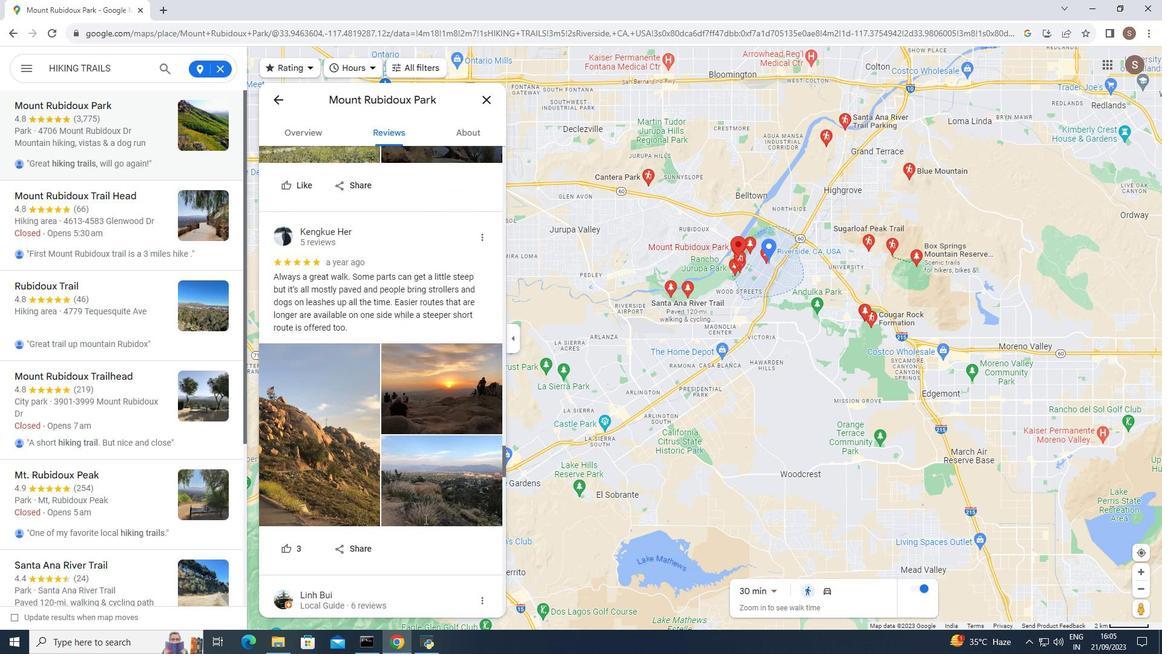 
Action: Mouse scrolled (425, 518) with delta (0, 0)
Screenshot: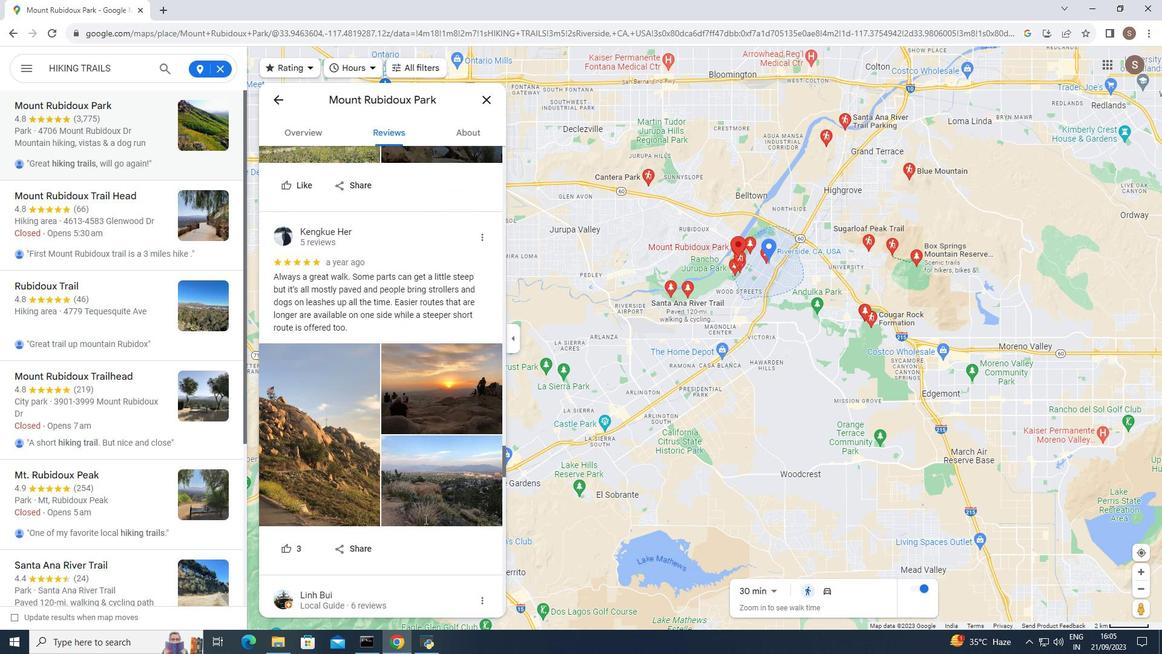 
Action: Mouse scrolled (425, 518) with delta (0, 0)
Screenshot: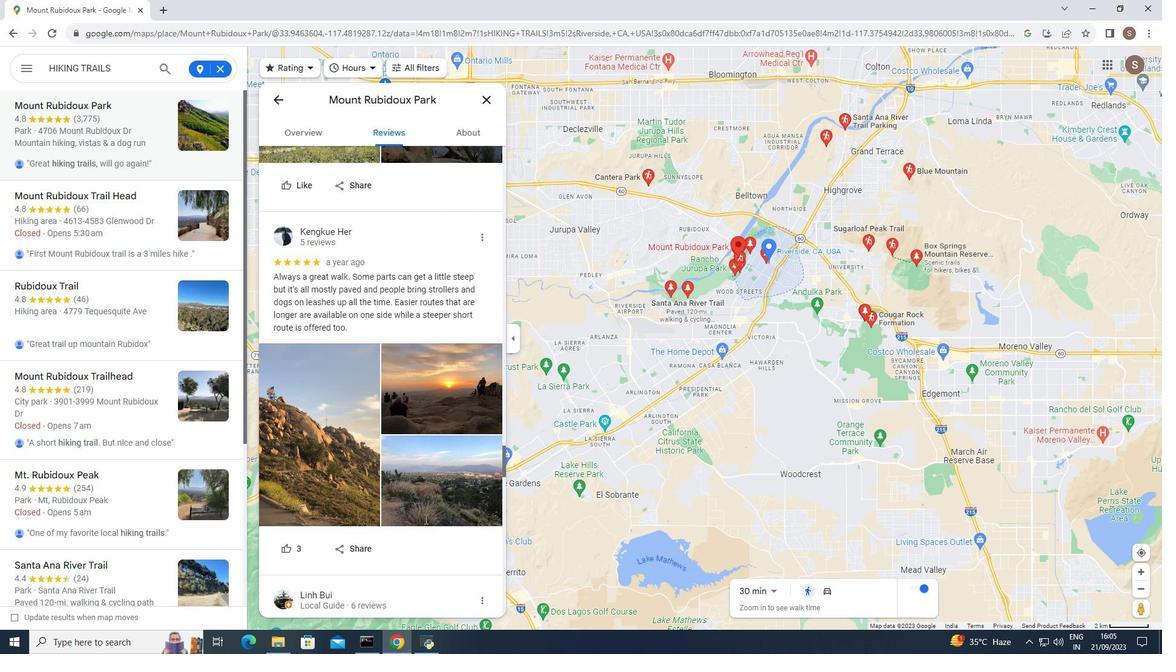 
Action: Mouse scrolled (425, 518) with delta (0, 0)
Screenshot: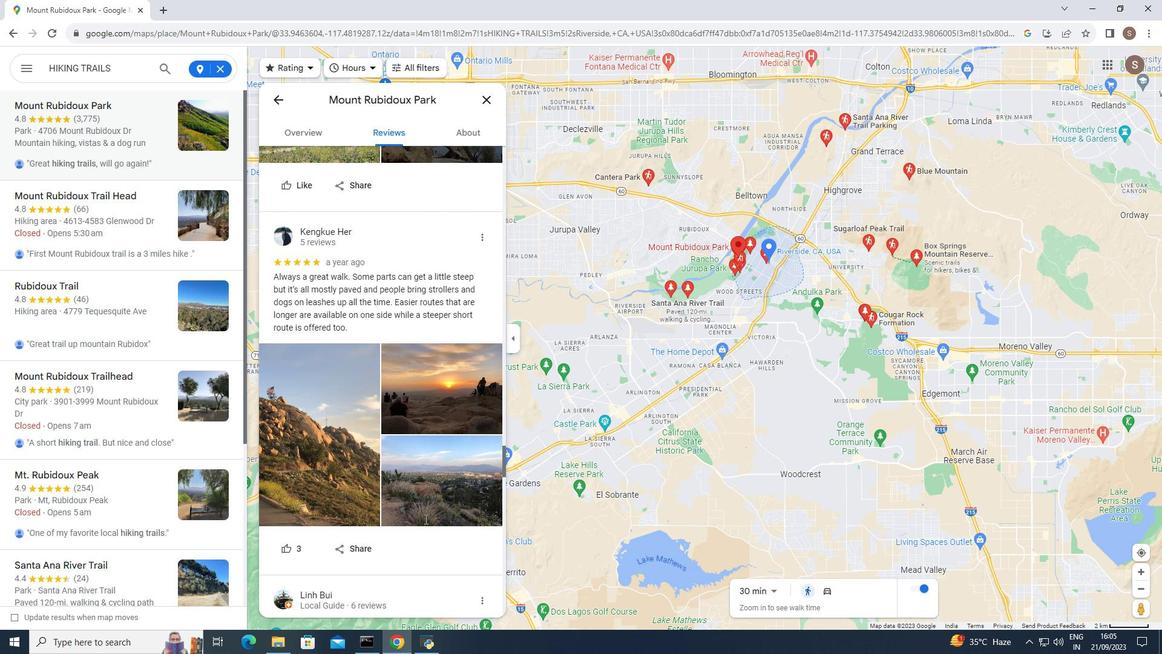 
Action: Mouse scrolled (425, 518) with delta (0, 0)
Screenshot: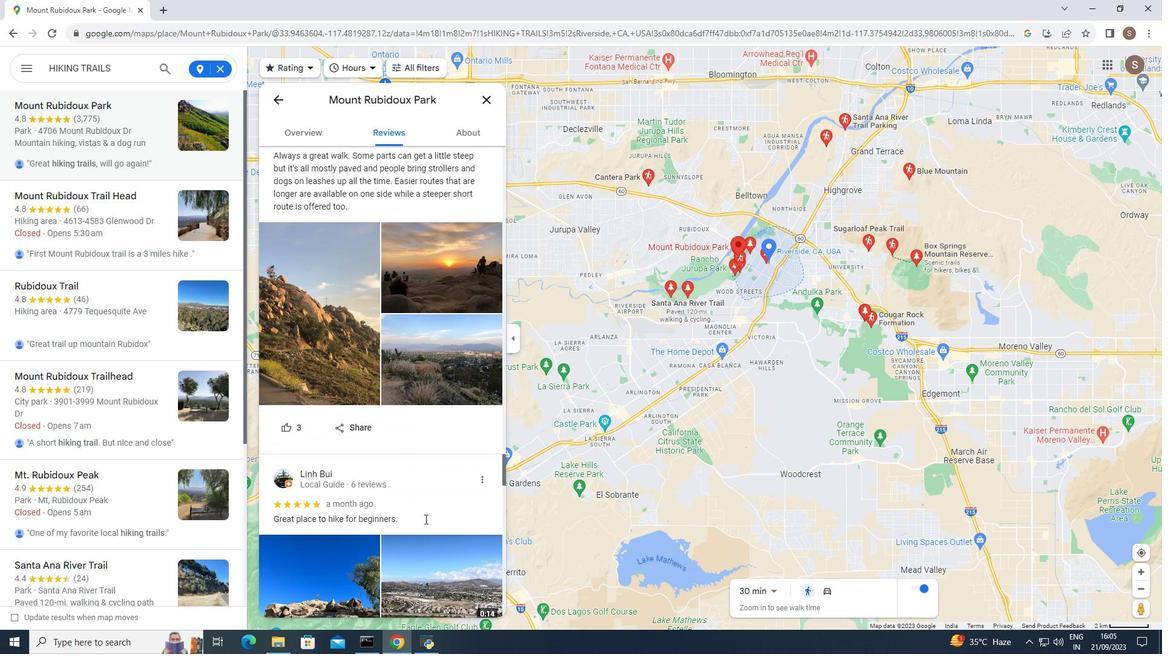 
Action: Mouse scrolled (425, 518) with delta (0, 0)
Screenshot: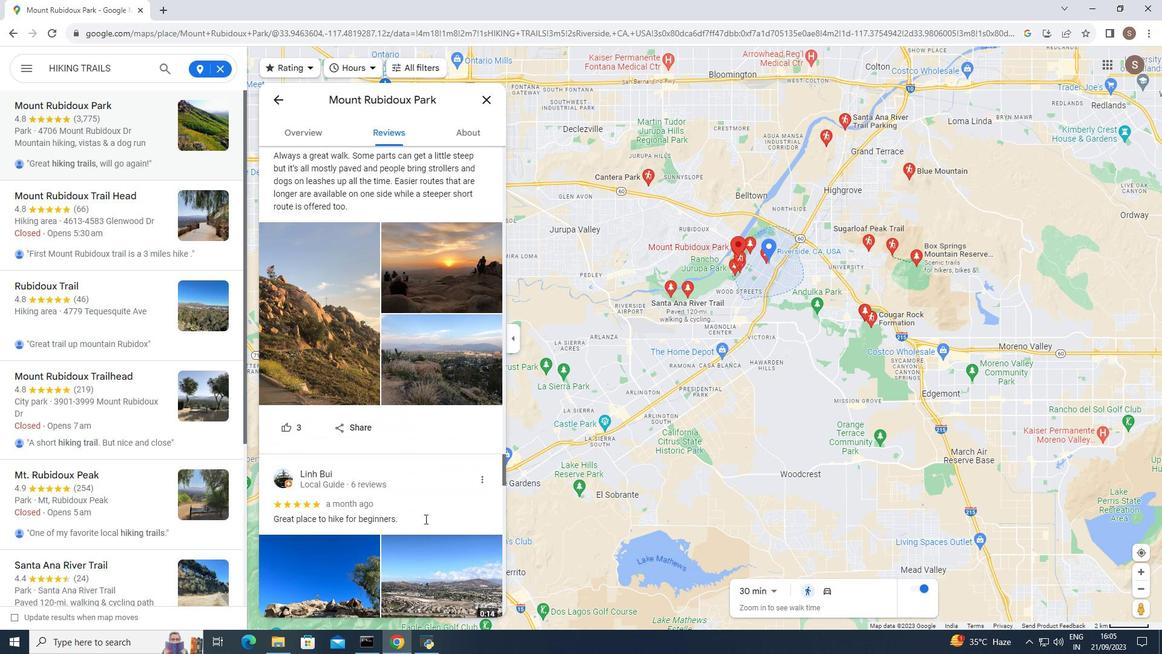 
Action: Mouse scrolled (425, 518) with delta (0, 0)
Screenshot: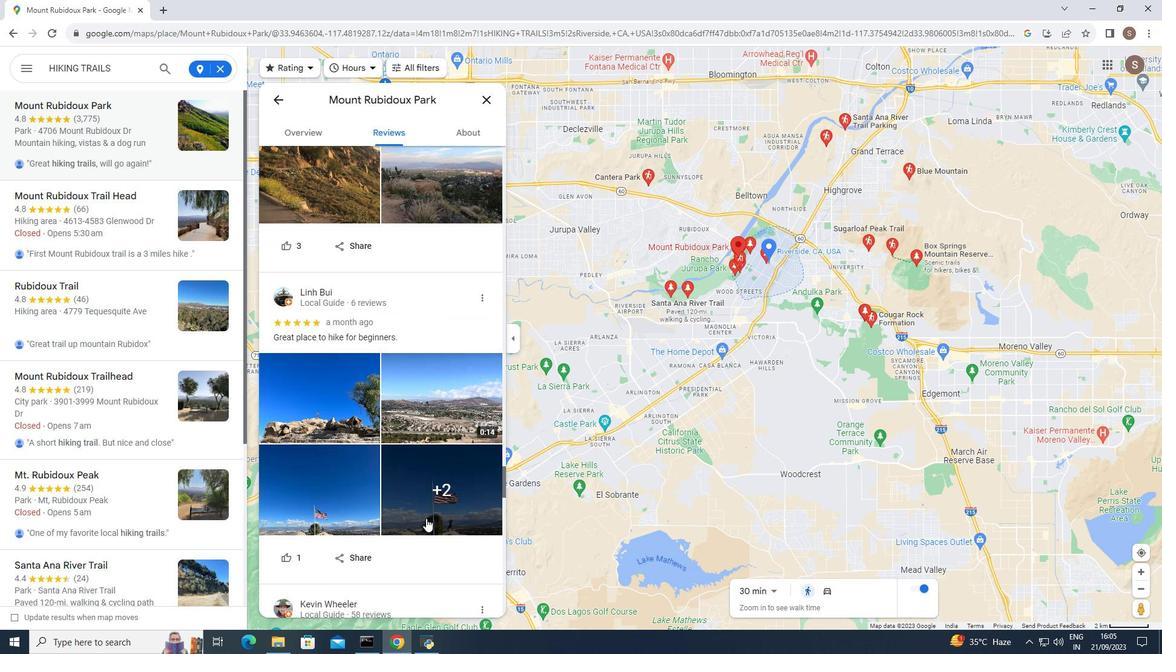 
Action: Mouse scrolled (425, 518) with delta (0, 0)
Screenshot: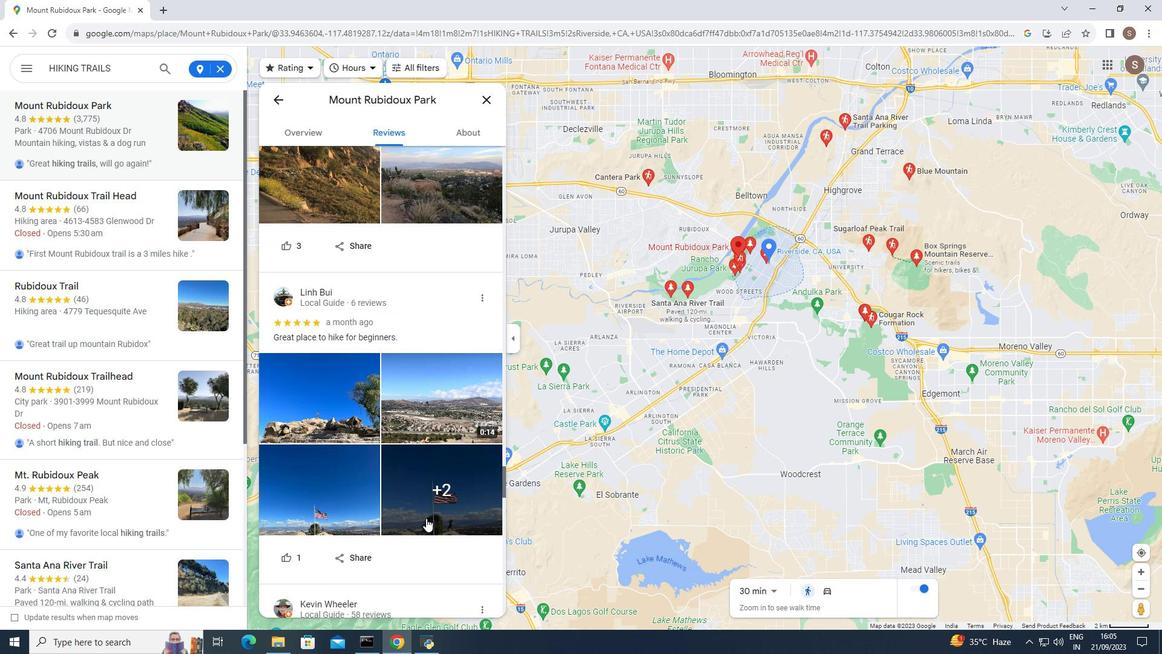 
Action: Mouse scrolled (425, 518) with delta (0, 0)
Screenshot: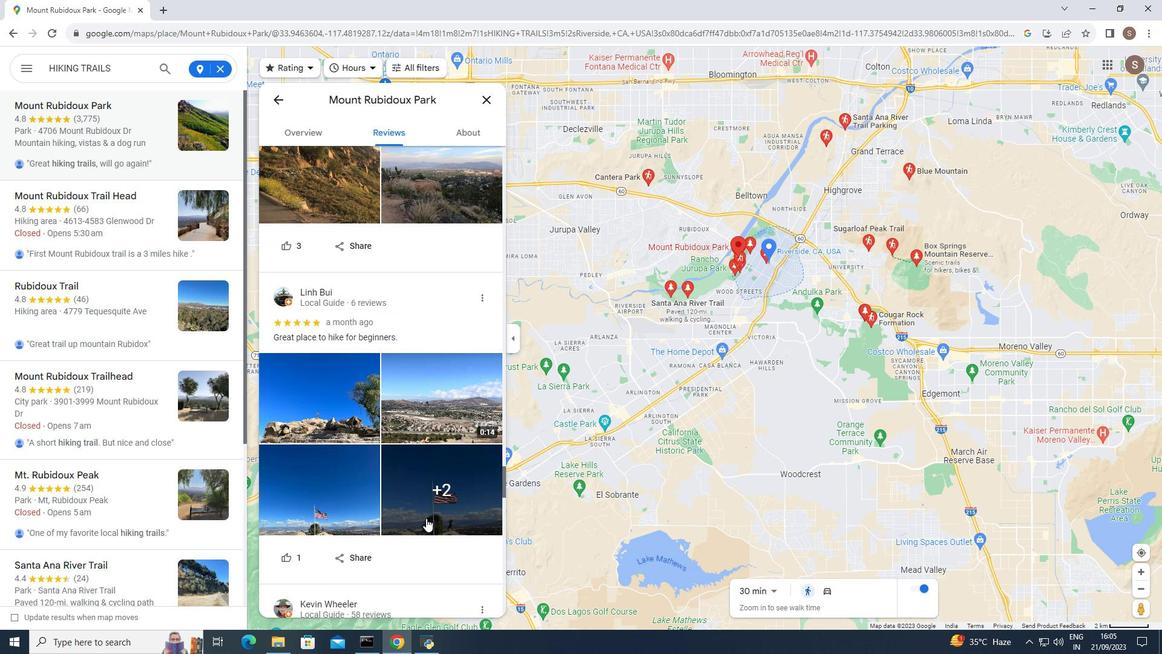 
Action: Mouse moved to (428, 517)
Screenshot: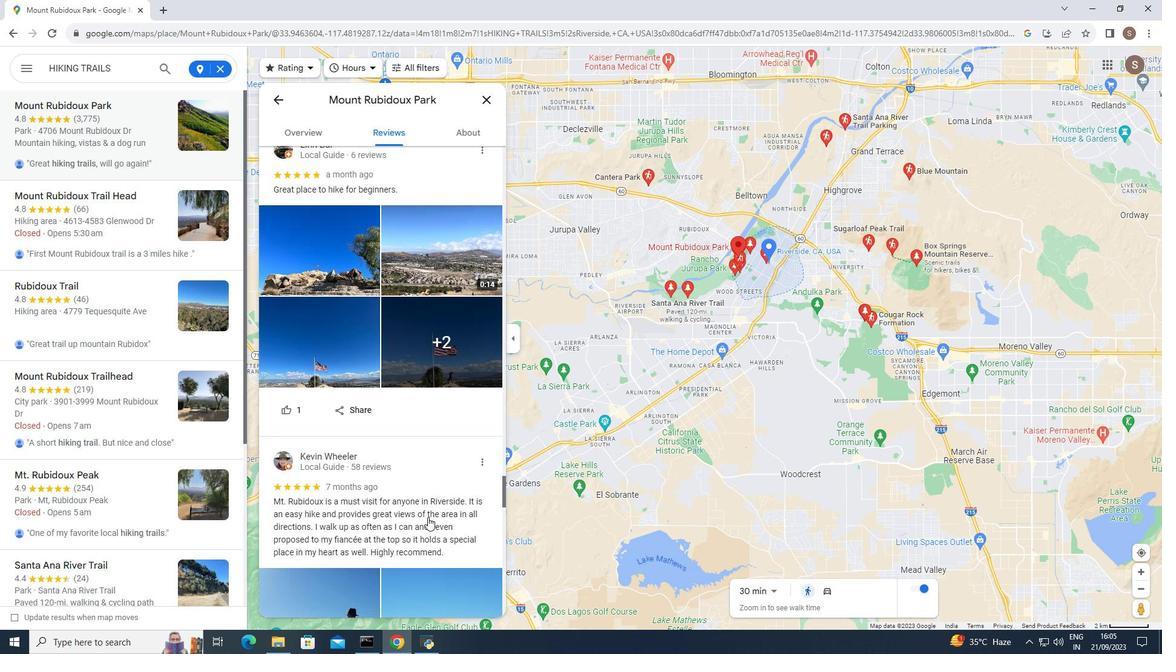 
Action: Mouse scrolled (428, 516) with delta (0, 0)
Screenshot: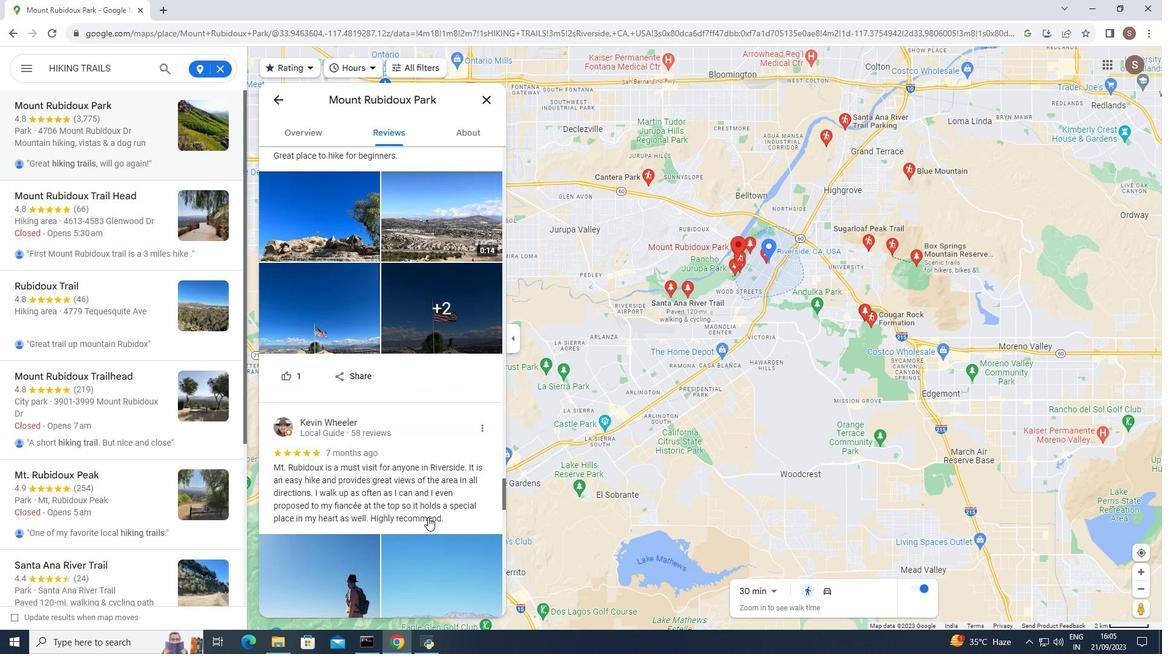 
Action: Mouse scrolled (428, 516) with delta (0, 0)
Screenshot: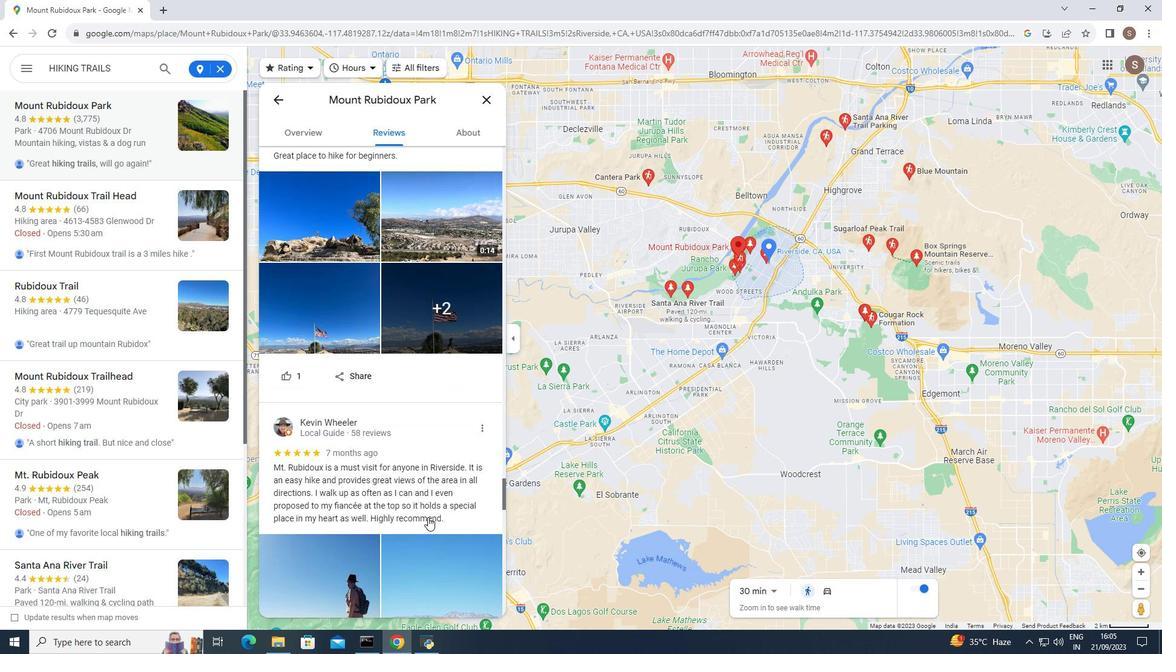 
Action: Mouse scrolled (428, 516) with delta (0, 0)
Screenshot: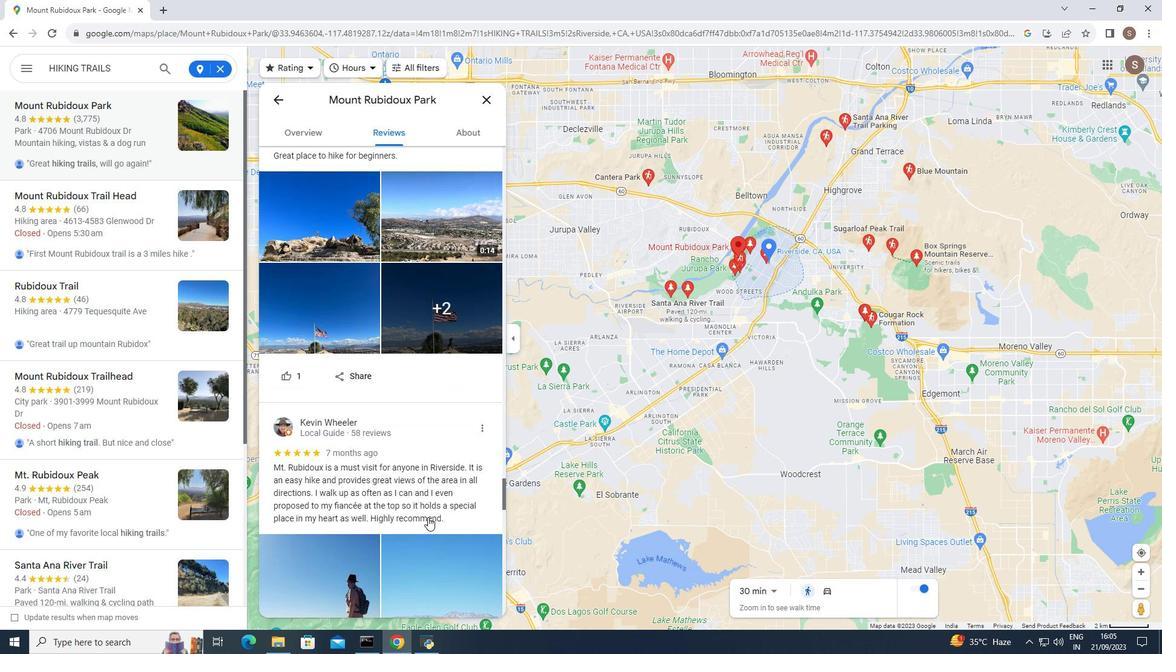 
Action: Mouse moved to (430, 516)
Screenshot: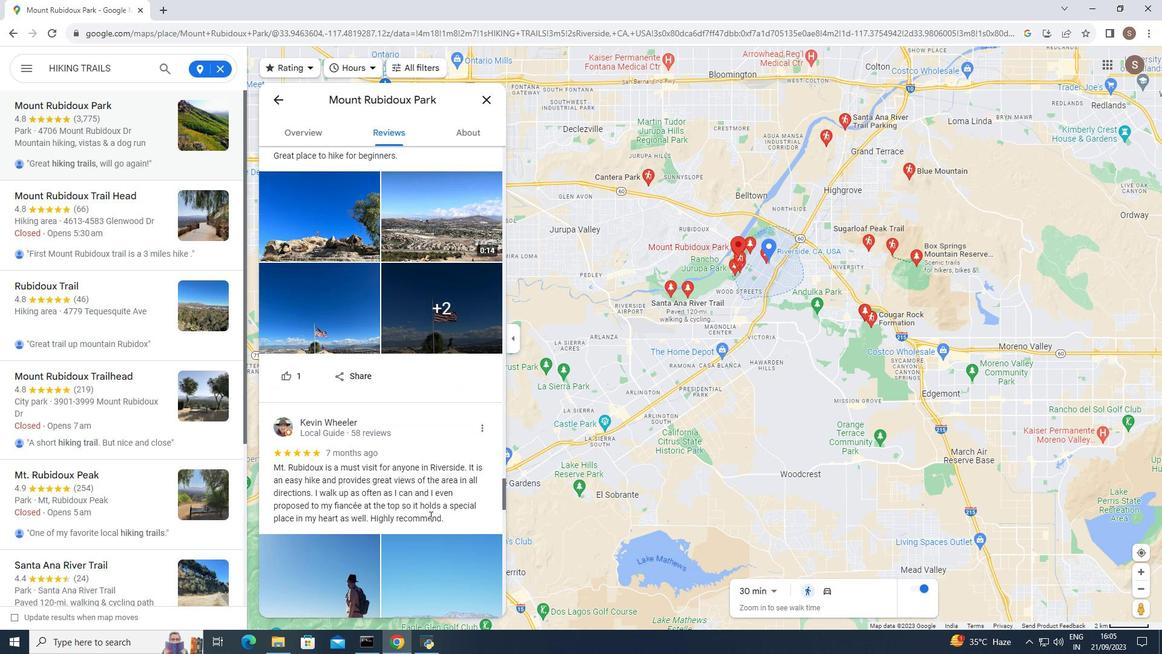 
Action: Mouse scrolled (430, 515) with delta (0, 0)
Screenshot: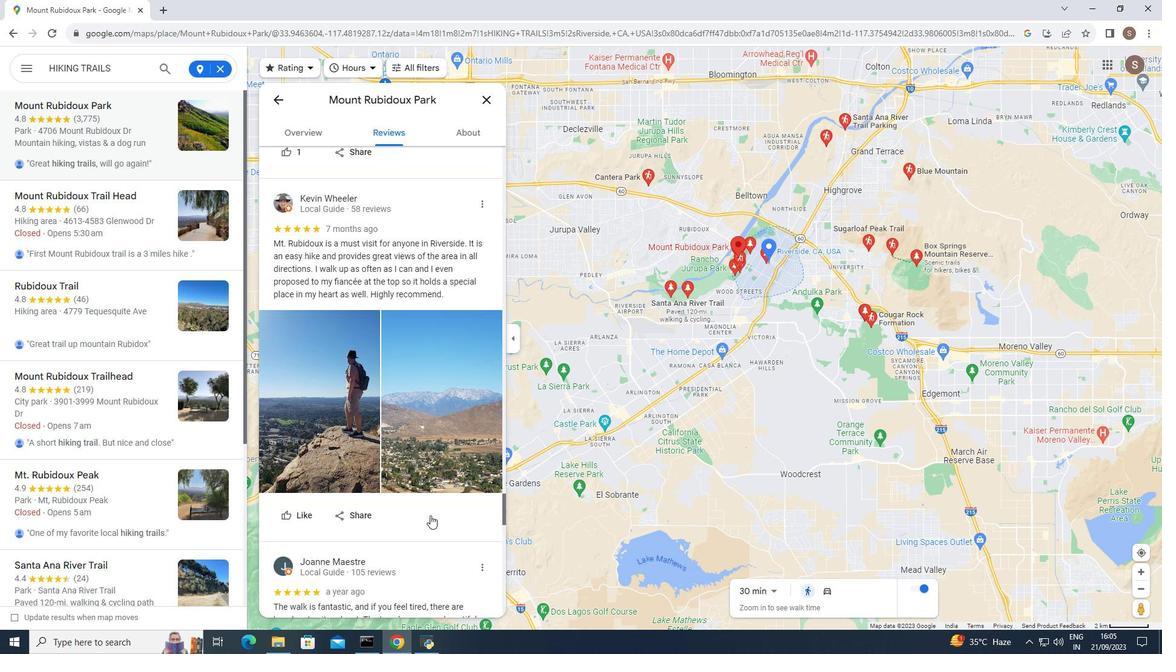 
Action: Mouse scrolled (430, 515) with delta (0, 0)
Screenshot: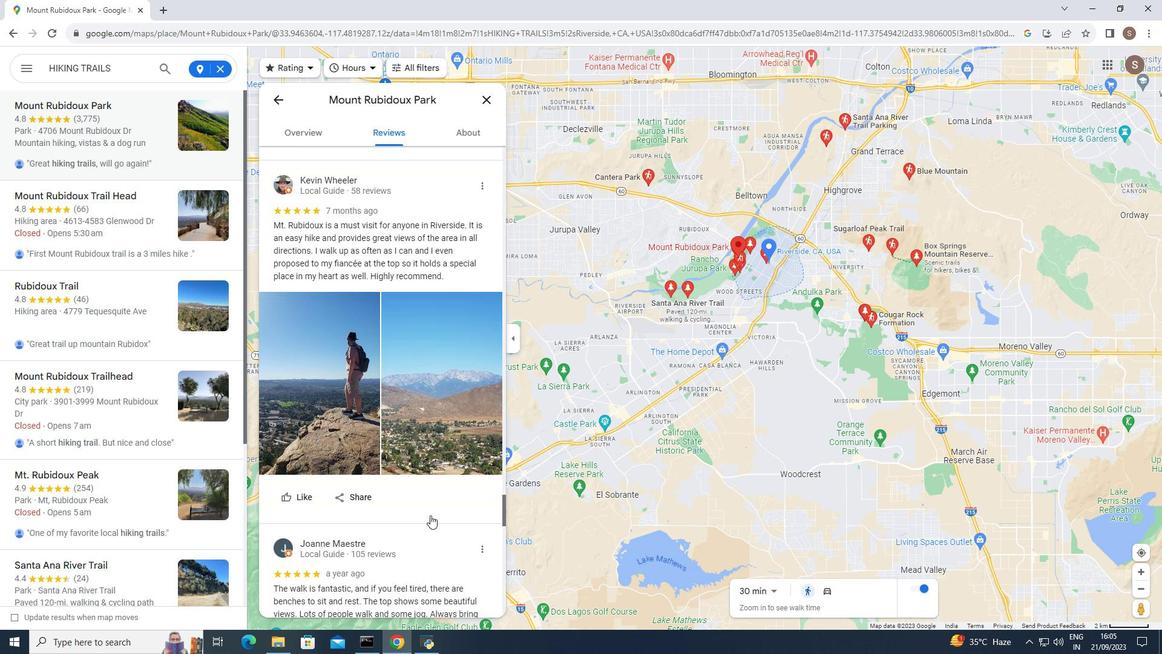 
Action: Mouse scrolled (430, 515) with delta (0, 0)
Screenshot: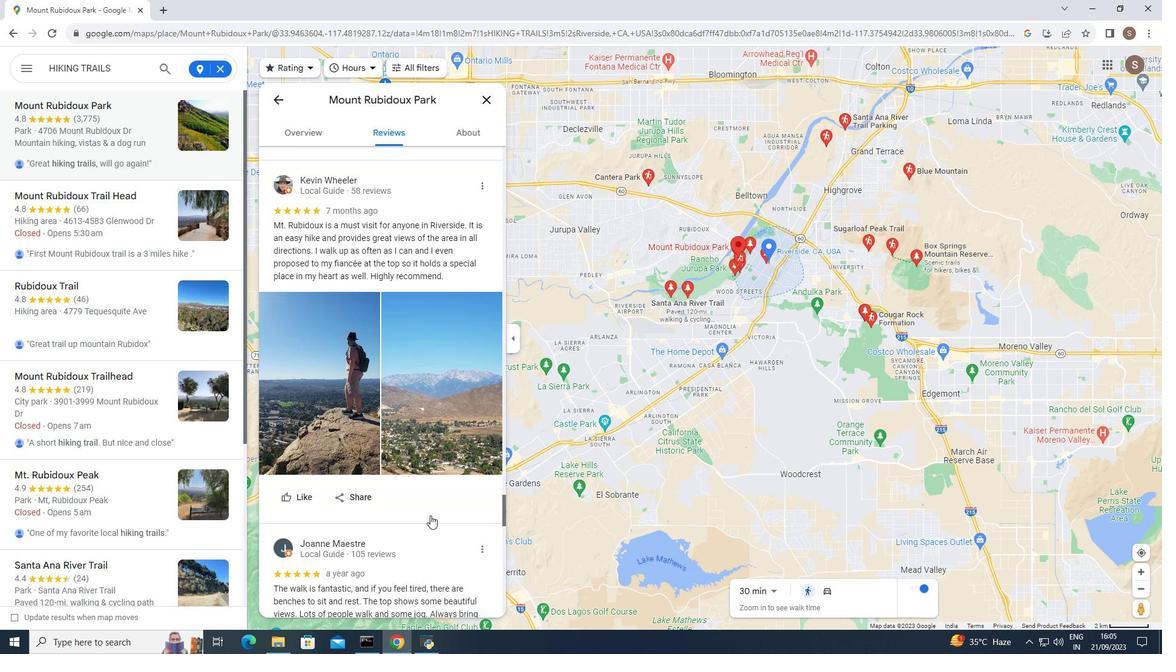 
Action: Mouse scrolled (430, 515) with delta (0, 0)
Screenshot: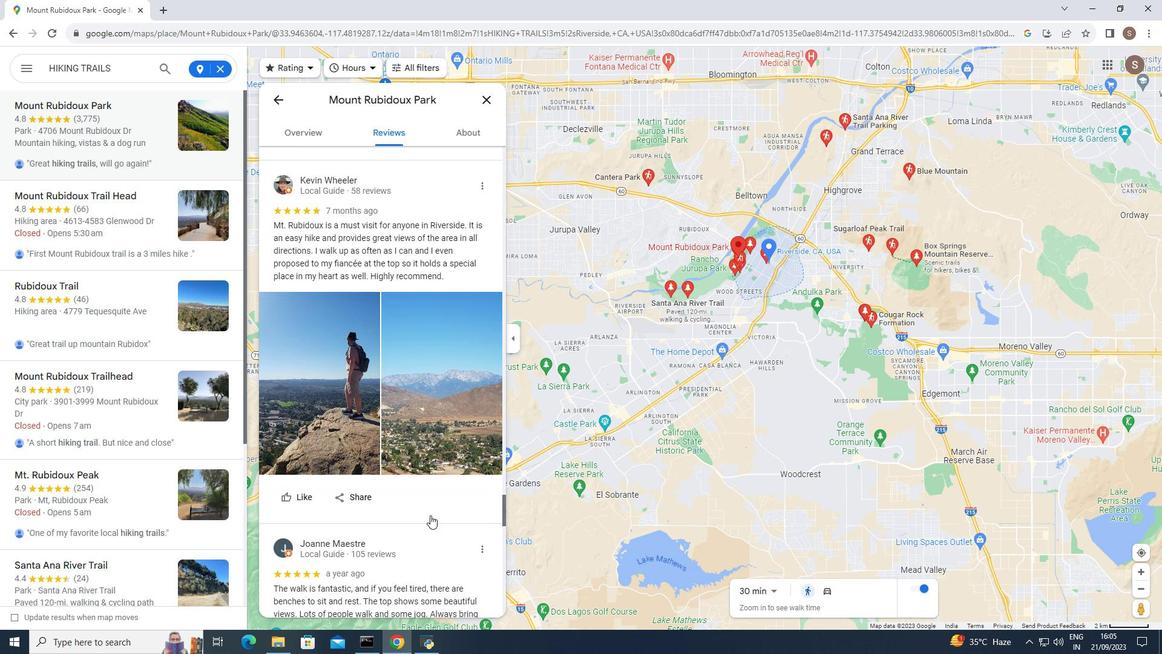 
Action: Mouse moved to (430, 515)
Screenshot: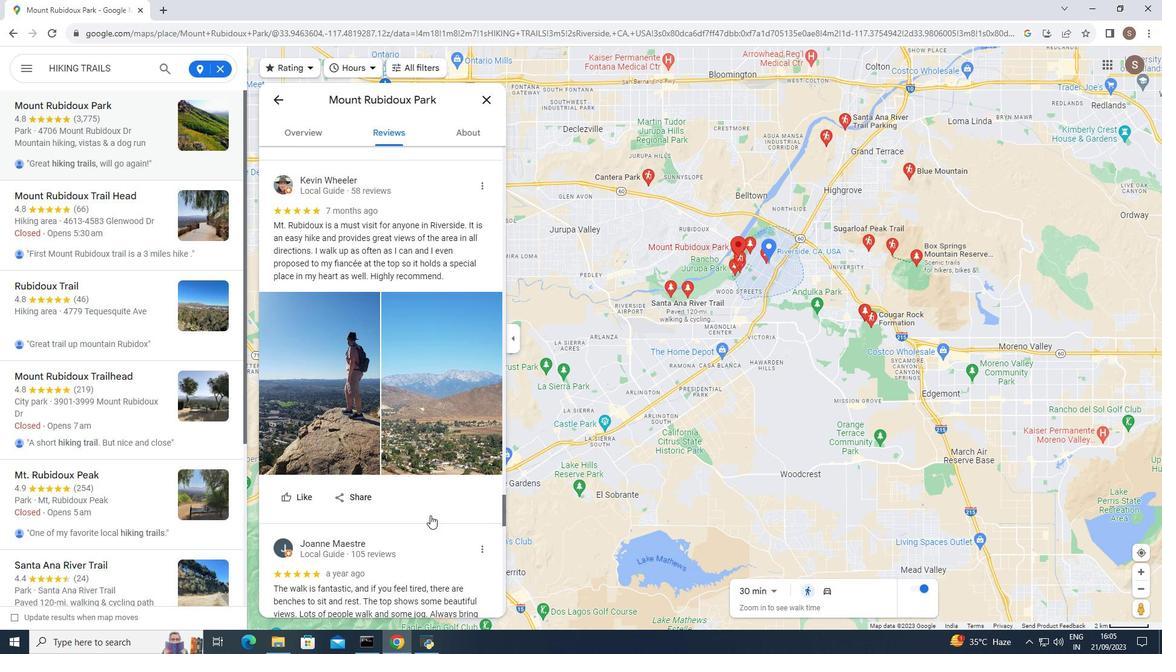 
Action: Mouse scrolled (430, 514) with delta (0, 0)
Screenshot: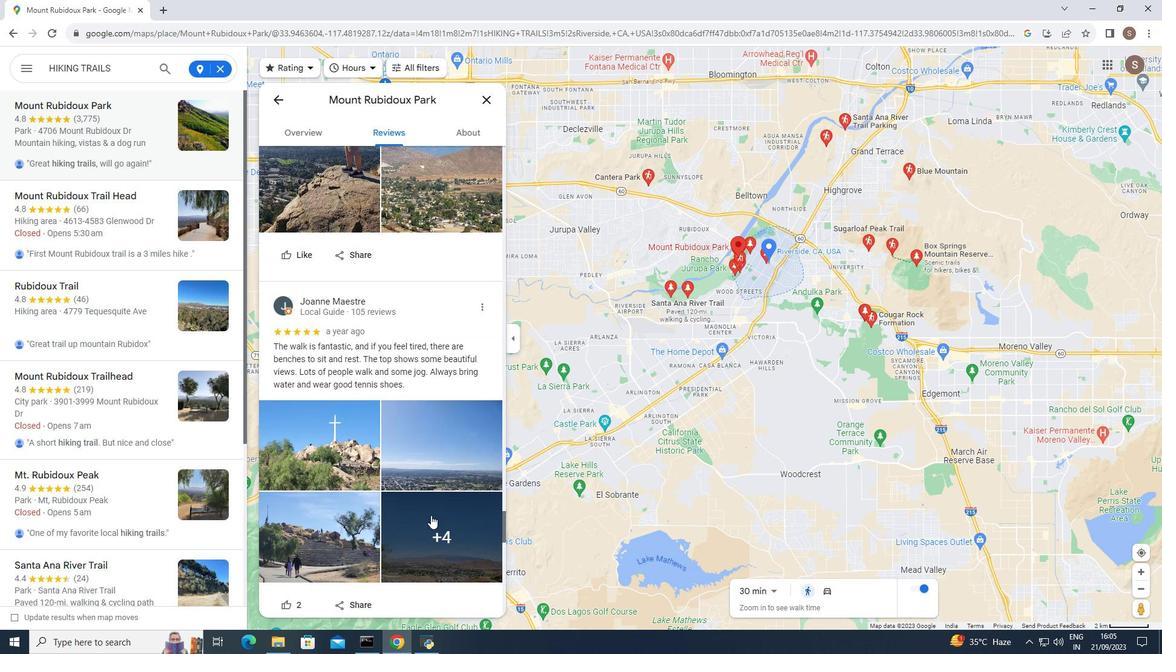 
Action: Mouse scrolled (430, 514) with delta (0, 0)
Screenshot: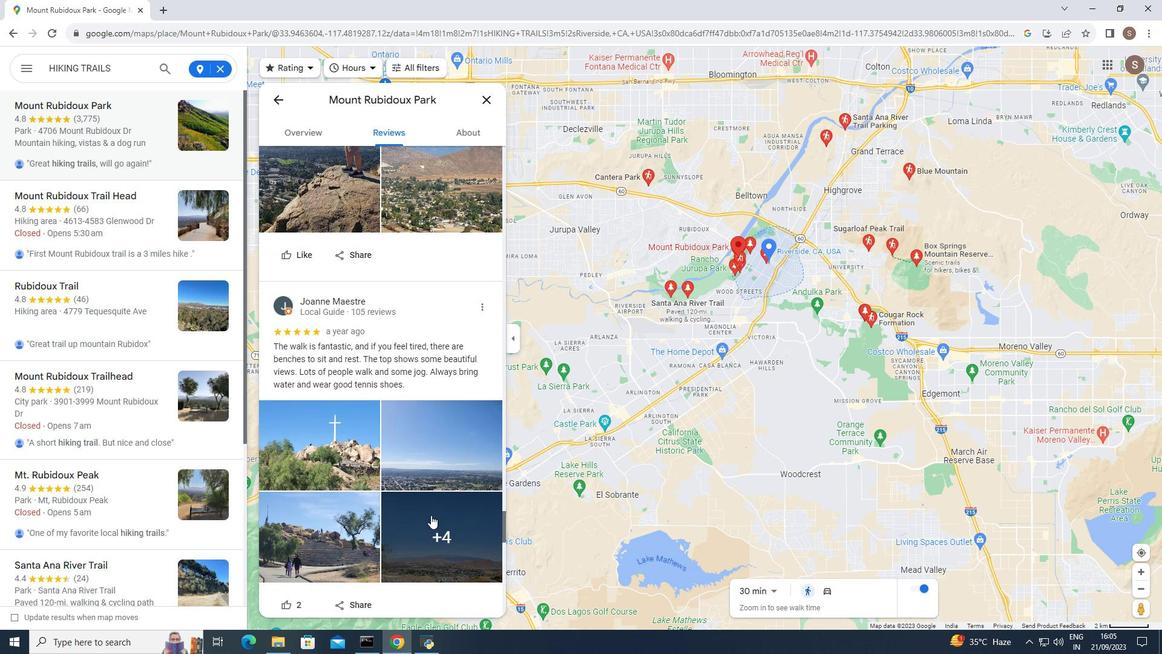
Action: Mouse scrolled (430, 514) with delta (0, 0)
Screenshot: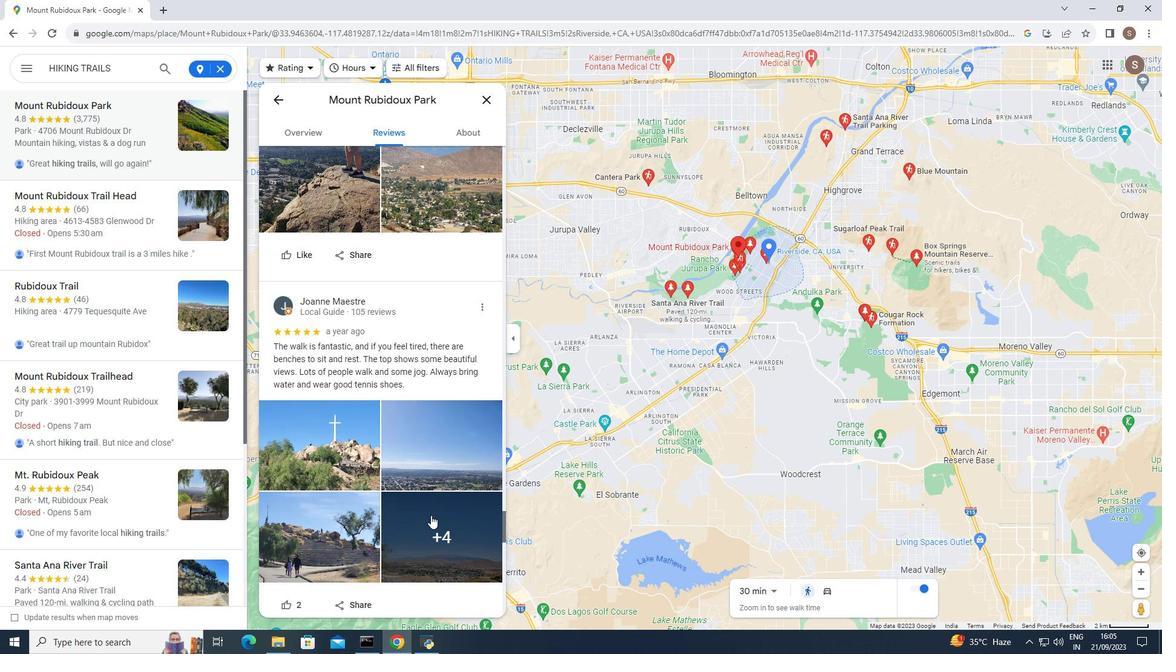 
Action: Mouse scrolled (430, 514) with delta (0, 0)
Screenshot: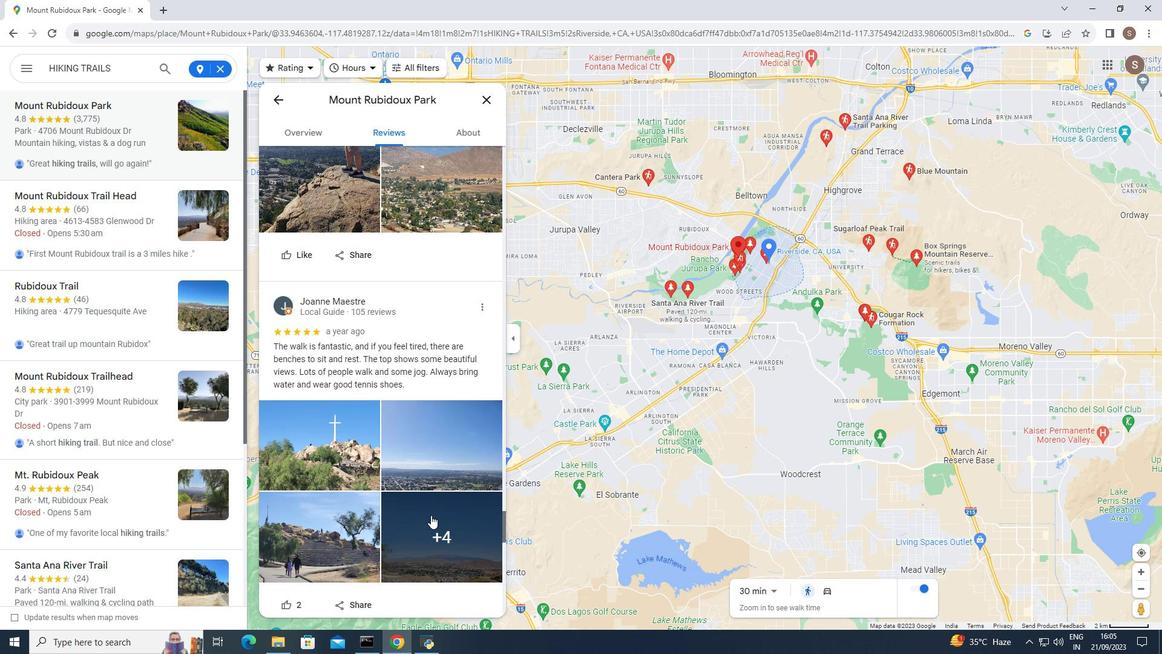 
Action: Mouse moved to (432, 514)
Screenshot: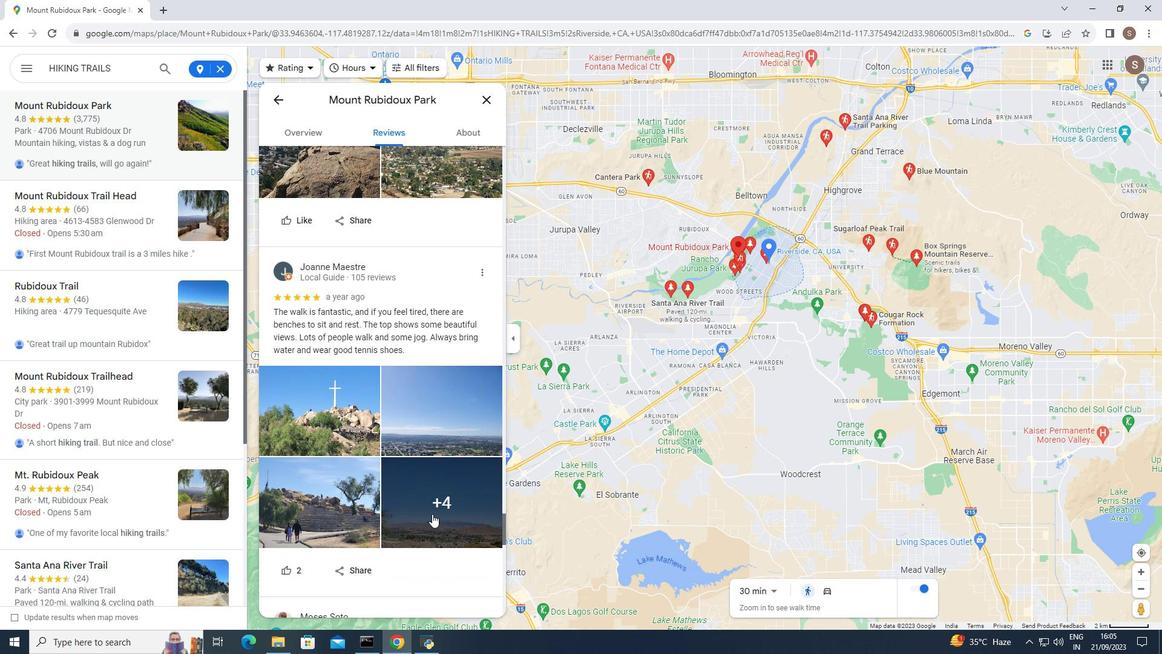 
Action: Mouse scrolled (432, 513) with delta (0, 0)
Screenshot: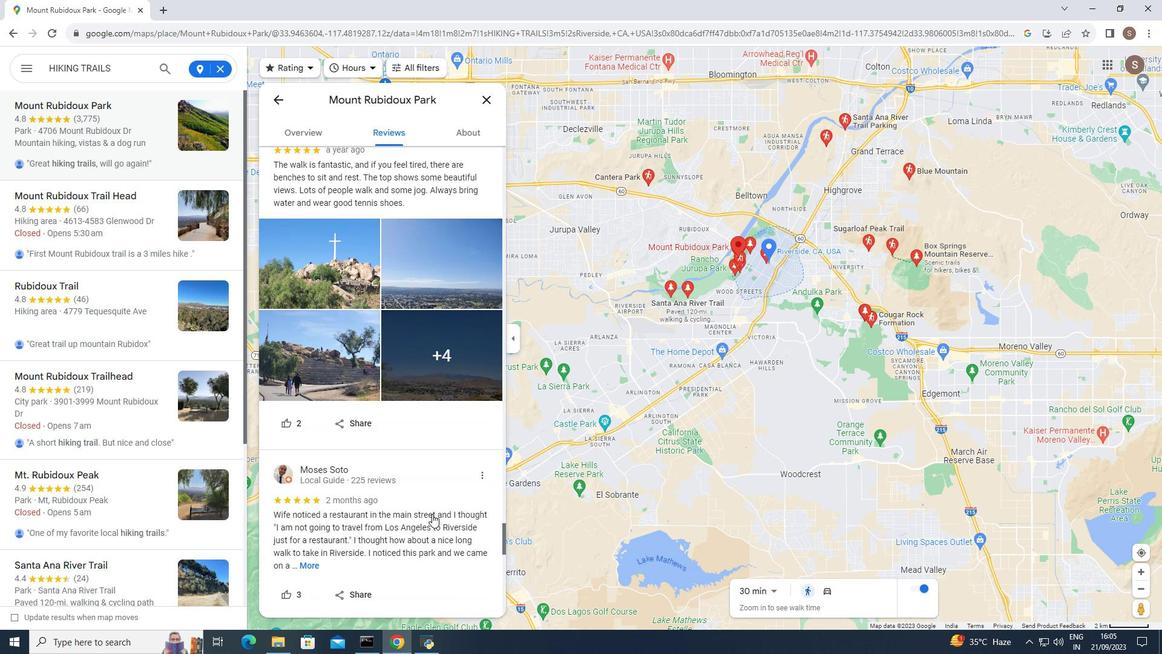 
Action: Mouse scrolled (432, 513) with delta (0, 0)
Screenshot: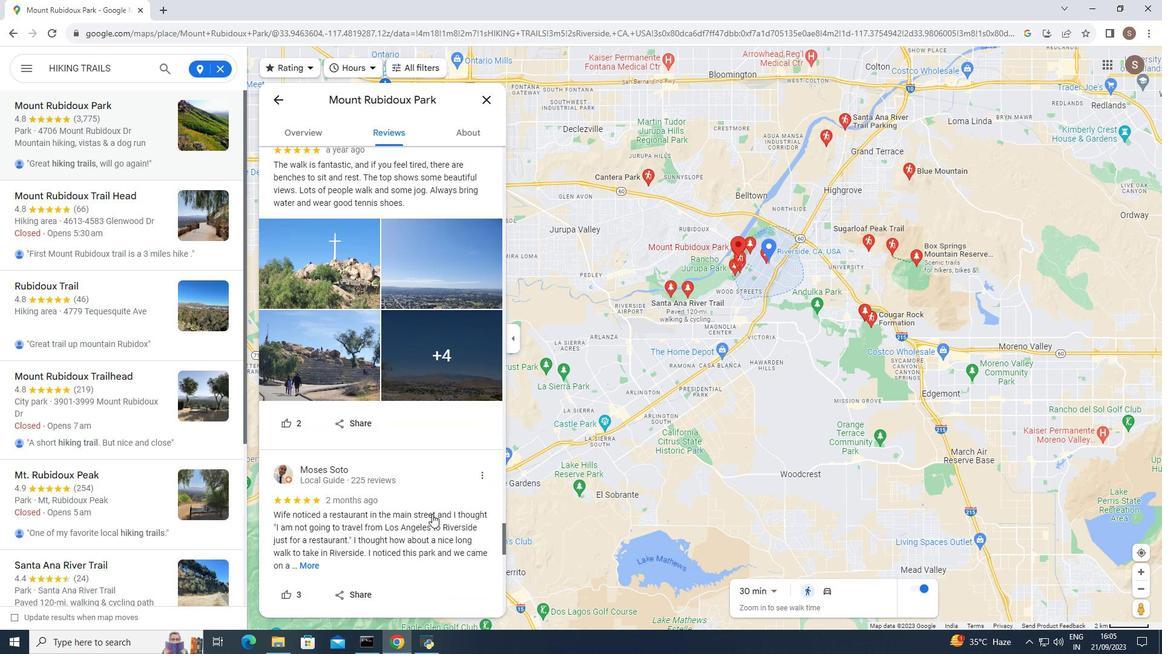 
Action: Mouse scrolled (432, 513) with delta (0, 0)
Screenshot: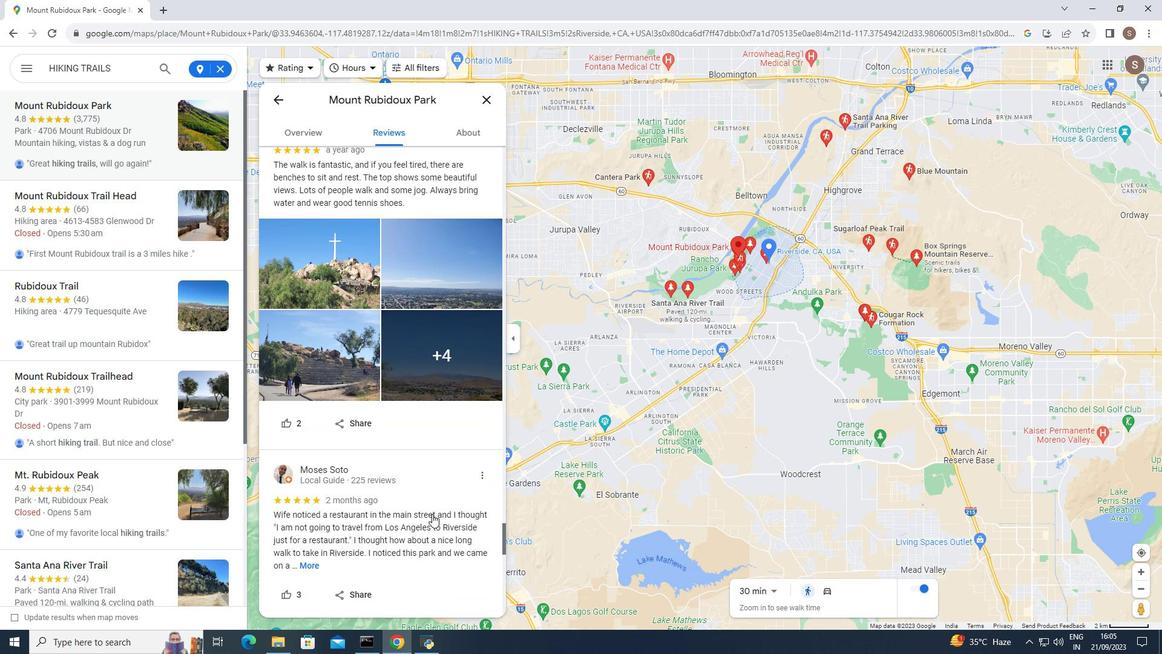 
Action: Mouse moved to (432, 514)
Screenshot: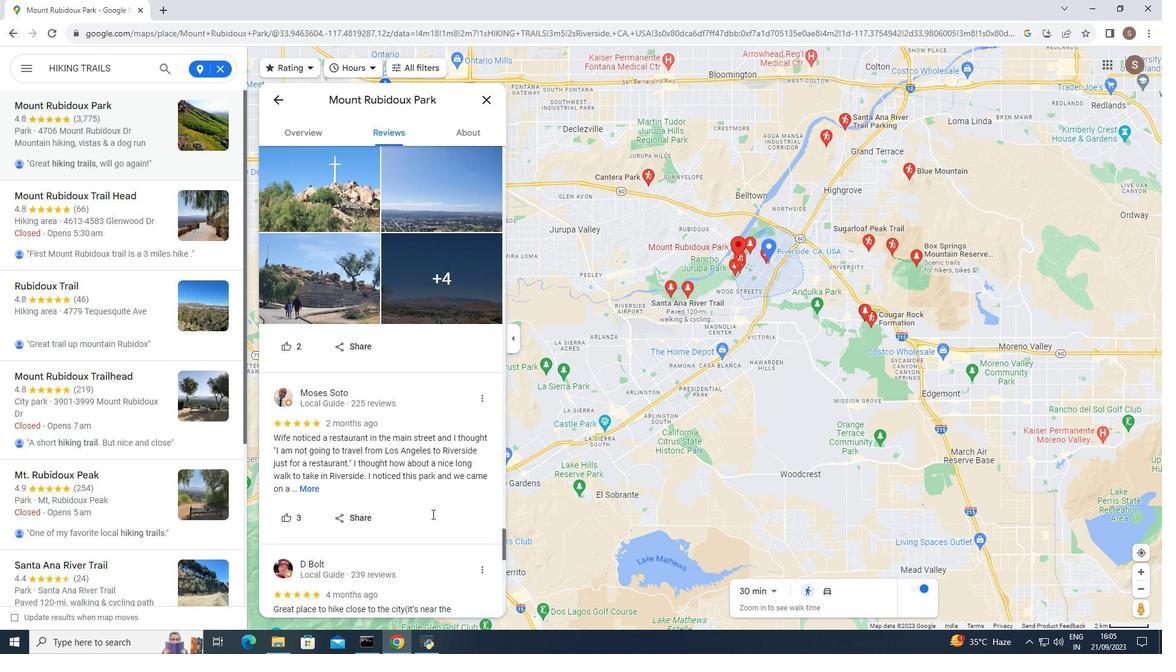 
Action: Mouse scrolled (432, 513) with delta (0, 0)
Screenshot: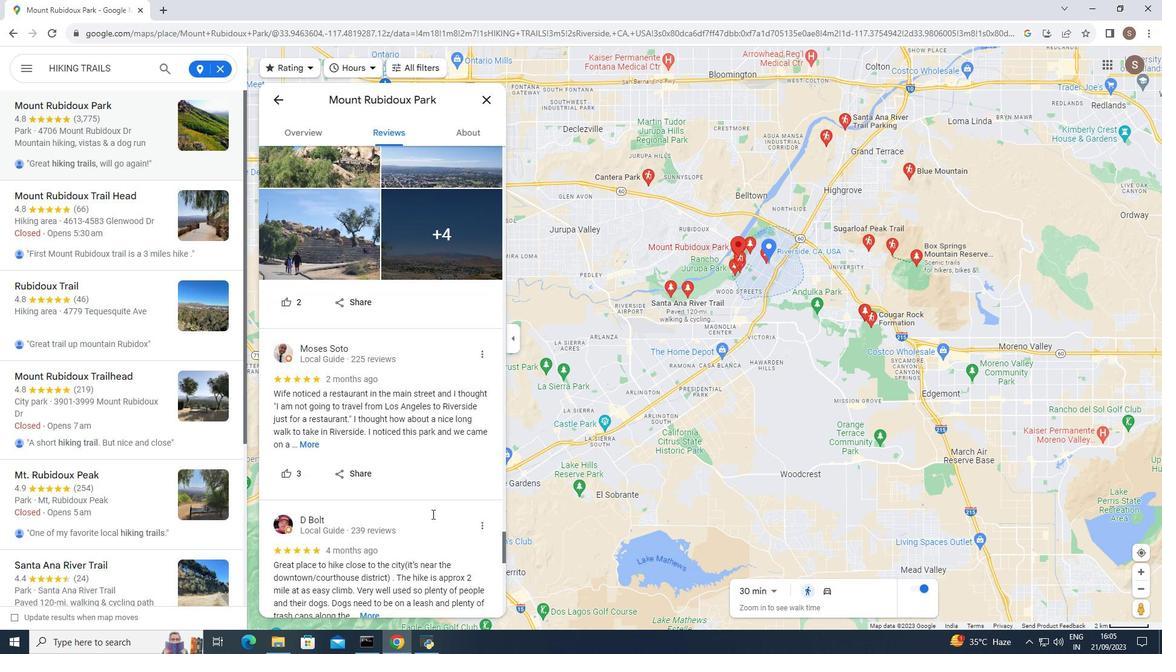 
Action: Mouse scrolled (432, 513) with delta (0, 0)
Screenshot: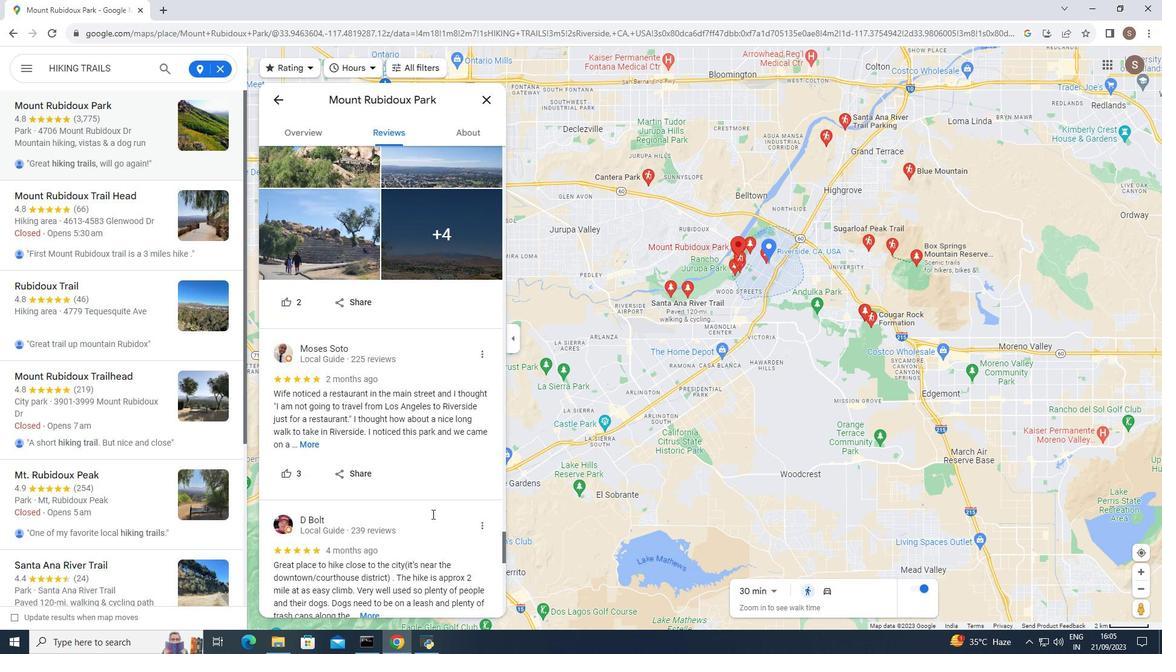 
Action: Mouse scrolled (432, 513) with delta (0, 0)
Screenshot: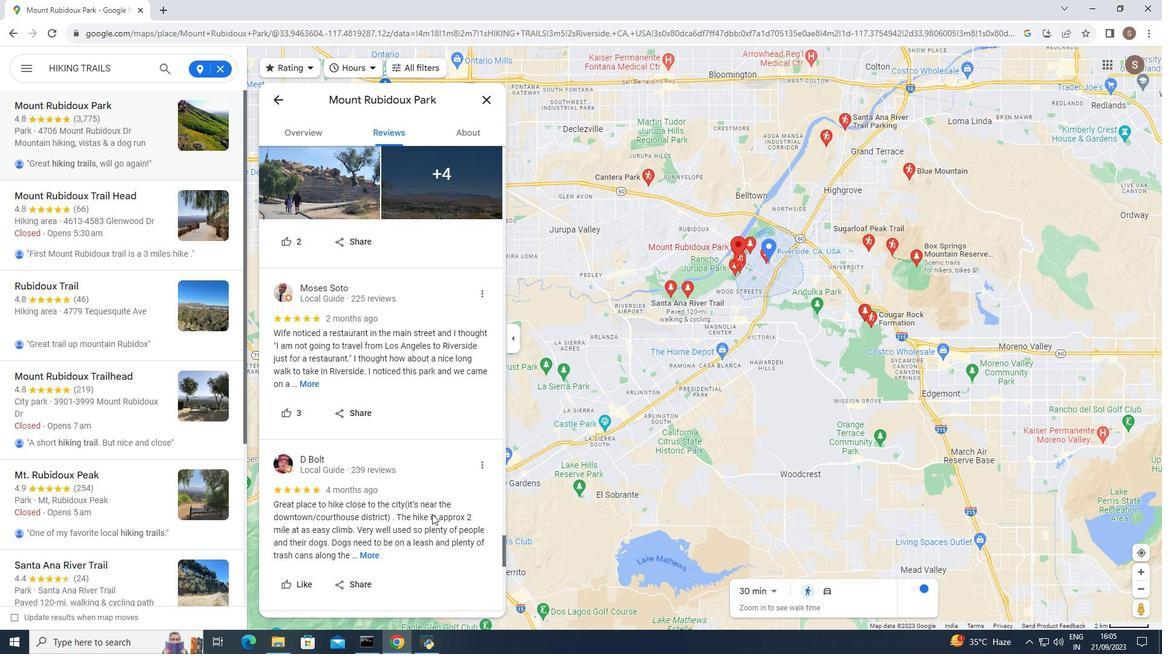 
Action: Mouse moved to (433, 514)
Screenshot: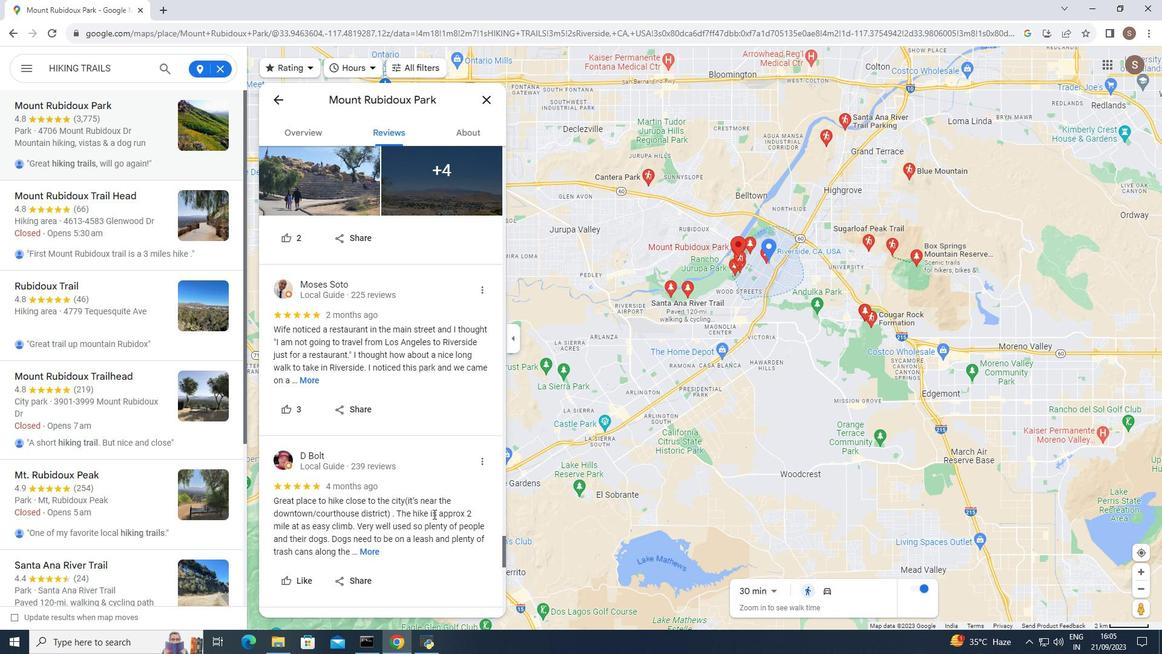 
Action: Mouse scrolled (433, 513) with delta (0, 0)
Screenshot: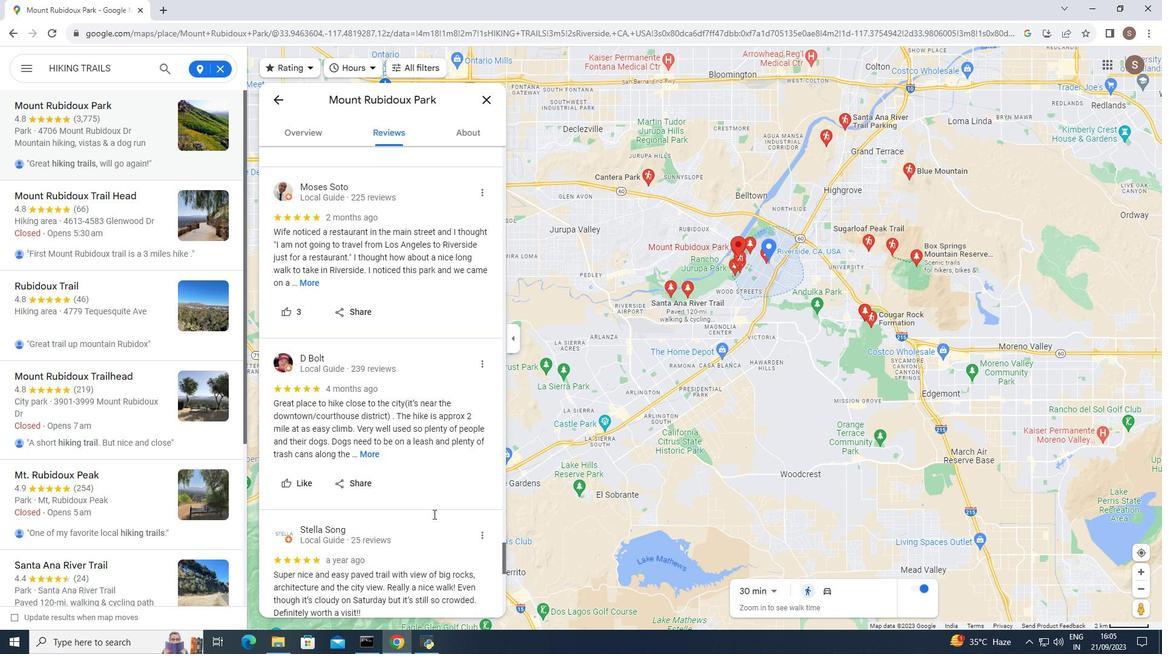 
Action: Mouse scrolled (433, 513) with delta (0, 0)
Screenshot: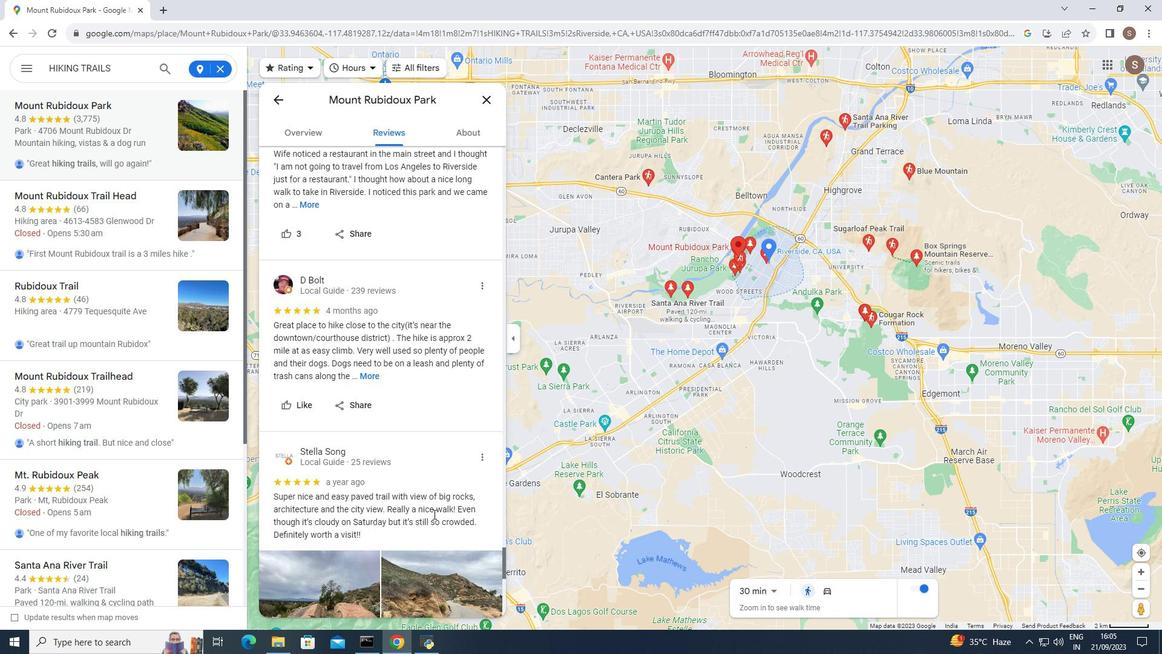 
Action: Mouse scrolled (433, 513) with delta (0, 0)
Screenshot: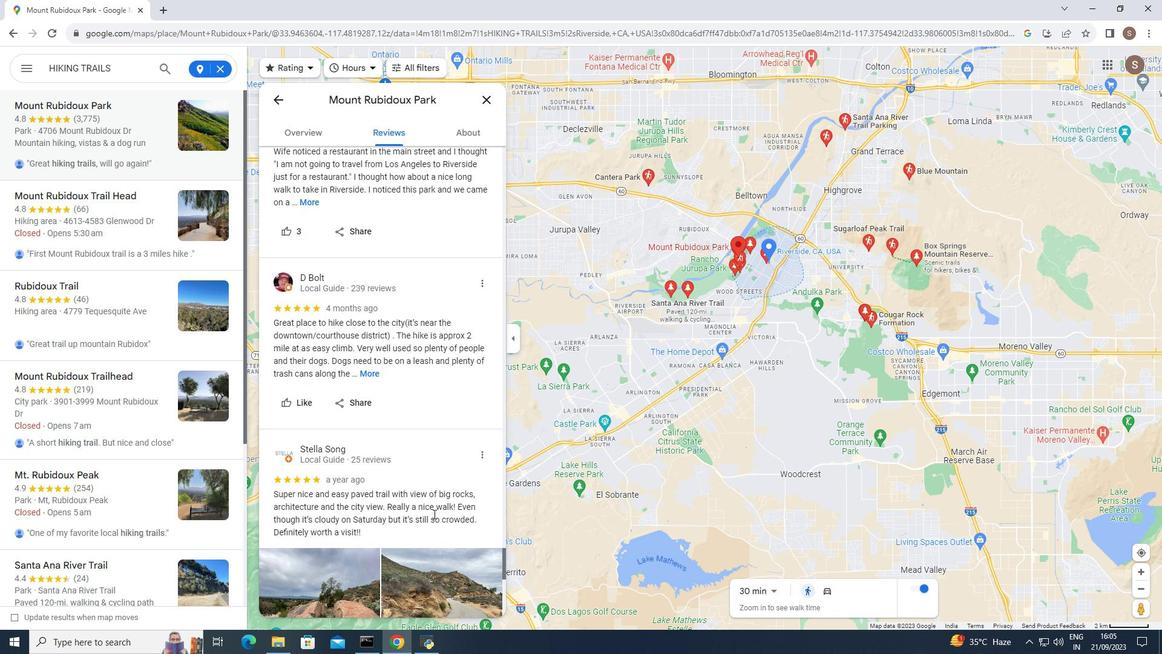 
Action: Mouse scrolled (433, 513) with delta (0, 0)
Screenshot: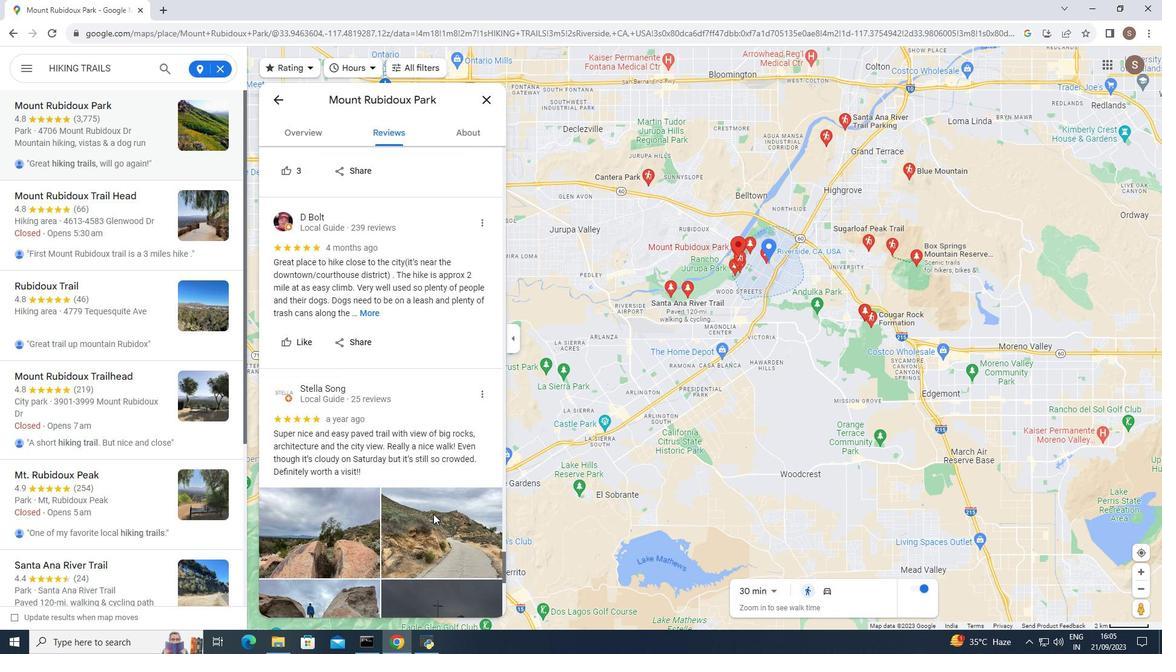 
Action: Mouse scrolled (433, 513) with delta (0, 0)
Screenshot: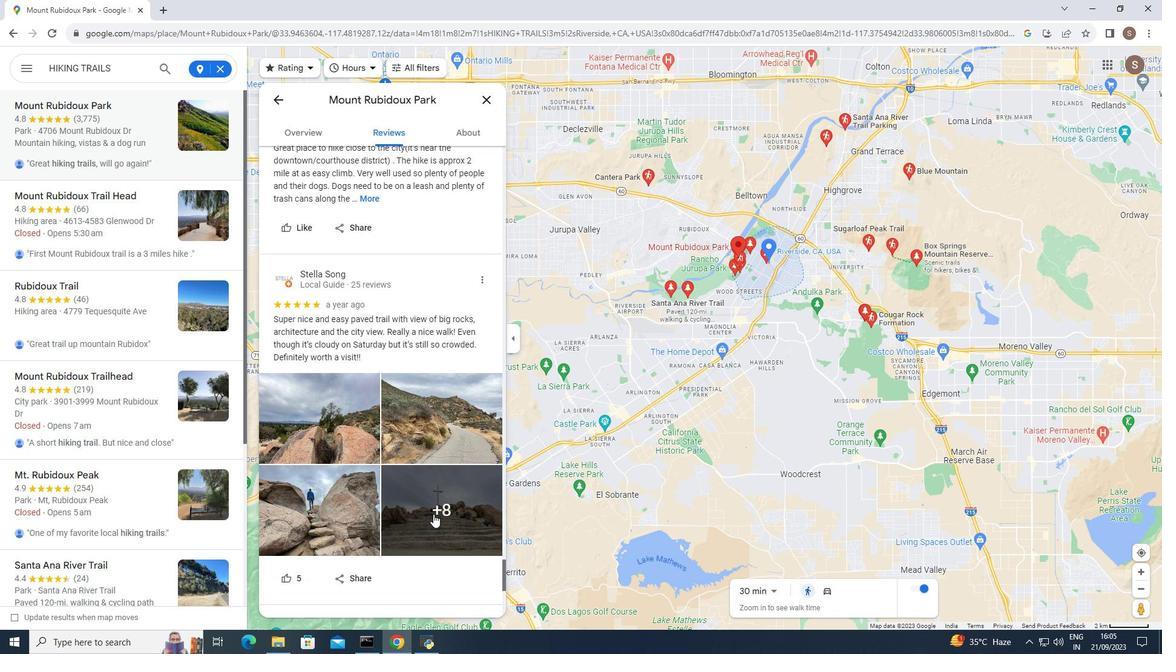 
Action: Mouse scrolled (433, 513) with delta (0, 0)
Screenshot: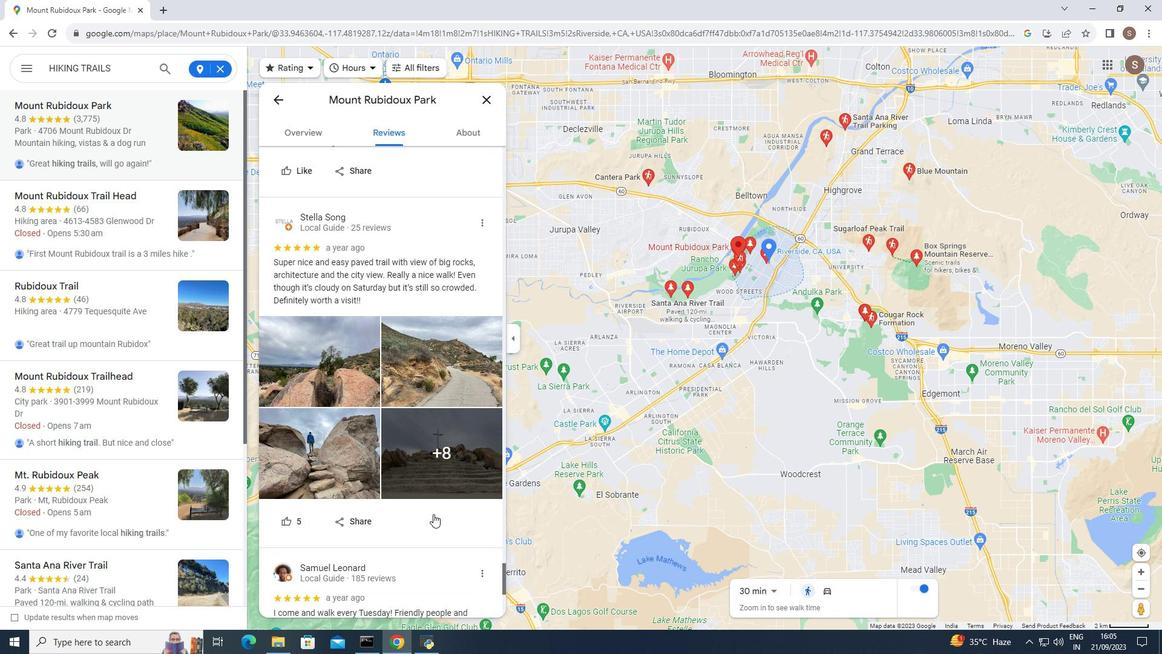 
Action: Mouse scrolled (433, 513) with delta (0, 0)
Screenshot: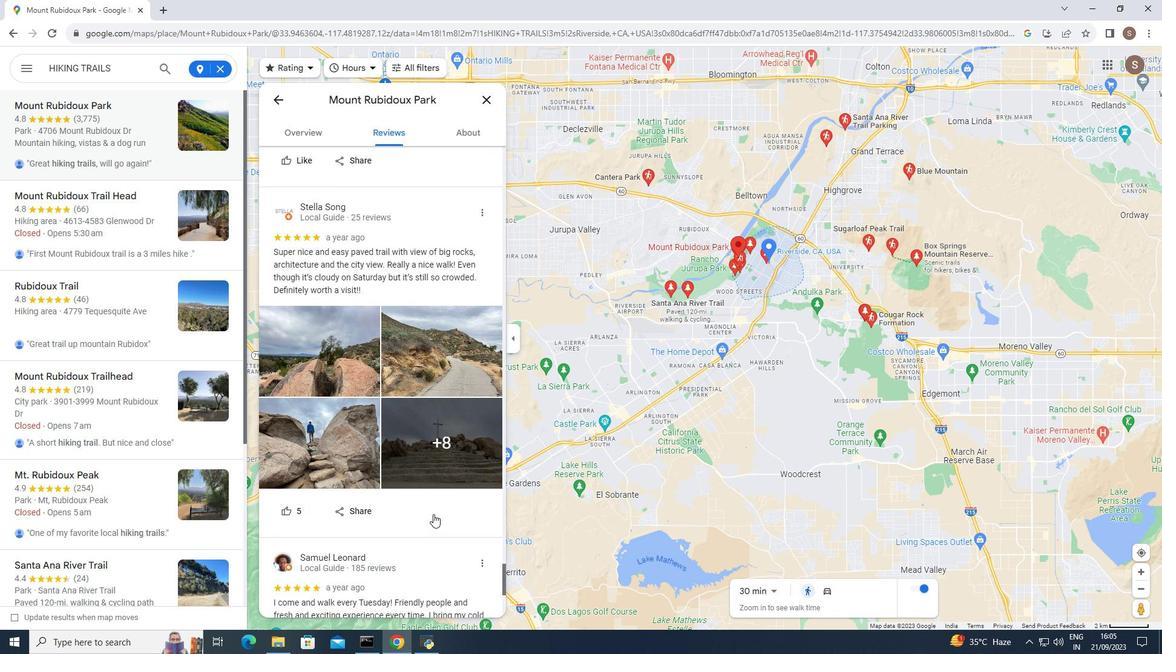 
Action: Mouse scrolled (433, 513) with delta (0, 0)
Screenshot: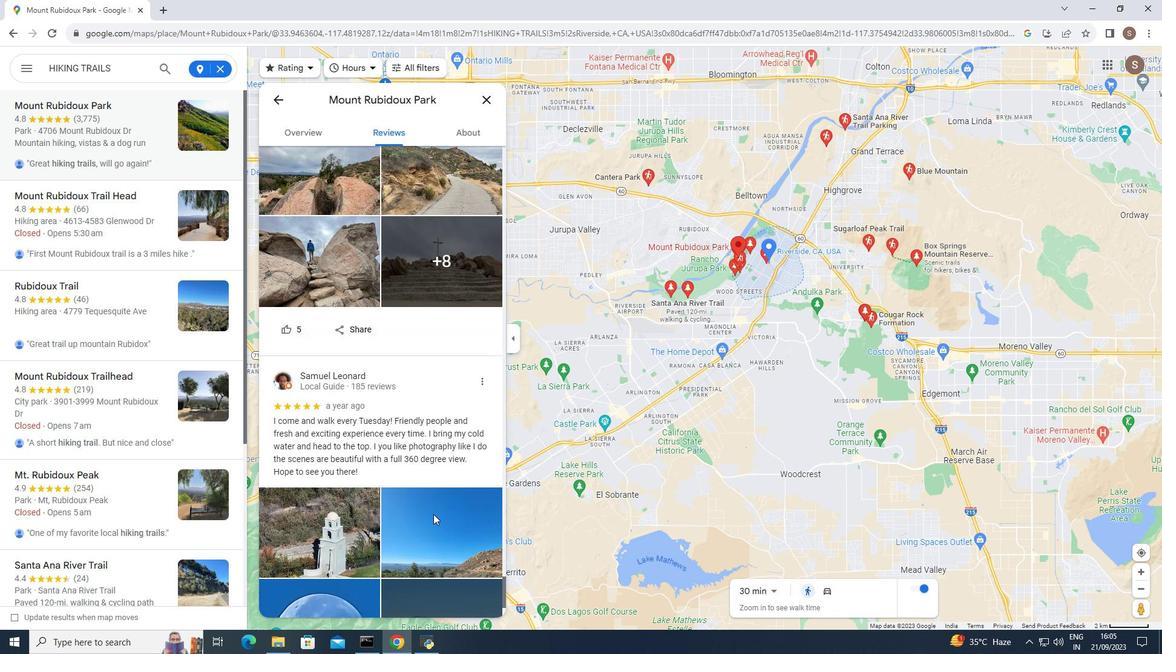 
Action: Mouse scrolled (433, 513) with delta (0, 0)
Screenshot: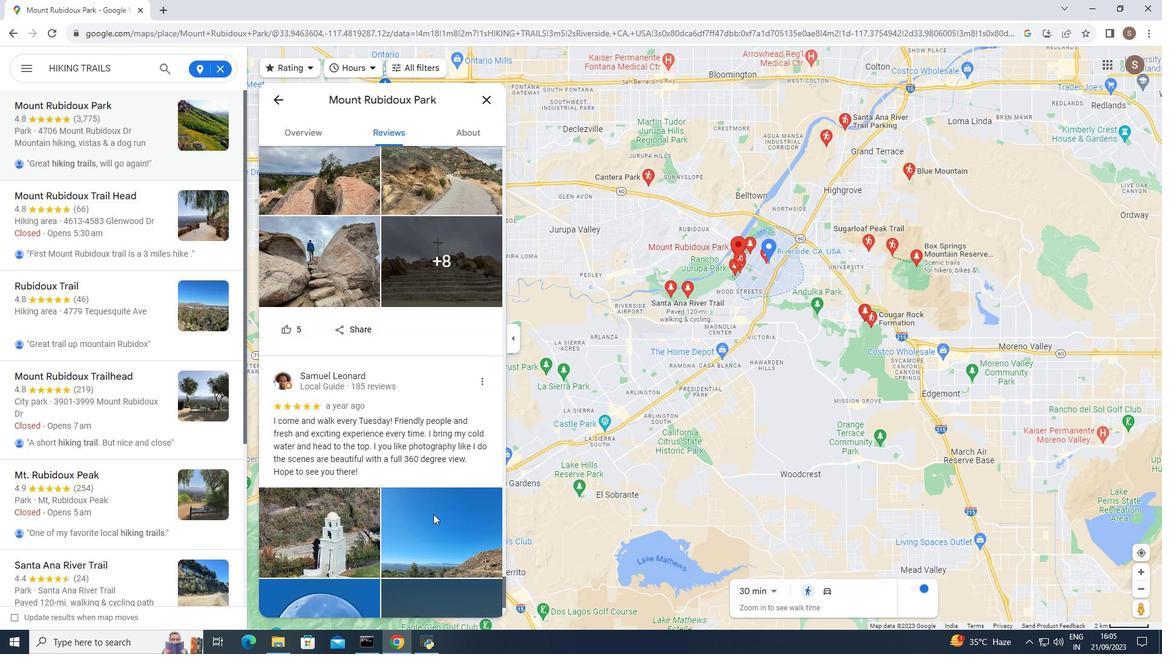 
Action: Mouse scrolled (433, 513) with delta (0, 0)
Screenshot: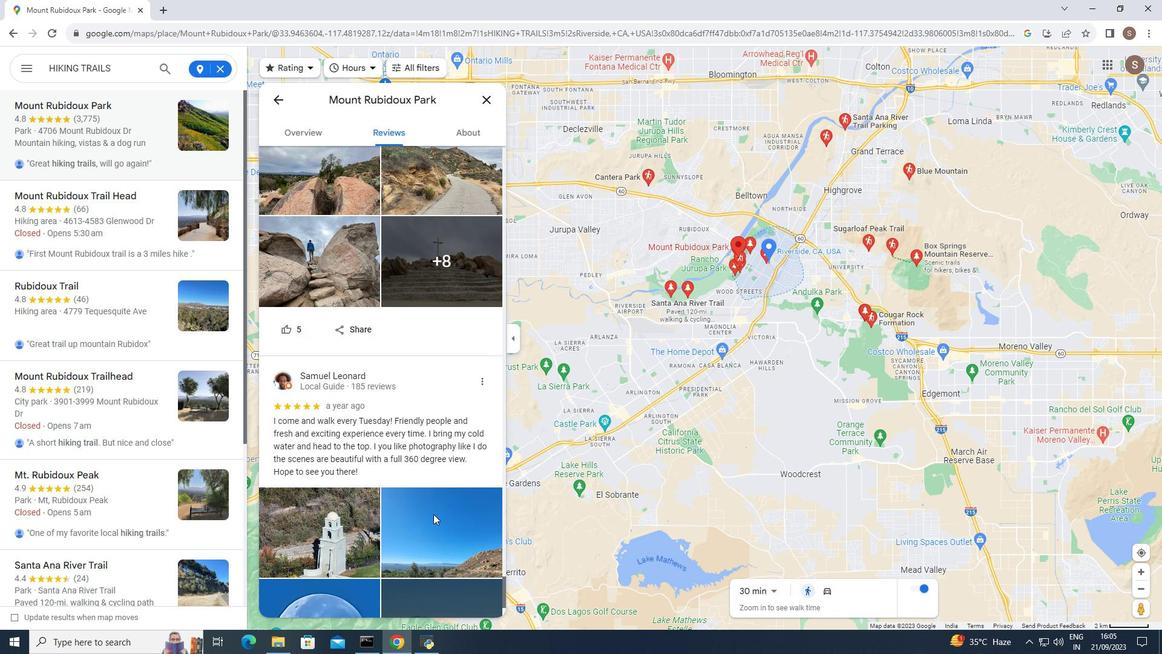 
Action: Mouse scrolled (433, 513) with delta (0, 0)
Screenshot: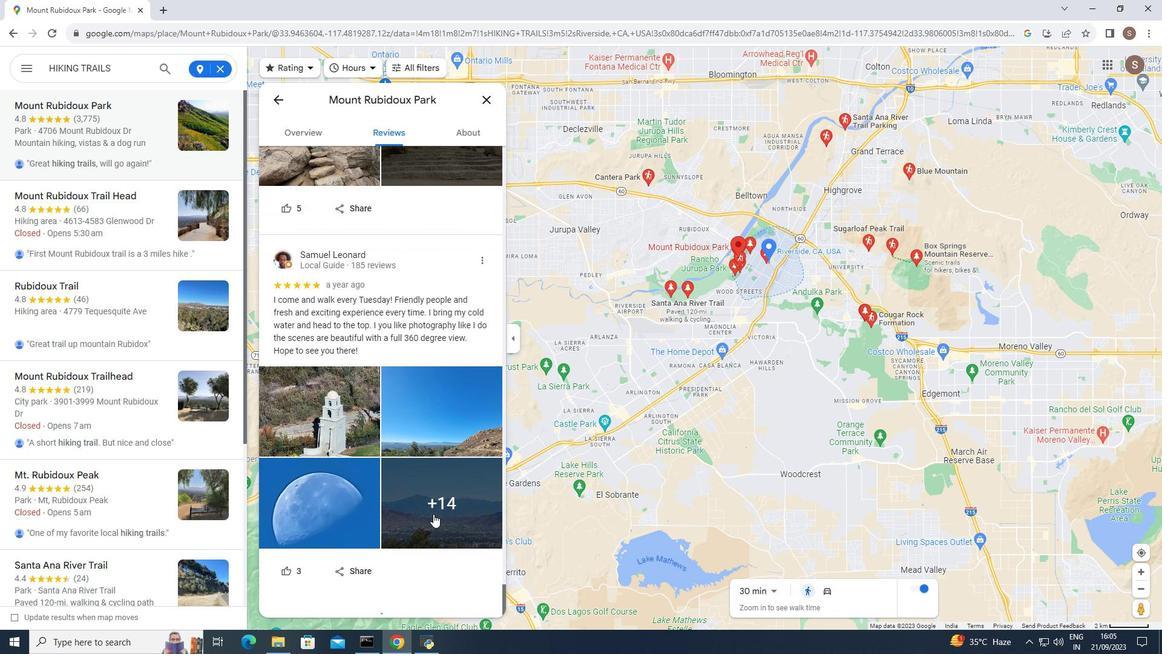 
Action: Mouse scrolled (433, 513) with delta (0, 0)
Screenshot: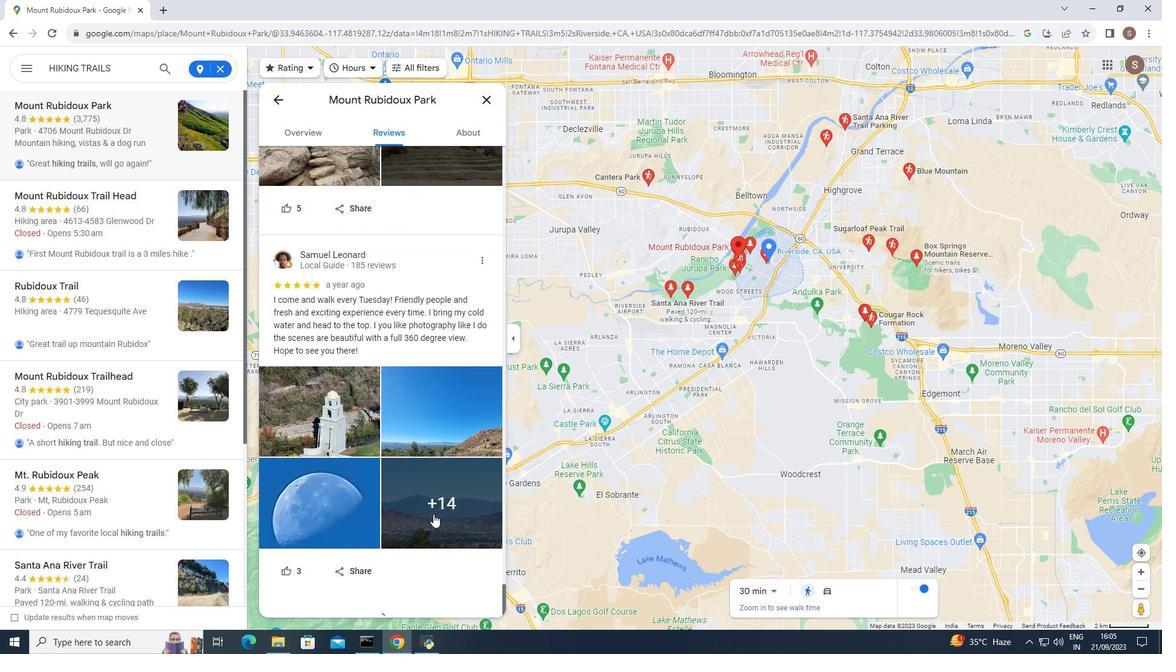 
Action: Mouse scrolled (433, 513) with delta (0, 0)
Screenshot: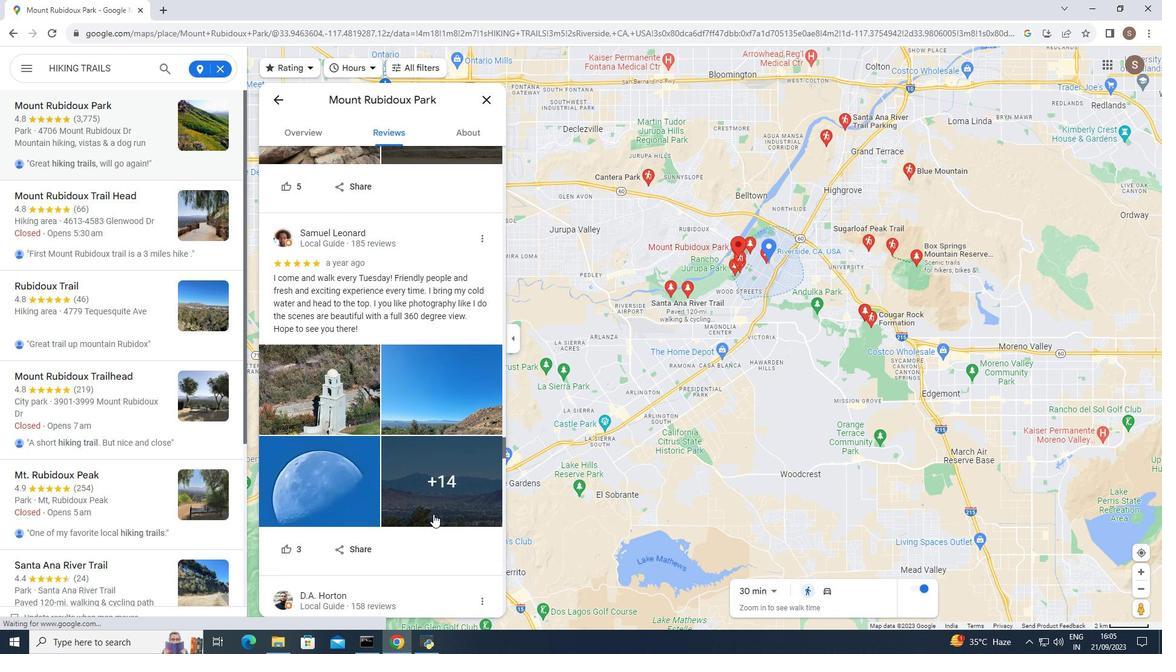 
Action: Mouse scrolled (433, 513) with delta (0, 0)
Screenshot: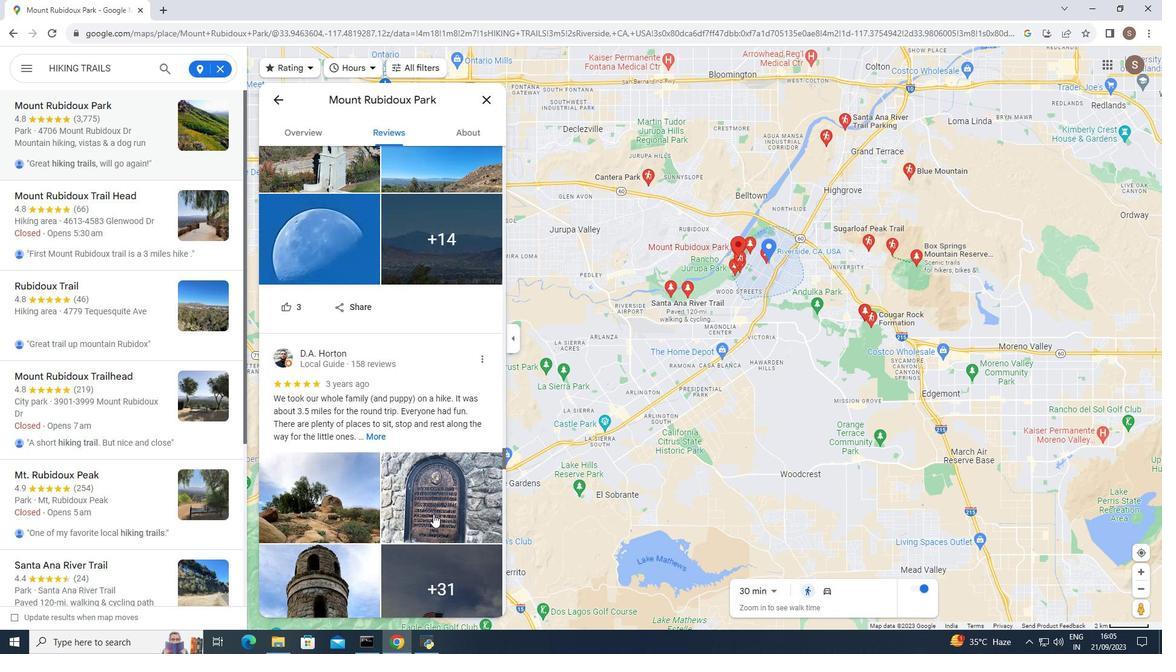 
Action: Mouse scrolled (433, 513) with delta (0, 0)
Screenshot: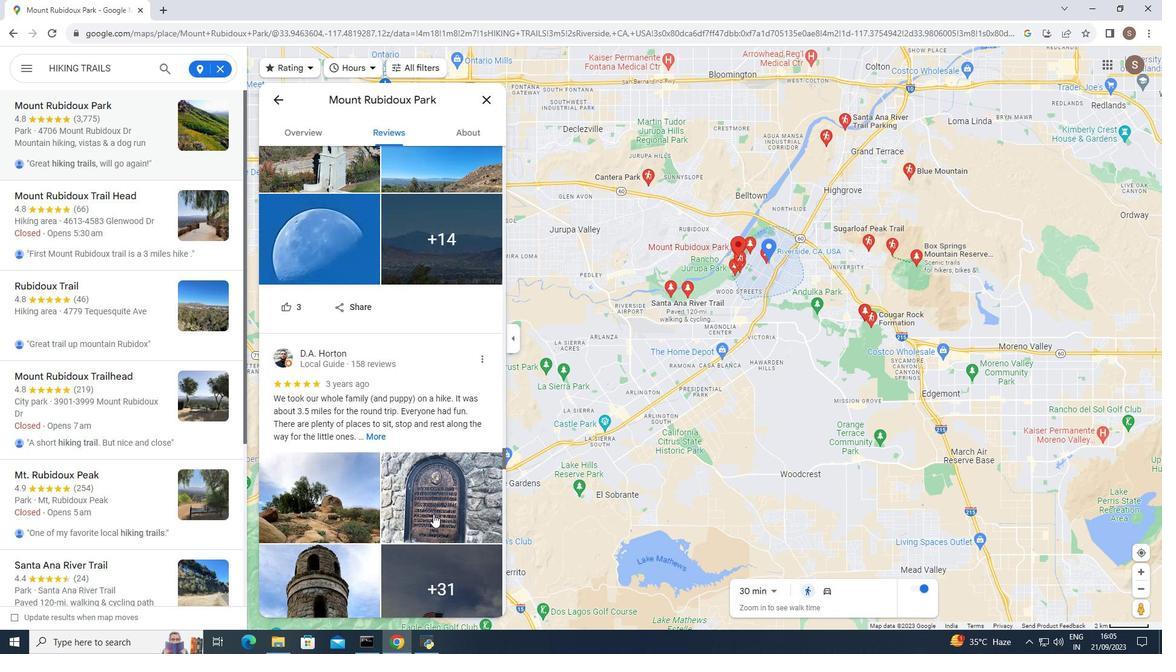 
Action: Mouse scrolled (433, 513) with delta (0, 0)
Screenshot: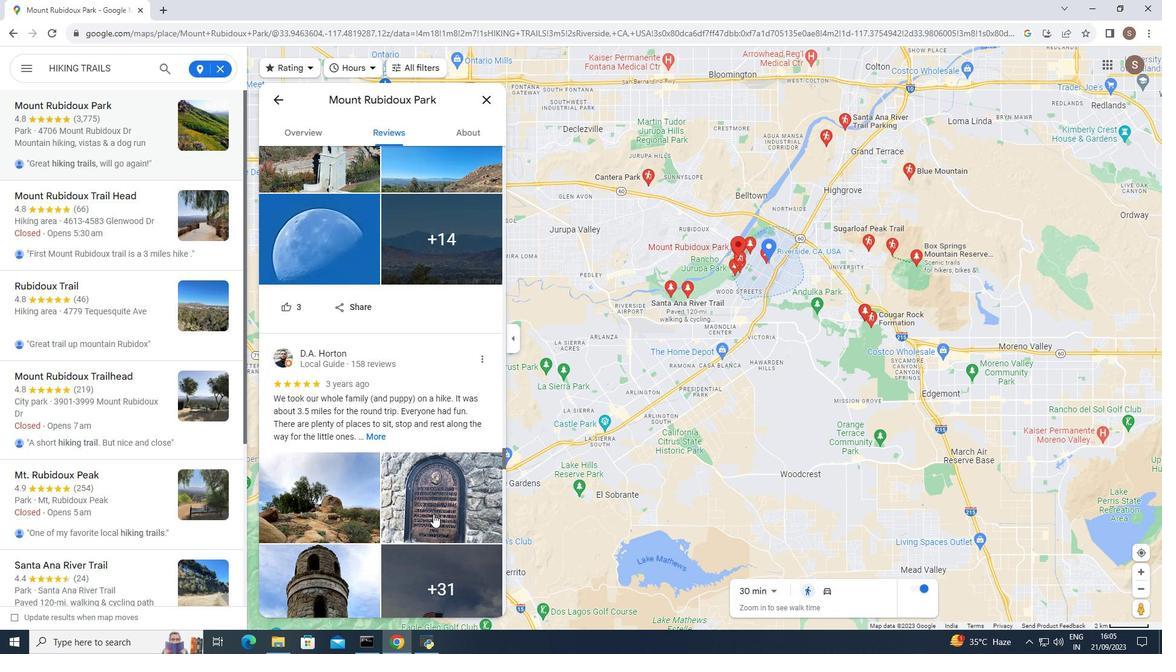 
Action: Mouse scrolled (433, 513) with delta (0, 0)
Screenshot: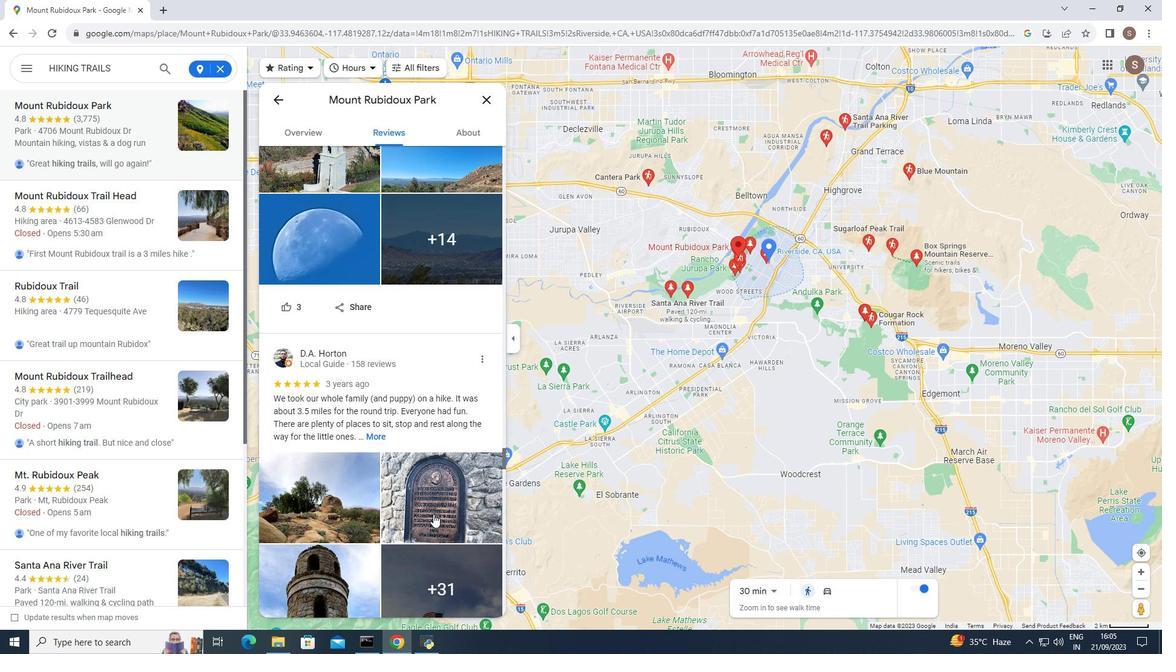 
Action: Mouse scrolled (433, 513) with delta (0, 0)
Screenshot: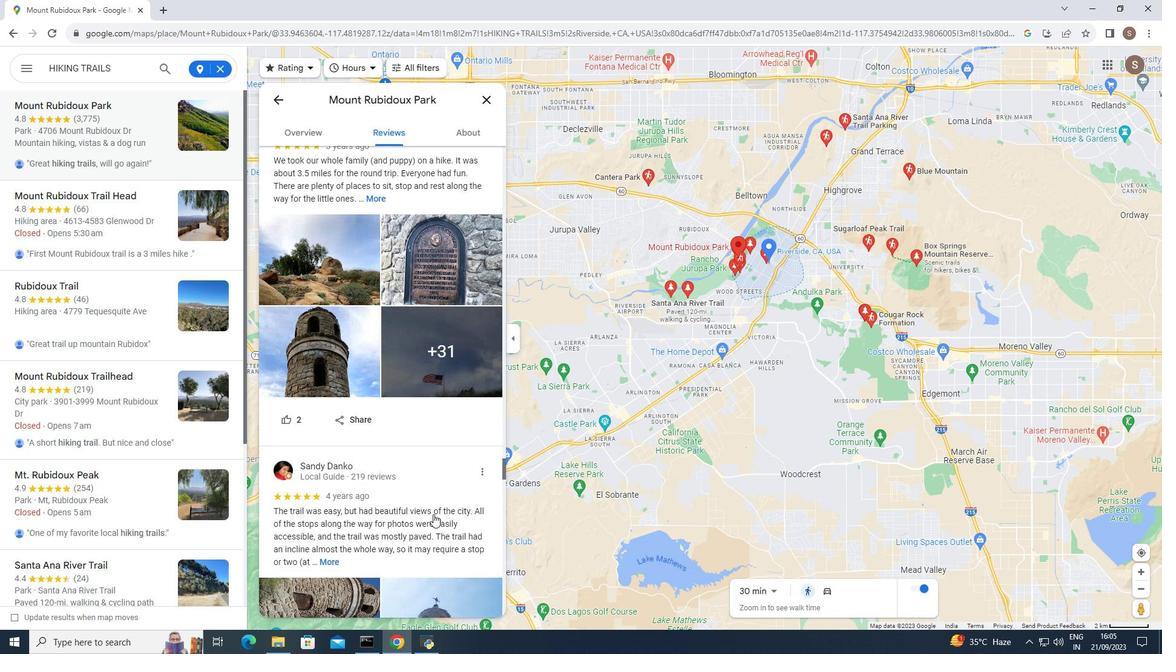 
Action: Mouse scrolled (433, 513) with delta (0, 0)
Screenshot: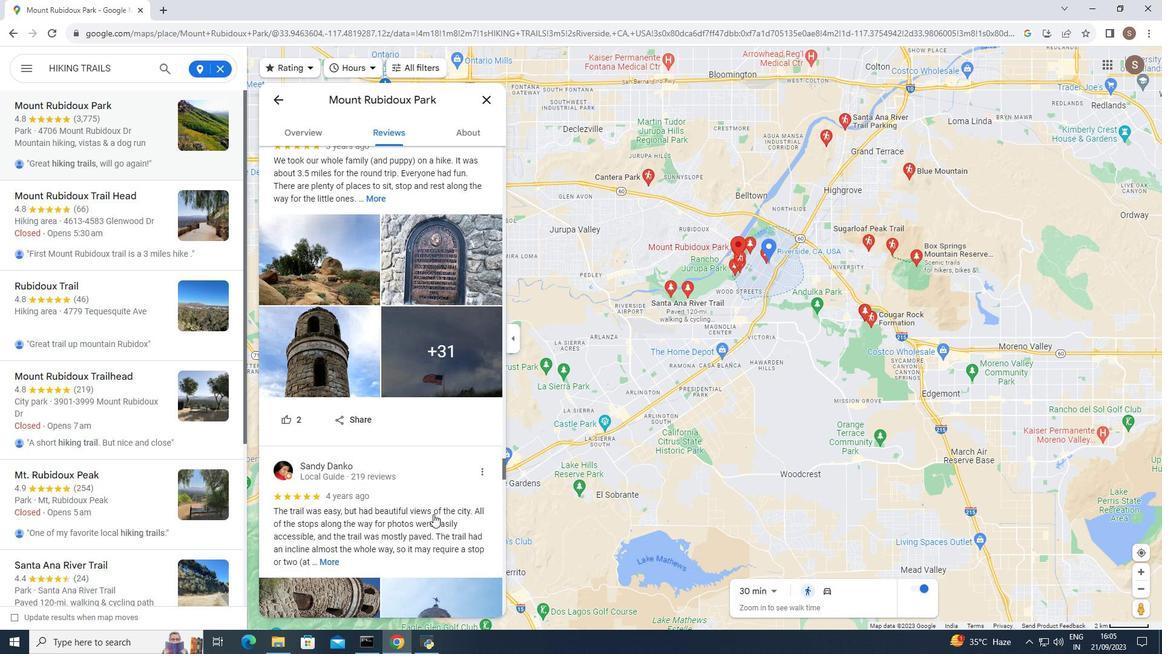 
Action: Mouse scrolled (433, 513) with delta (0, 0)
Screenshot: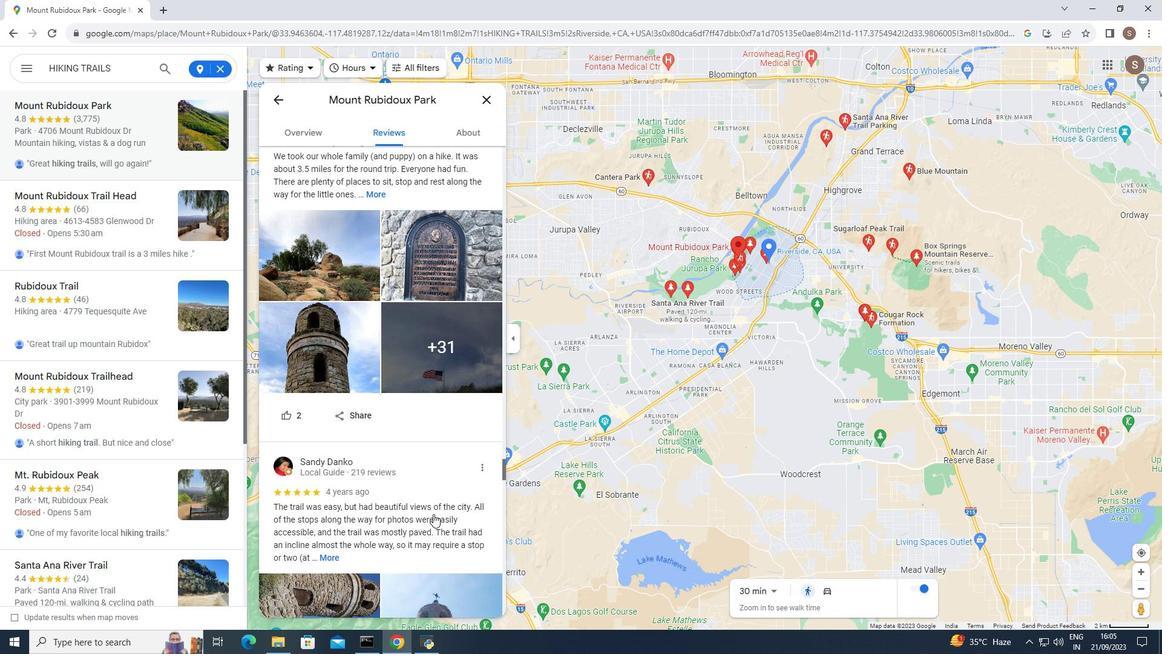 
Action: Mouse scrolled (433, 513) with delta (0, 0)
Screenshot: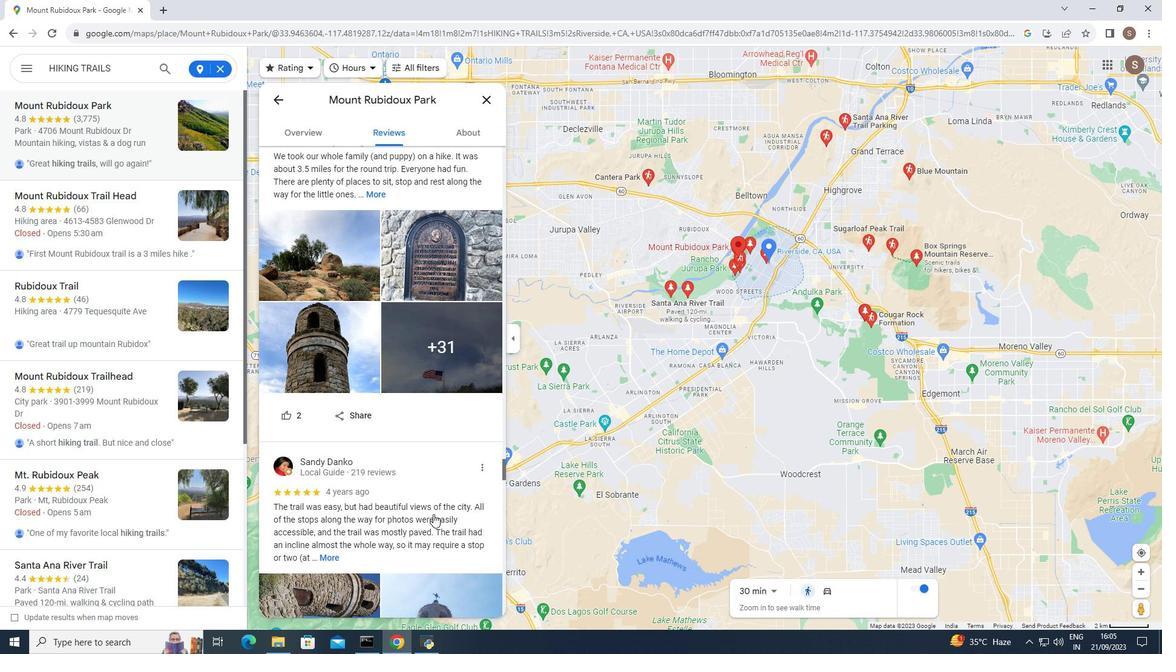 
Action: Mouse scrolled (433, 513) with delta (0, 0)
Screenshot: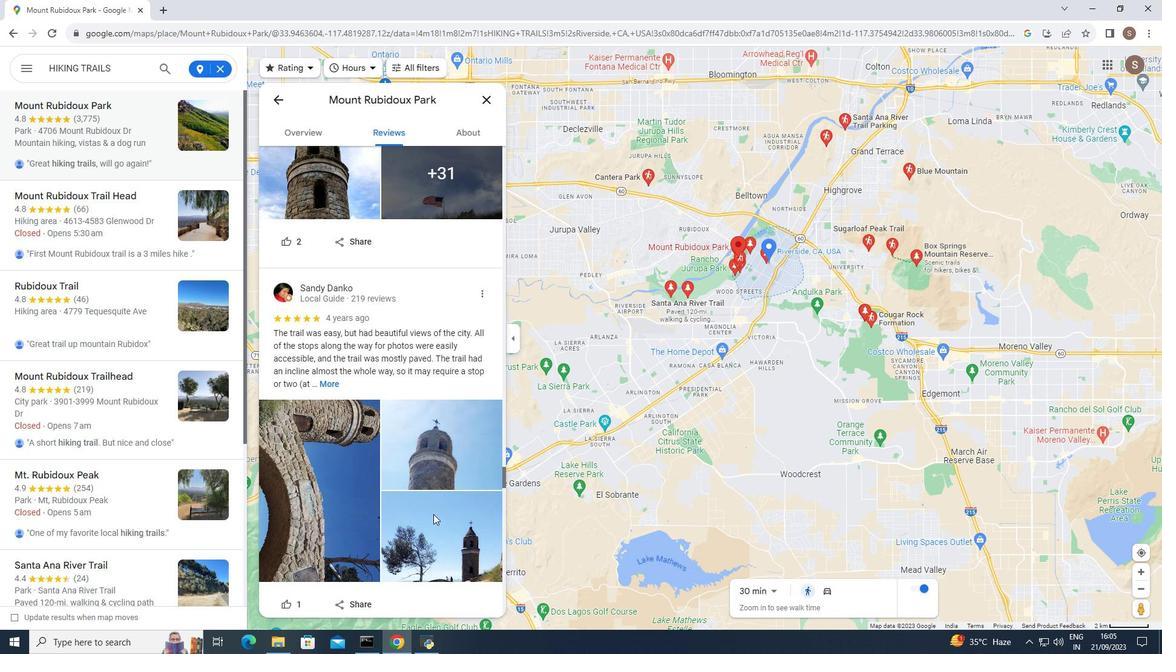 
Action: Mouse scrolled (433, 513) with delta (0, 0)
Screenshot: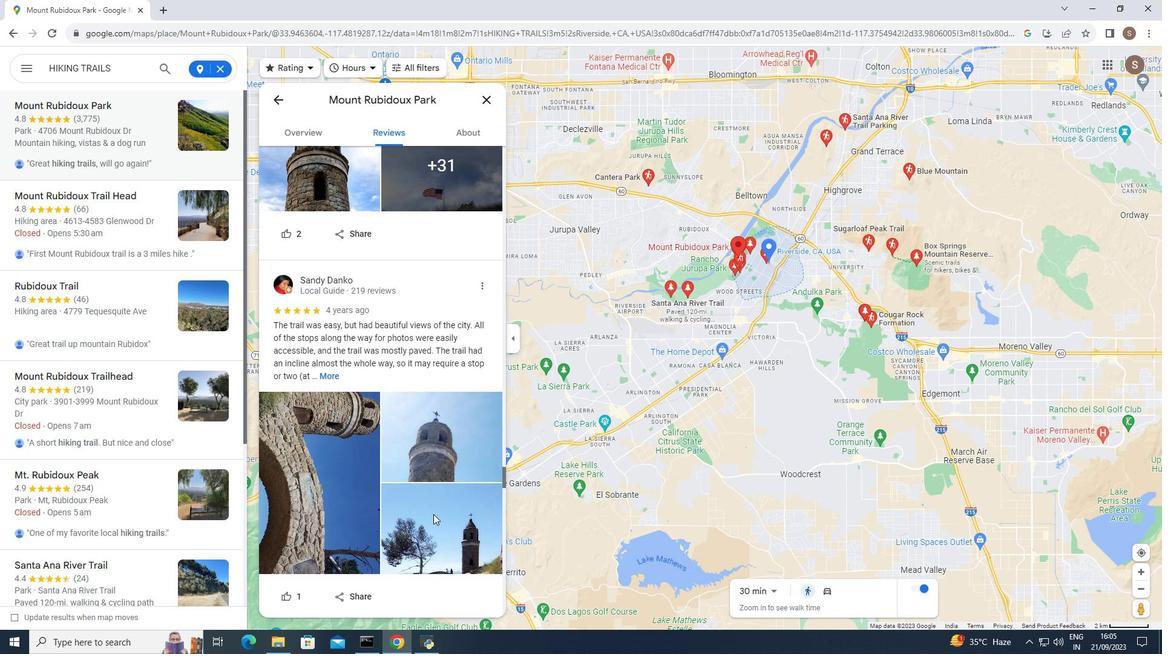 
Action: Mouse scrolled (433, 513) with delta (0, 0)
Screenshot: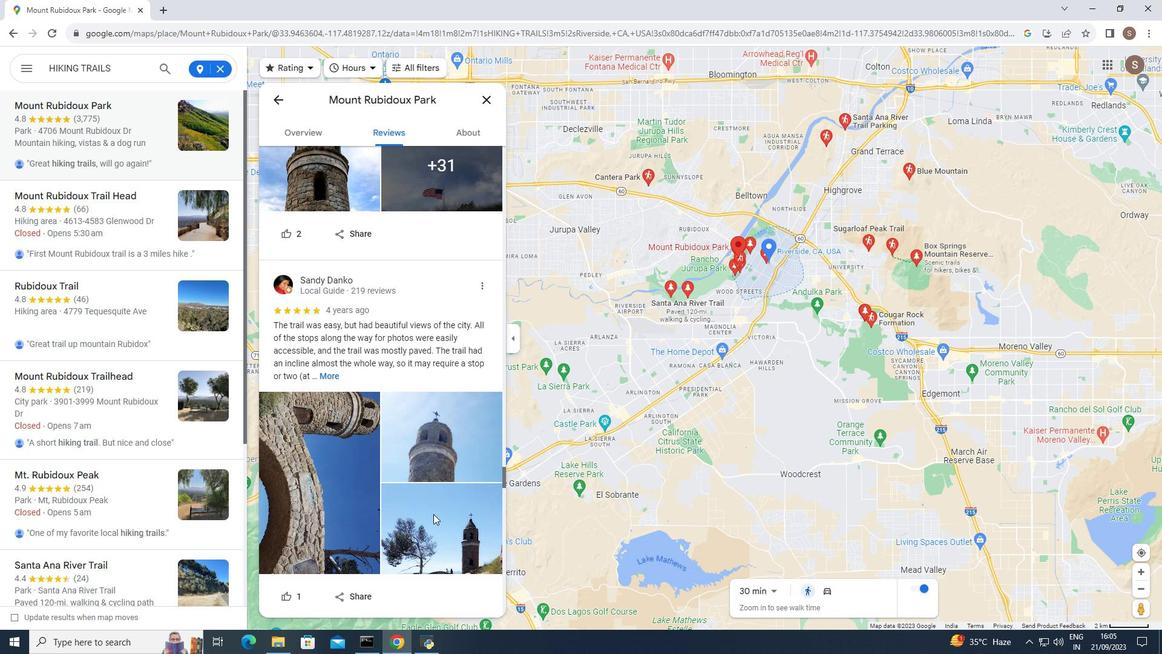 
Action: Mouse scrolled (433, 513) with delta (0, 0)
Screenshot: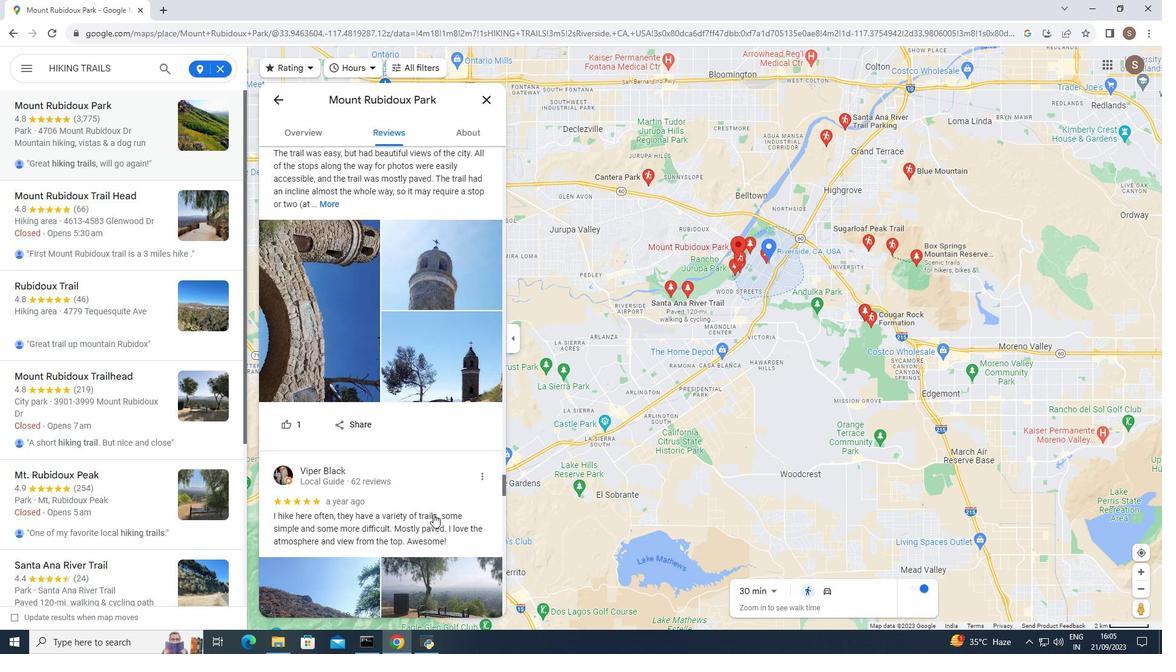 
Action: Mouse scrolled (433, 513) with delta (0, 0)
Screenshot: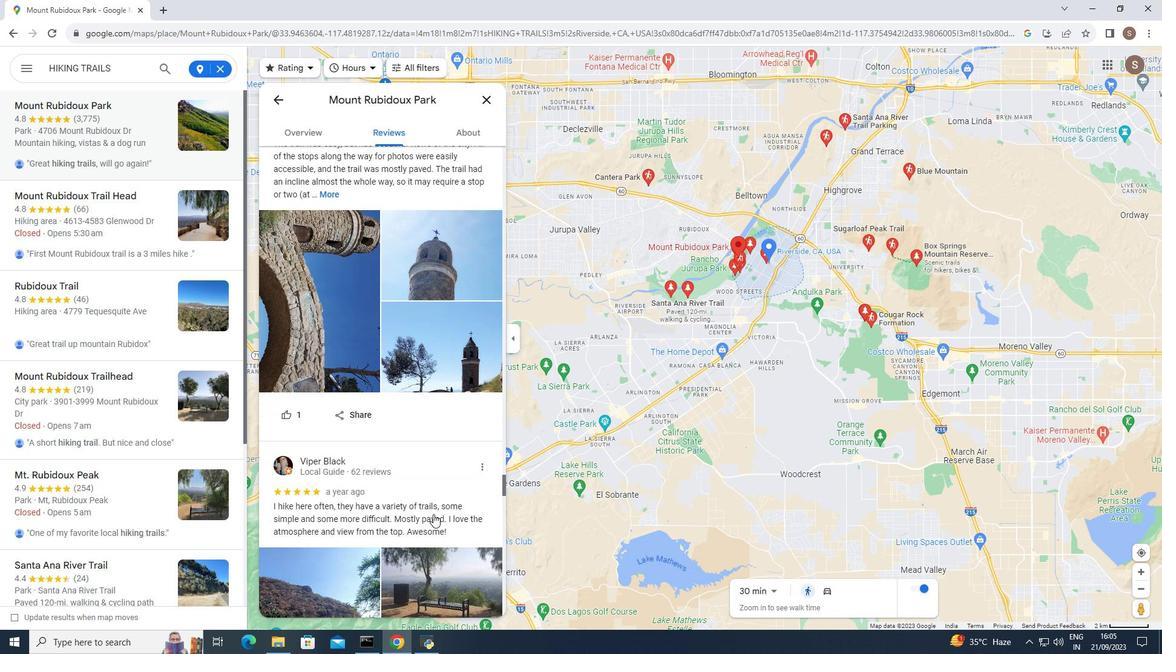 
Action: Mouse scrolled (433, 513) with delta (0, 0)
Screenshot: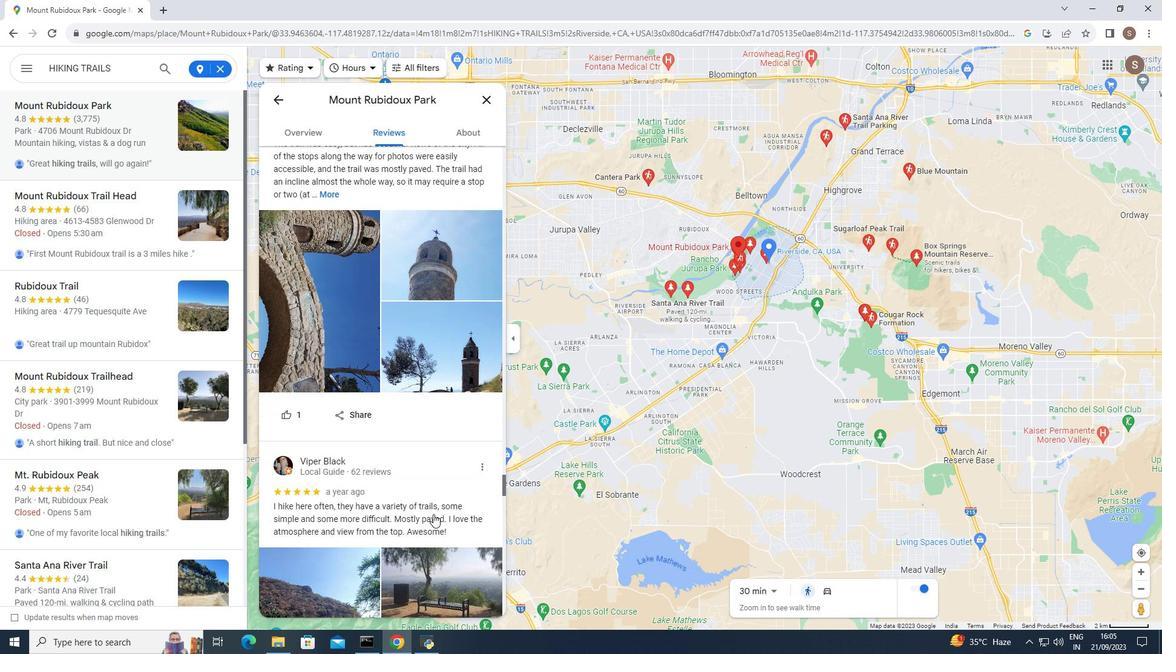 
Action: Mouse scrolled (433, 513) with delta (0, 0)
Screenshot: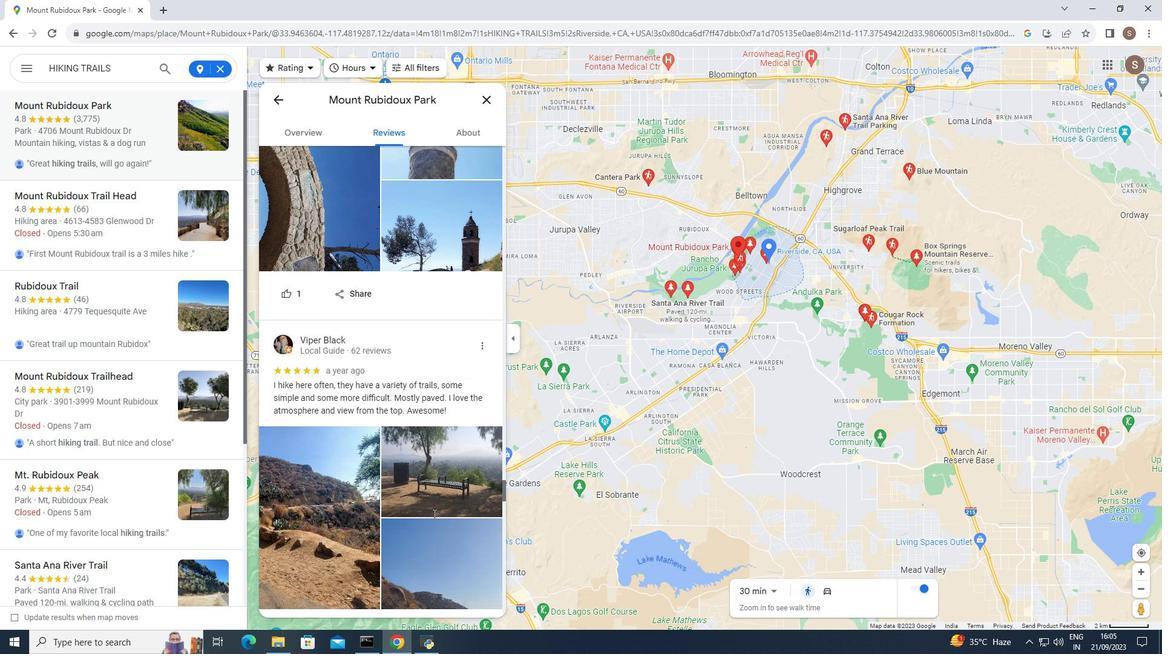 
Action: Mouse scrolled (433, 513) with delta (0, 0)
Screenshot: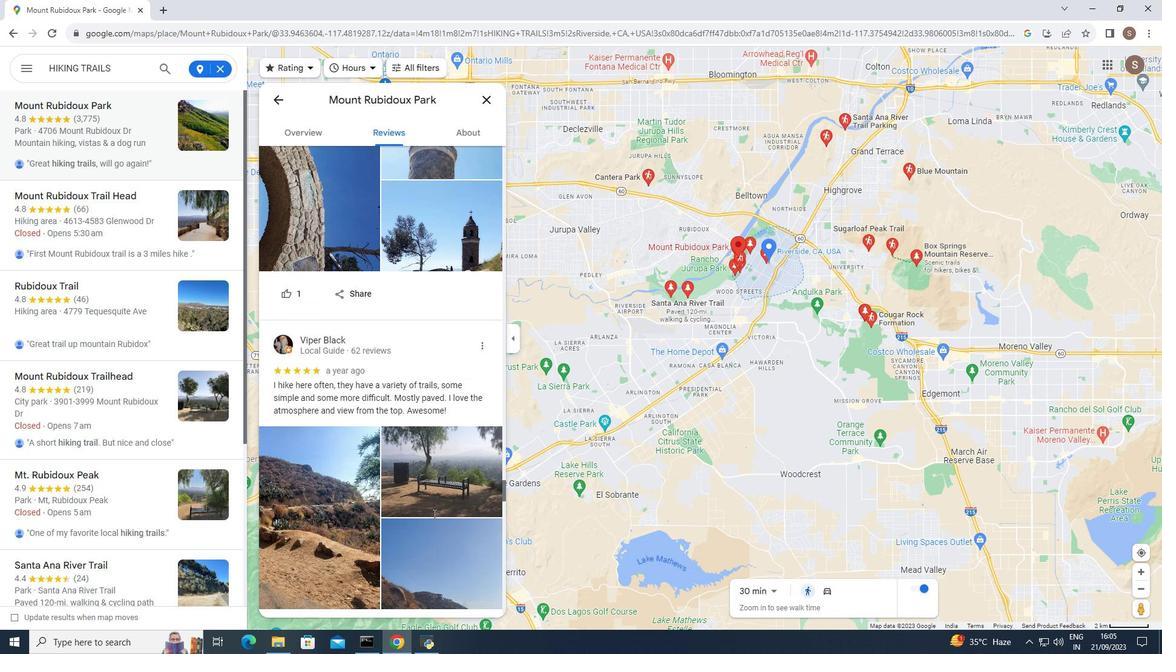 
Action: Mouse scrolled (433, 513) with delta (0, 0)
Screenshot: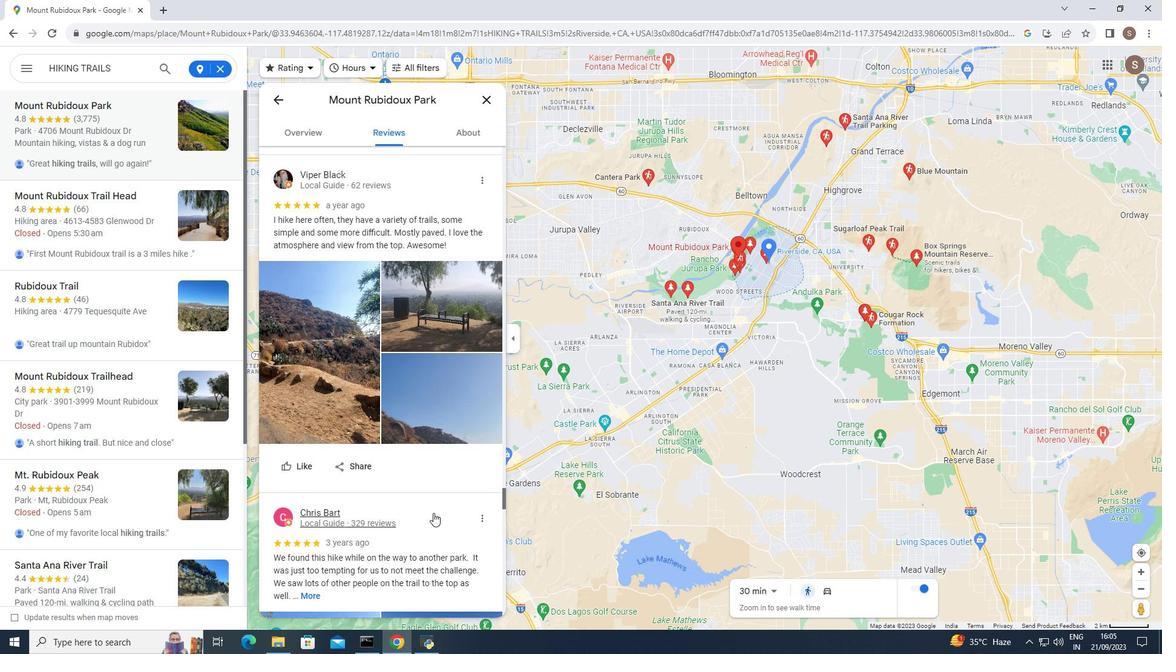 
Action: Mouse scrolled (433, 513) with delta (0, 0)
Screenshot: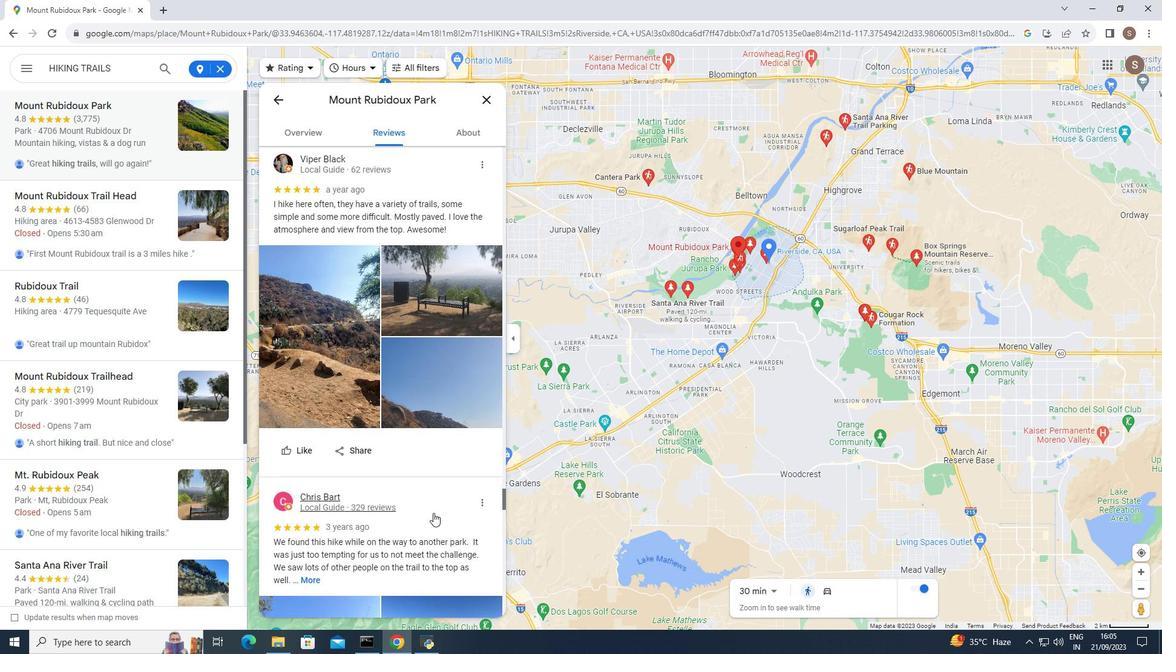 
Action: Mouse scrolled (433, 513) with delta (0, 0)
Screenshot: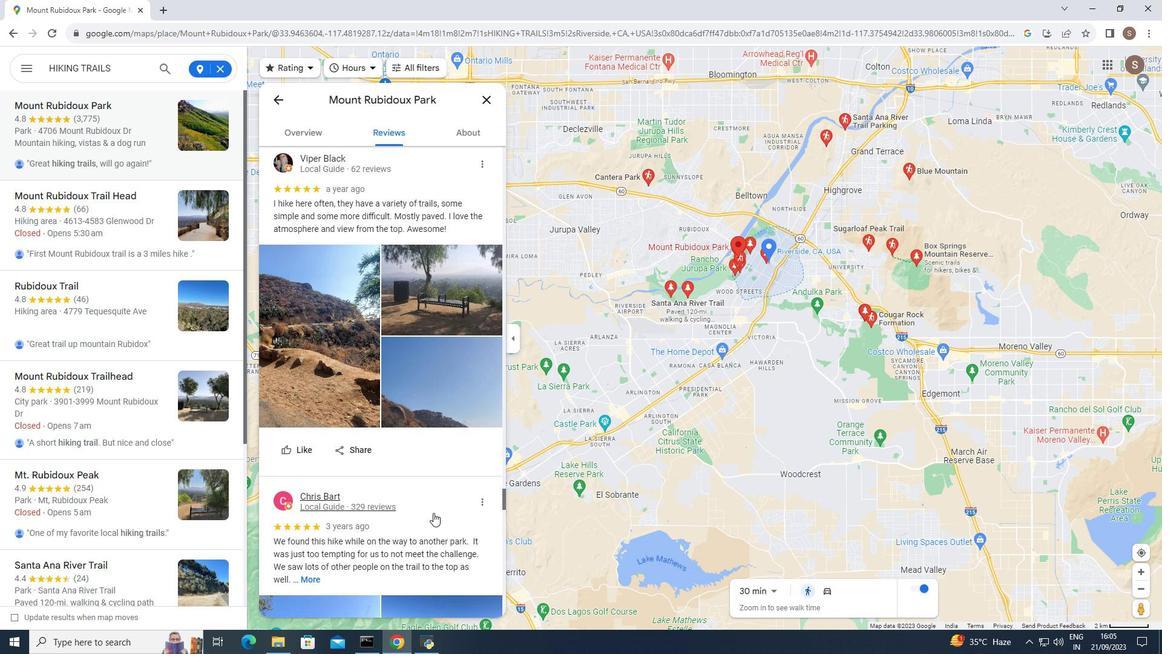 
Action: Mouse moved to (433, 512)
Screenshot: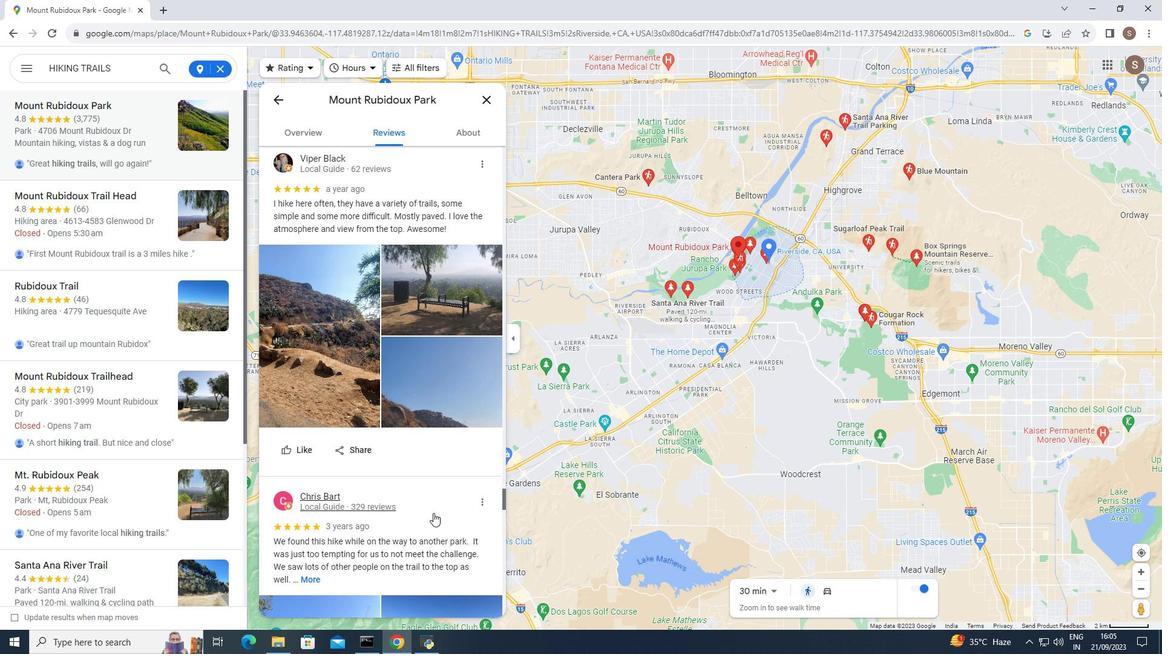 
Action: Mouse scrolled (433, 512) with delta (0, 0)
Screenshot: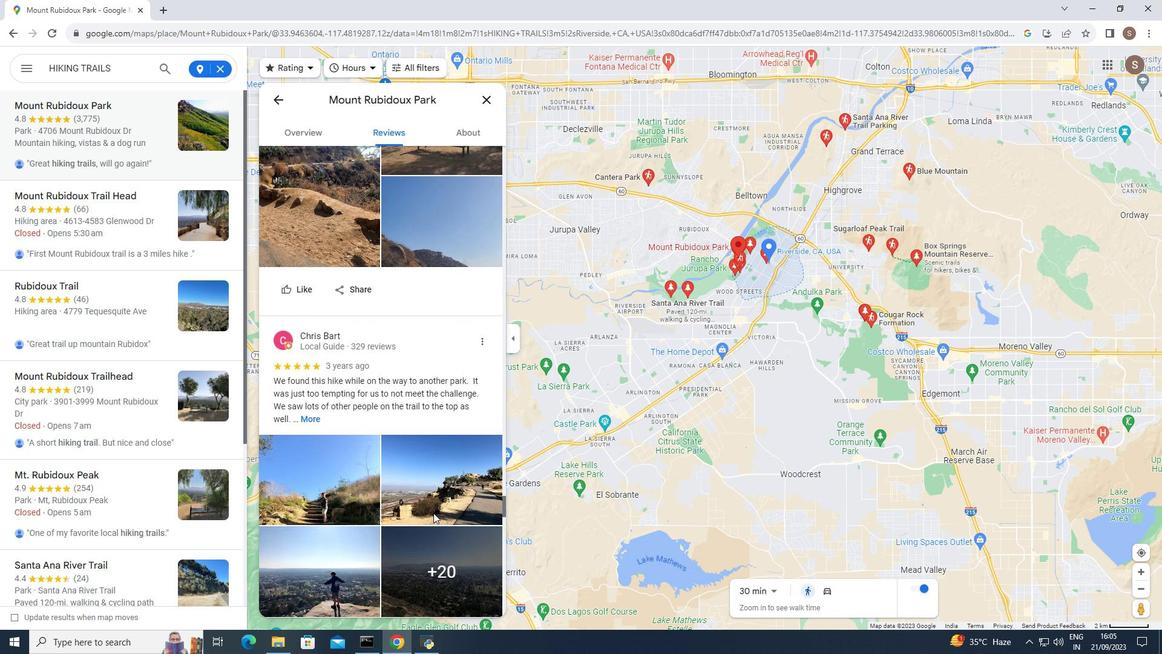 
Action: Mouse scrolled (433, 512) with delta (0, 0)
Screenshot: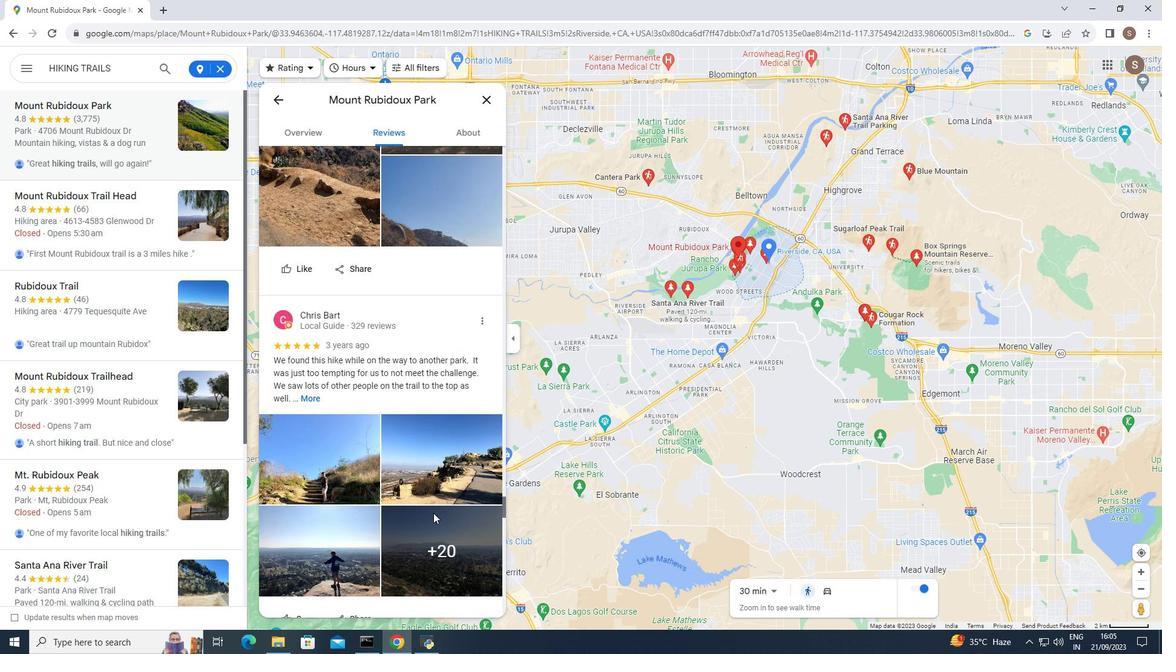 
Action: Mouse scrolled (433, 512) with delta (0, 0)
Screenshot: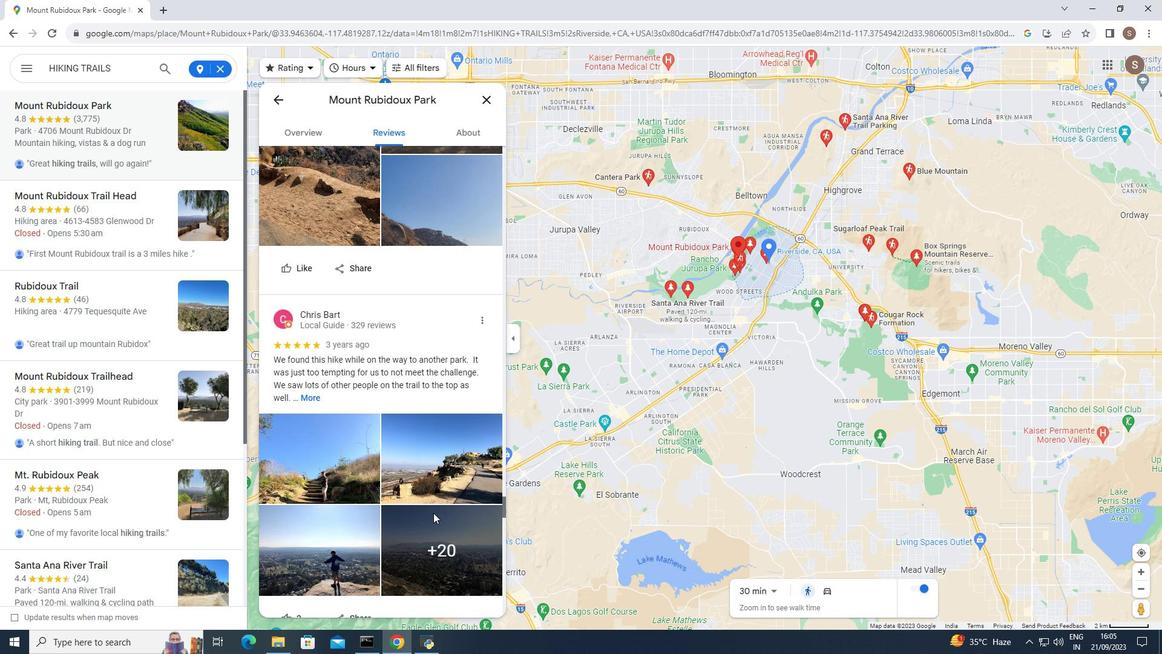 
Action: Mouse scrolled (433, 512) with delta (0, 0)
Screenshot: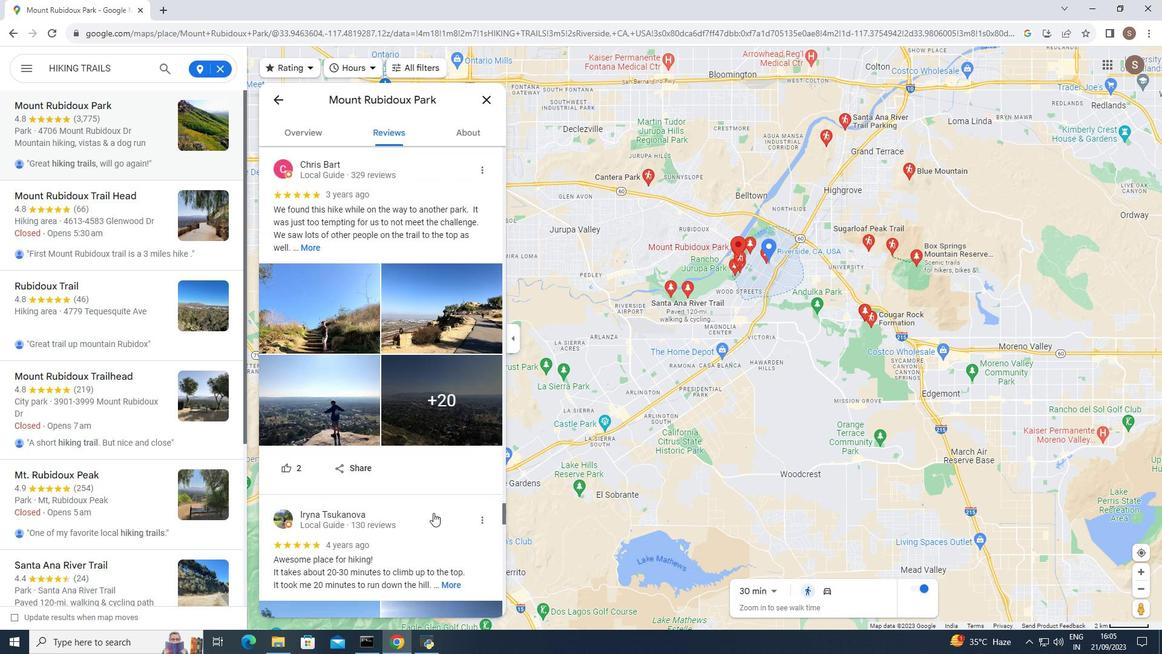 
Action: Mouse scrolled (433, 512) with delta (0, 0)
Screenshot: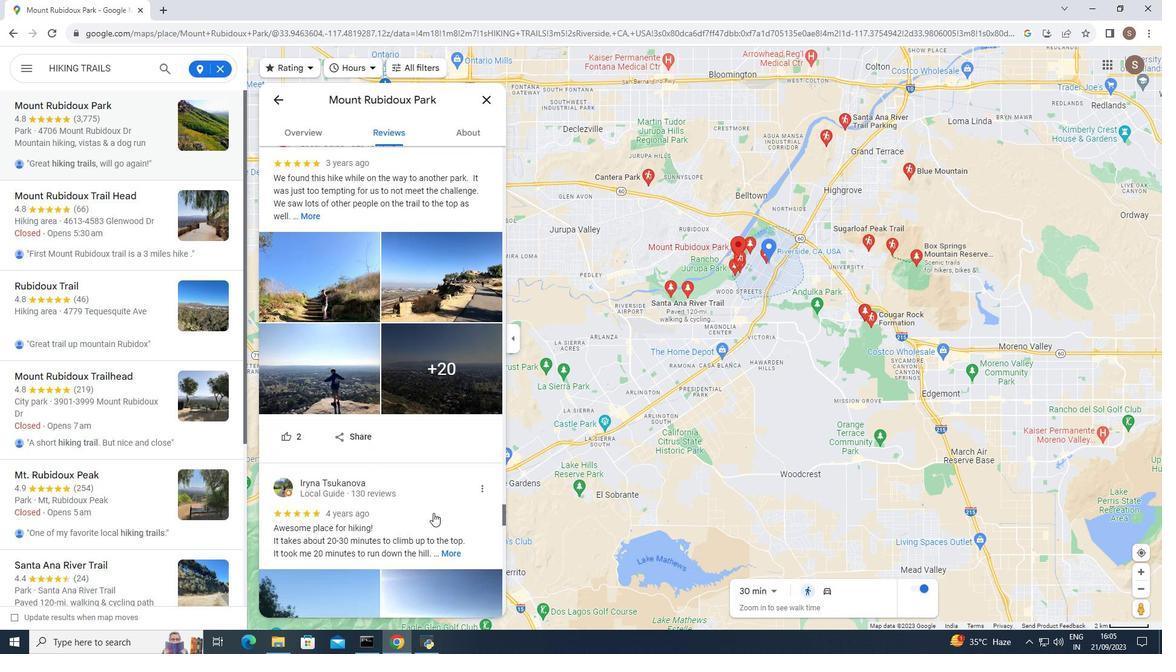 
Action: Mouse scrolled (433, 512) with delta (0, 0)
Screenshot: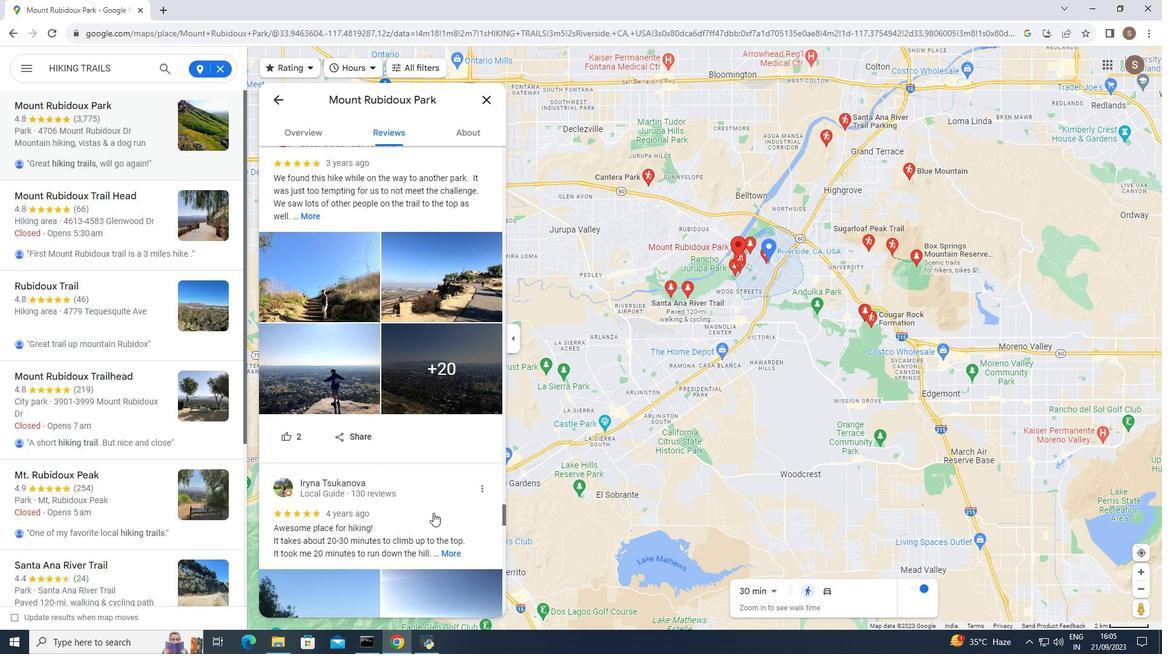 
Action: Mouse moved to (439, 509)
Screenshot: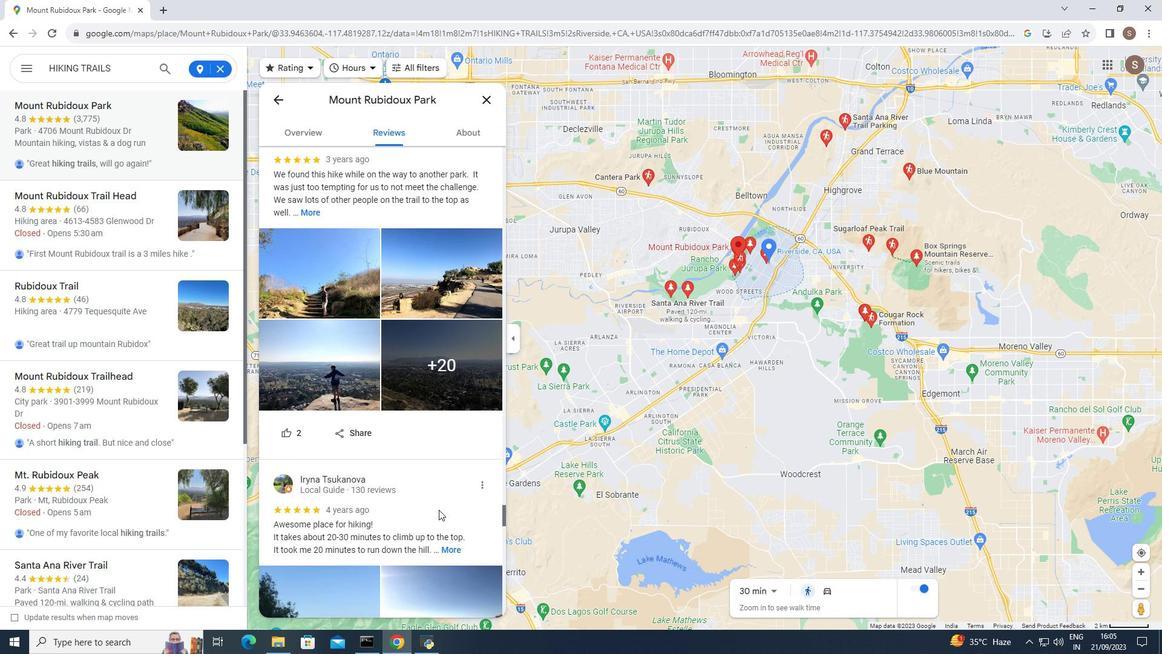 
Action: Mouse scrolled (439, 509) with delta (0, 0)
Screenshot: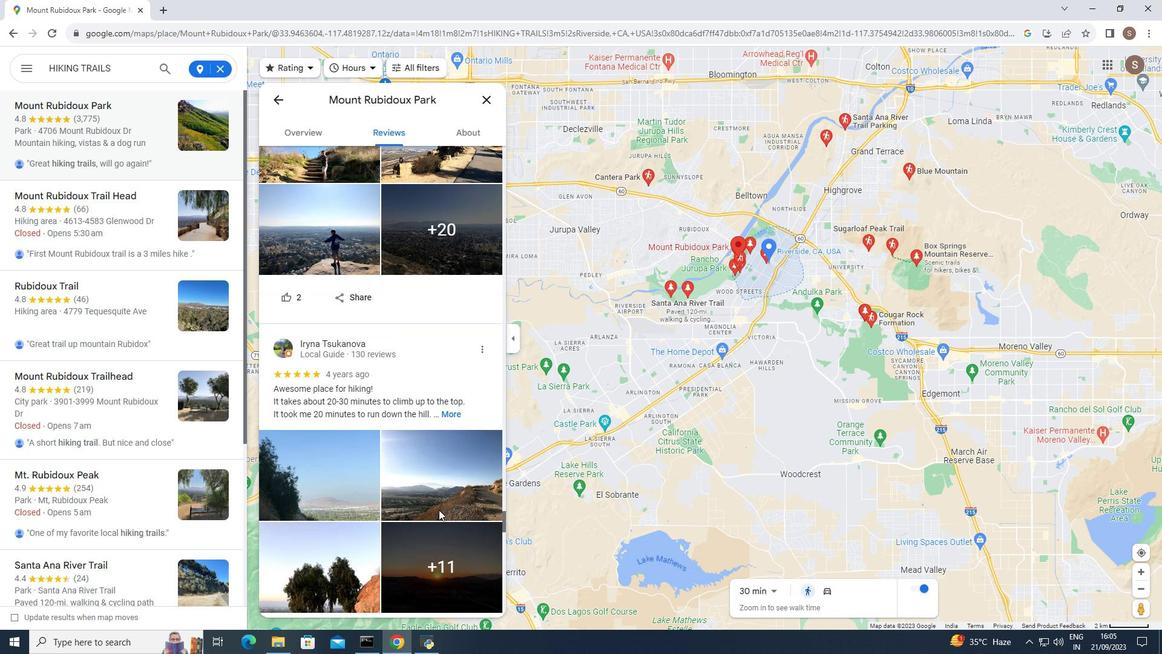 
Action: Mouse scrolled (439, 509) with delta (0, 0)
Screenshot: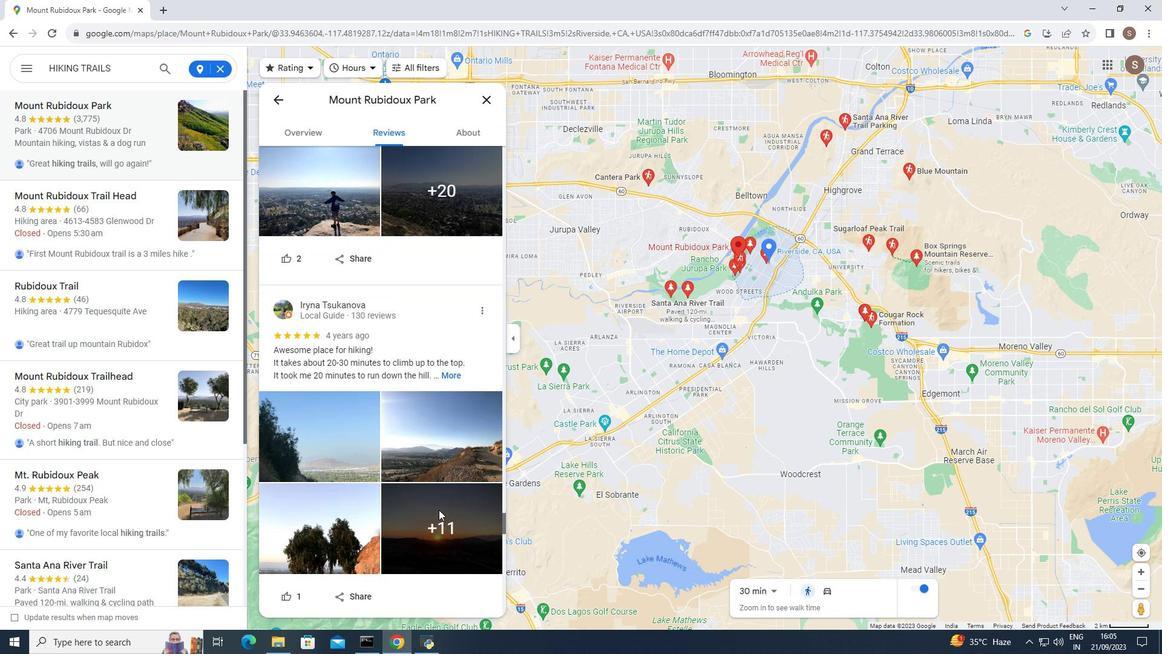 
Action: Mouse scrolled (439, 509) with delta (0, 0)
Screenshot: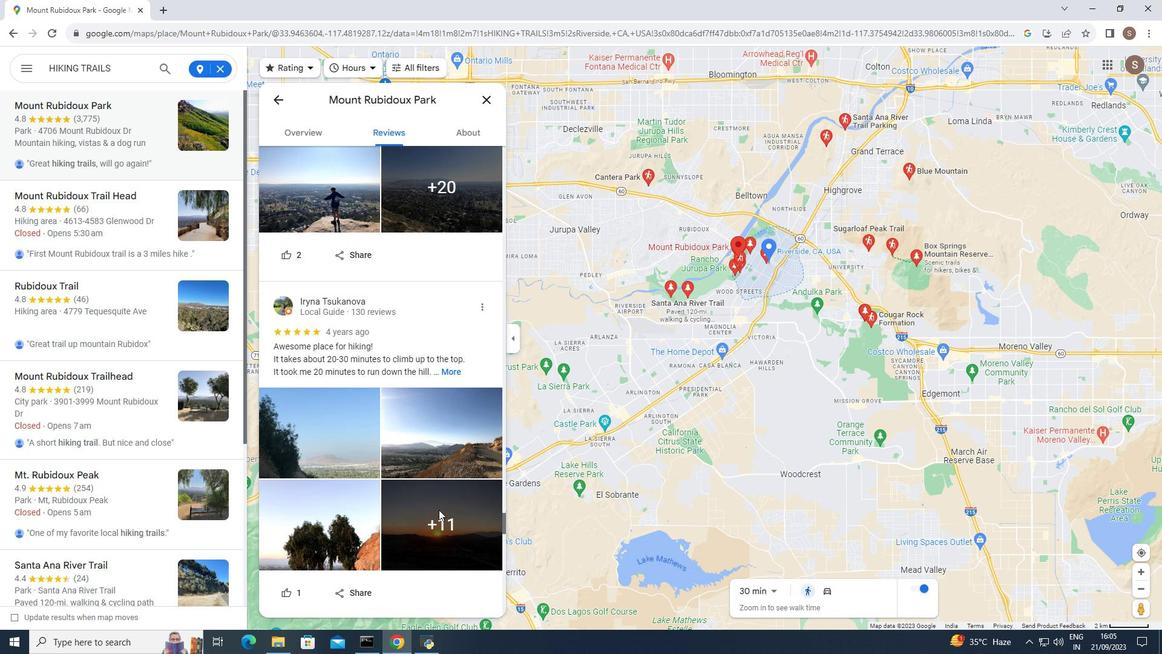 
Action: Mouse scrolled (439, 509) with delta (0, 0)
Screenshot: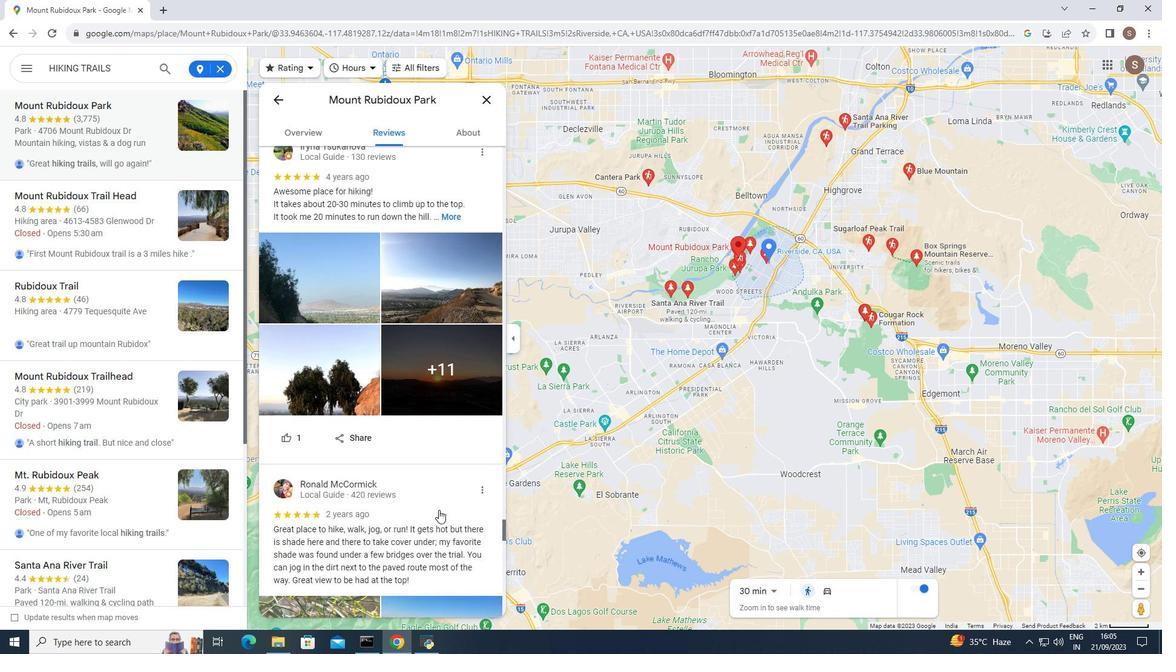 
Action: Mouse scrolled (439, 509) with delta (0, 0)
Screenshot: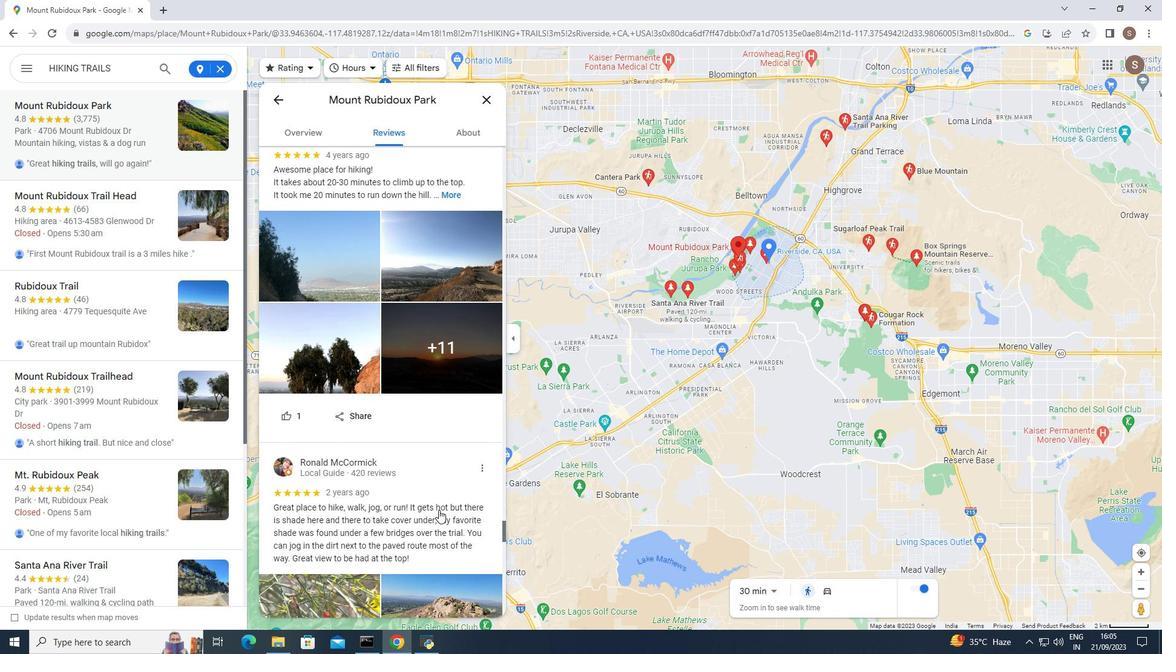 
Action: Mouse scrolled (439, 509) with delta (0, 0)
